 Task: Create an abstract sculpture.
Action: Mouse moved to (324, 258)
Screenshot: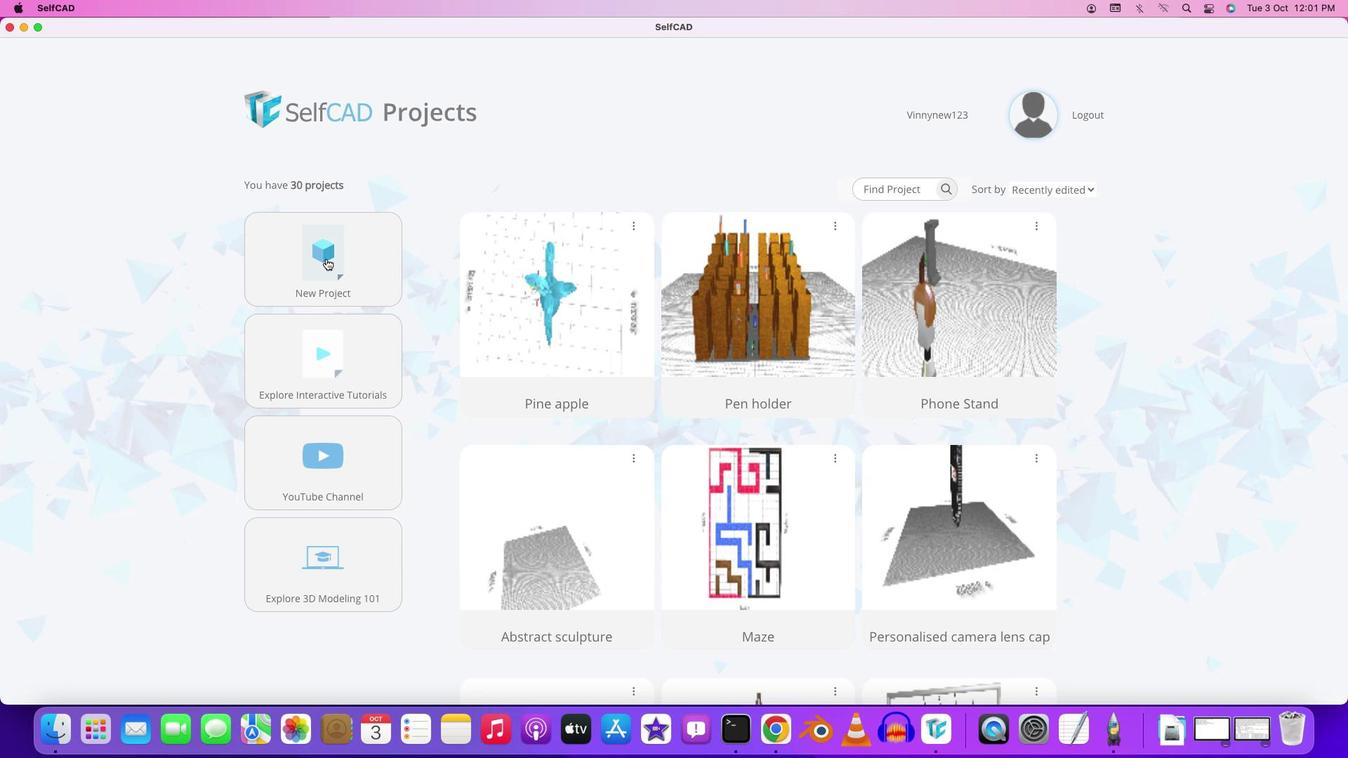 
Action: Mouse pressed left at (324, 258)
Screenshot: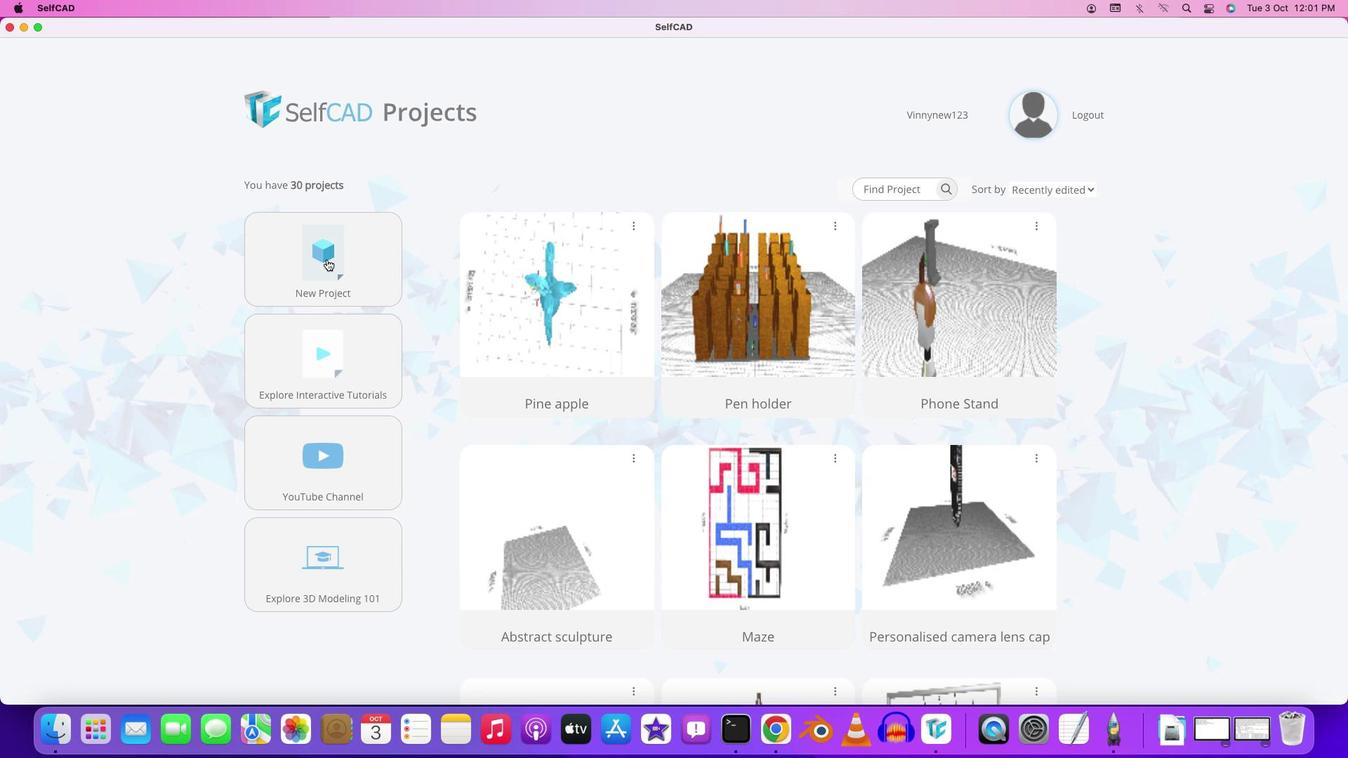 
Action: Mouse moved to (326, 259)
Screenshot: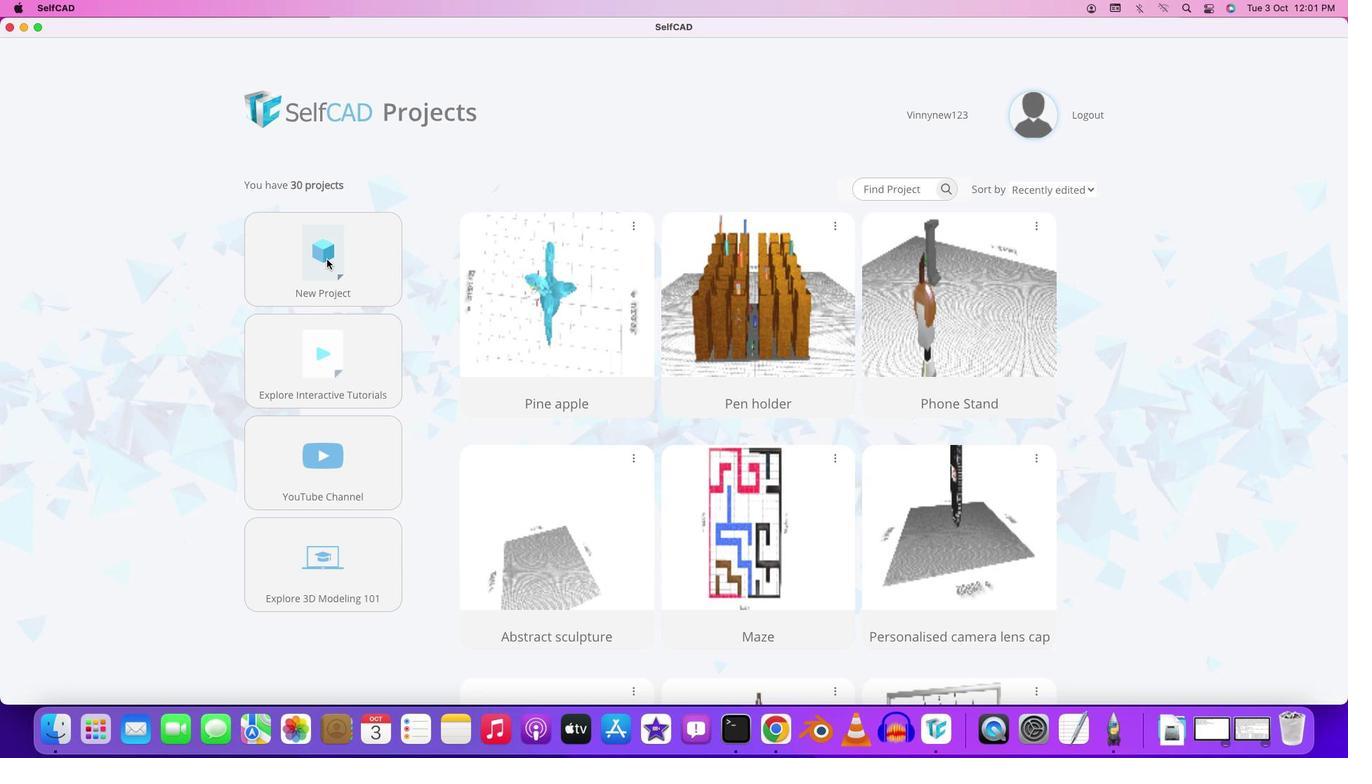 
Action: Mouse pressed left at (326, 259)
Screenshot: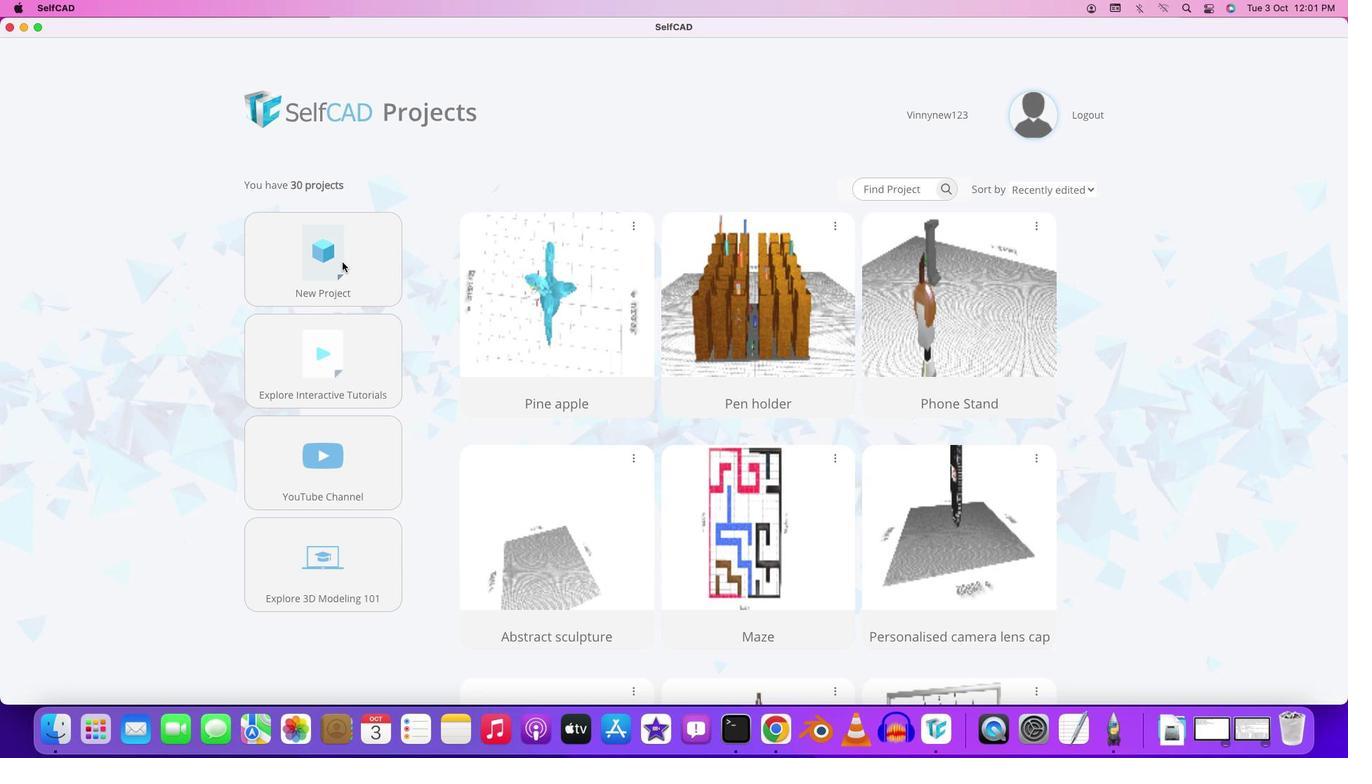 
Action: Mouse moved to (713, 316)
Screenshot: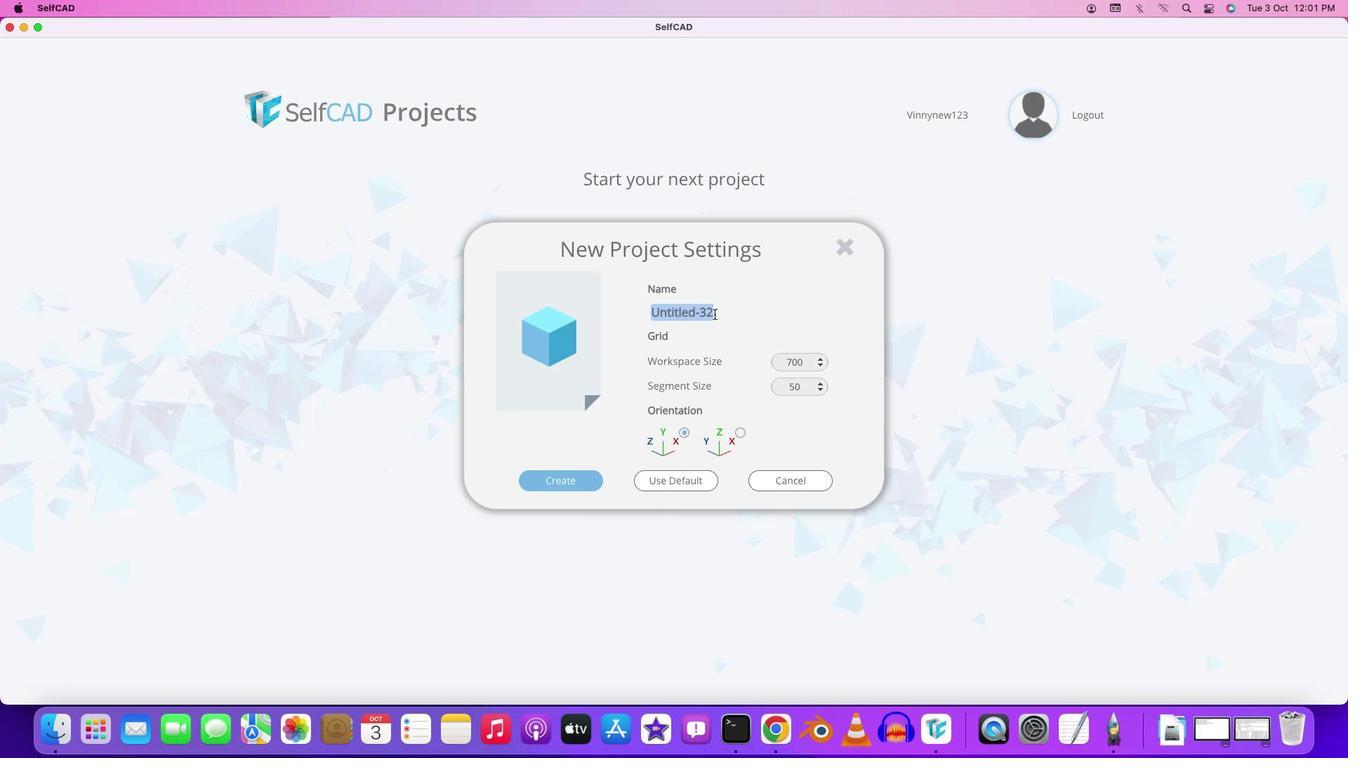 
Action: Mouse pressed left at (713, 316)
Screenshot: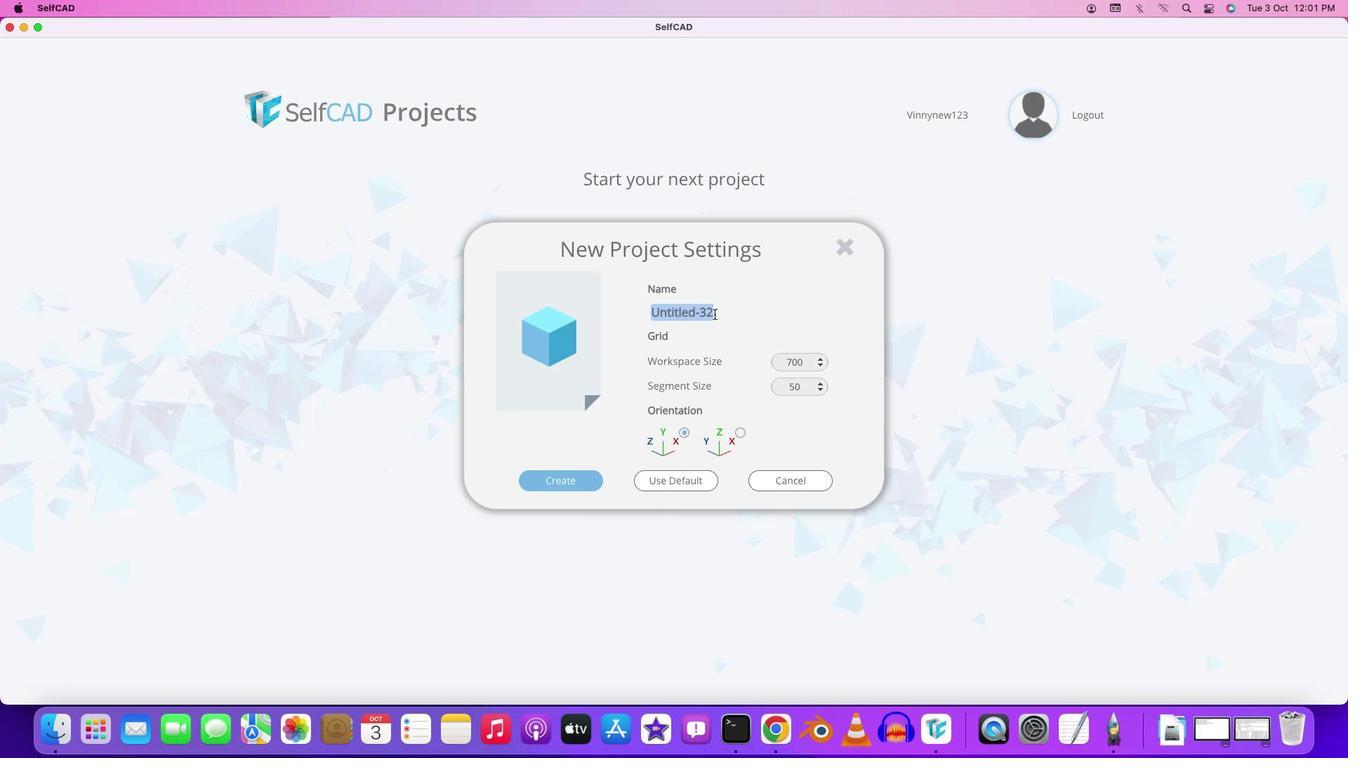 
Action: Mouse moved to (715, 314)
Screenshot: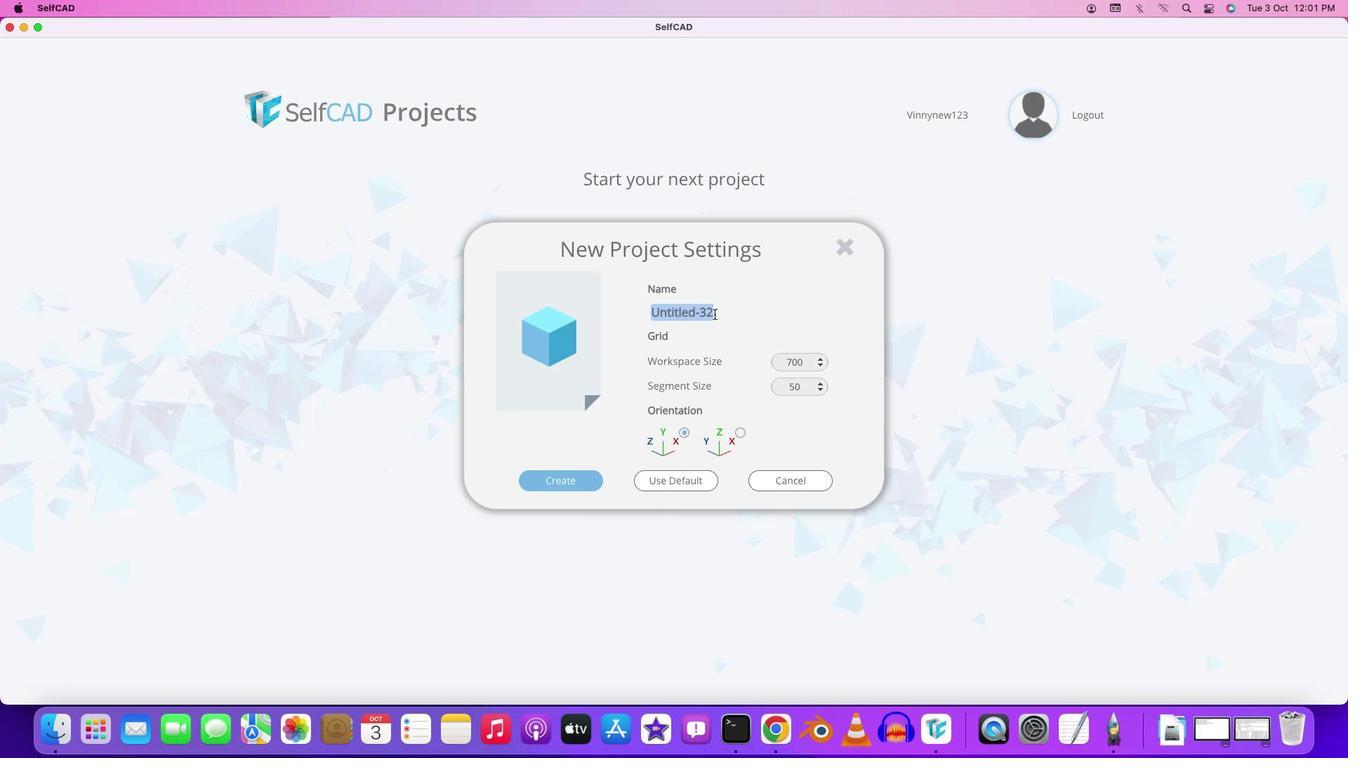 
Action: Key pressed Key.backspaceKey.shift'A''b''s''t''a''c''t'Key.space's''c''u''l''p''t''u''r''e'Key.leftKey.leftKey.leftKey.leftKey.leftKey.leftKey.leftKey.leftKey.leftKey.leftKey.leftKey.leftKey.left'r'Key.rightKey.rightKey.rightKey.rightKey.rightKey.rightKey.rightKey.rightKey.rightKey.rightKey.rightKey.rightKey.rightKey.rightKey.rightKey.rightKey.rightKey.space'2'
Screenshot: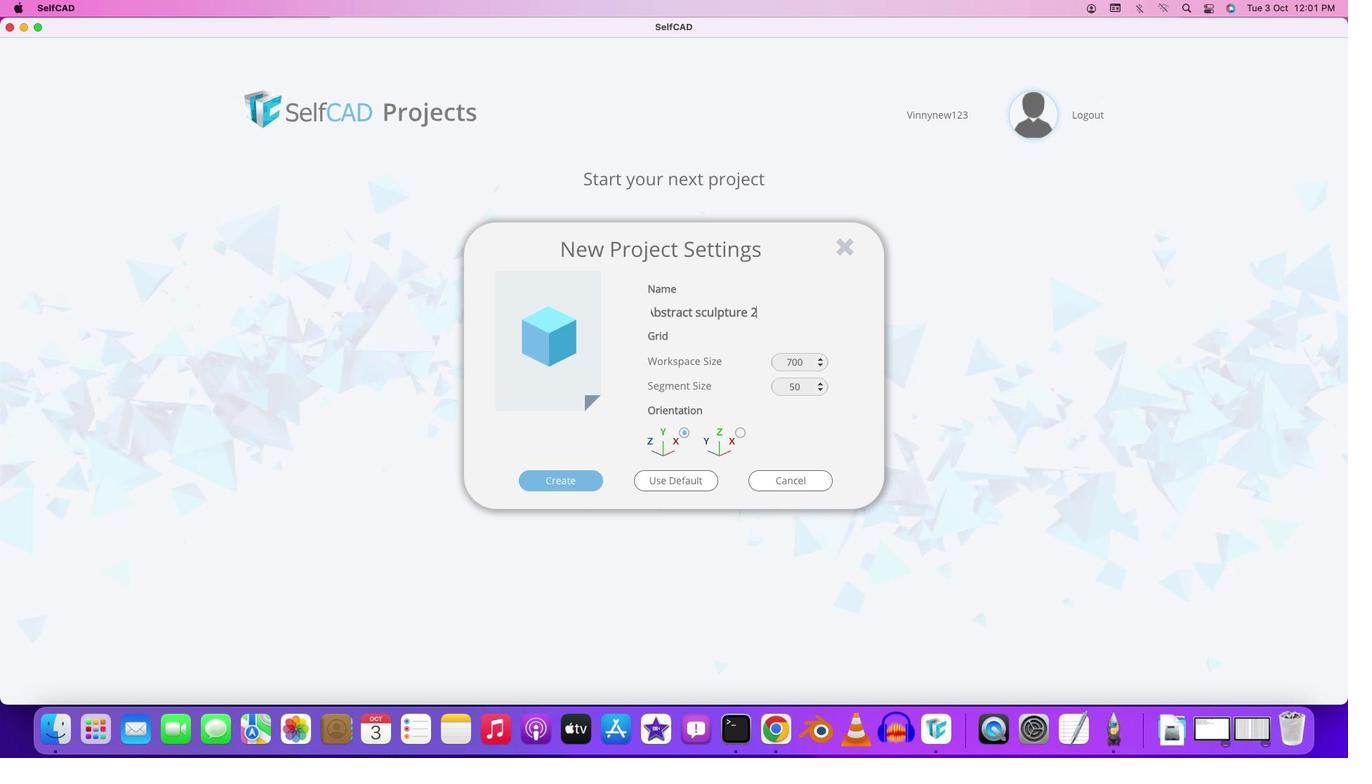 
Action: Mouse moved to (814, 356)
Screenshot: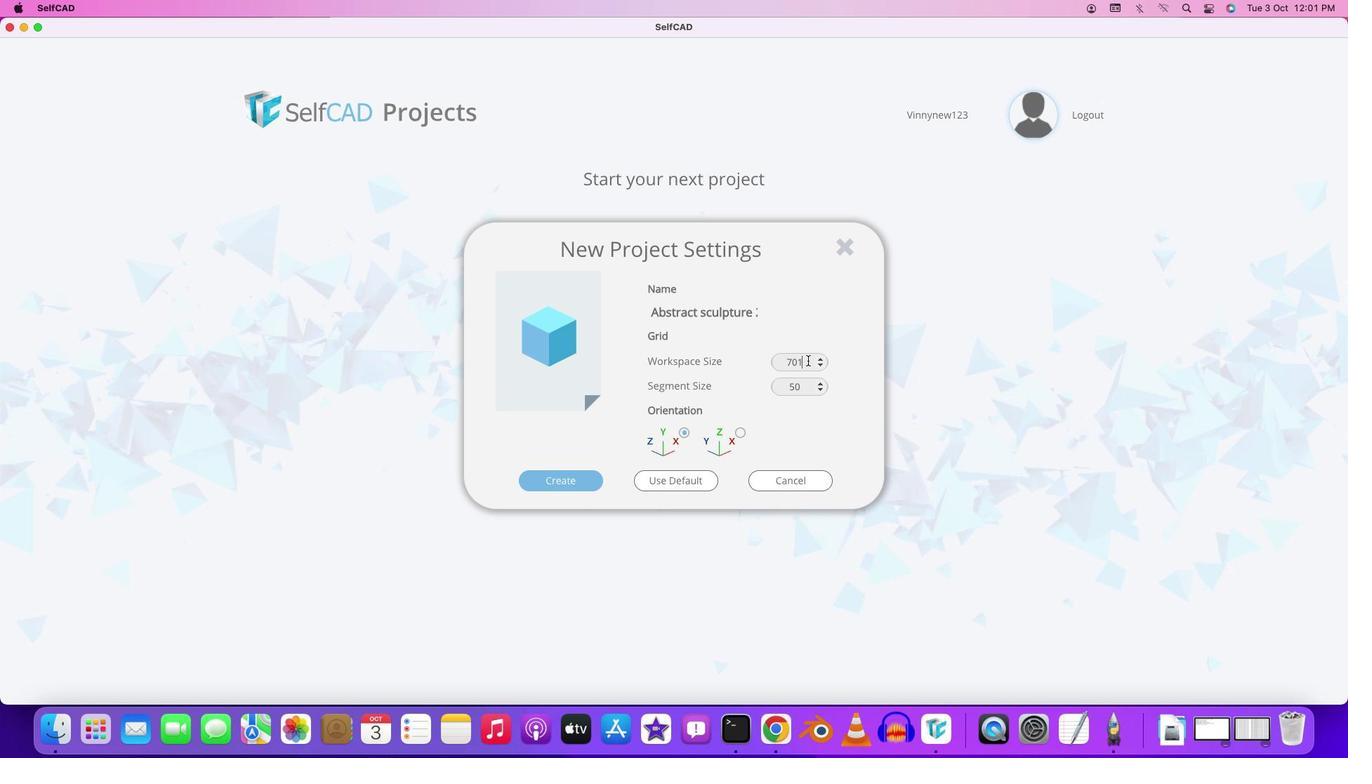 
Action: Mouse pressed left at (814, 356)
Screenshot: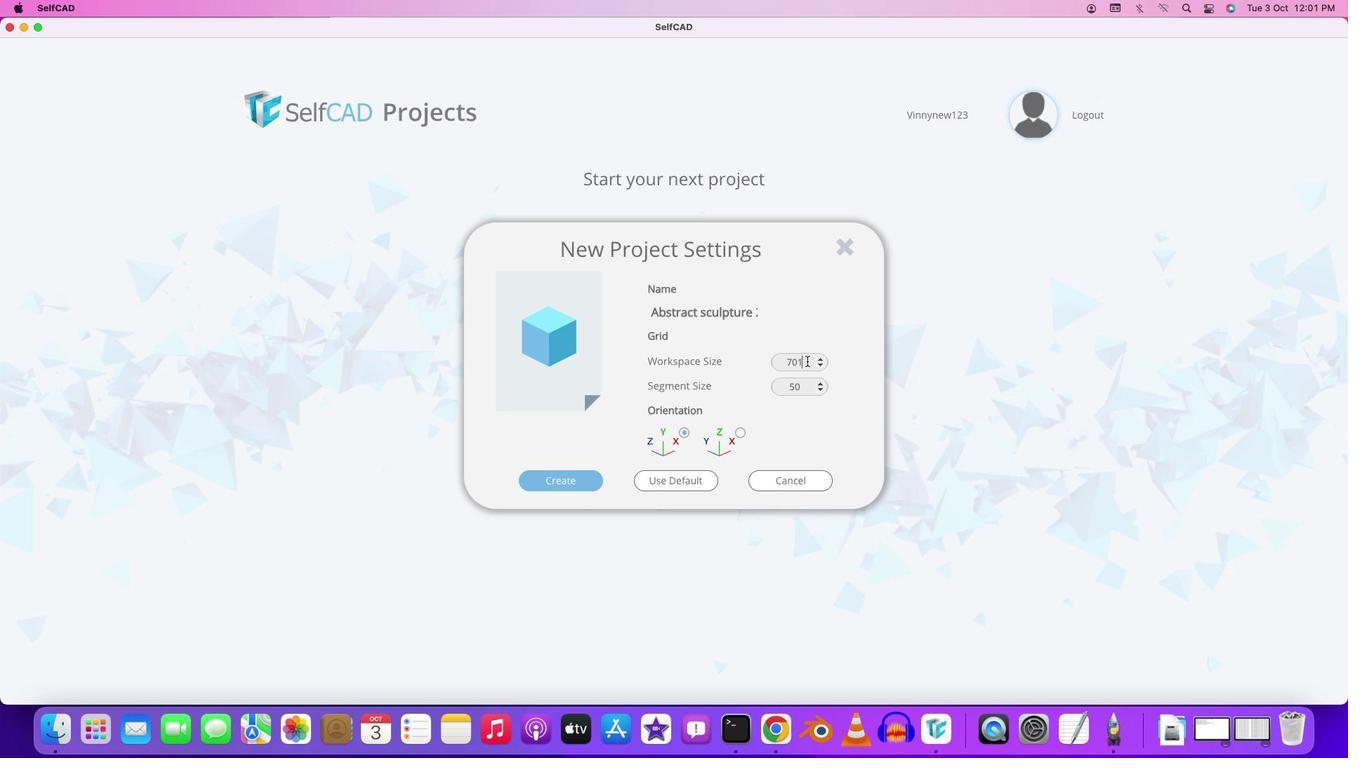
Action: Mouse moved to (807, 361)
Screenshot: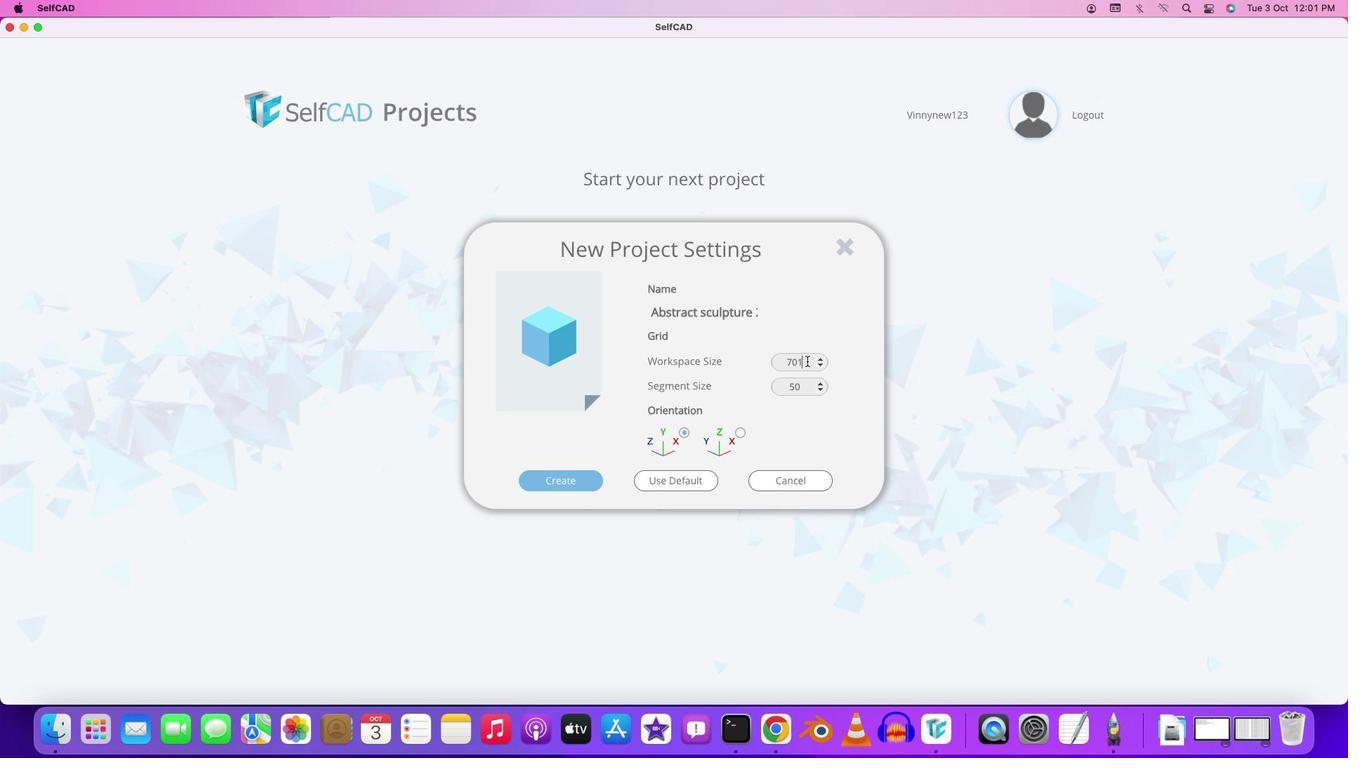 
Action: Mouse pressed left at (807, 361)
Screenshot: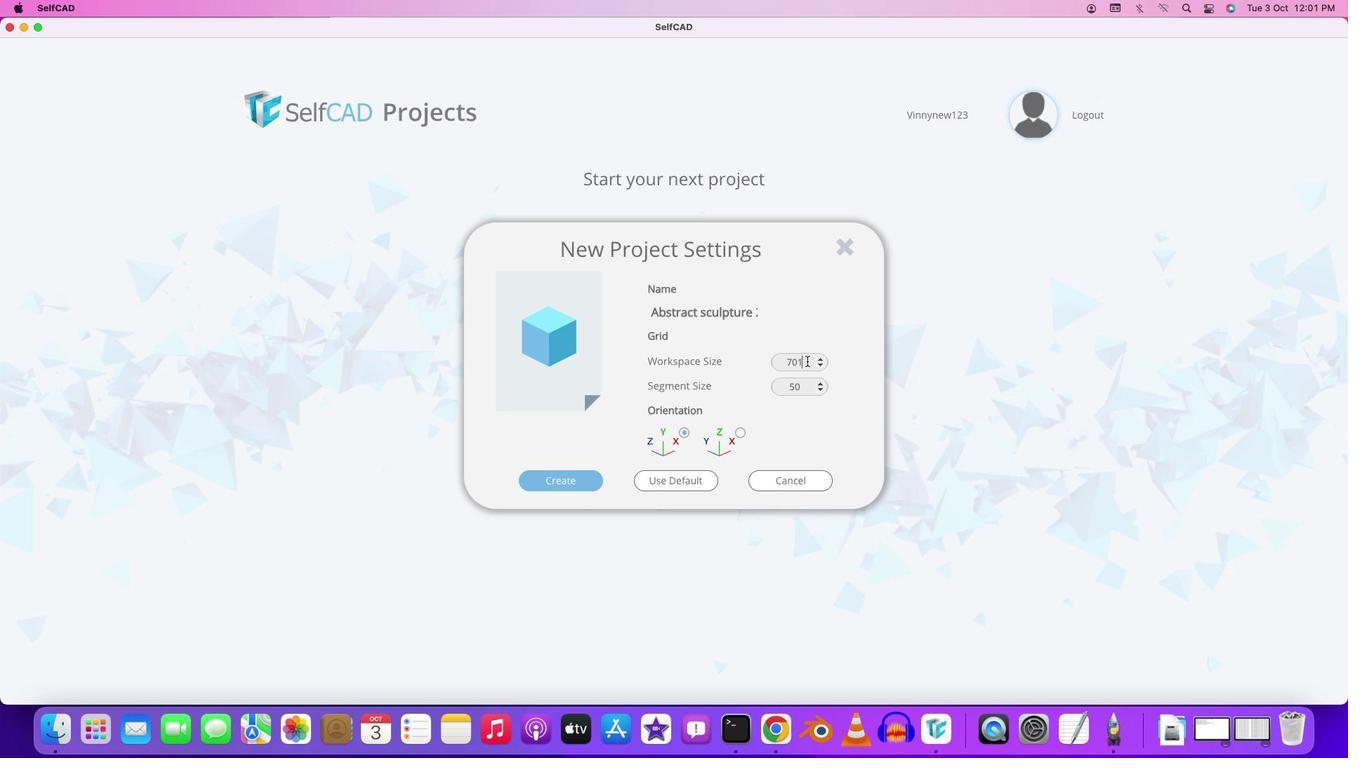 
Action: Key pressed Key.backspaceKey.backspaceKey.backspace'4''0''0'
Screenshot: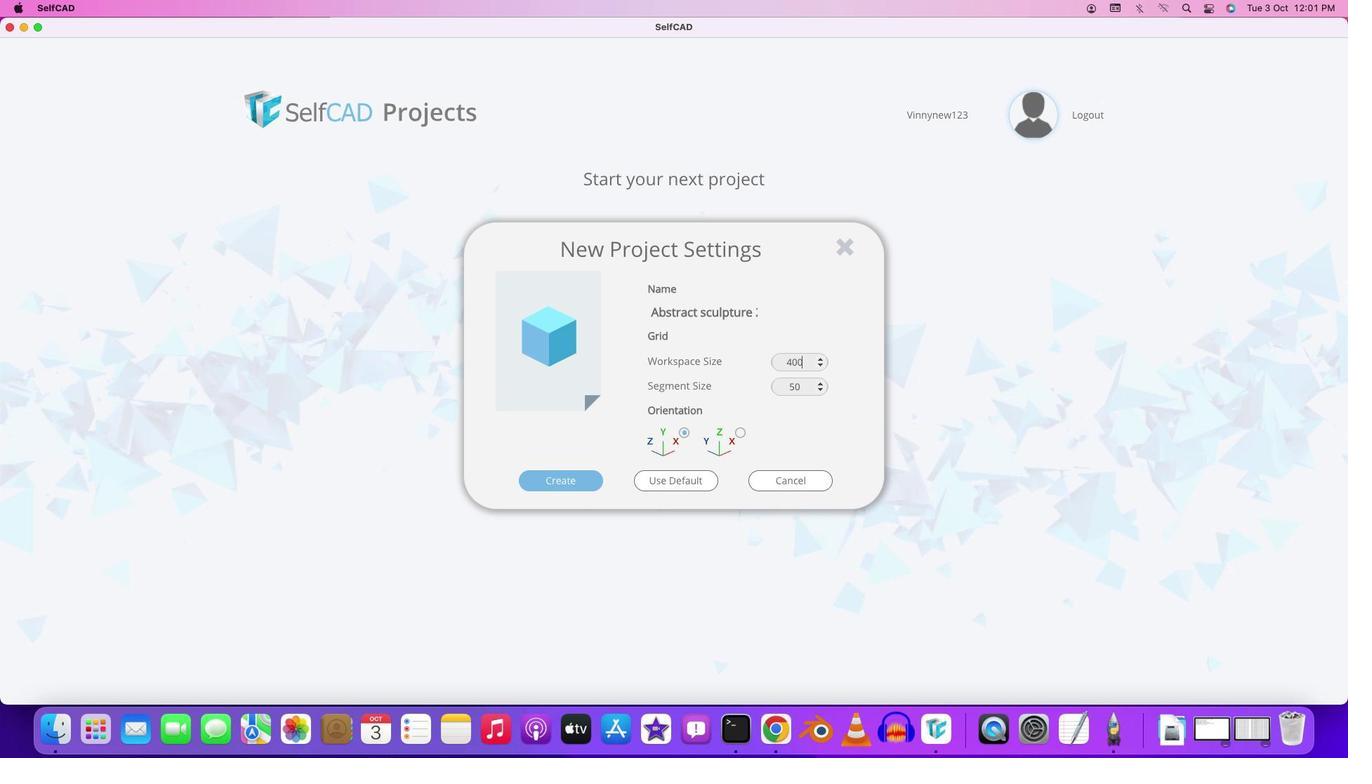 
Action: Mouse moved to (798, 380)
Screenshot: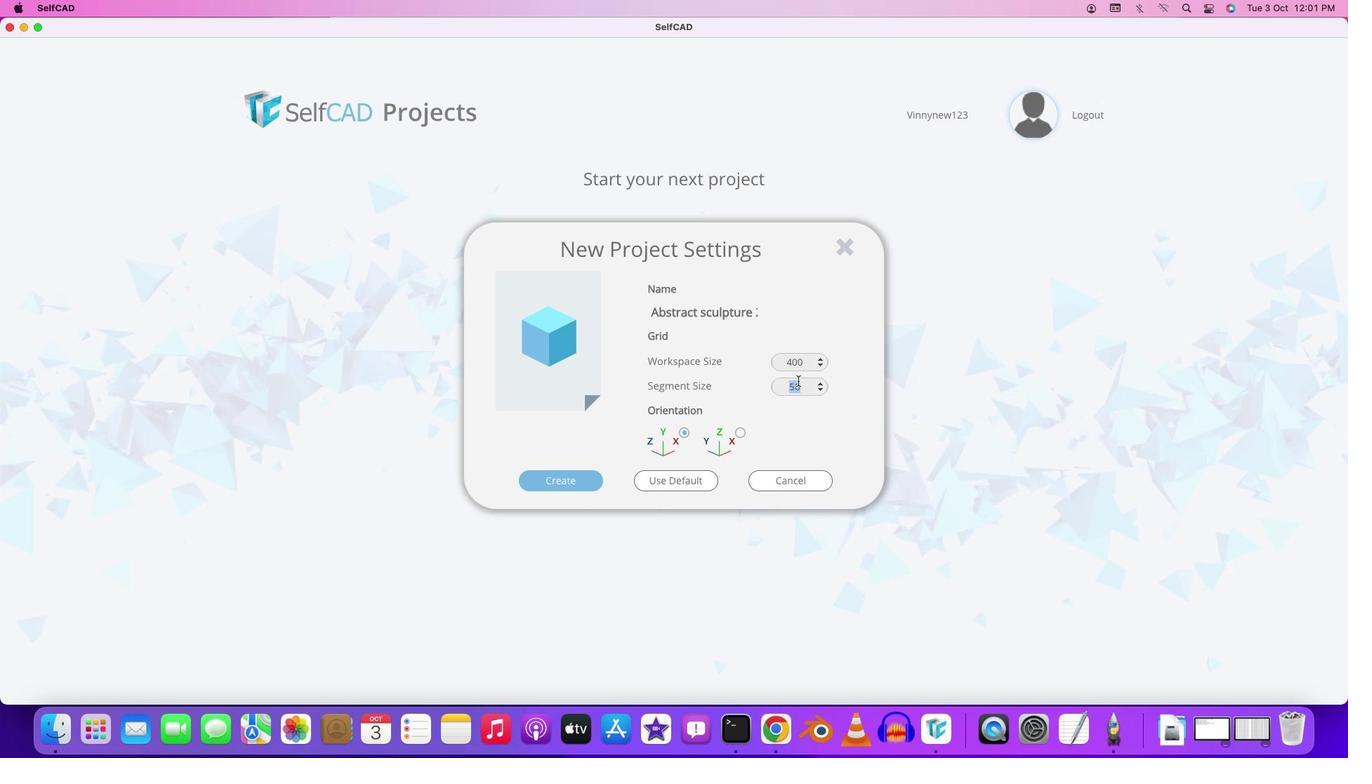 
Action: Mouse pressed left at (798, 380)
Screenshot: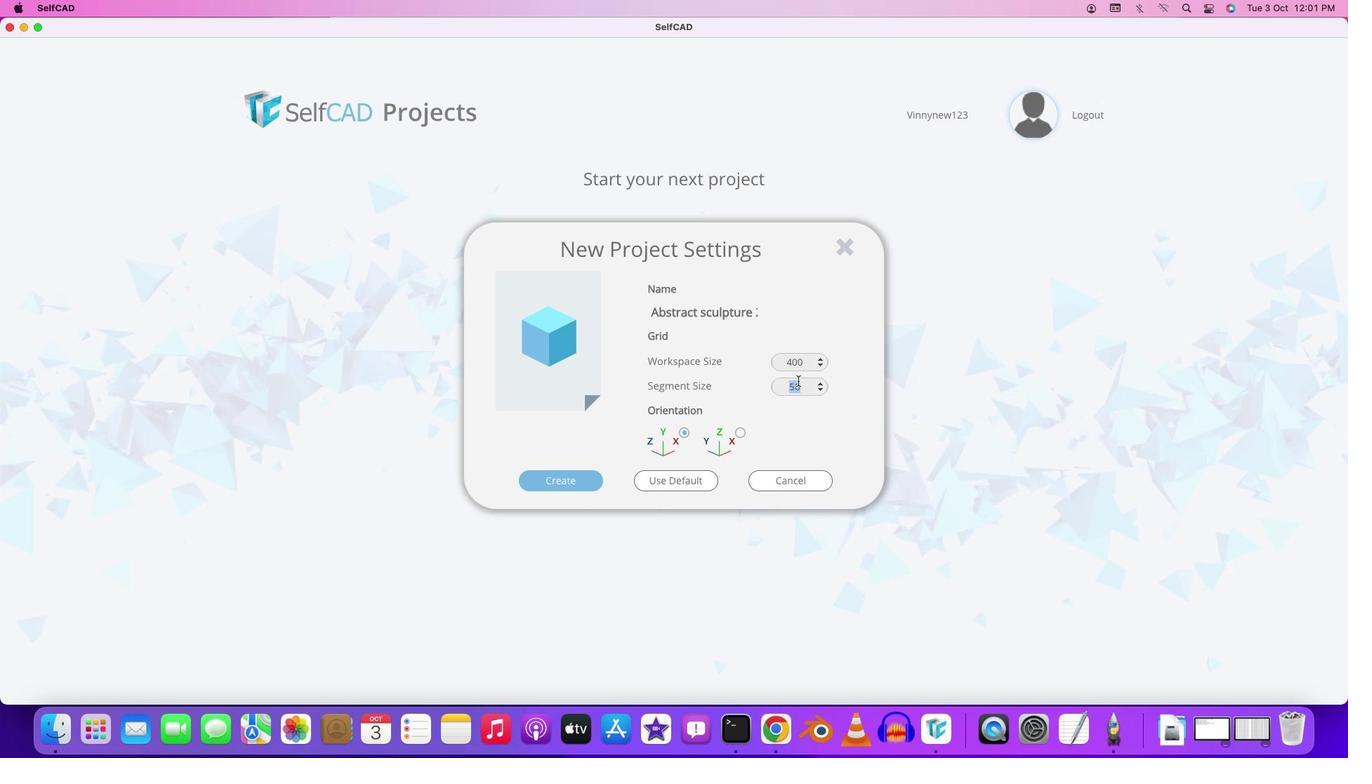 
Action: Mouse moved to (798, 380)
Screenshot: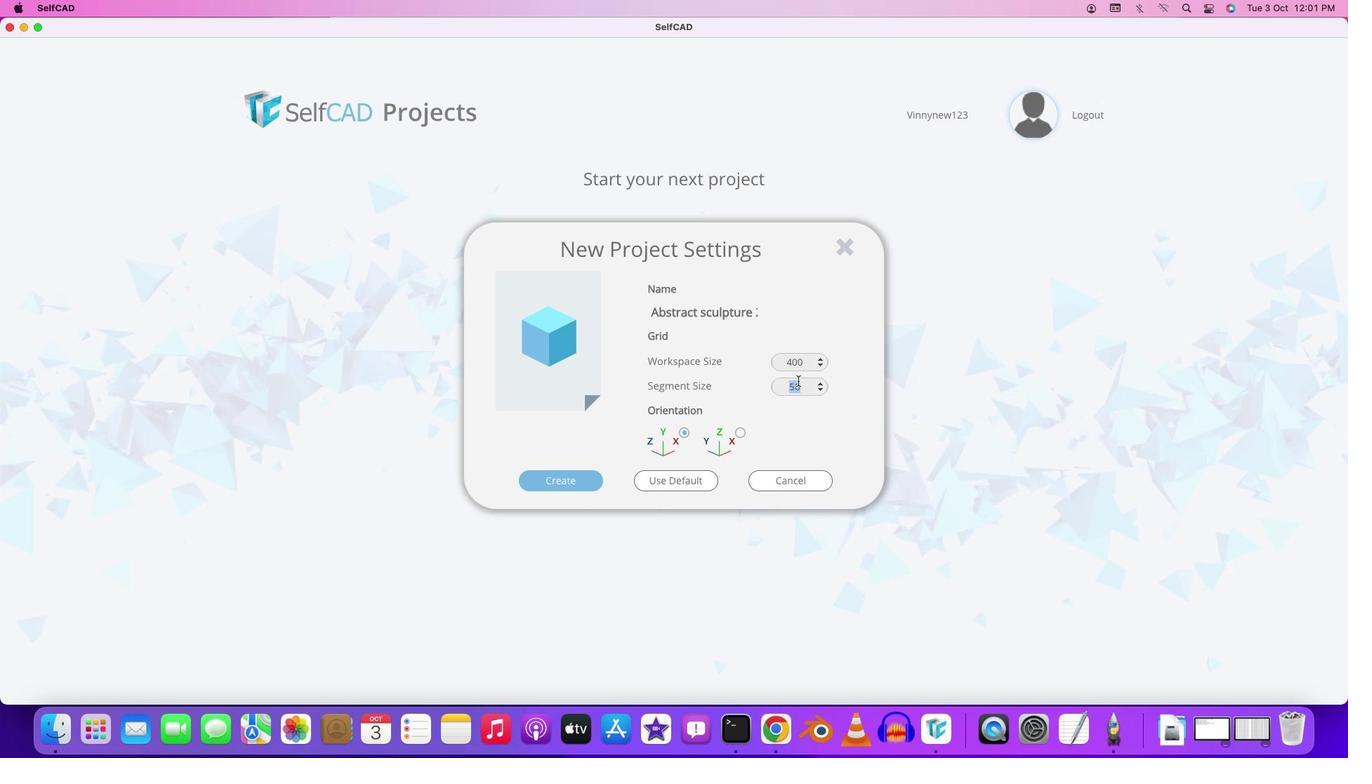 
Action: Key pressed '2'
Screenshot: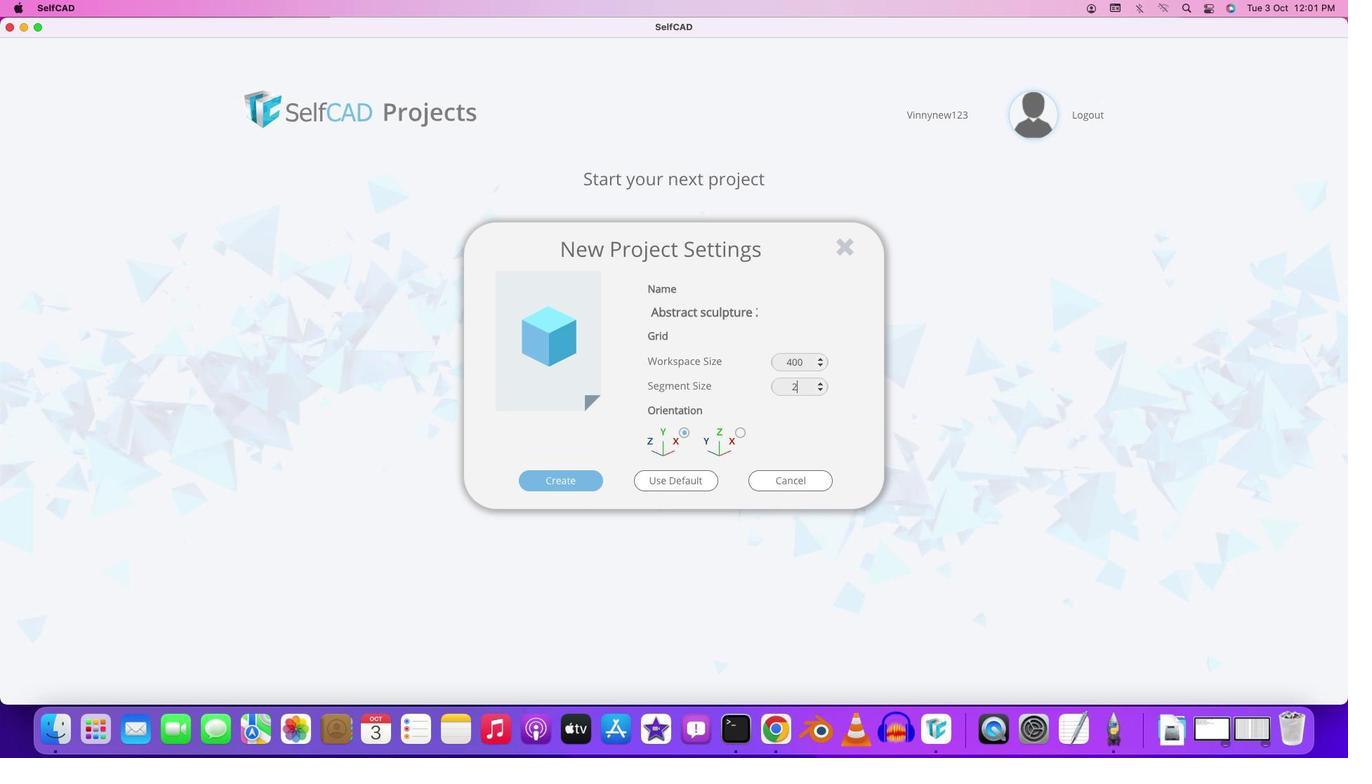 
Action: Mouse moved to (744, 429)
Screenshot: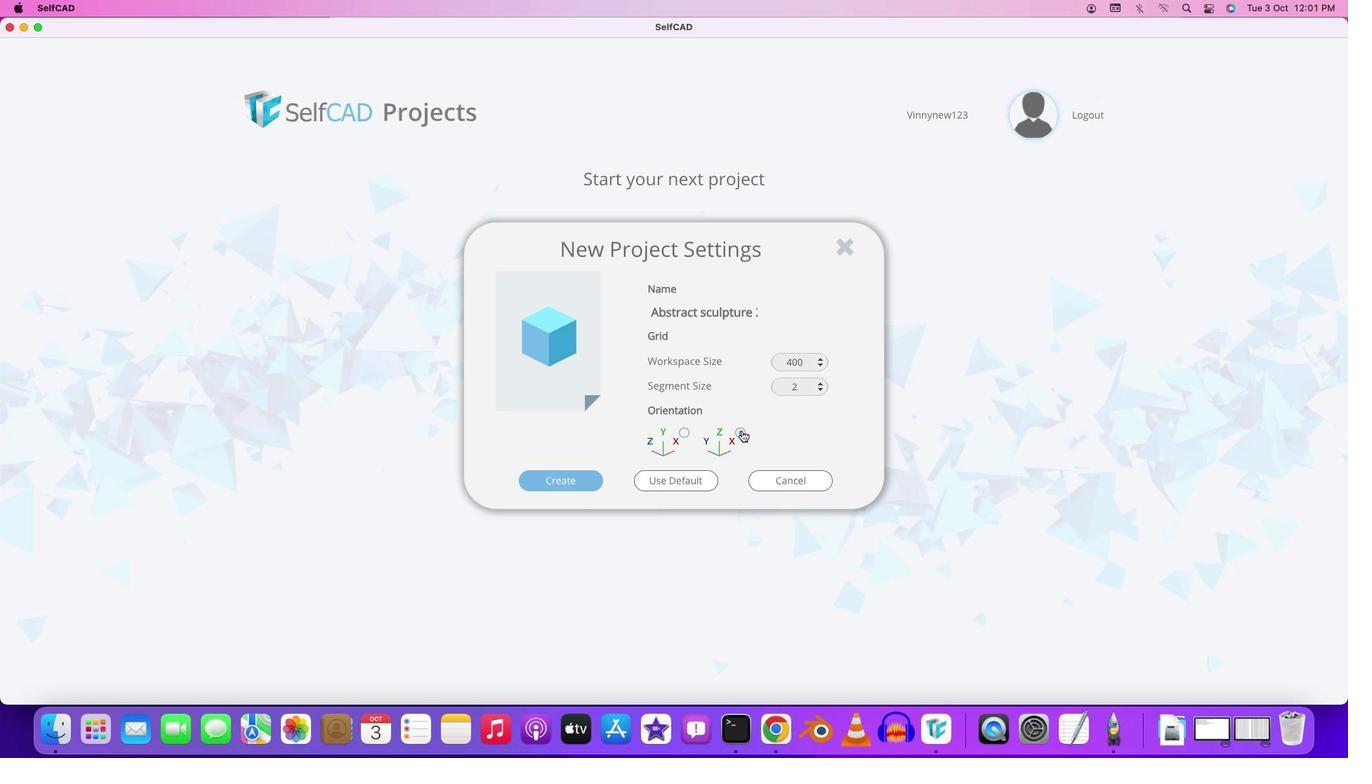
Action: Mouse pressed left at (744, 429)
Screenshot: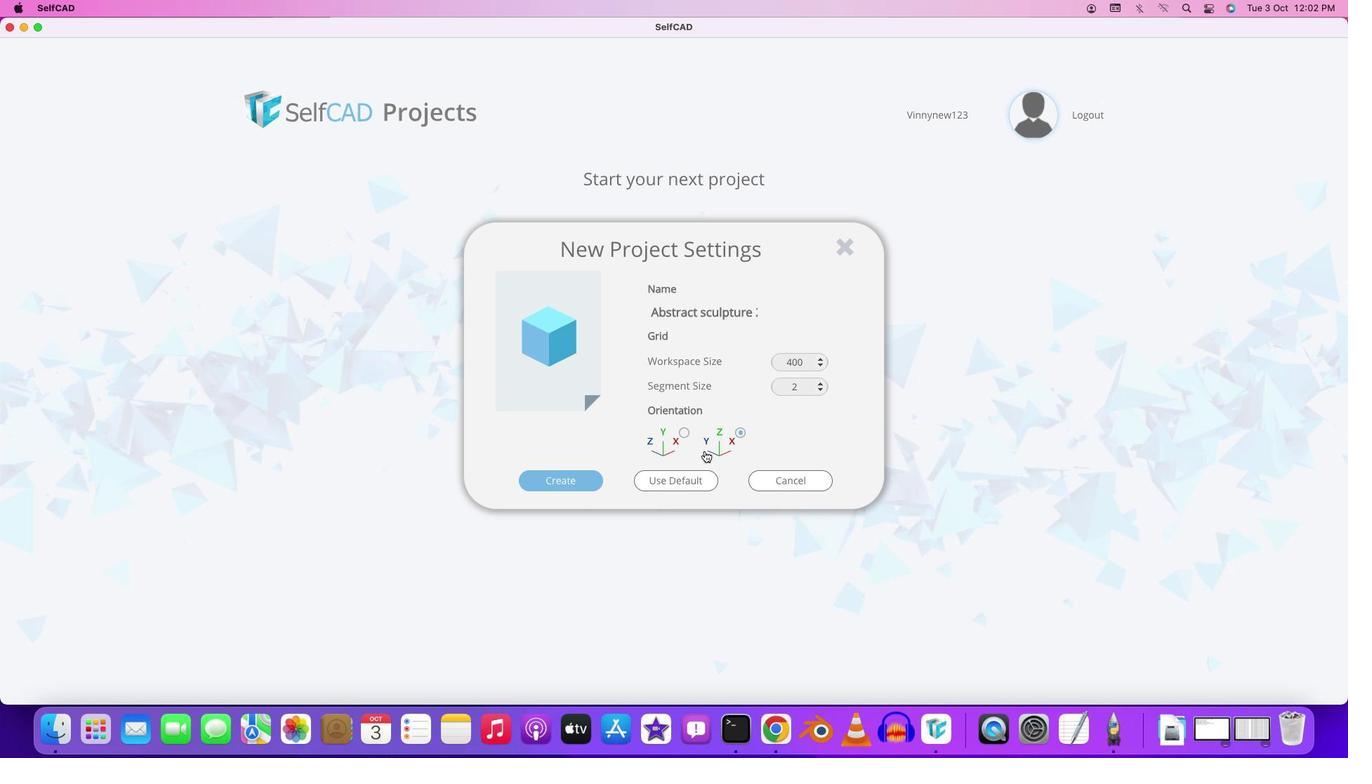 
Action: Mouse moved to (577, 481)
Screenshot: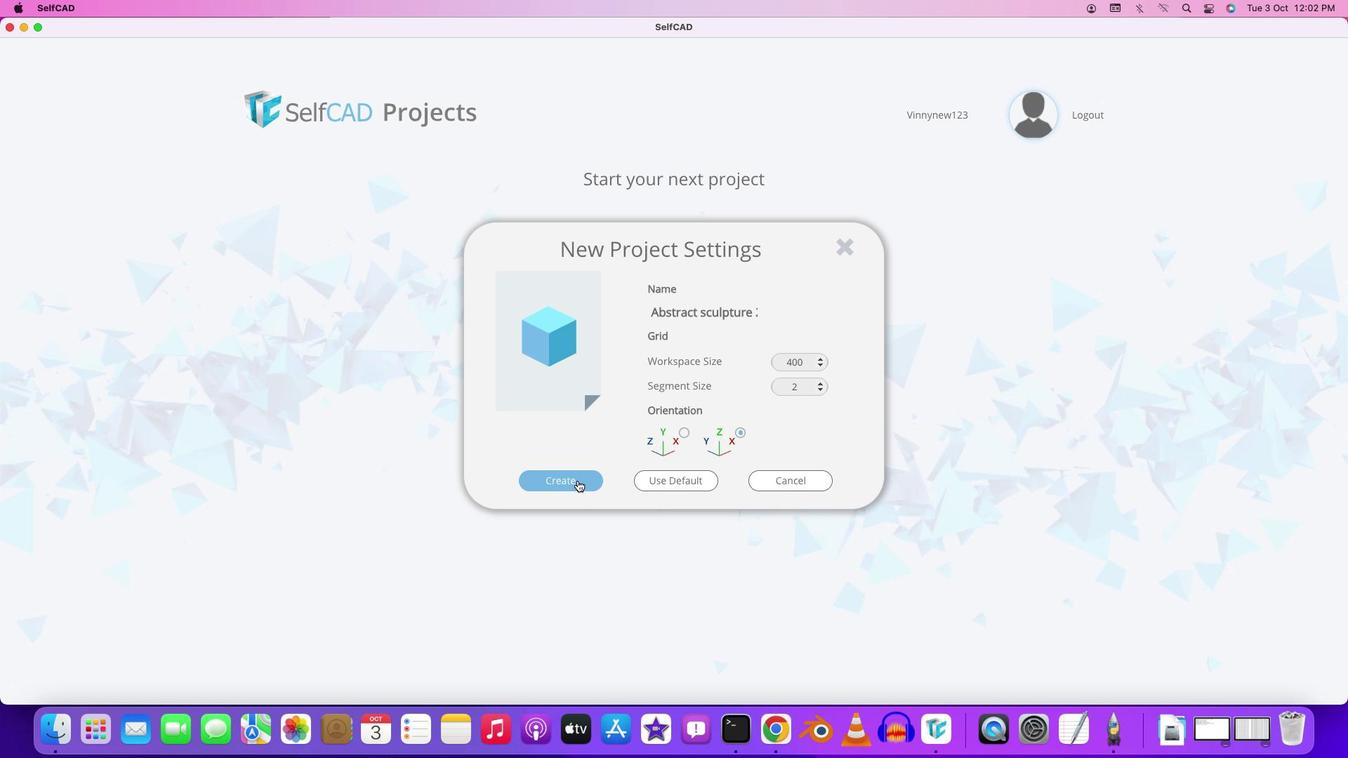 
Action: Mouse pressed left at (577, 481)
Screenshot: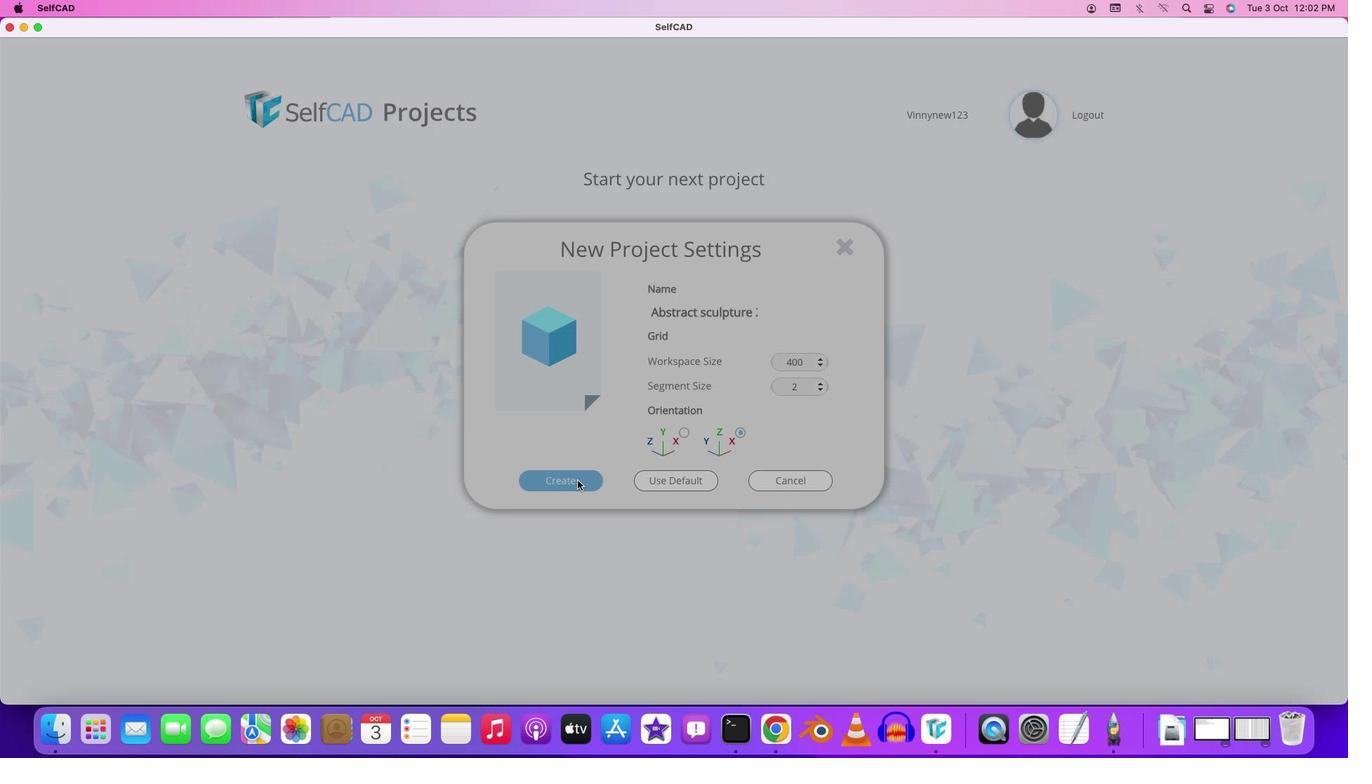
Action: Mouse moved to (723, 450)
Screenshot: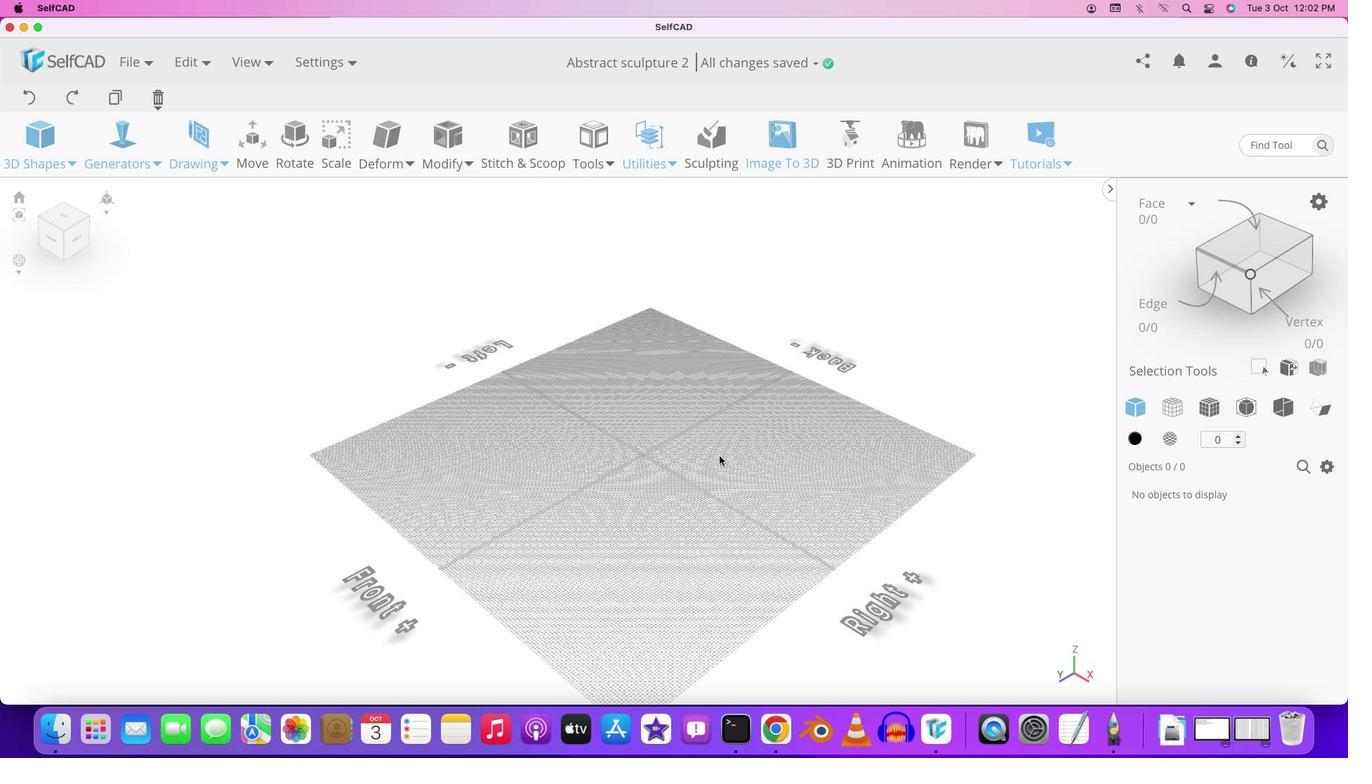 
Action: Mouse scrolled (723, 450) with delta (0, 0)
Screenshot: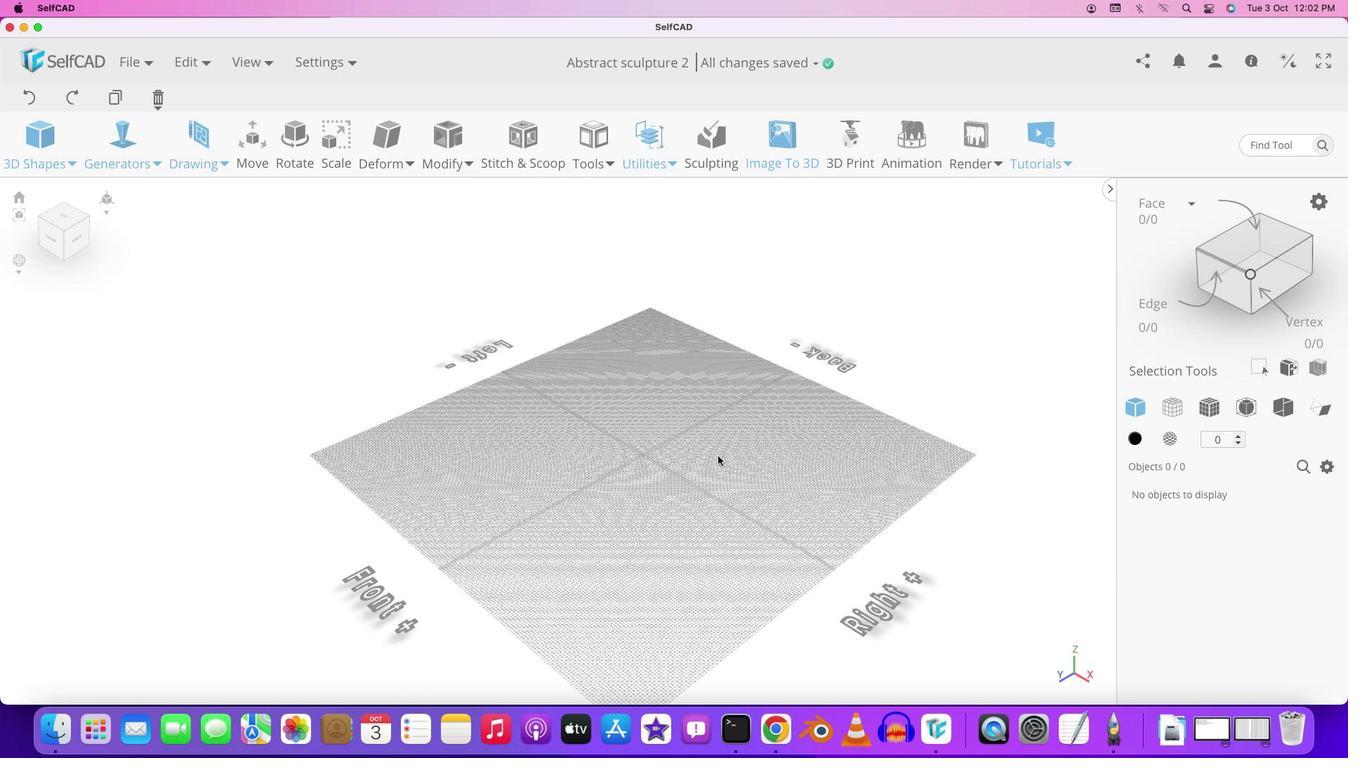 
Action: Mouse scrolled (723, 450) with delta (0, 0)
Screenshot: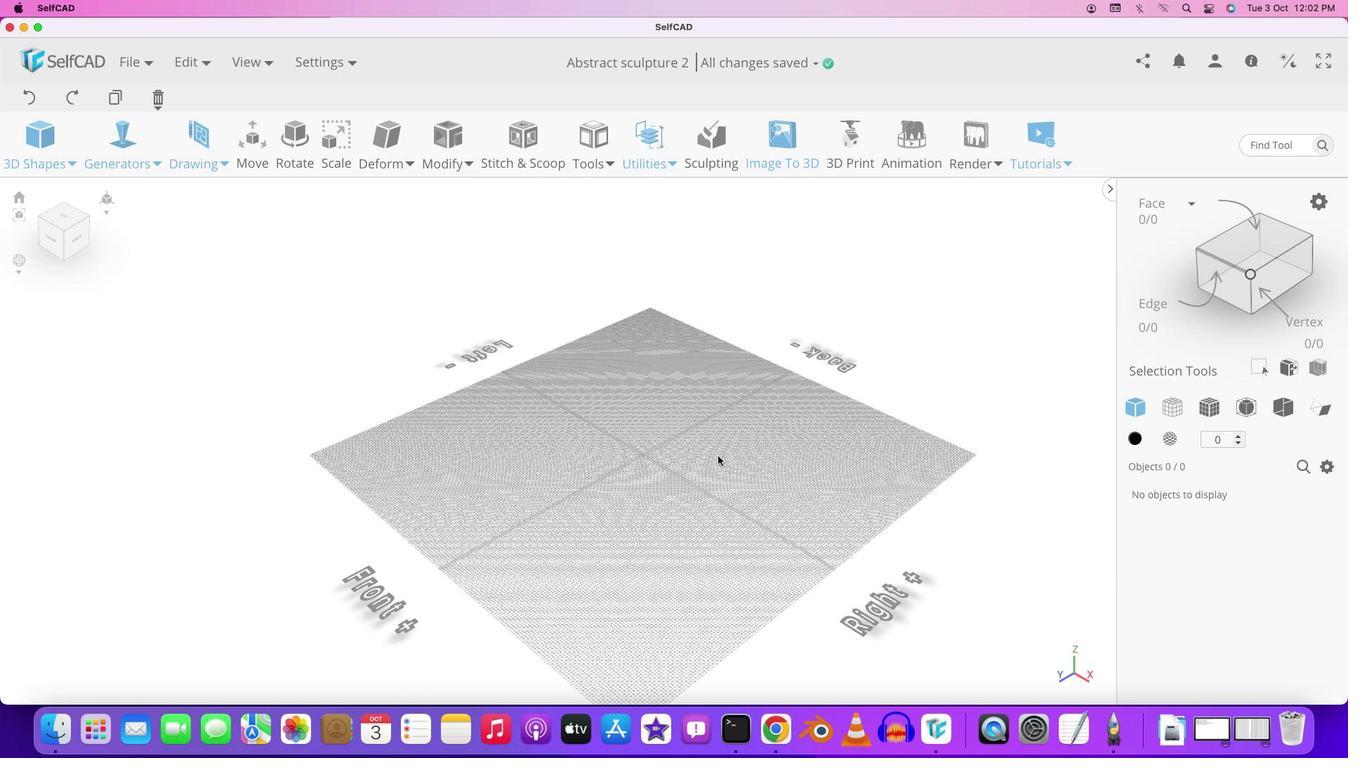 
Action: Mouse moved to (723, 451)
Screenshot: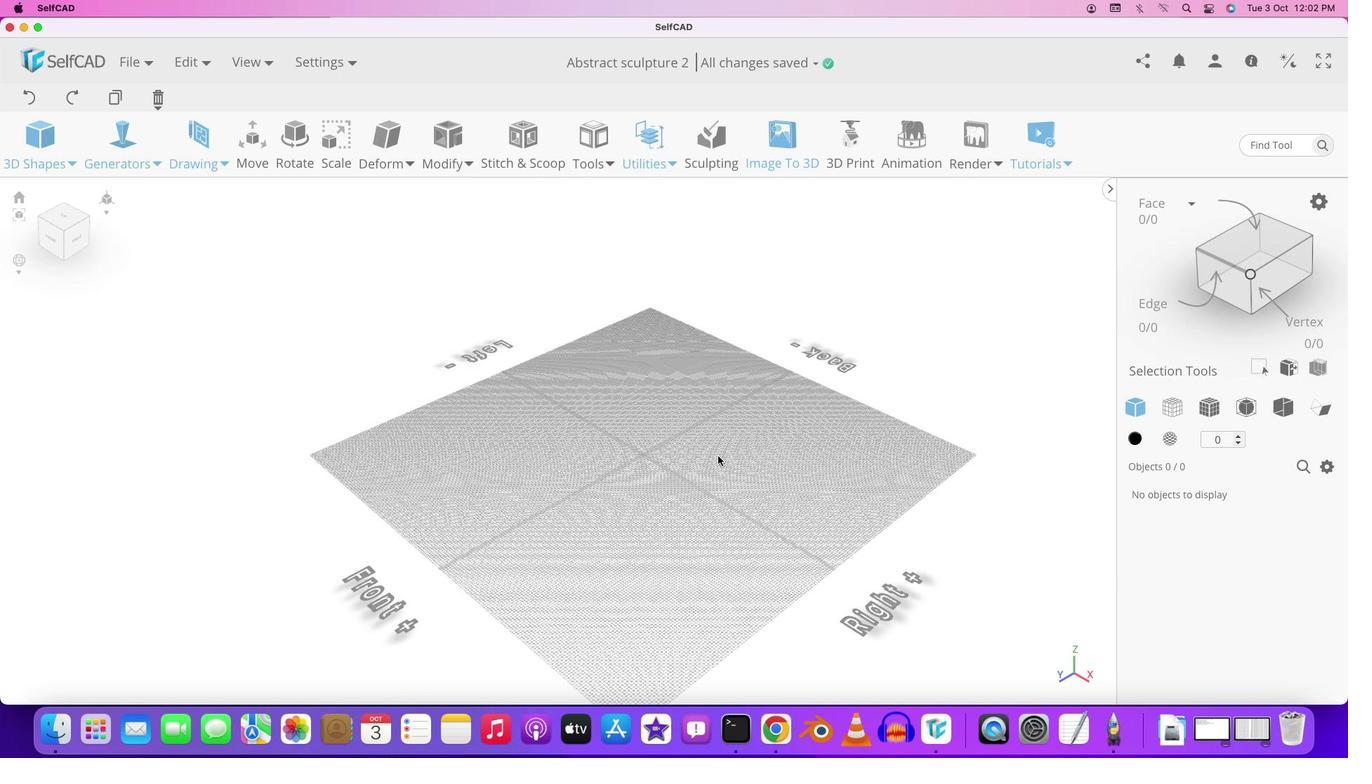 
Action: Mouse scrolled (723, 451) with delta (0, 2)
Screenshot: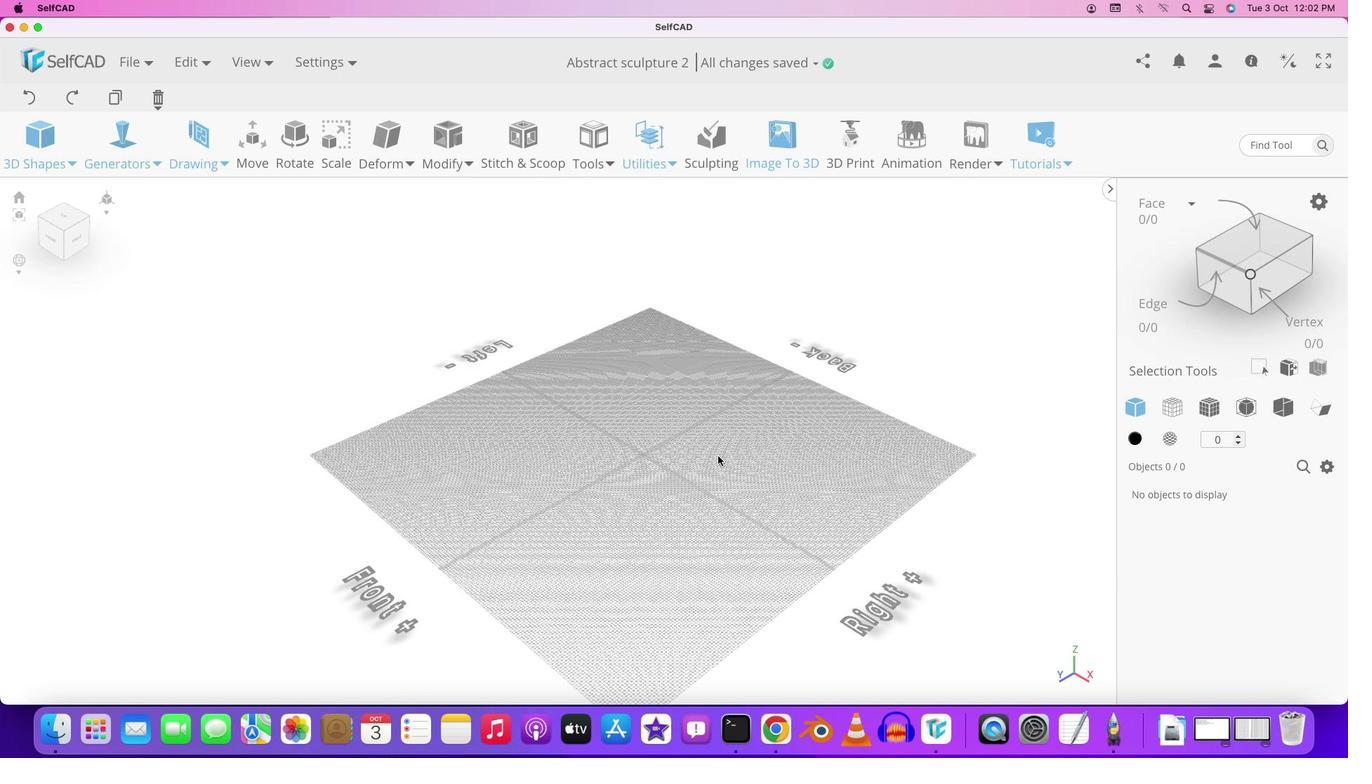 
Action: Mouse moved to (722, 452)
Screenshot: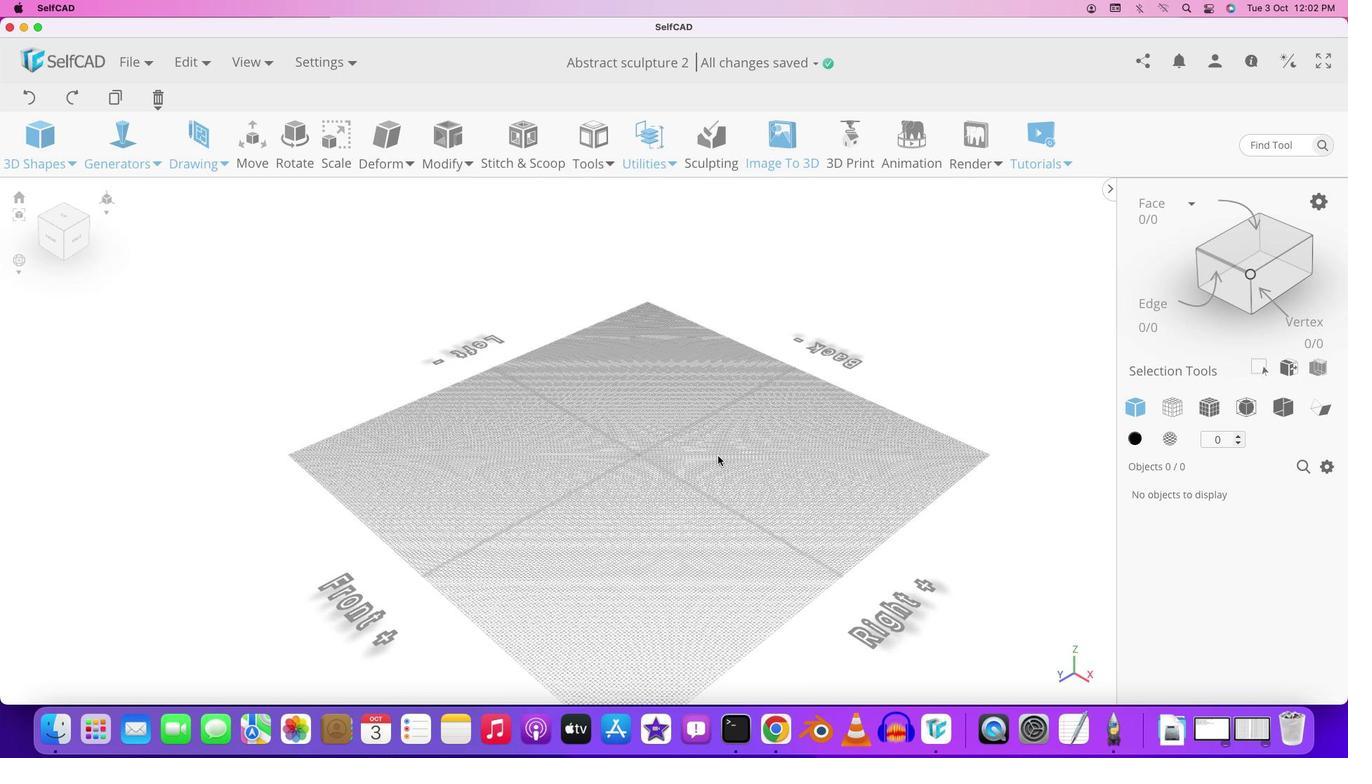 
Action: Mouse scrolled (722, 452) with delta (0, 2)
Screenshot: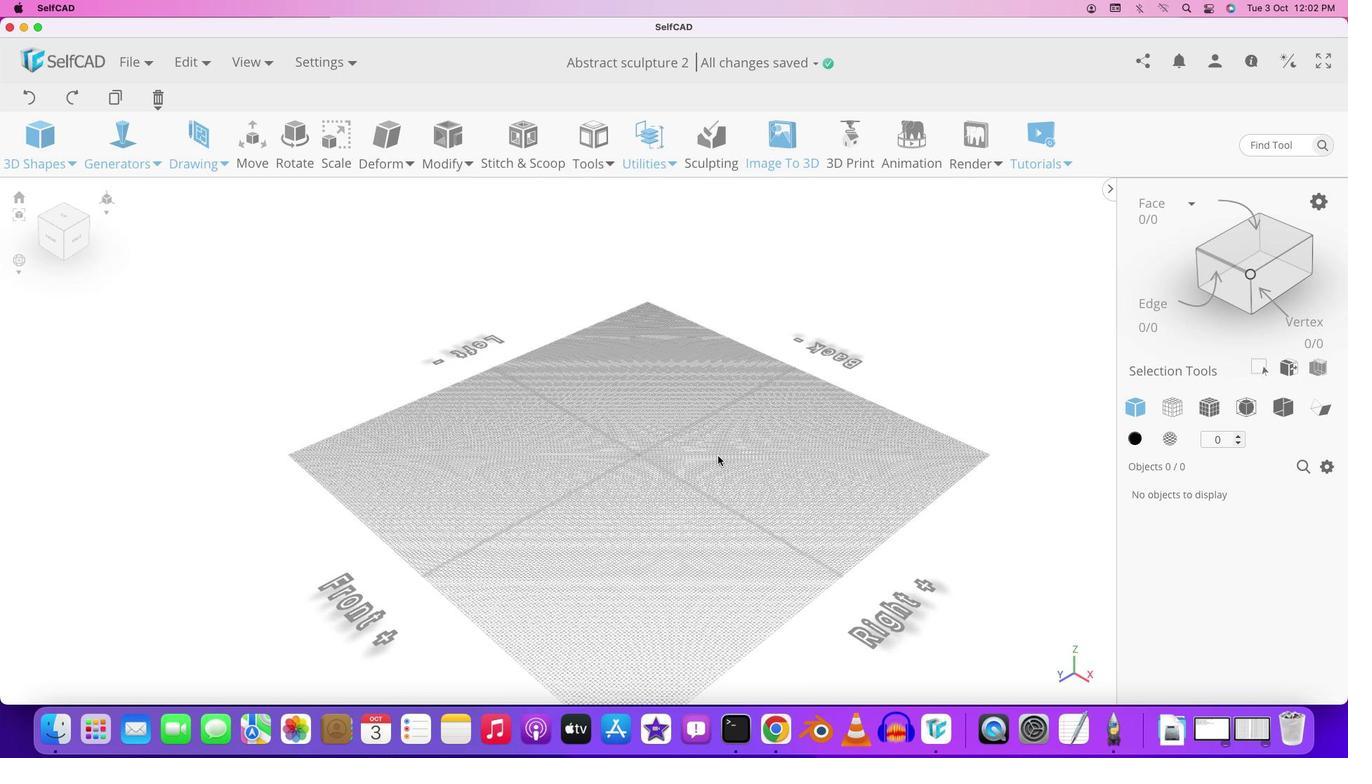 
Action: Mouse moved to (718, 456)
Screenshot: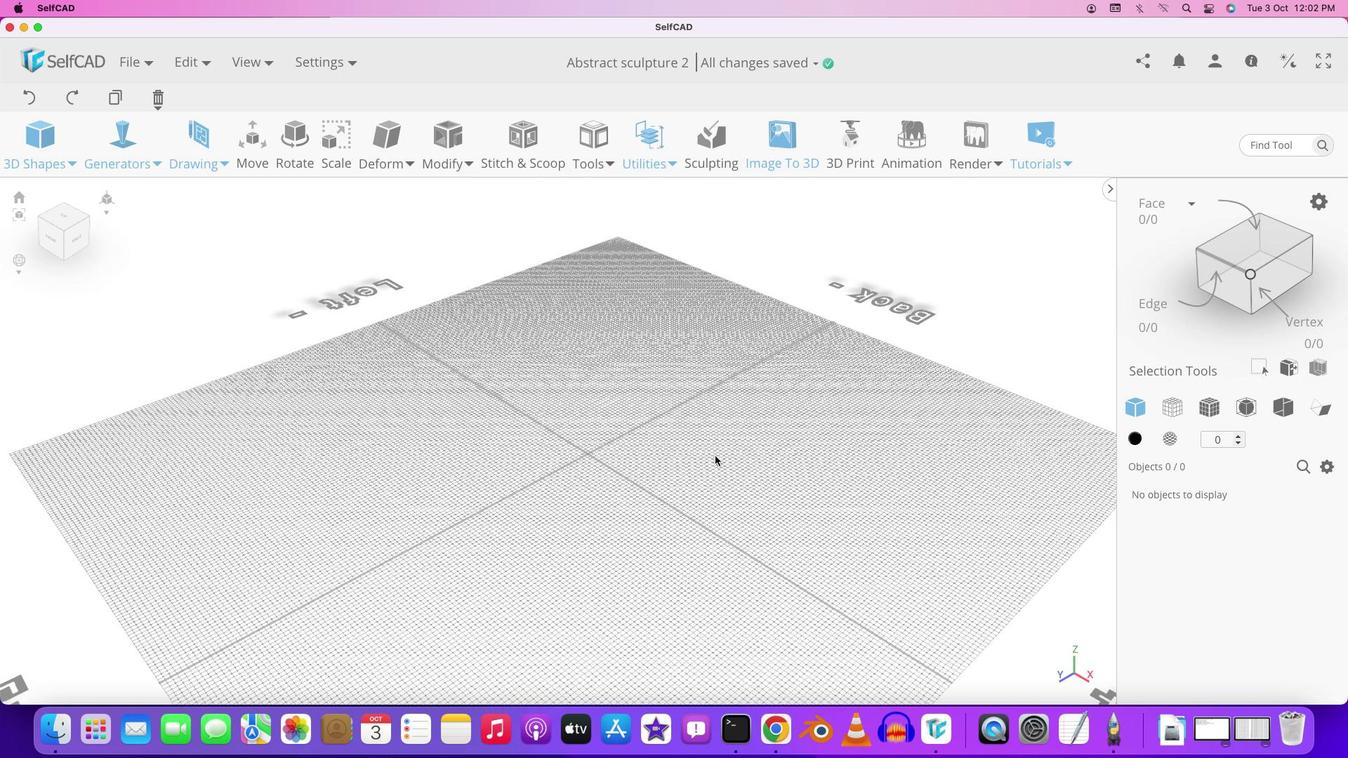 
Action: Mouse scrolled (718, 456) with delta (0, 0)
Screenshot: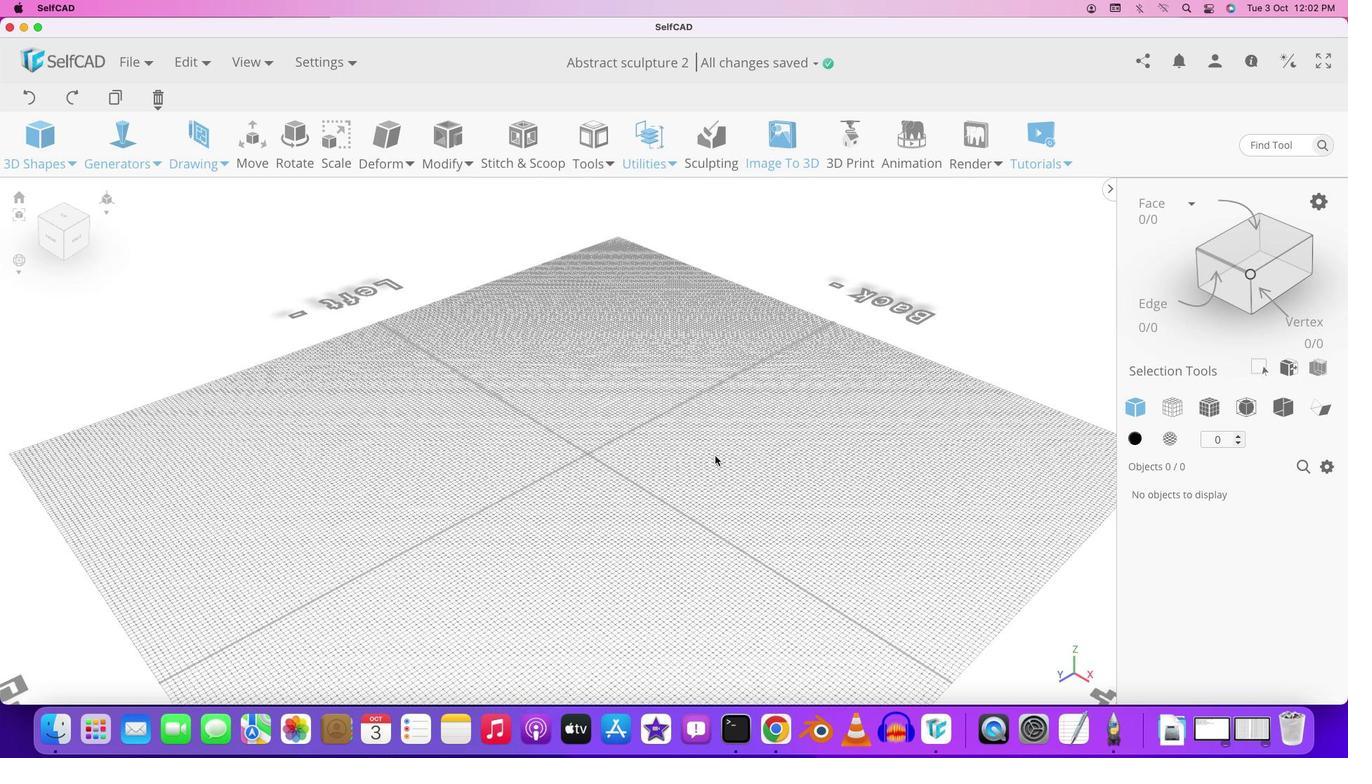 
Action: Mouse scrolled (718, 456) with delta (0, 0)
Screenshot: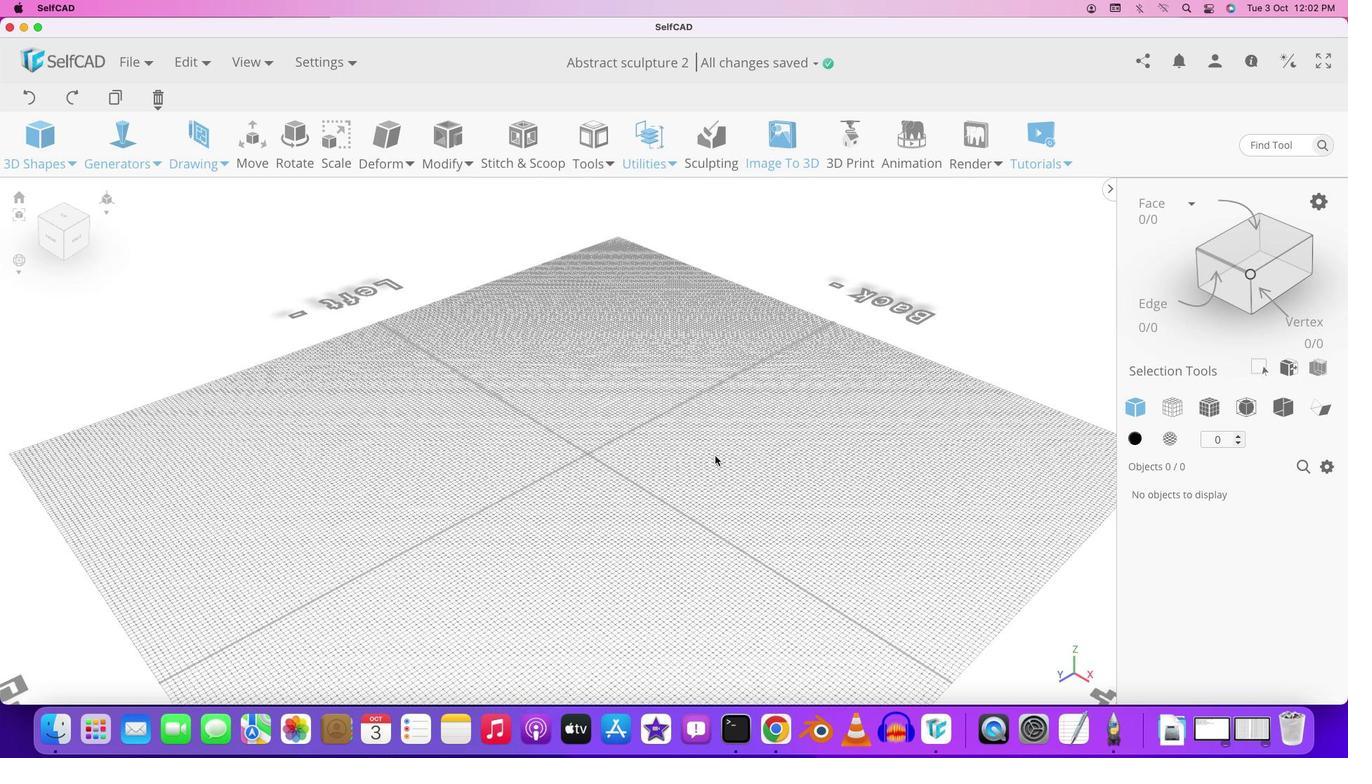 
Action: Mouse scrolled (718, 456) with delta (0, 2)
Screenshot: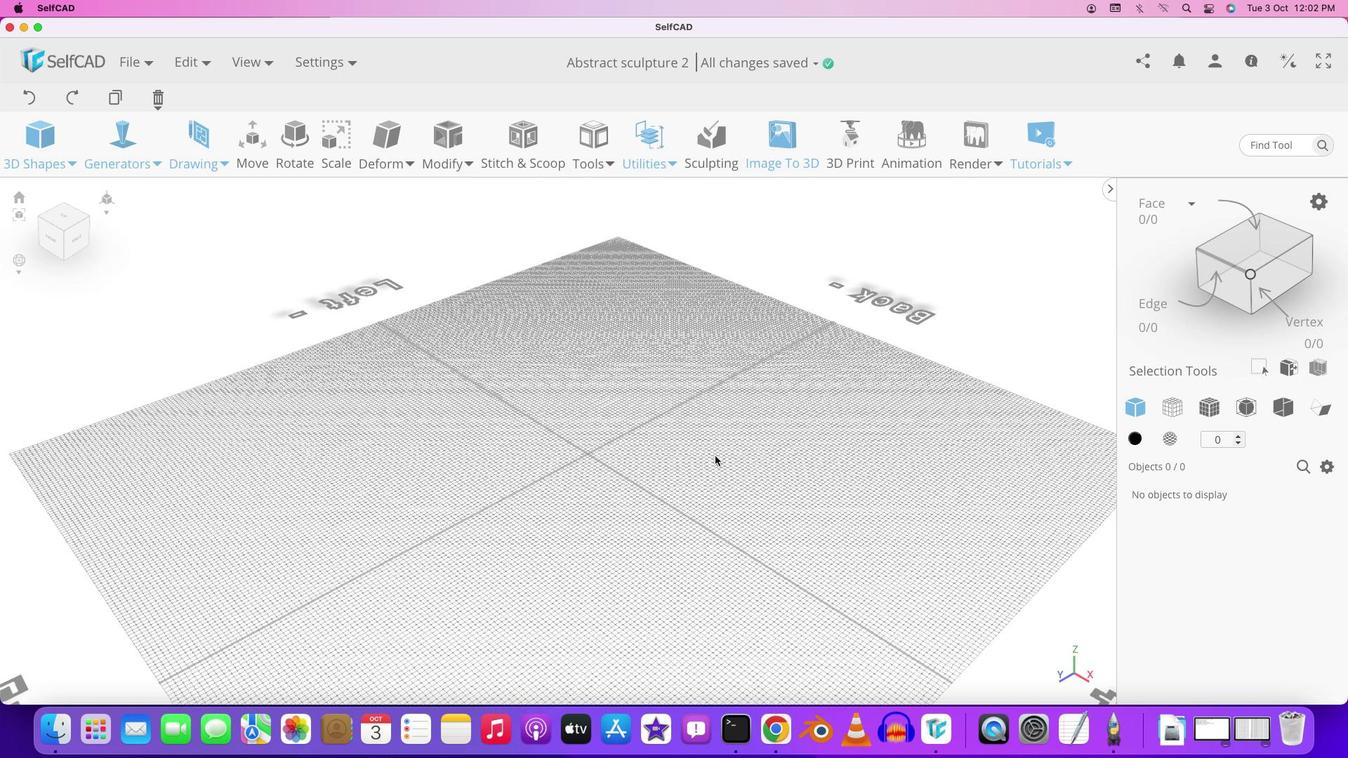 
Action: Mouse scrolled (718, 456) with delta (0, 3)
Screenshot: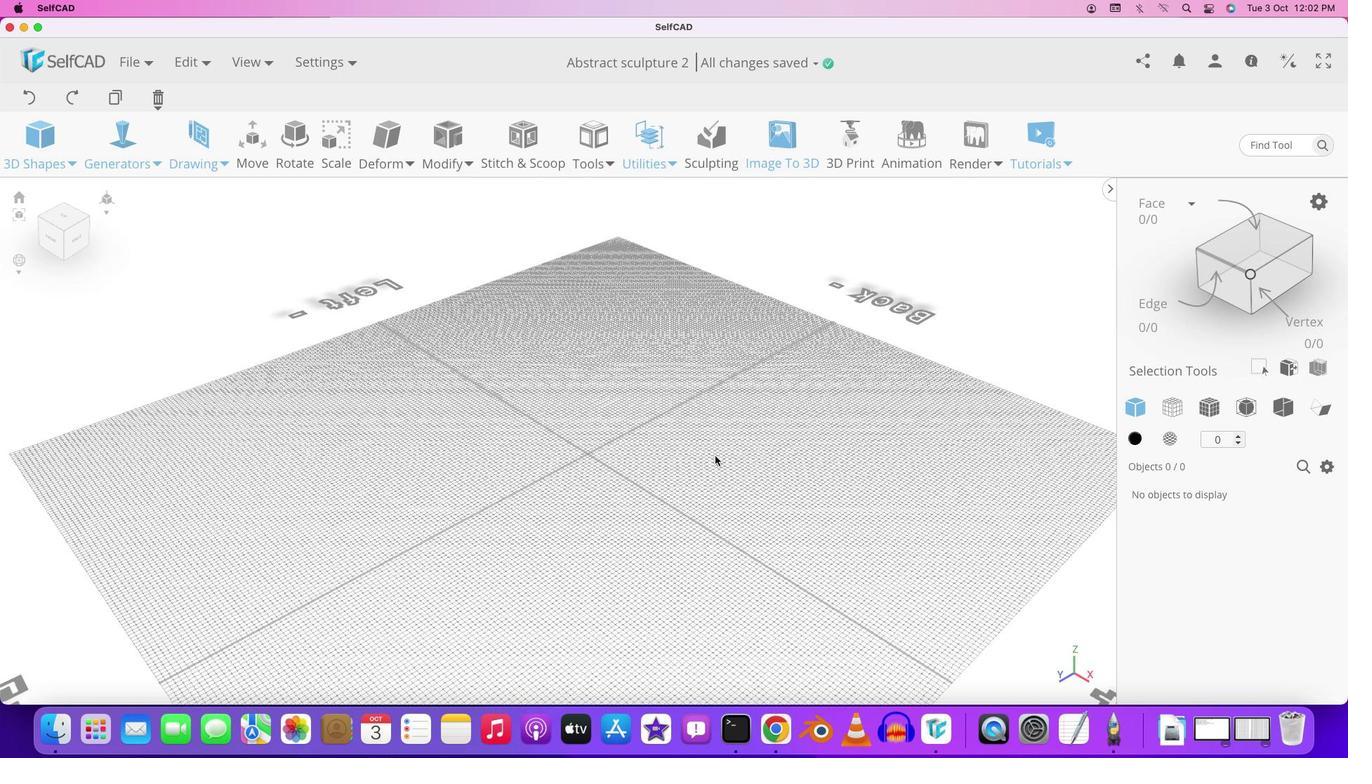 
Action: Mouse moved to (715, 455)
Screenshot: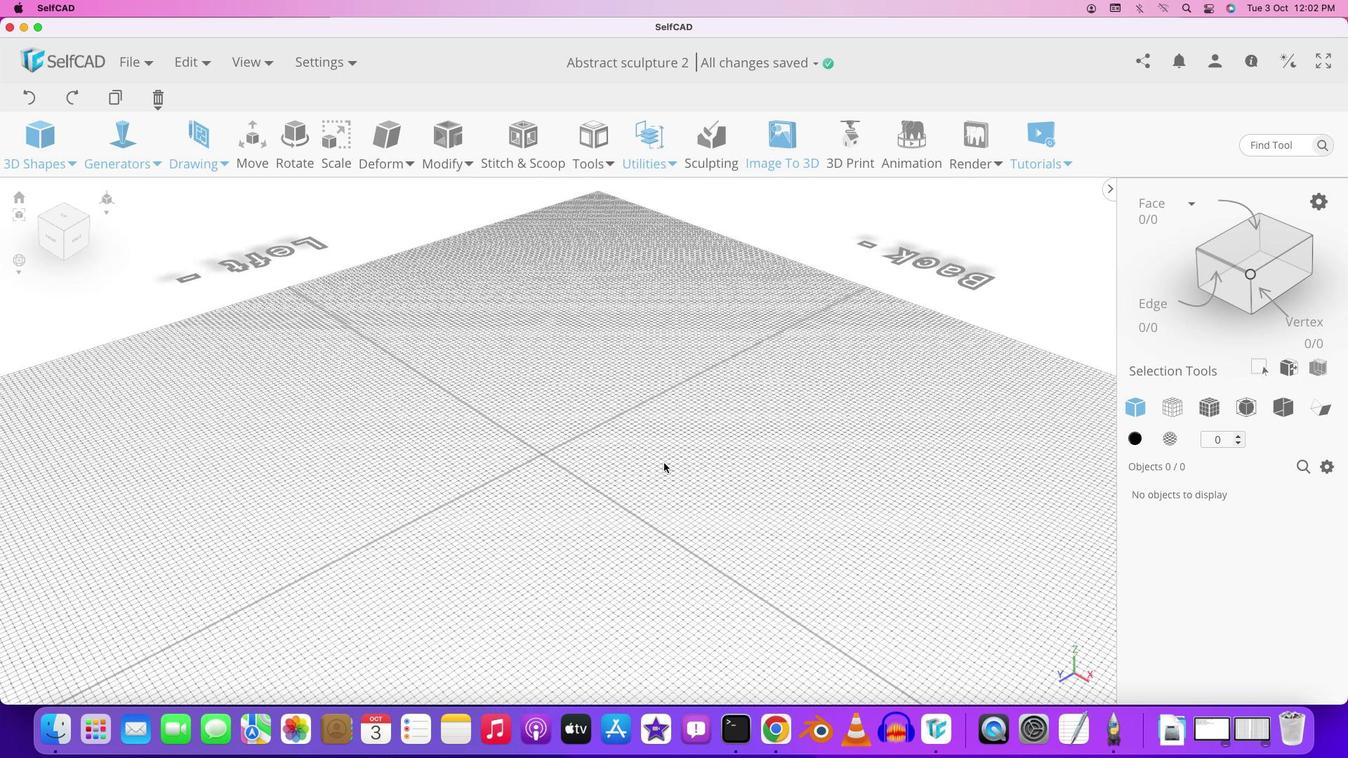 
Action: Mouse scrolled (715, 455) with delta (0, 0)
Screenshot: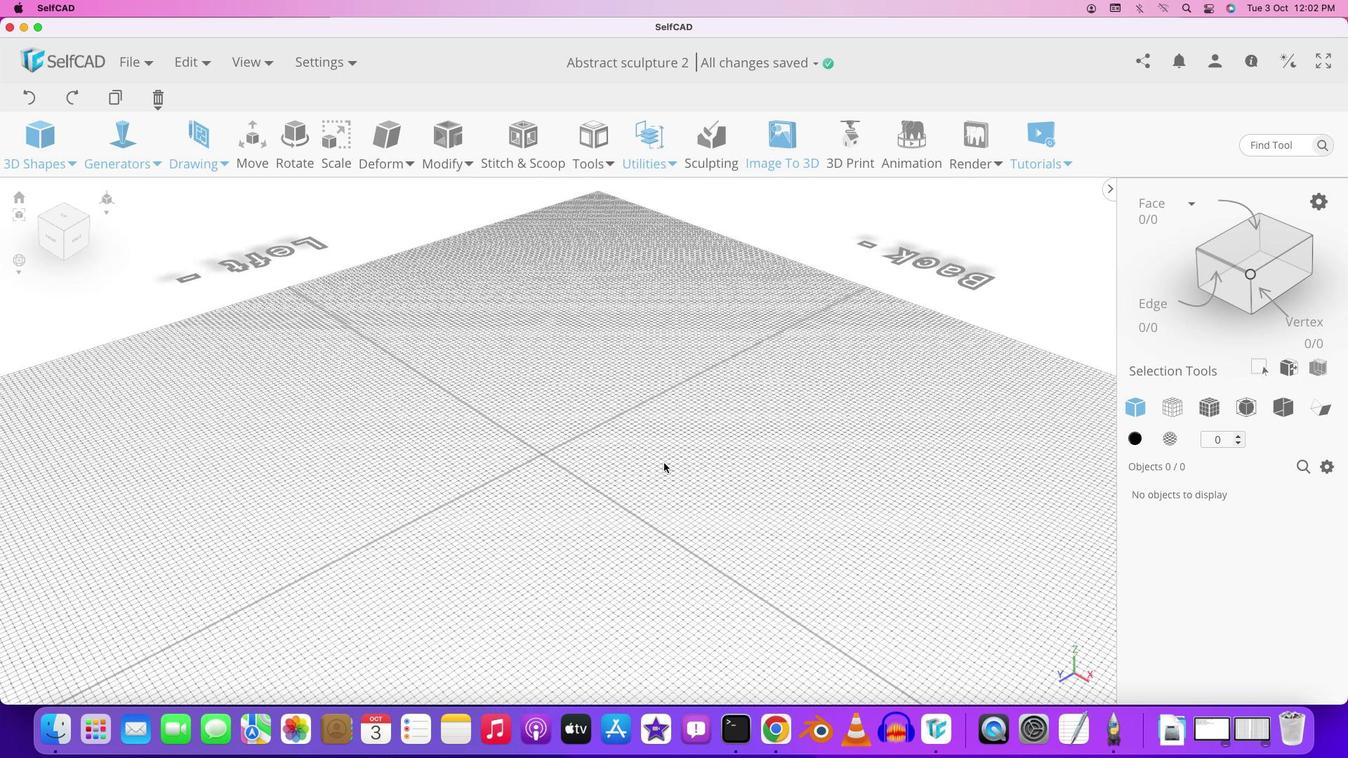 
Action: Mouse moved to (709, 452)
Screenshot: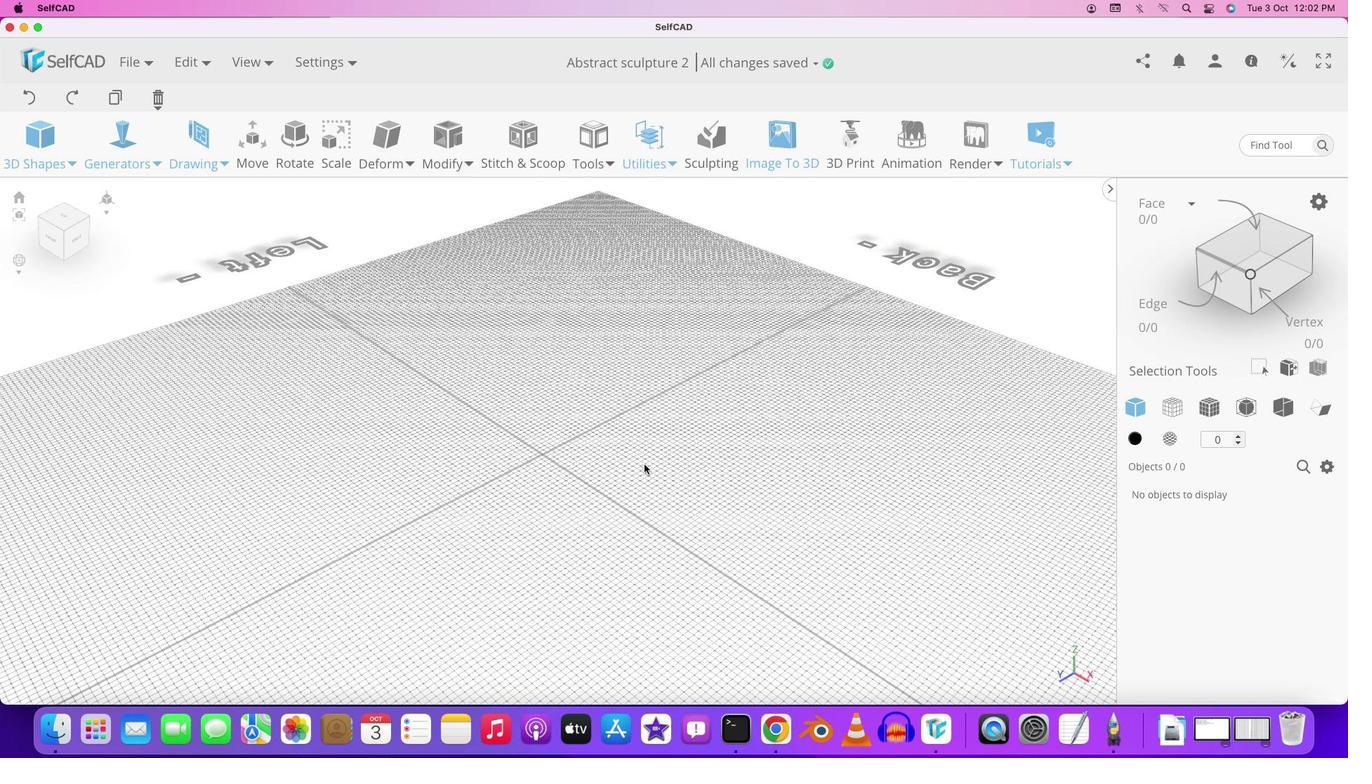 
Action: Mouse scrolled (709, 452) with delta (0, 0)
Screenshot: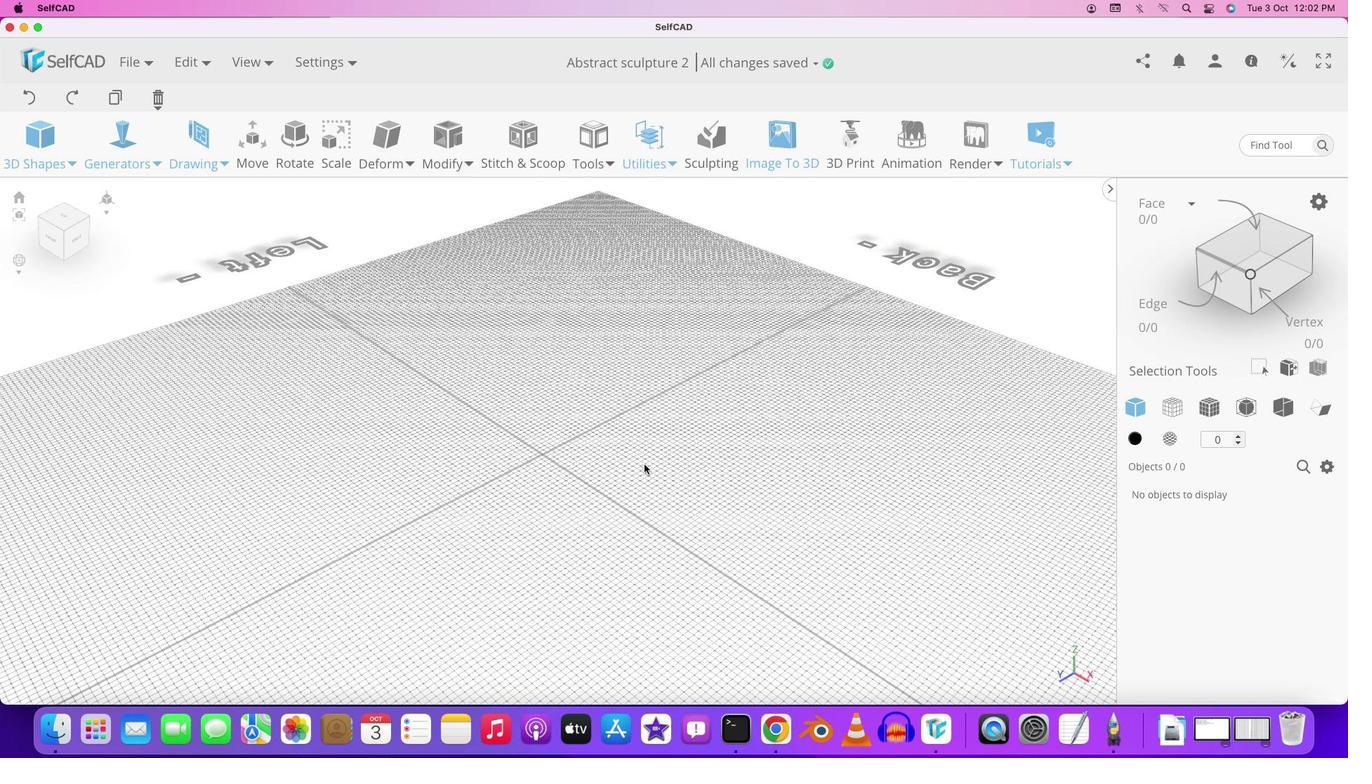 
Action: Mouse moved to (709, 452)
Screenshot: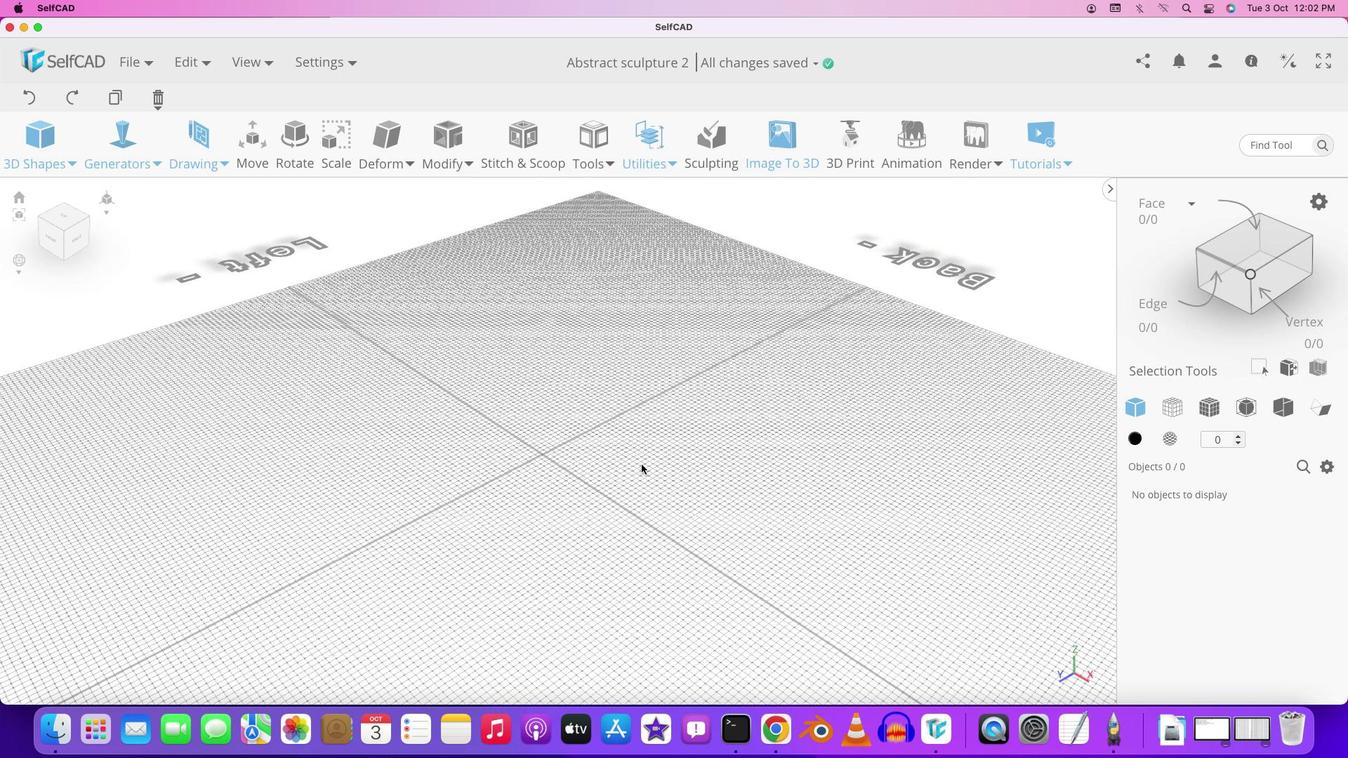 
Action: Mouse scrolled (709, 452) with delta (0, 1)
Screenshot: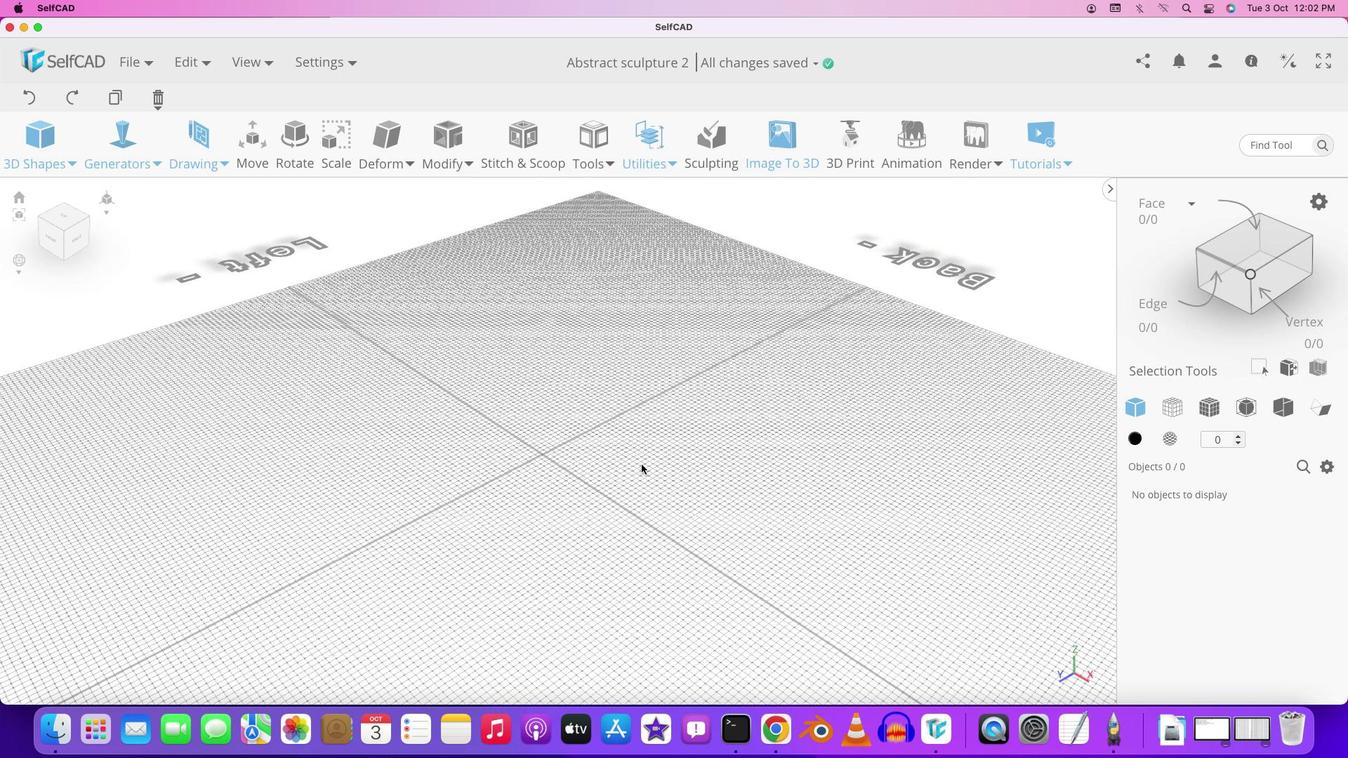 
Action: Mouse scrolled (709, 452) with delta (0, 1)
Screenshot: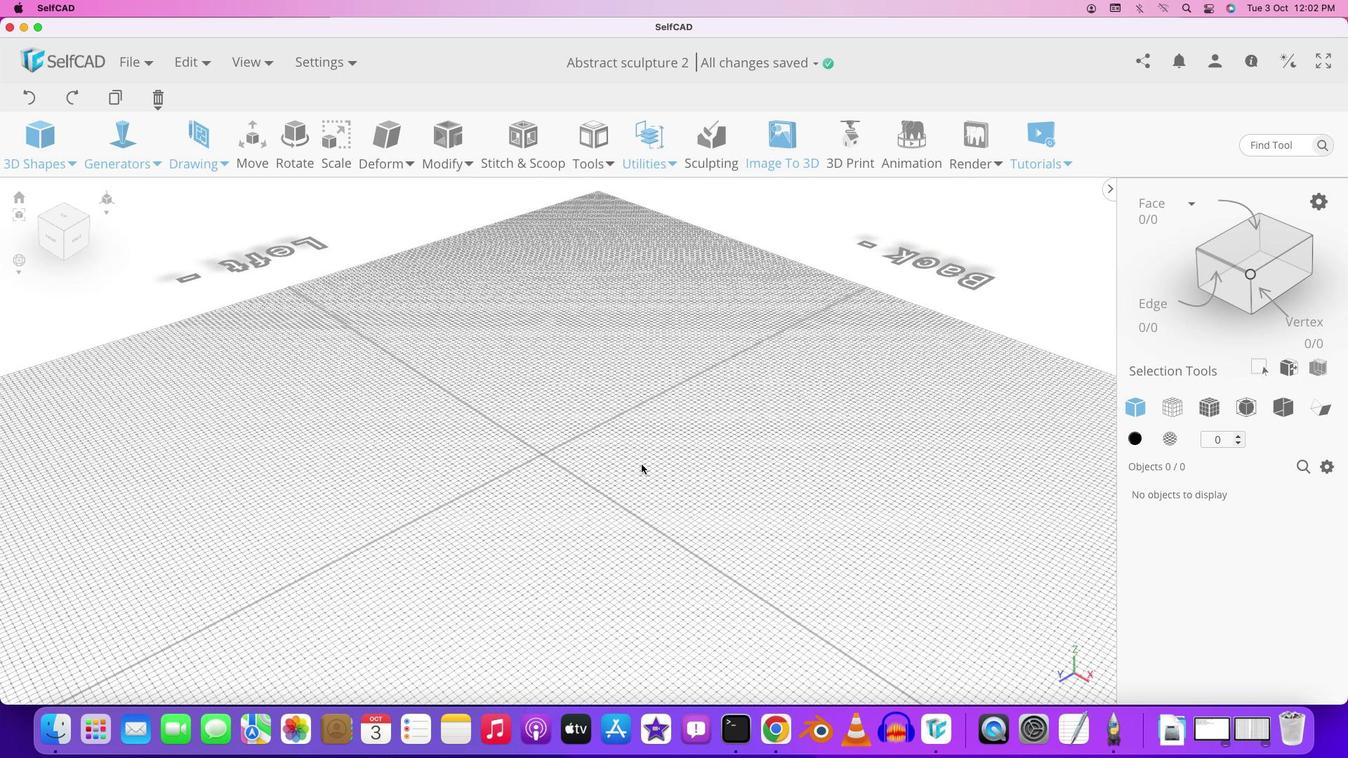 
Action: Mouse moved to (642, 465)
Screenshot: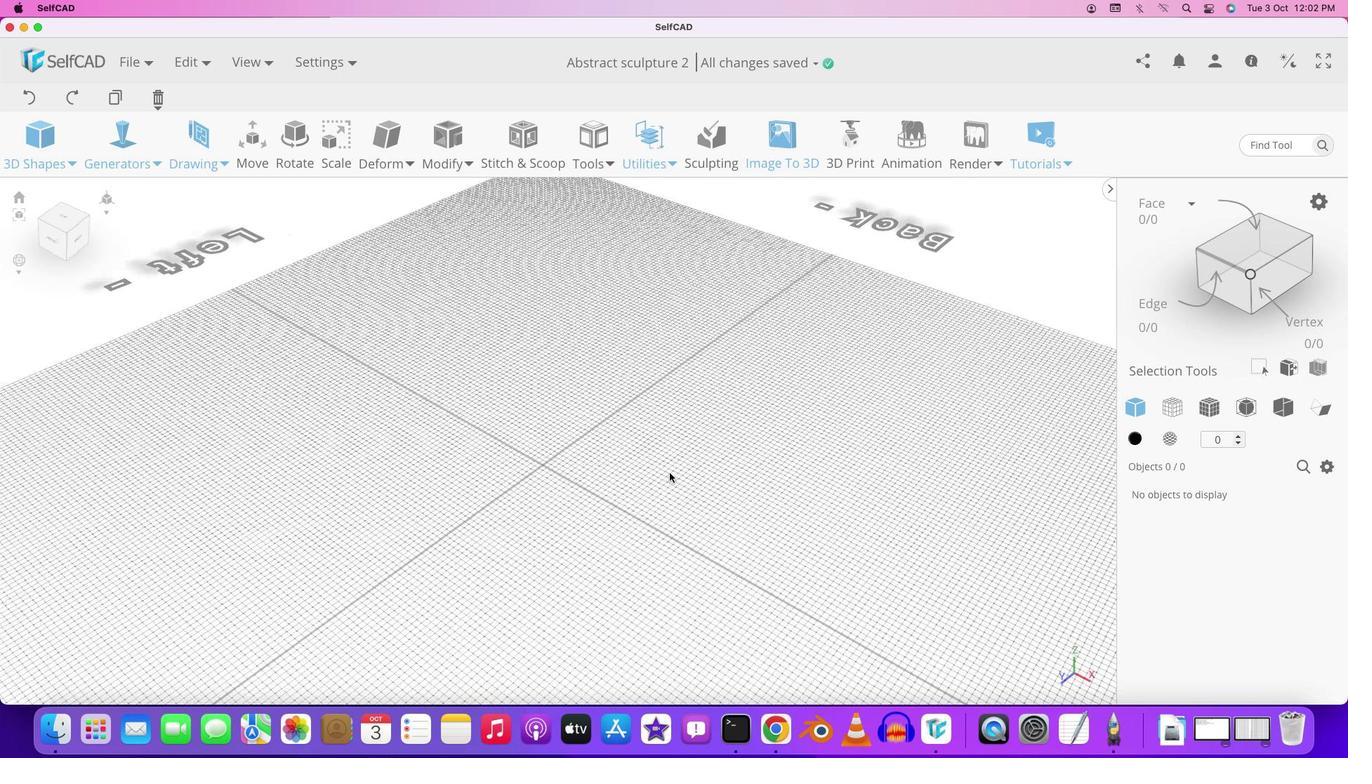 
Action: Mouse pressed left at (642, 465)
Screenshot: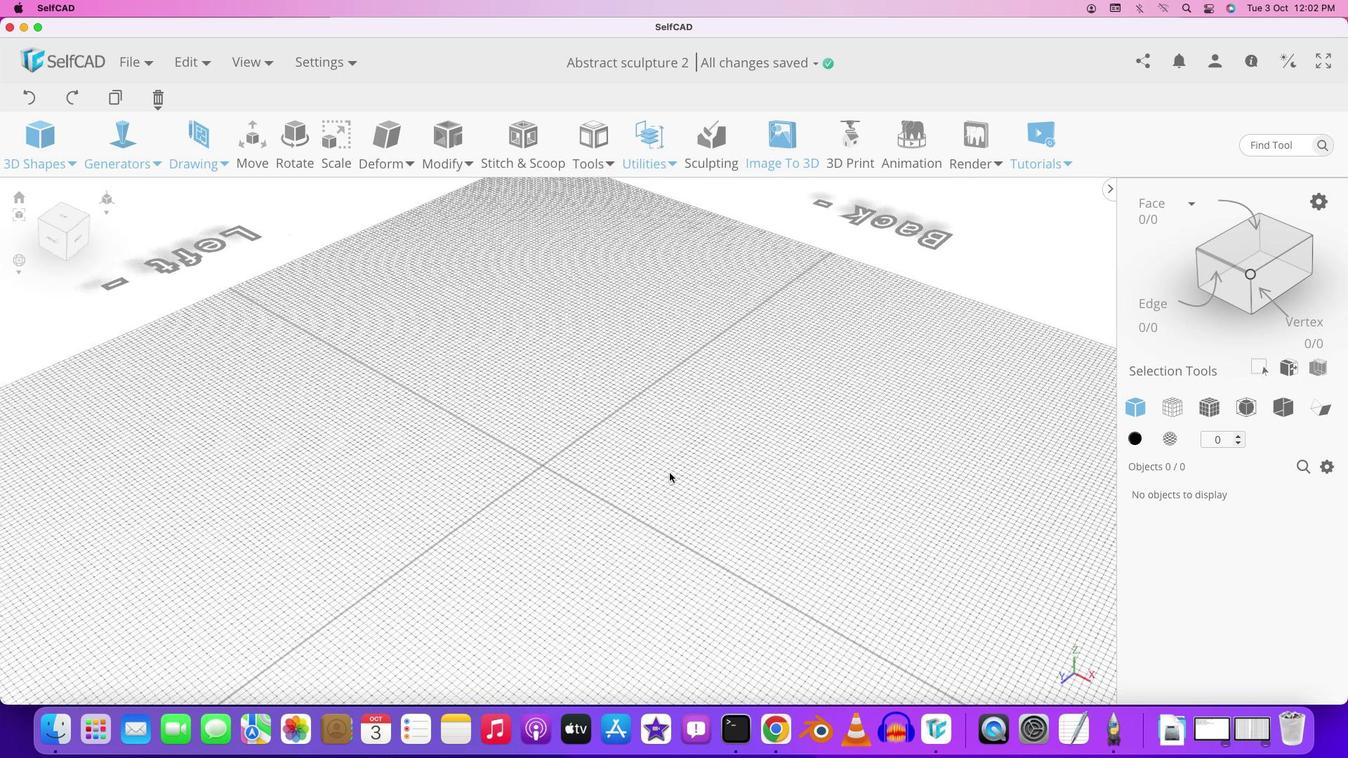 
Action: Mouse moved to (77, 264)
Screenshot: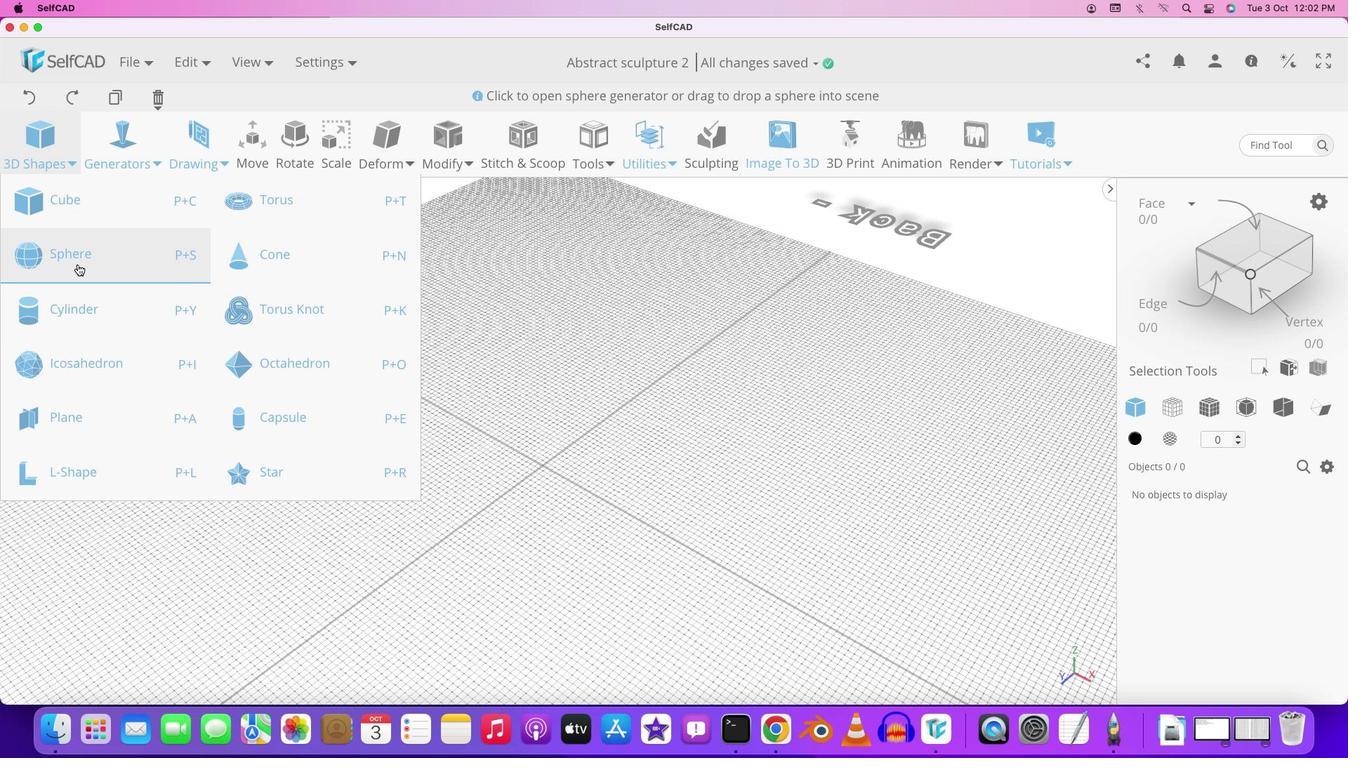 
Action: Mouse pressed left at (77, 264)
Screenshot: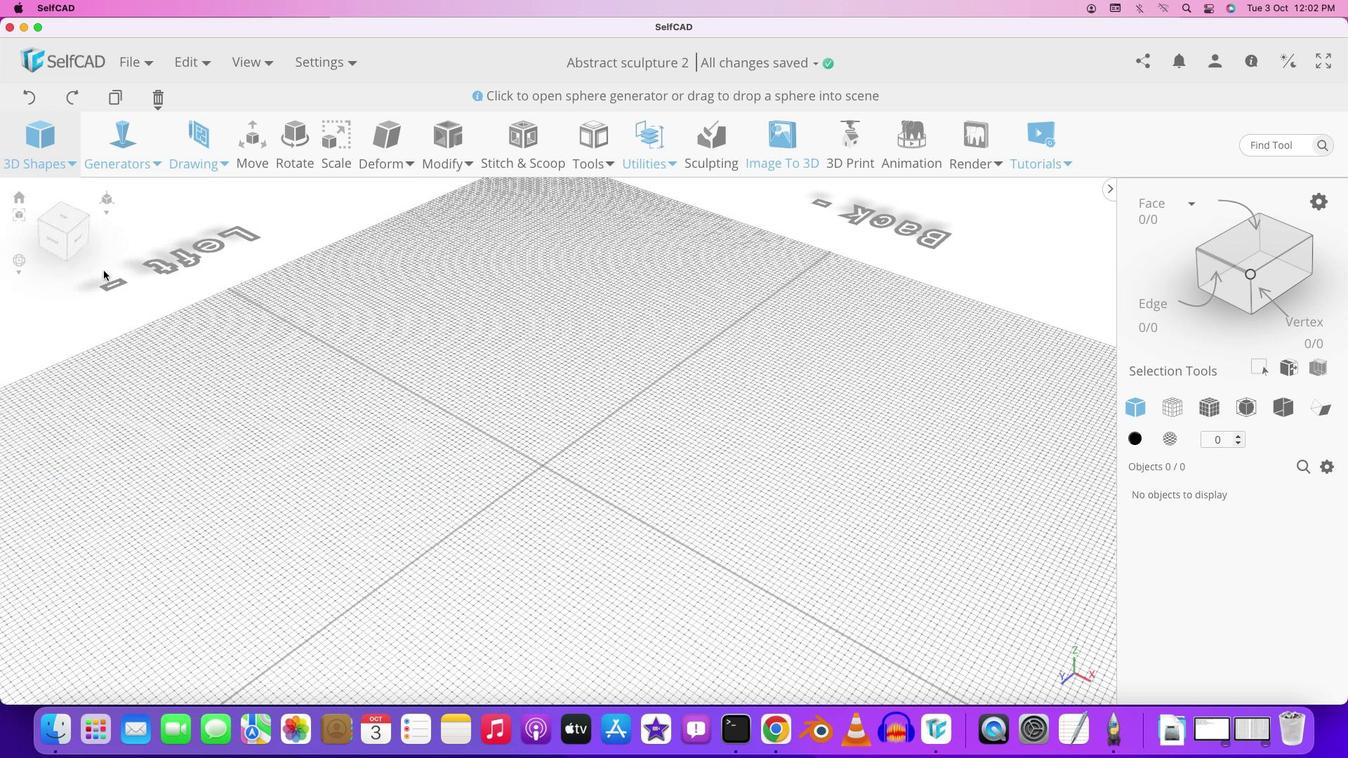 
Action: Mouse moved to (745, 443)
Screenshot: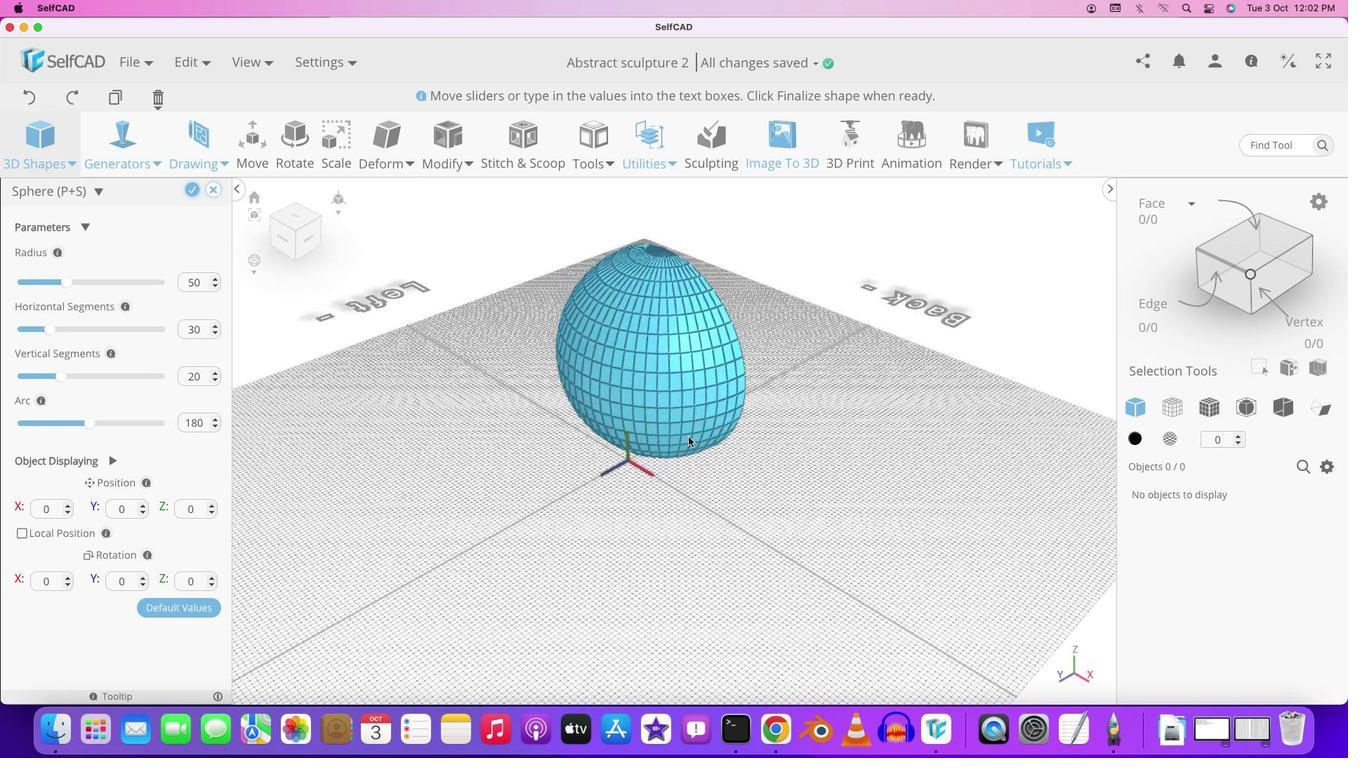 
Action: Mouse scrolled (745, 443) with delta (0, 0)
Screenshot: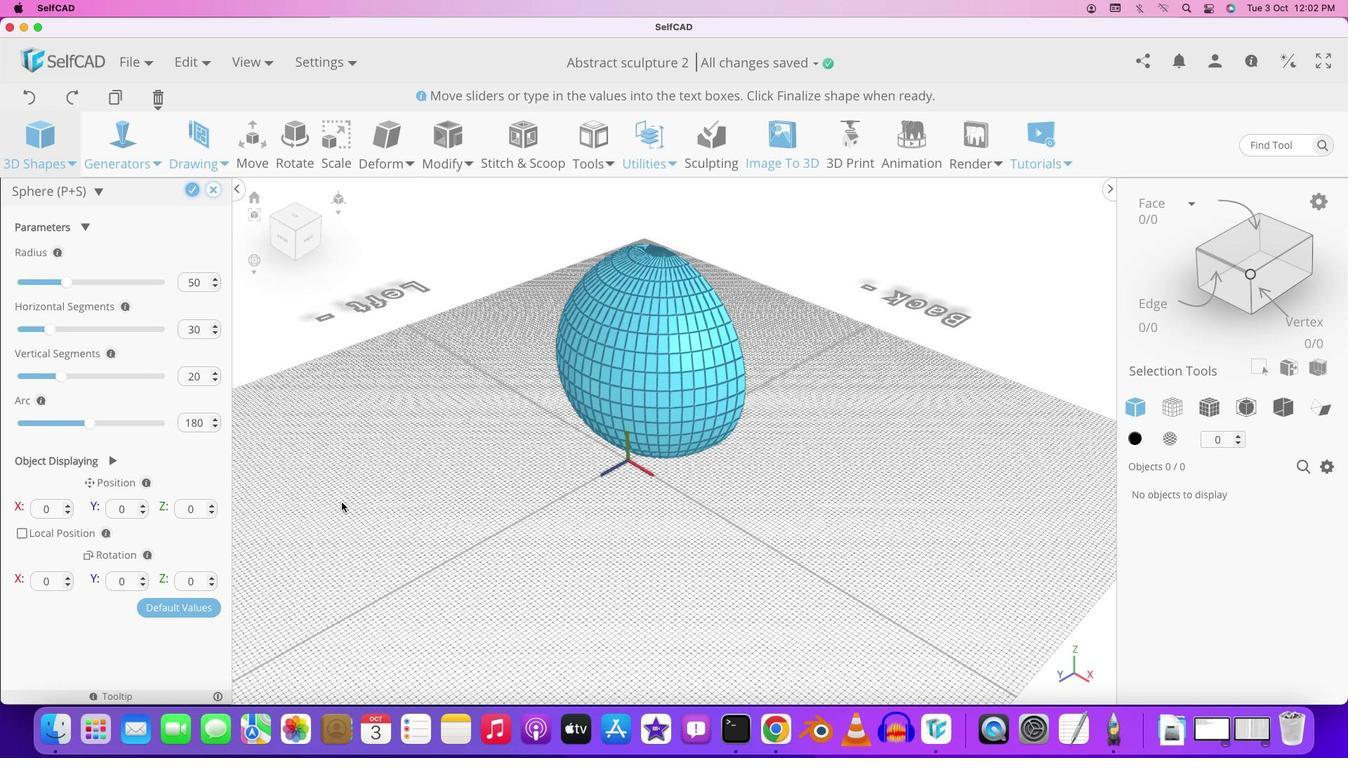 
Action: Mouse scrolled (745, 443) with delta (0, 0)
Screenshot: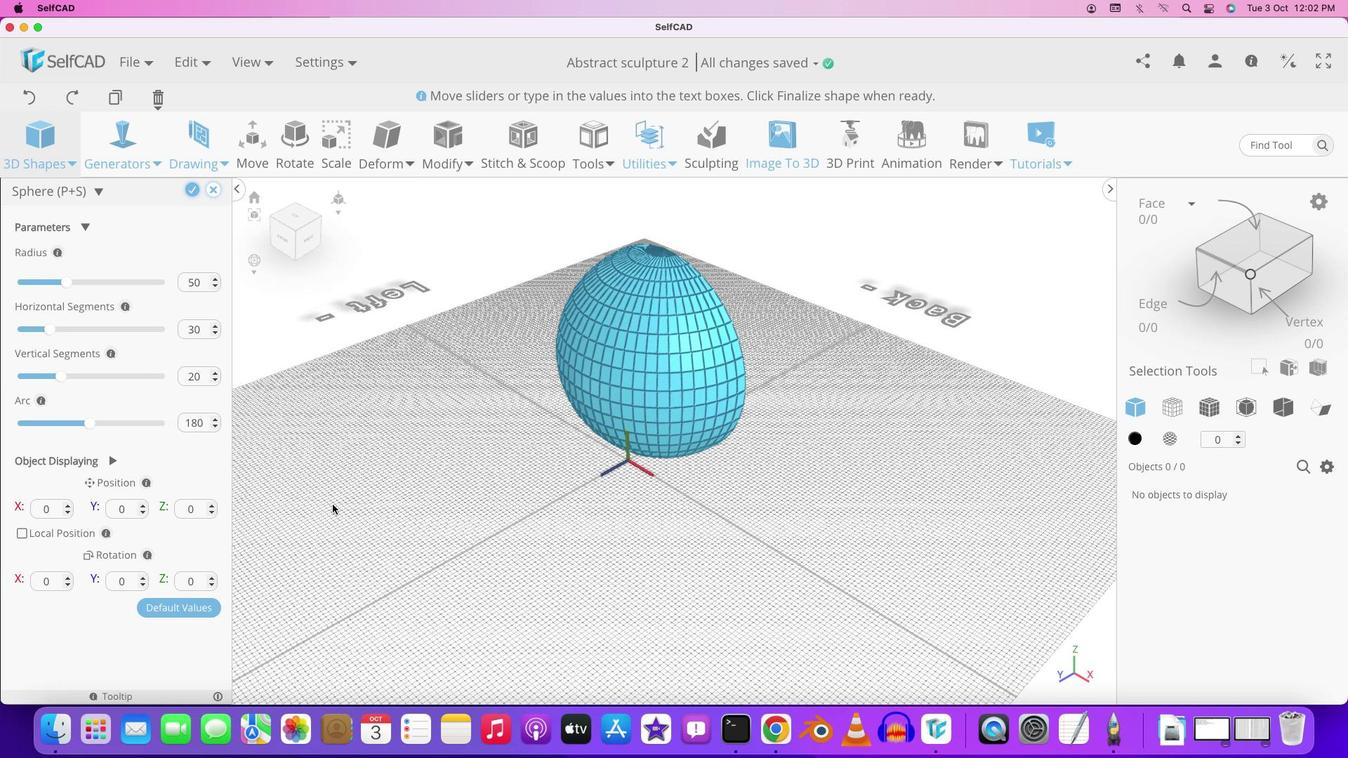 
Action: Mouse scrolled (745, 443) with delta (0, 2)
Screenshot: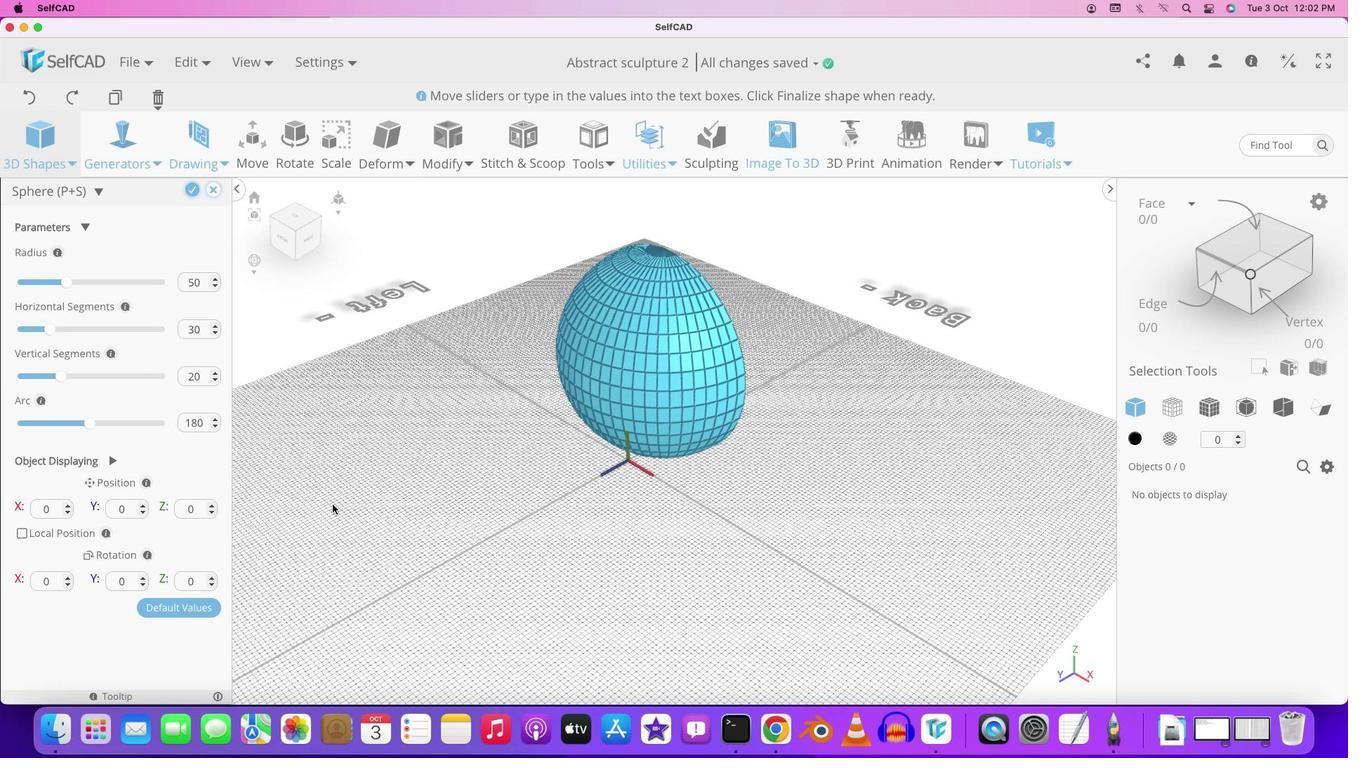 
Action: Mouse scrolled (745, 443) with delta (0, 2)
Screenshot: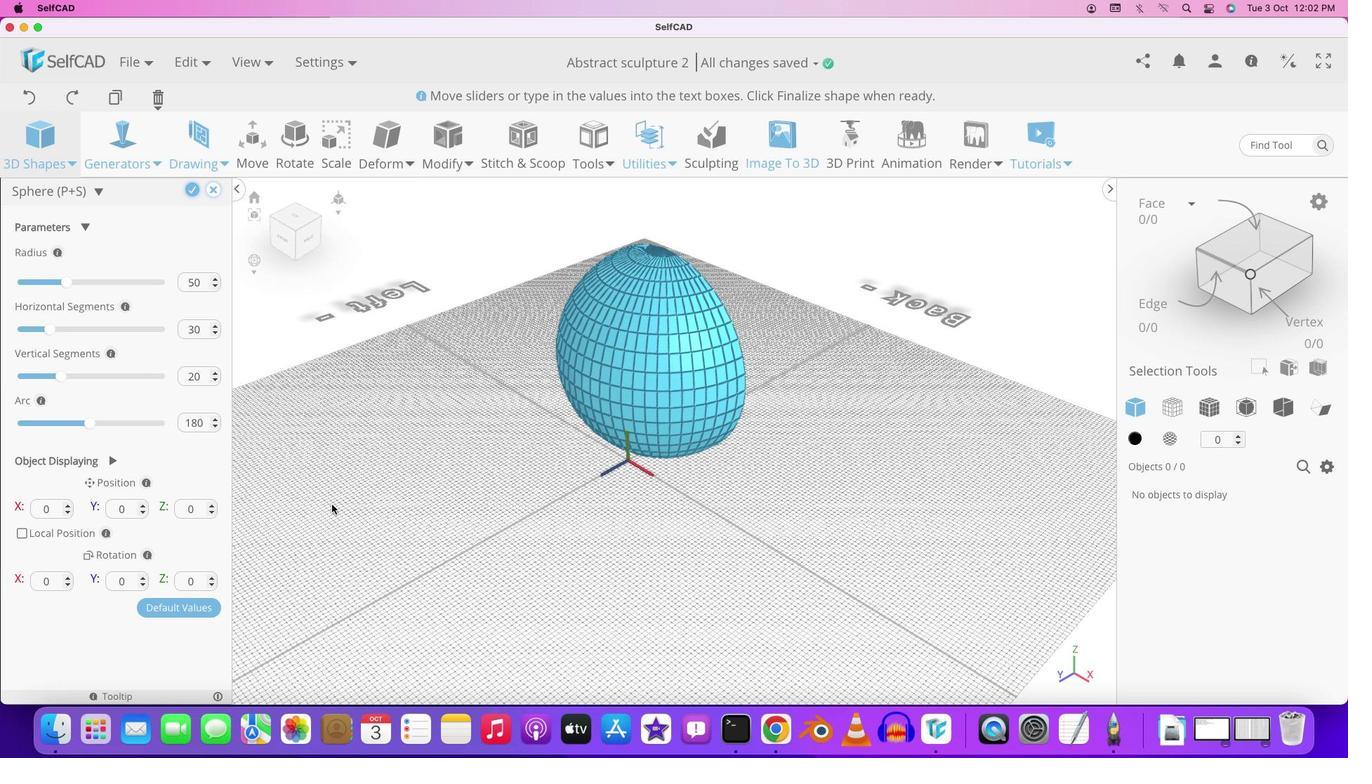 
Action: Mouse moved to (93, 422)
Screenshot: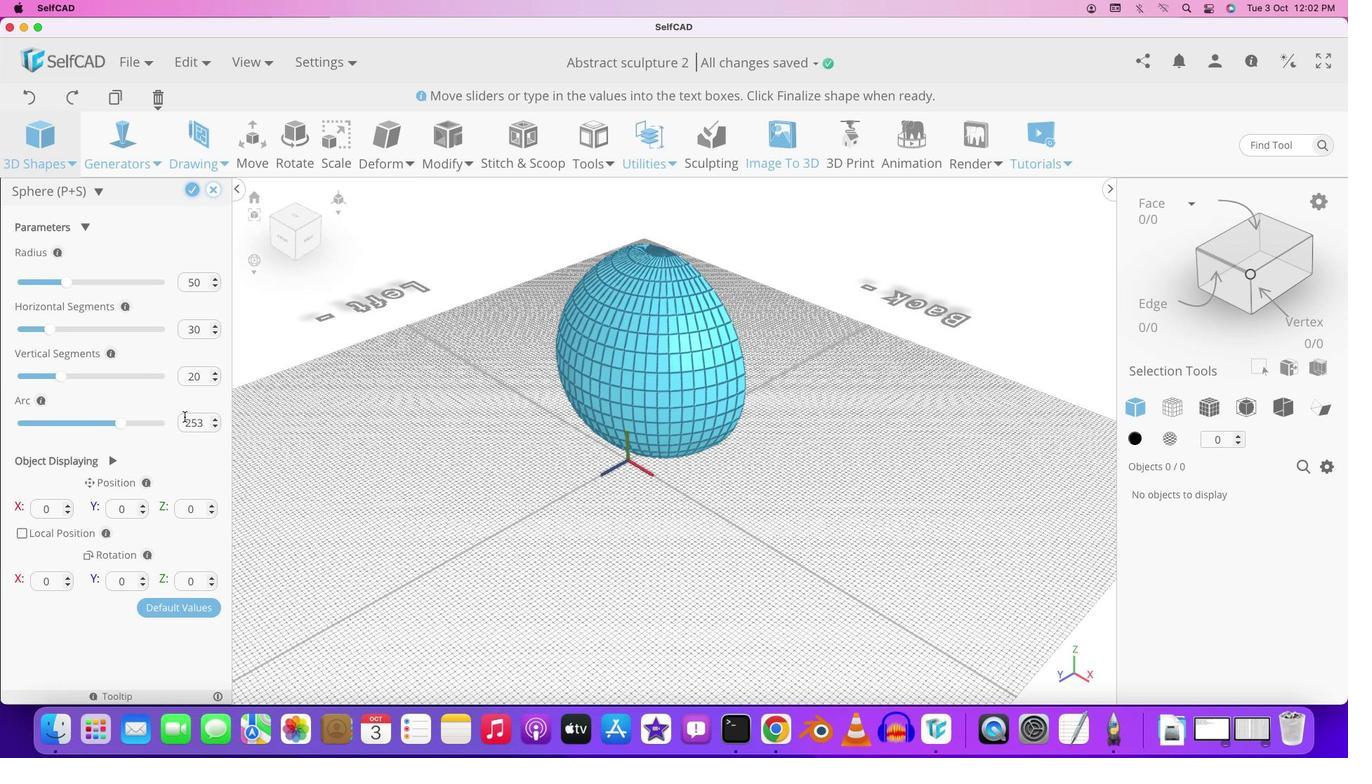 
Action: Mouse pressed left at (93, 422)
Screenshot: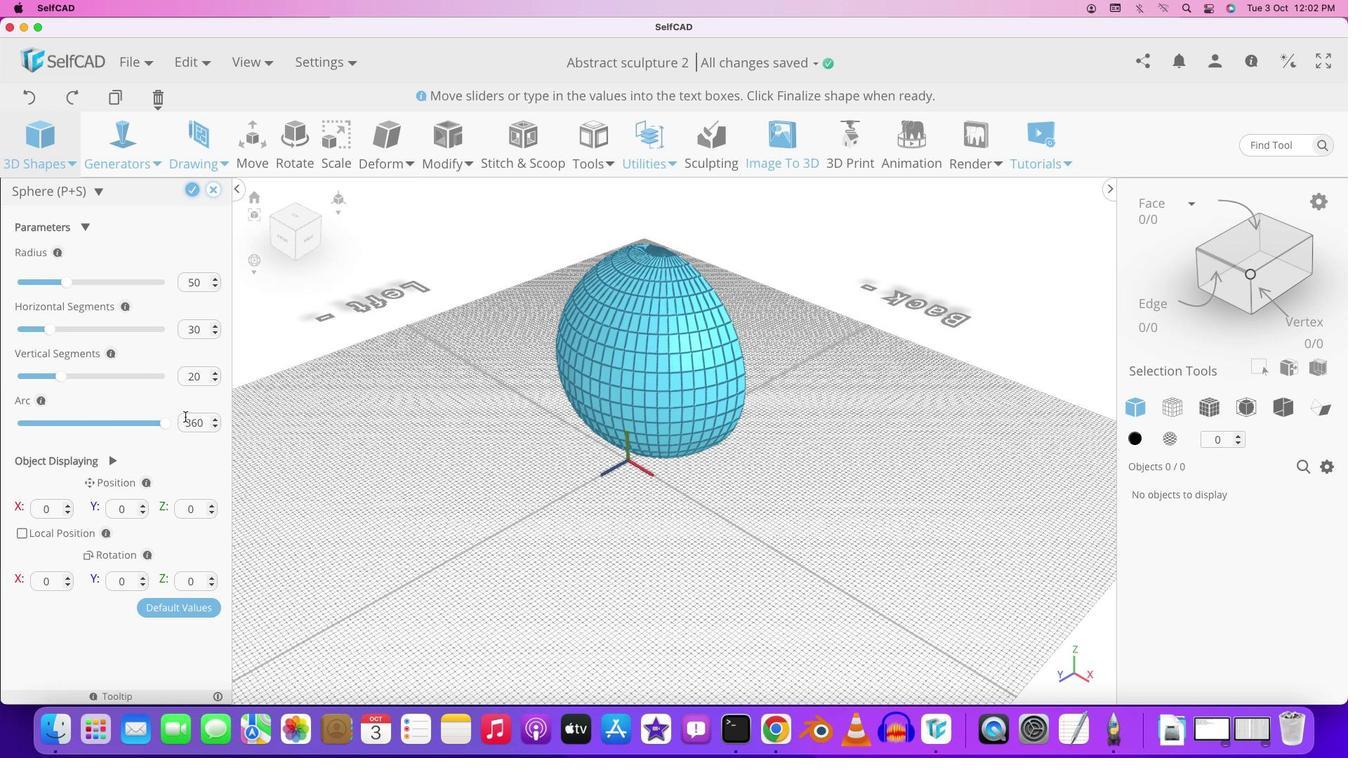 
Action: Mouse moved to (822, 351)
Screenshot: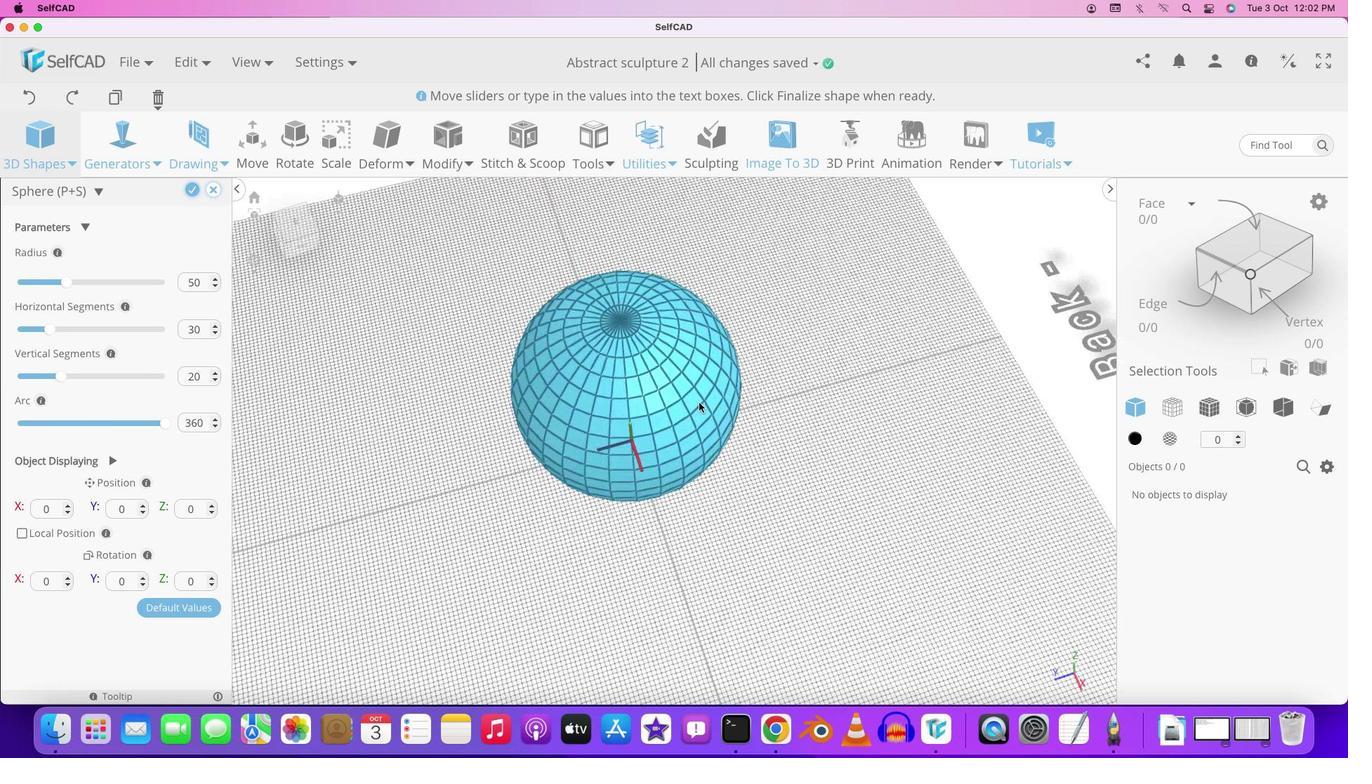 
Action: Mouse pressed left at (822, 351)
Screenshot: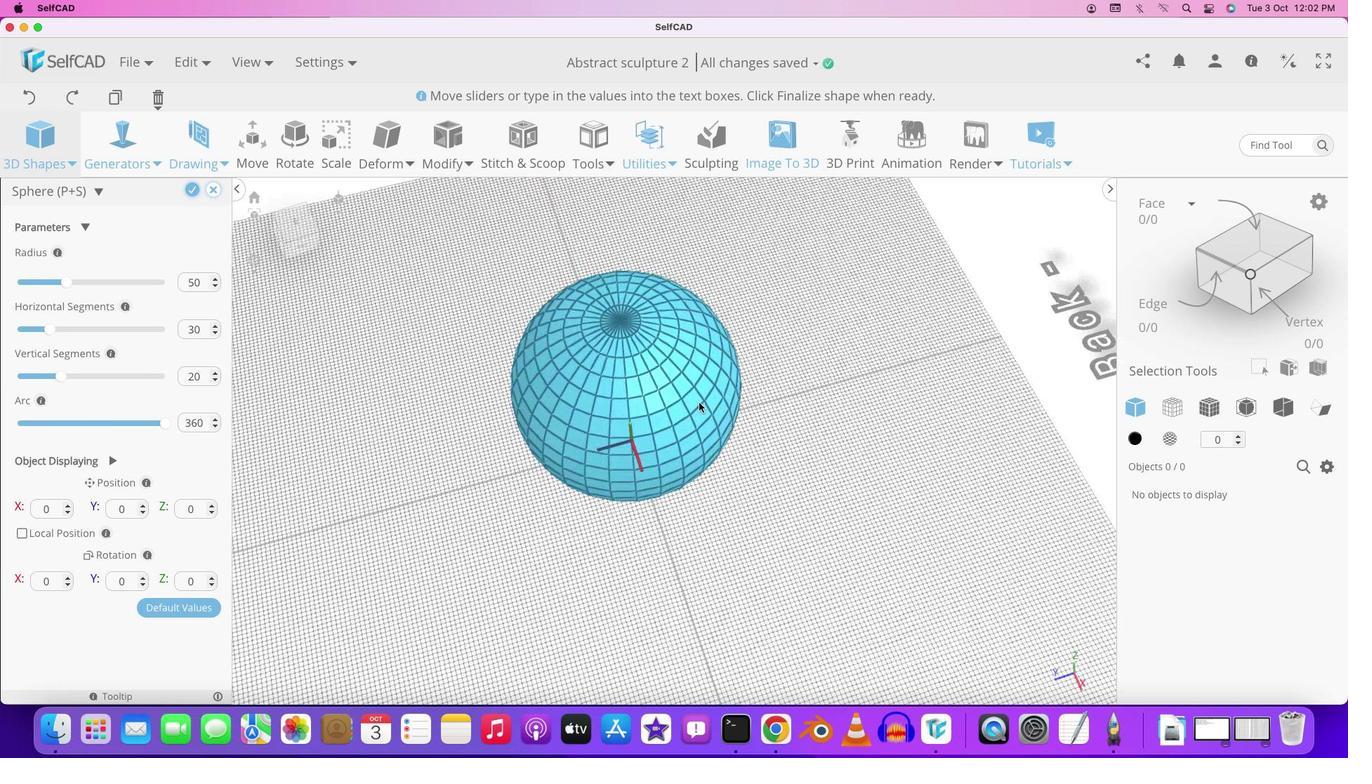
Action: Mouse moved to (757, 358)
Screenshot: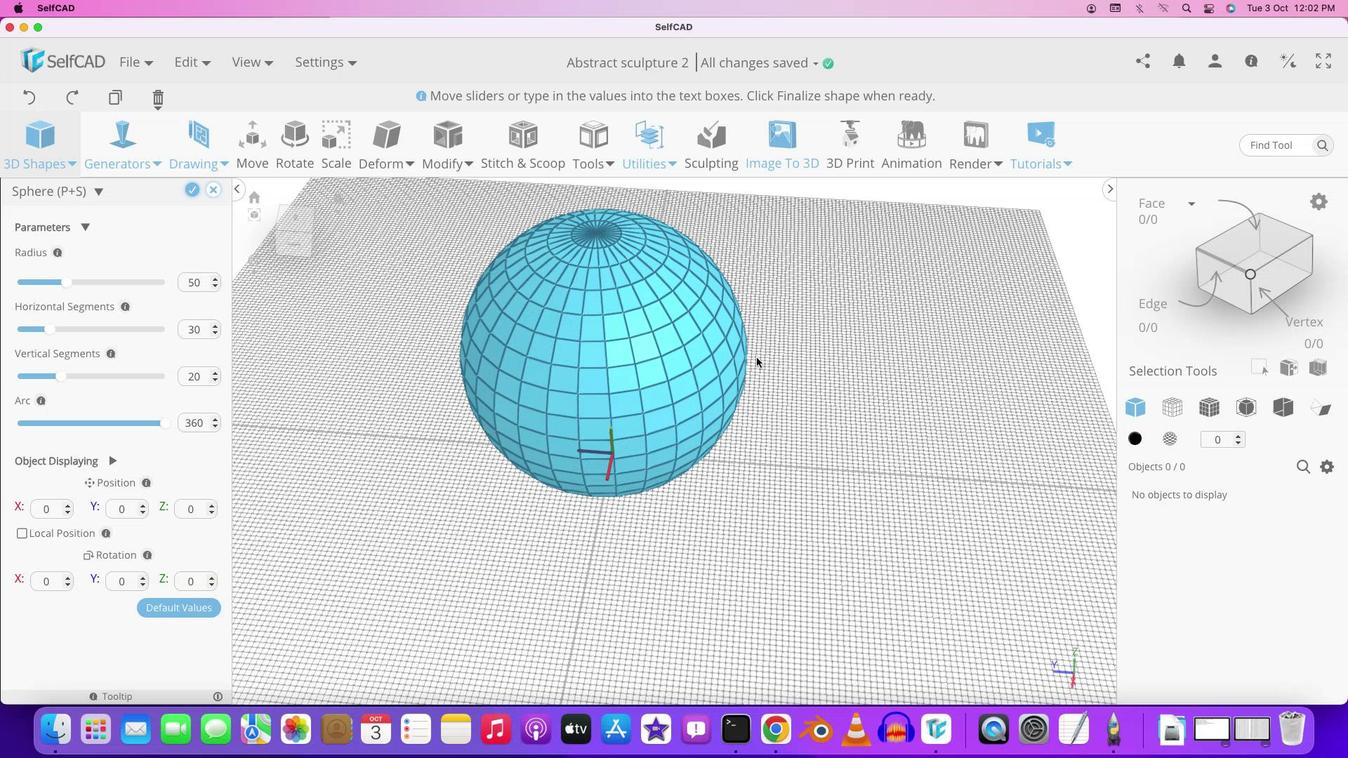 
Action: Mouse scrolled (757, 358) with delta (0, 0)
Screenshot: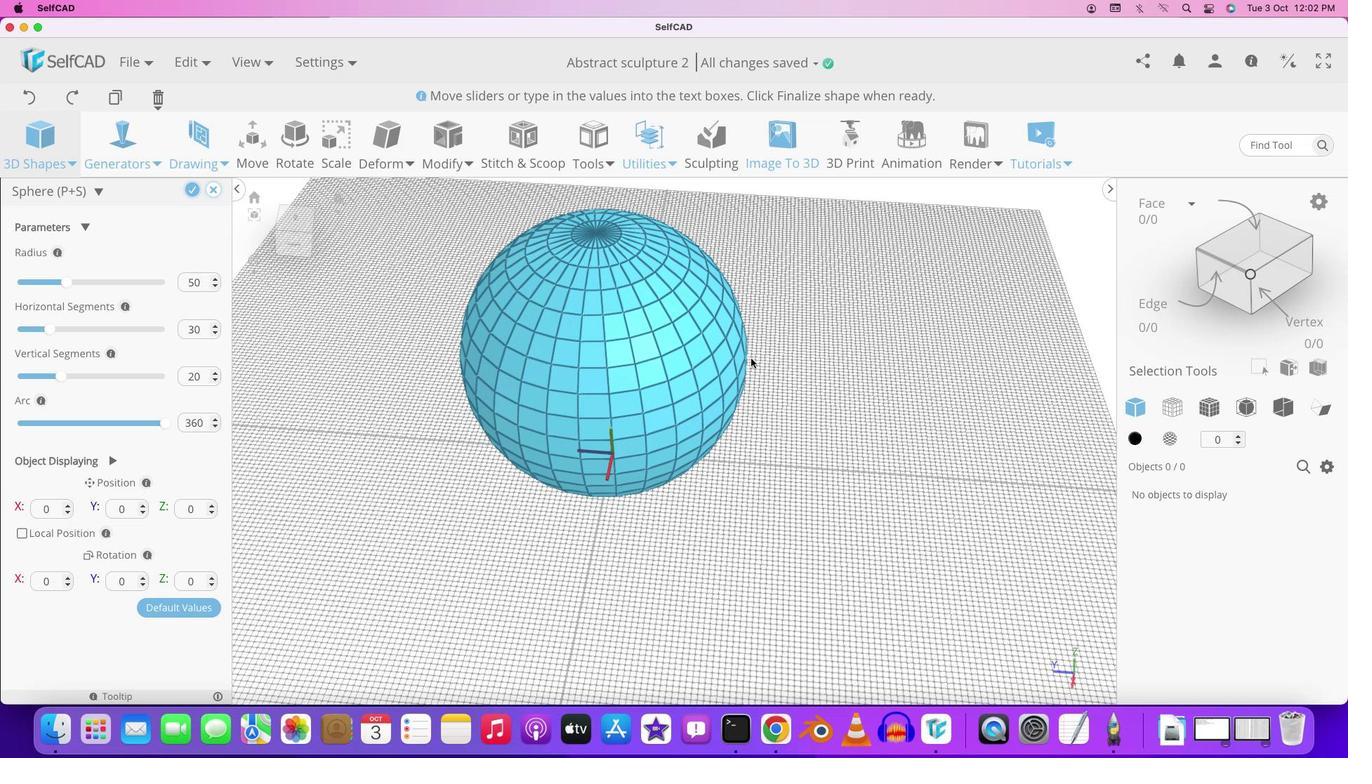
Action: Mouse scrolled (757, 358) with delta (0, 0)
Screenshot: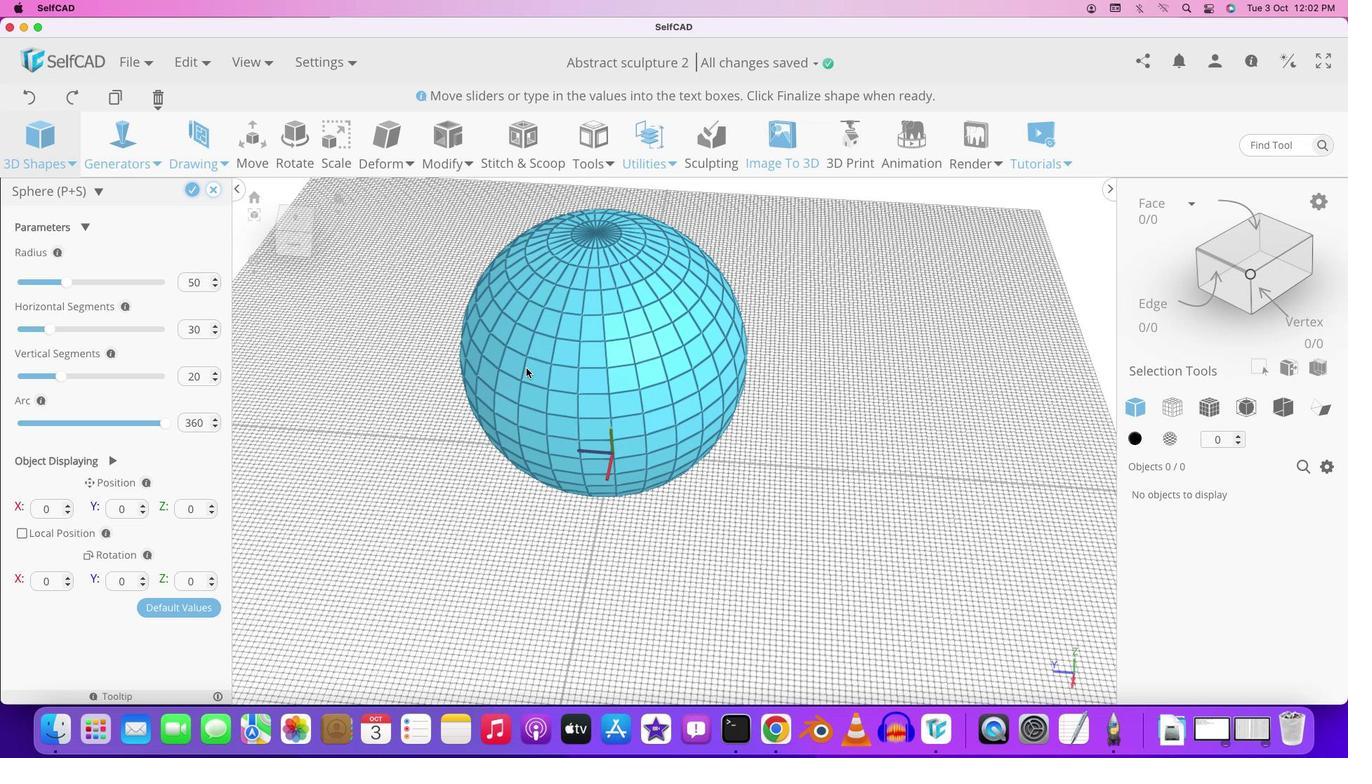 
Action: Mouse scrolled (757, 358) with delta (0, 1)
Screenshot: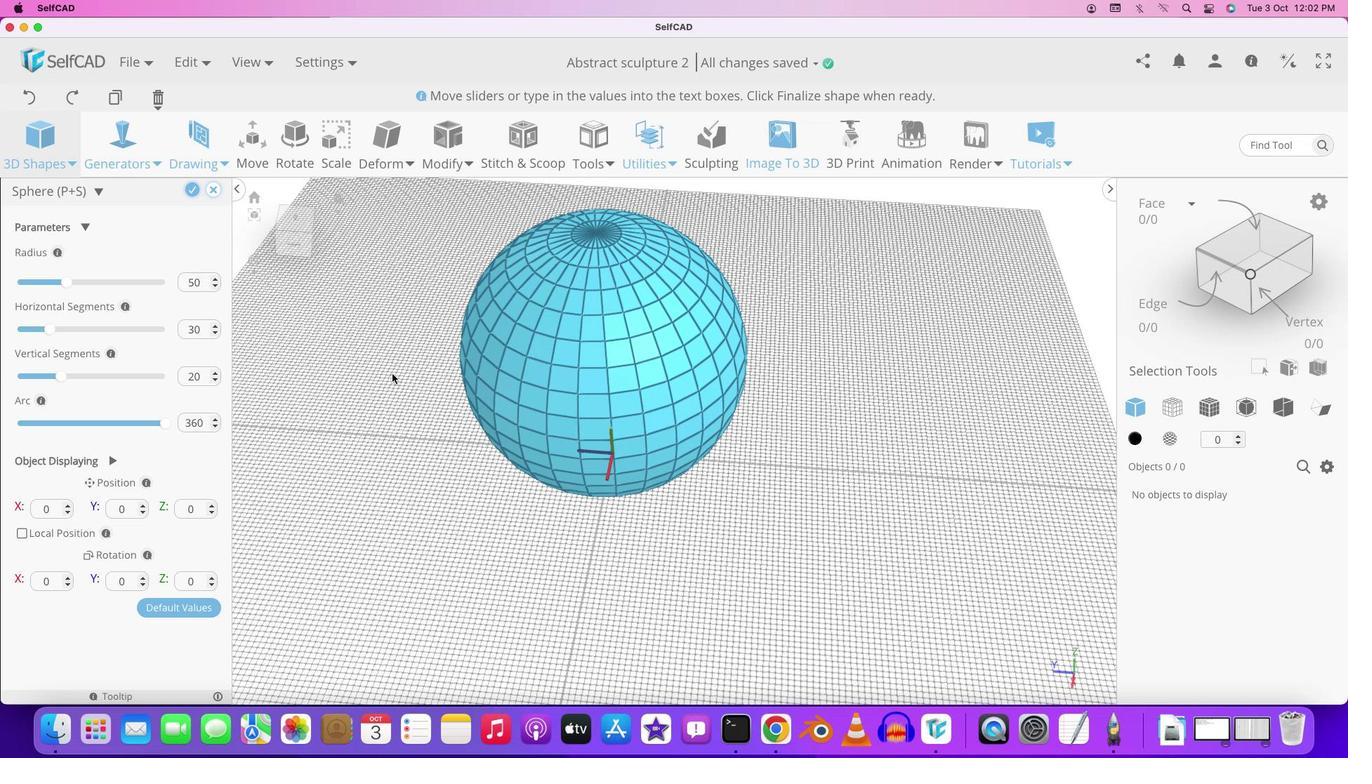 
Action: Mouse moved to (58, 376)
Screenshot: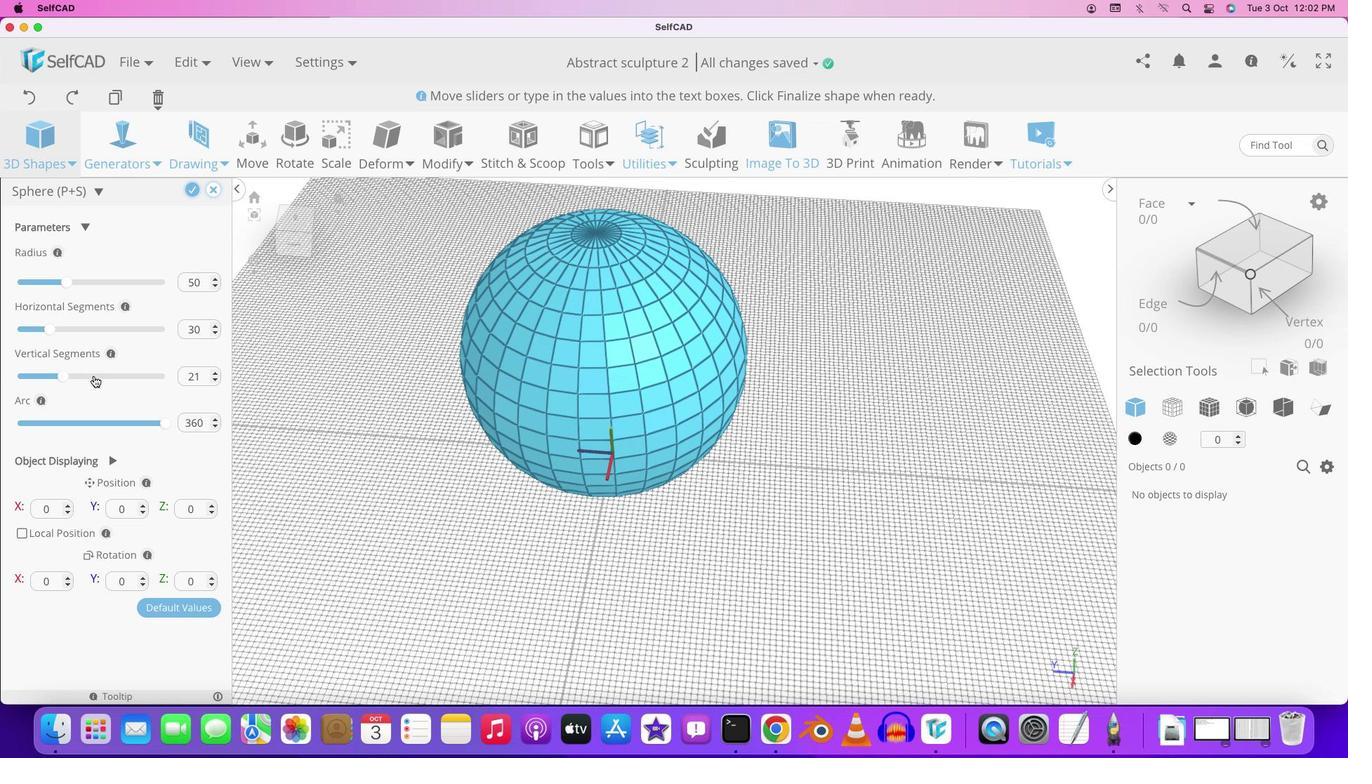 
Action: Mouse pressed left at (58, 376)
Screenshot: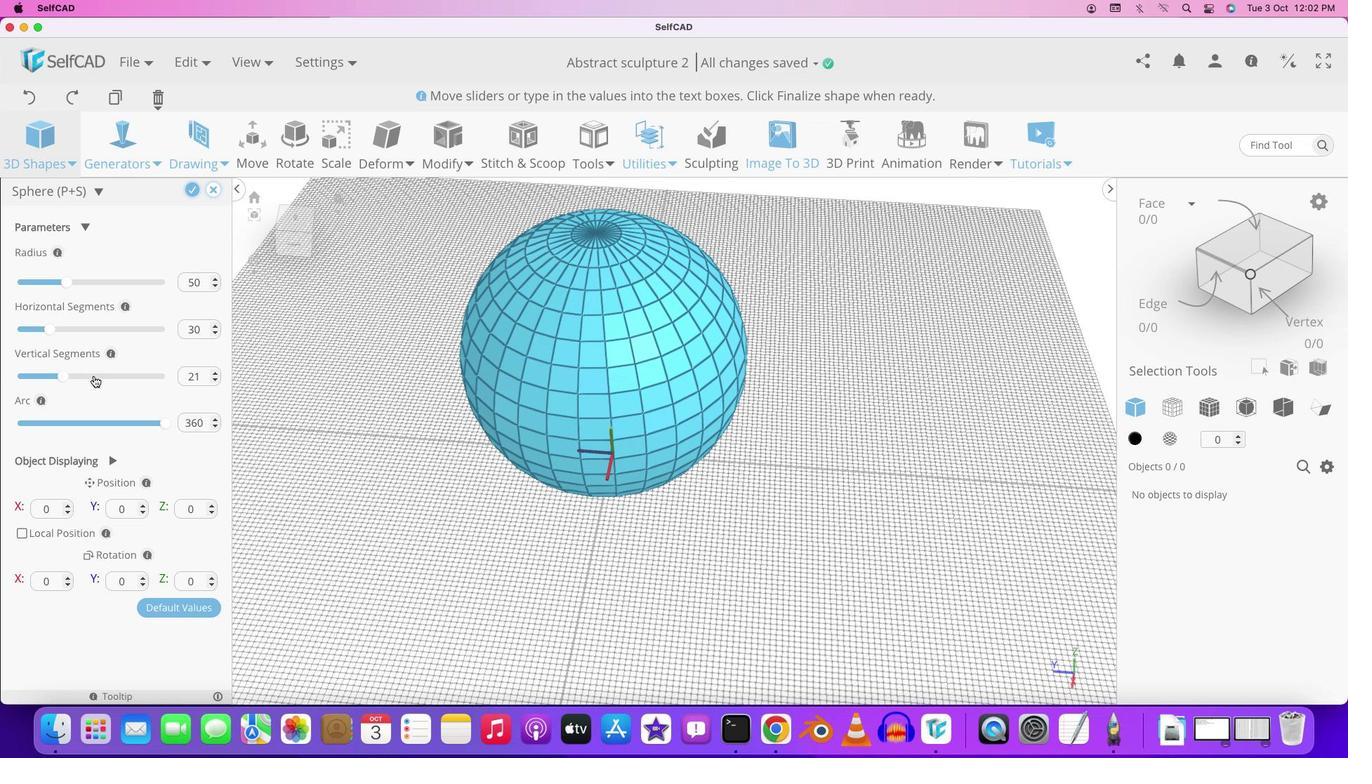 
Action: Mouse moved to (54, 331)
Screenshot: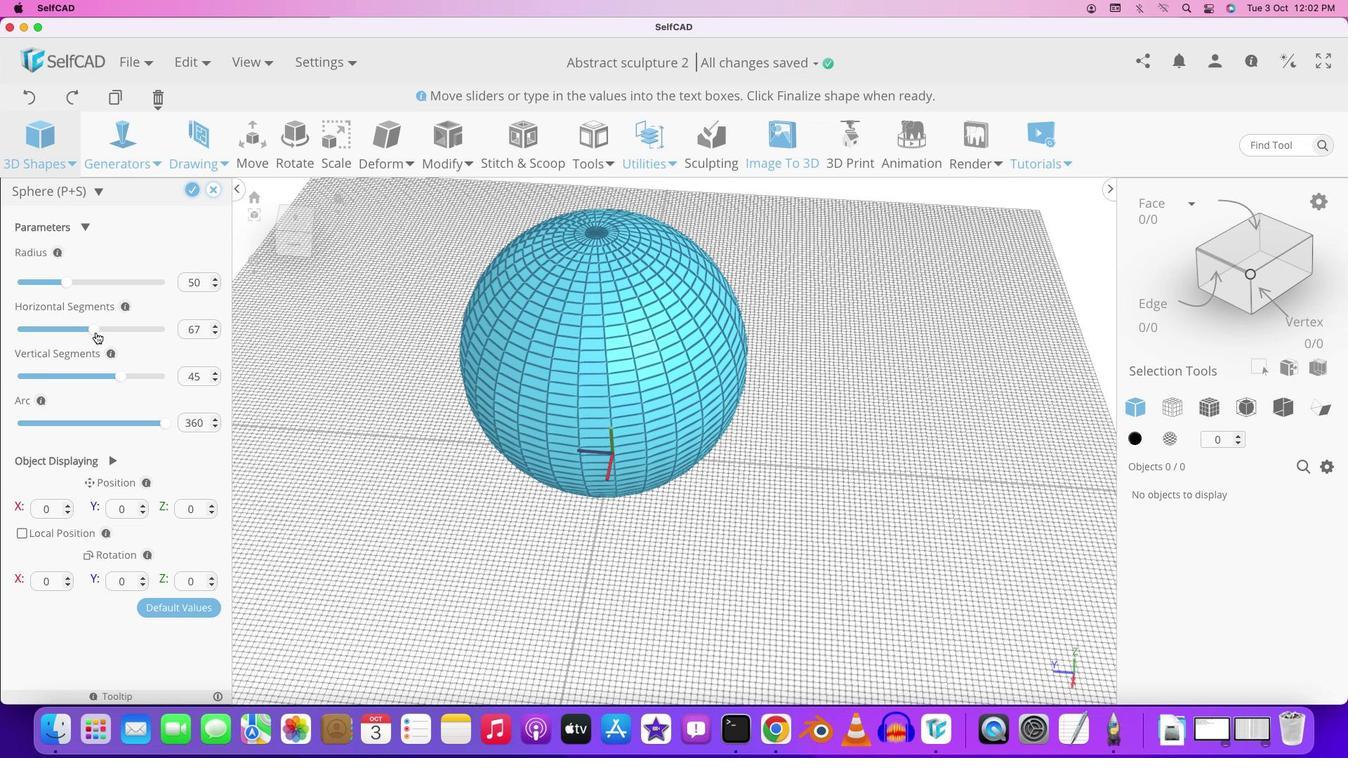 
Action: Mouse pressed left at (54, 331)
Screenshot: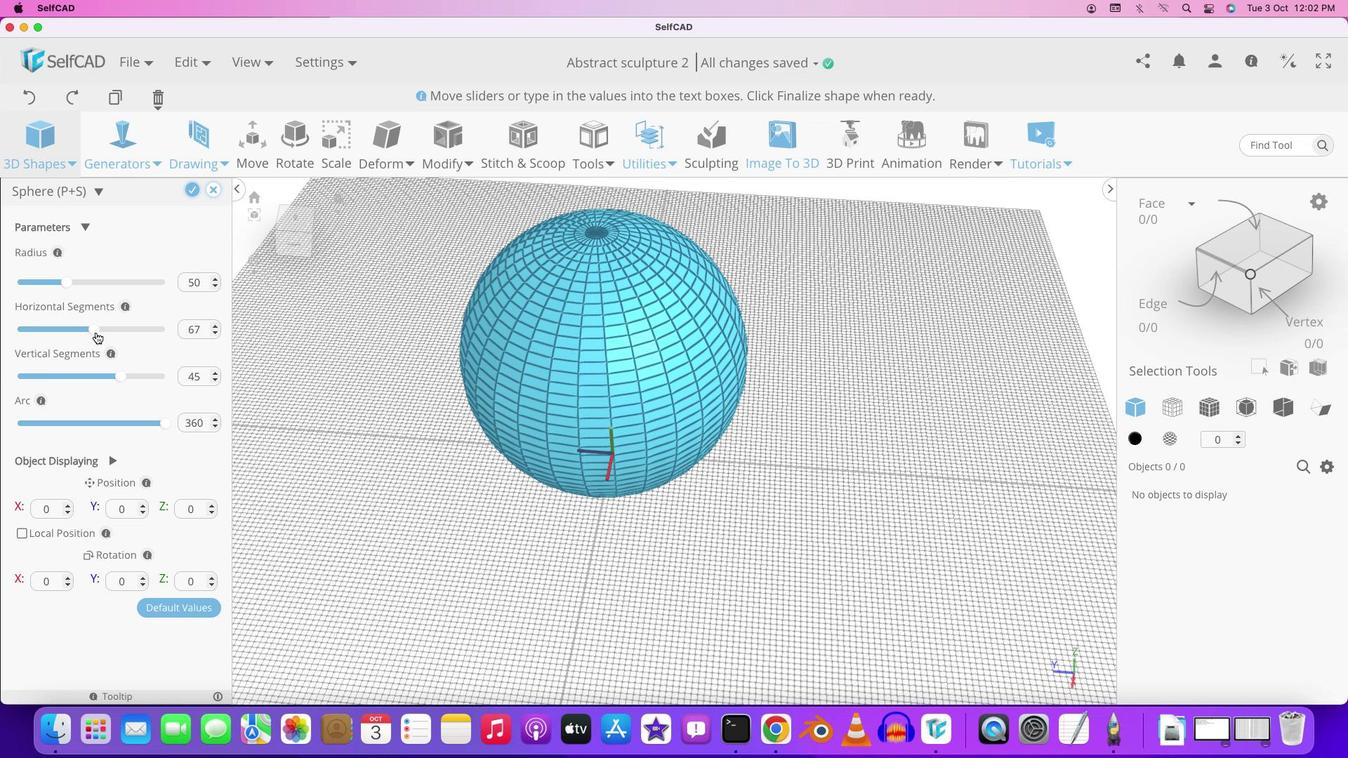 
Action: Mouse moved to (115, 375)
Screenshot: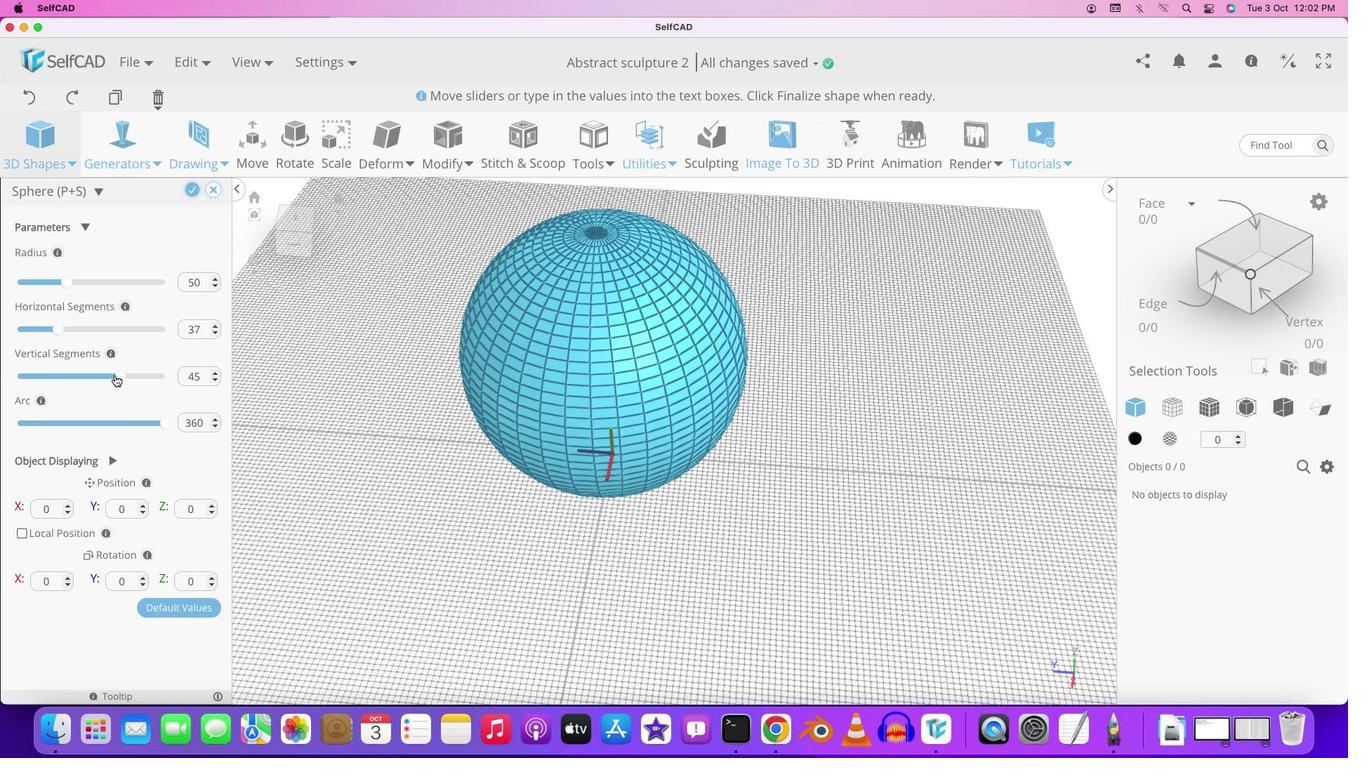 
Action: Mouse pressed left at (115, 375)
Screenshot: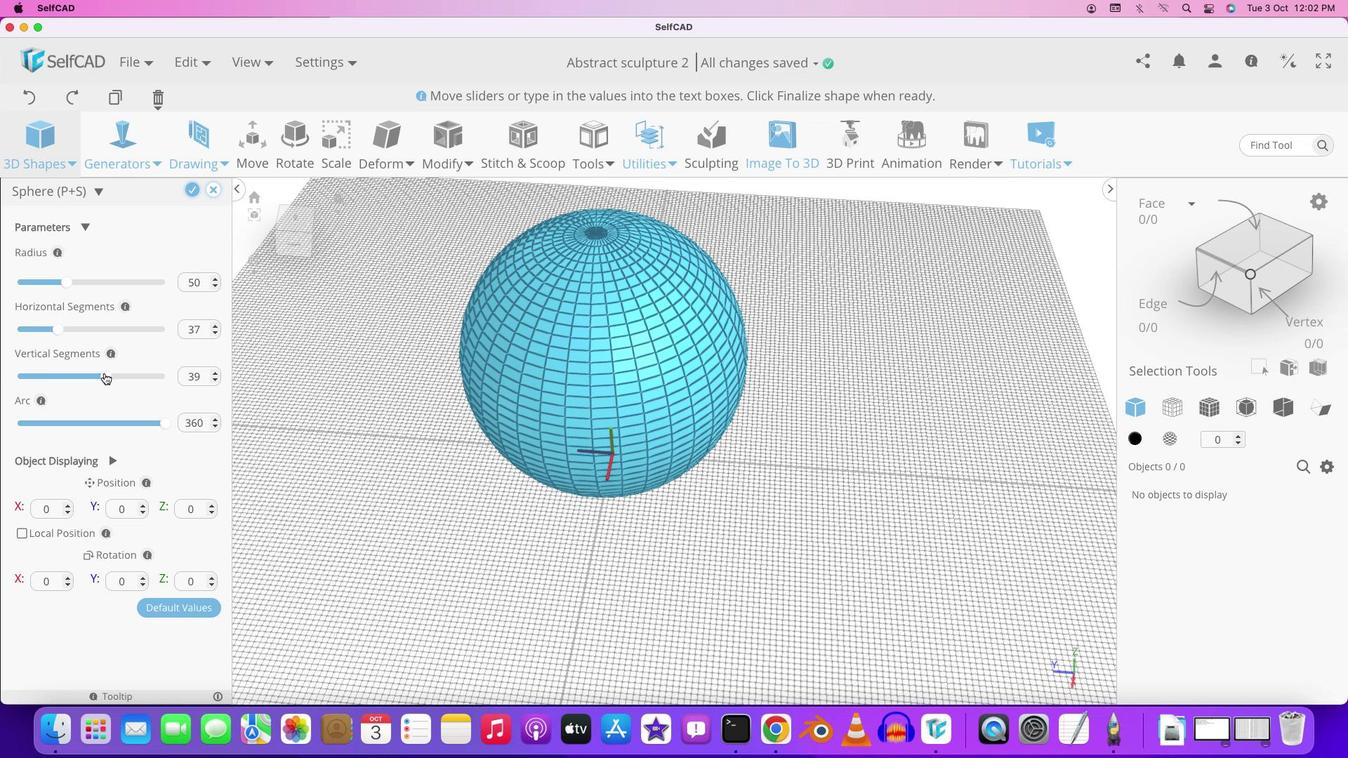 
Action: Mouse moved to (196, 189)
Screenshot: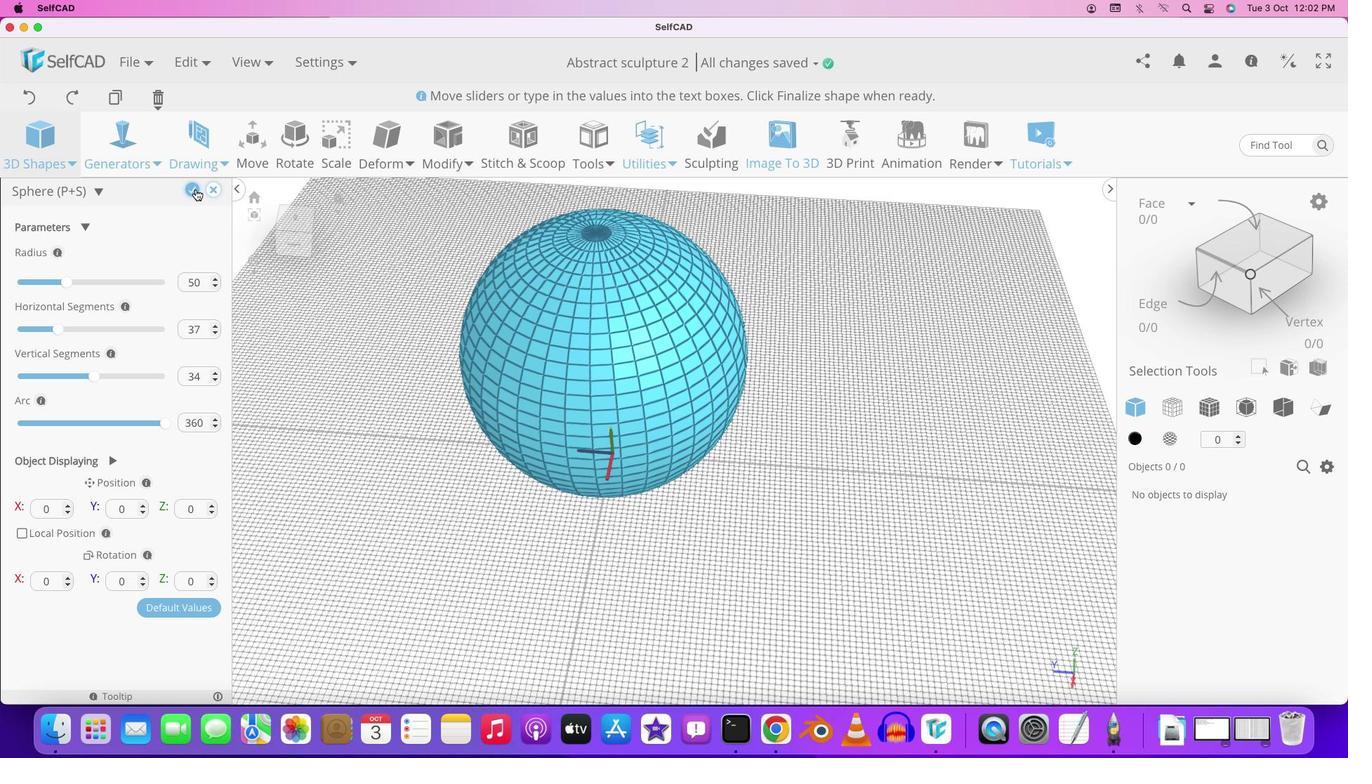 
Action: Mouse pressed left at (196, 189)
Screenshot: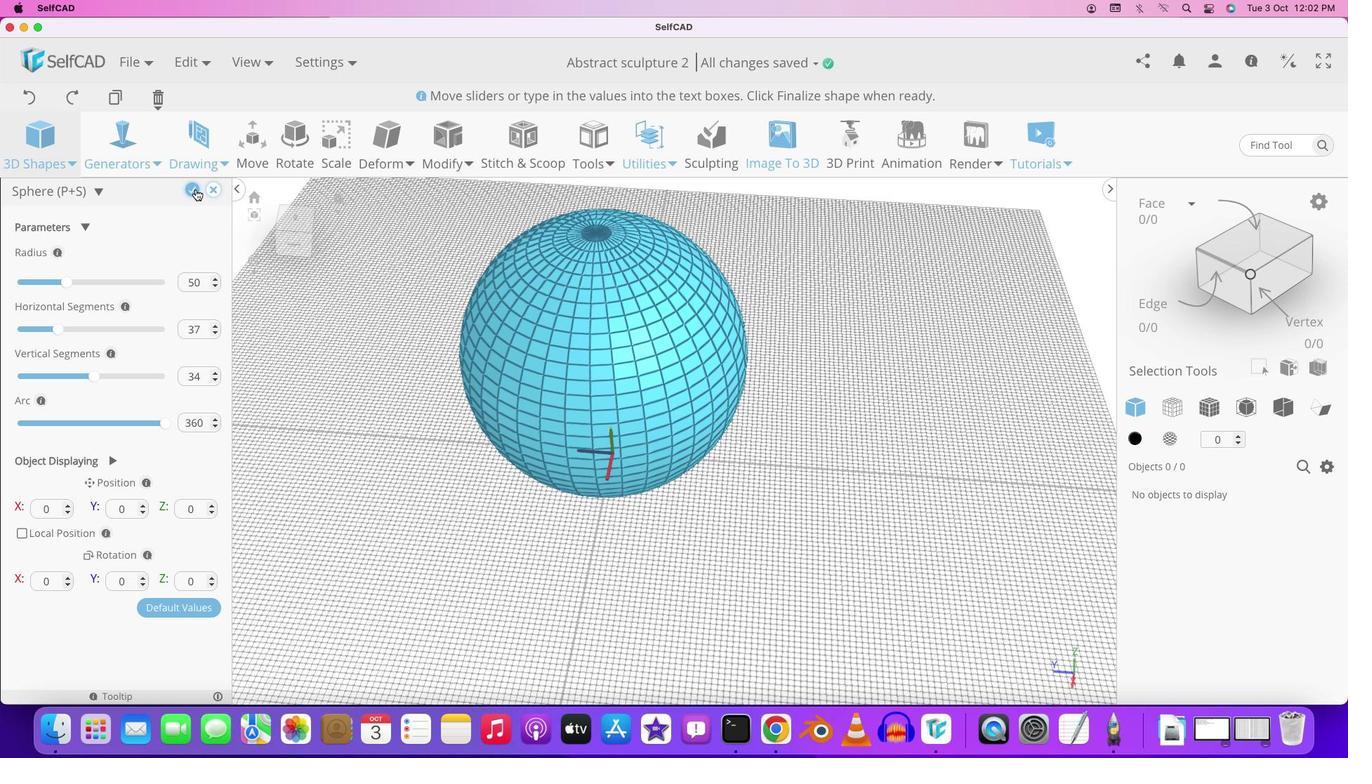 
Action: Mouse moved to (1036, 421)
Screenshot: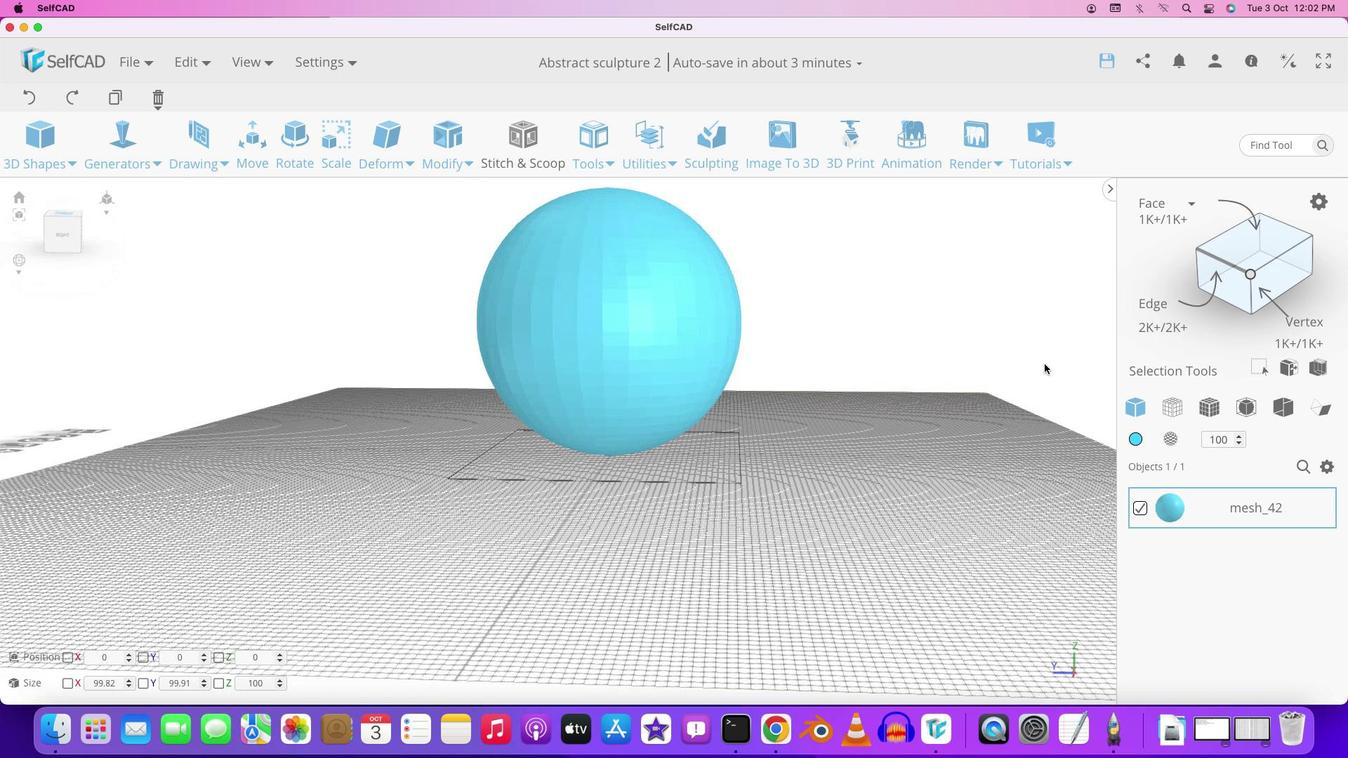 
Action: Mouse pressed left at (1036, 421)
Screenshot: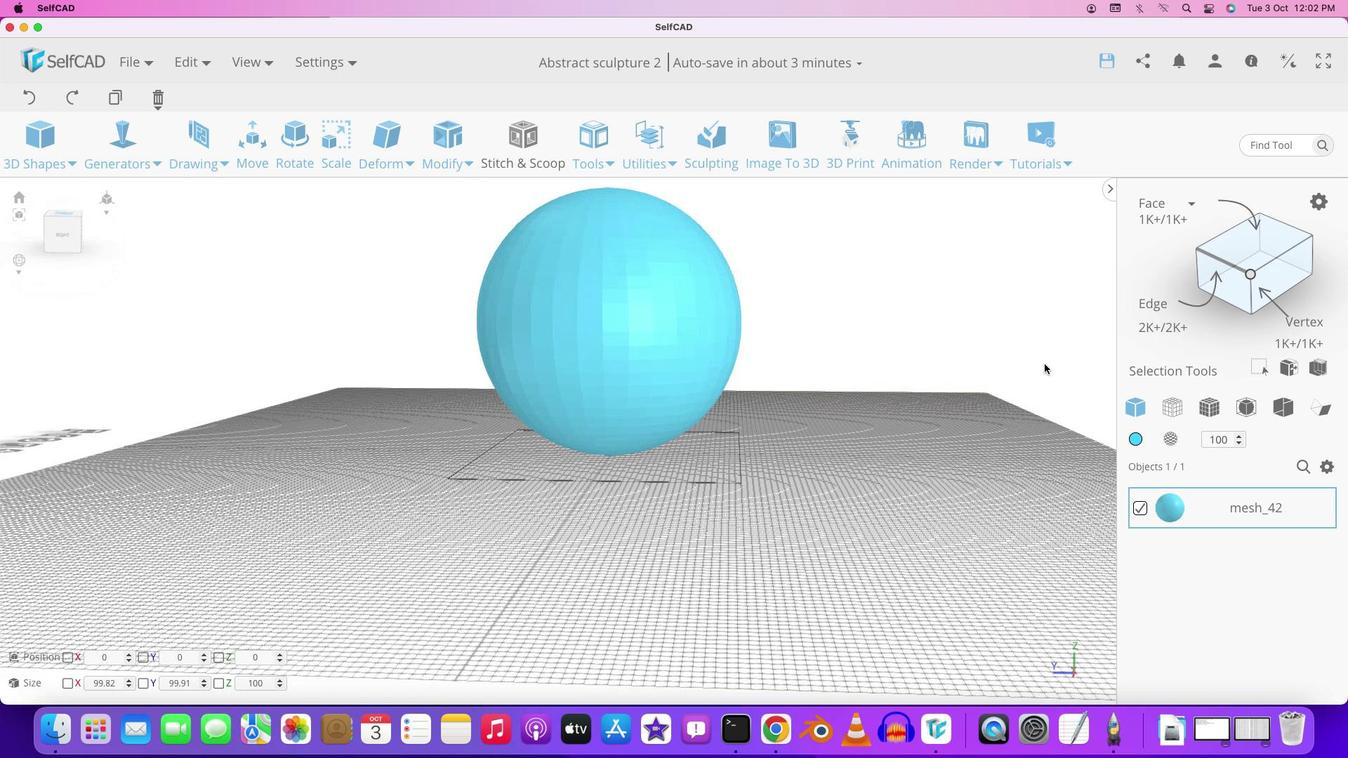 
Action: Mouse moved to (843, 310)
Screenshot: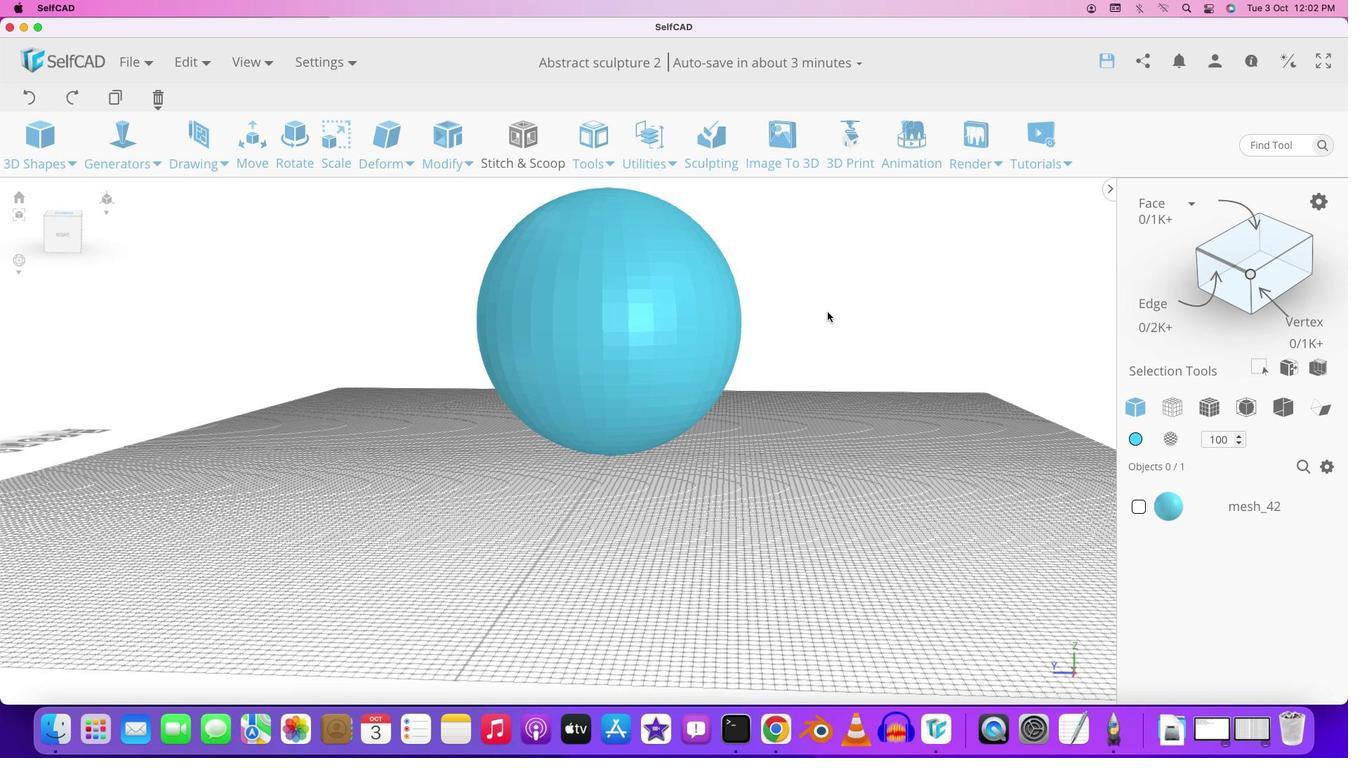 
Action: Mouse pressed left at (843, 310)
Screenshot: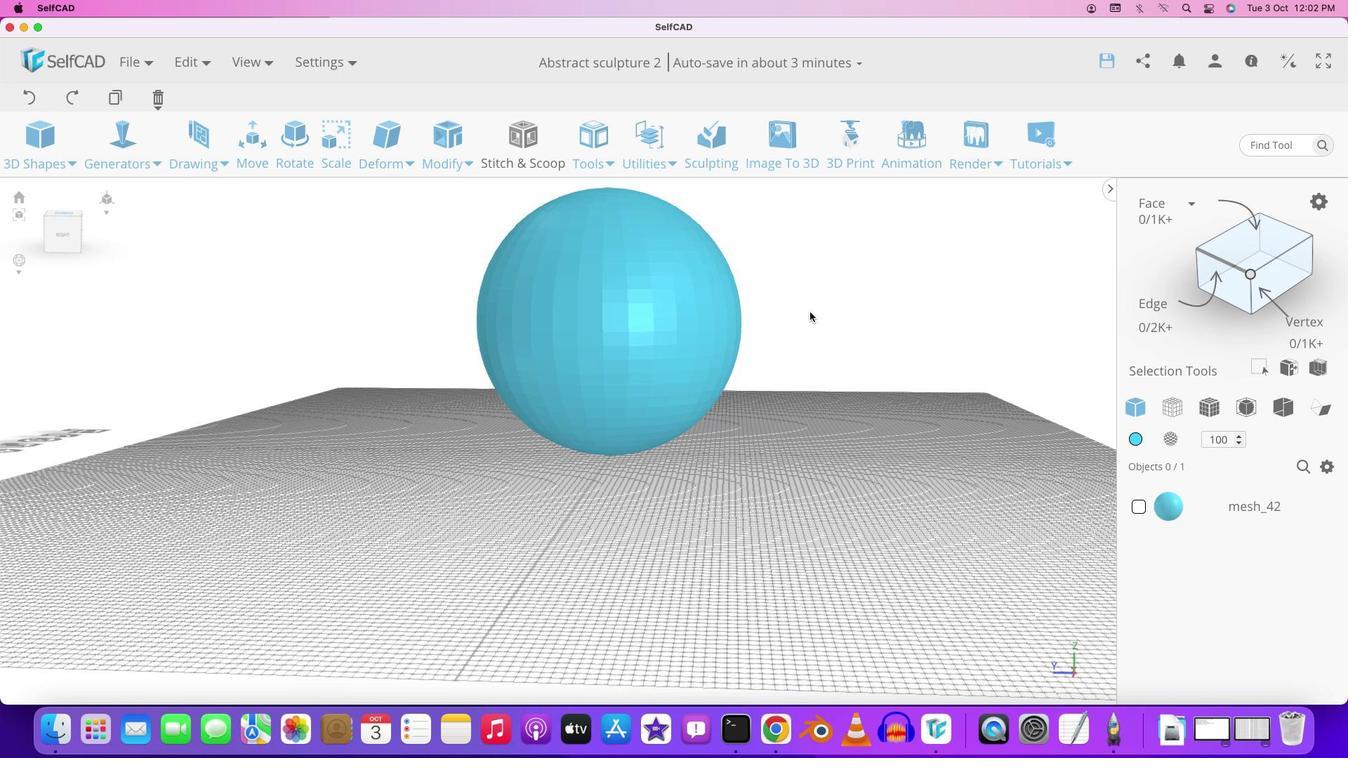 
Action: Mouse moved to (723, 311)
Screenshot: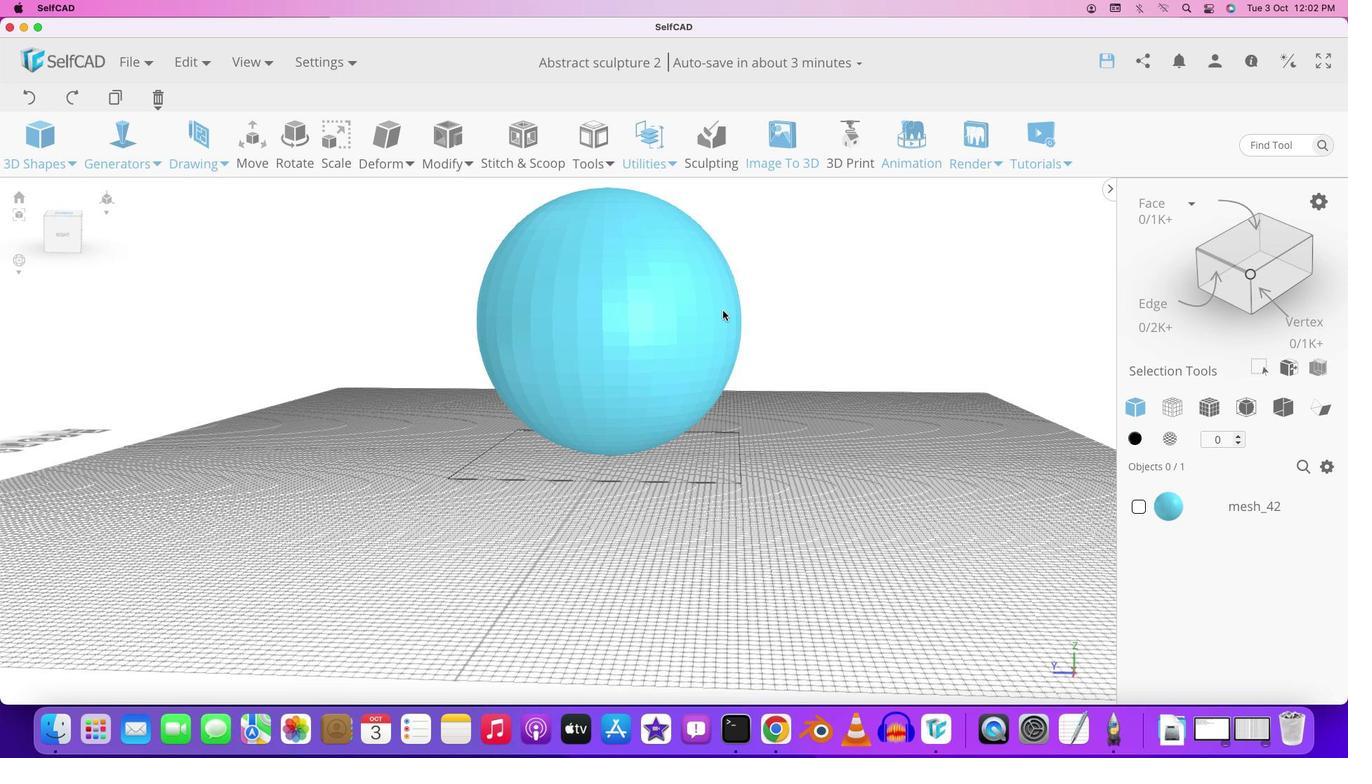 
Action: Mouse pressed left at (723, 311)
Screenshot: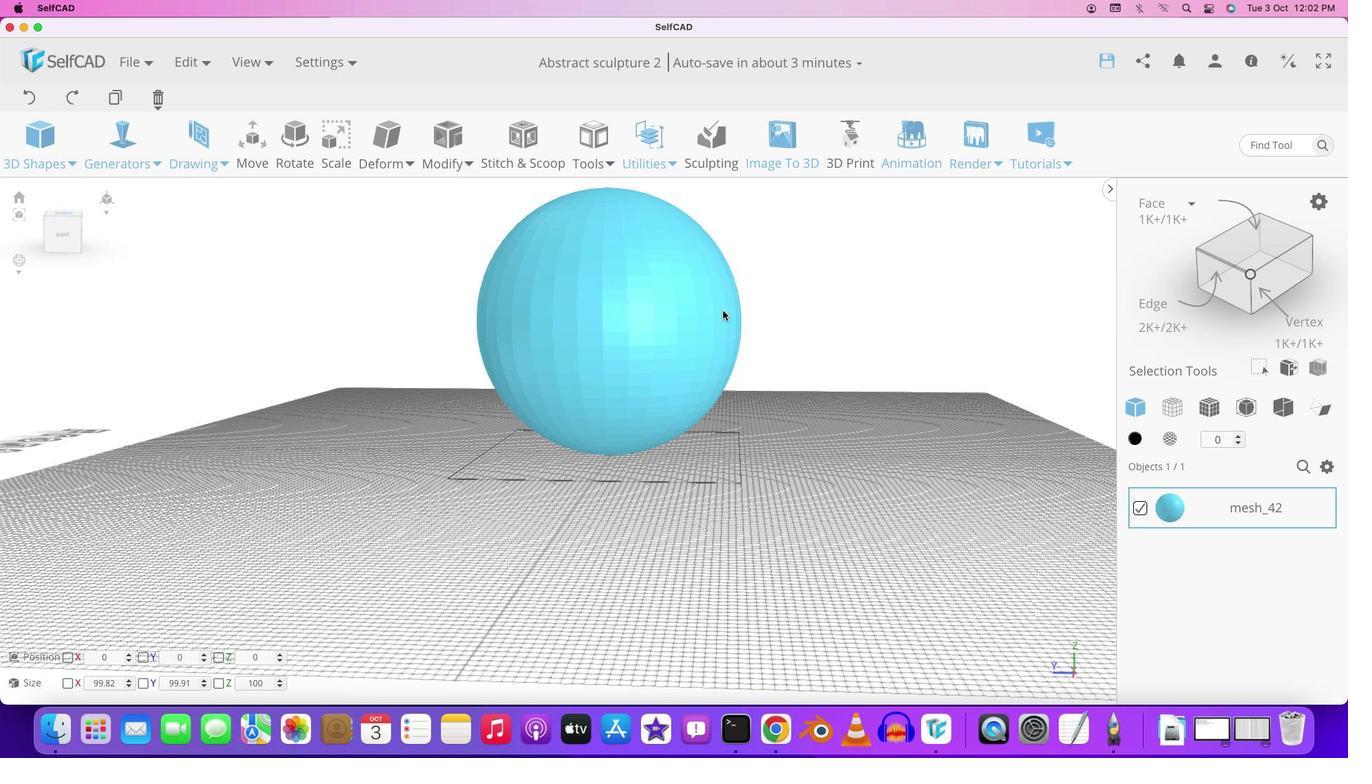 
Action: Mouse moved to (702, 164)
Screenshot: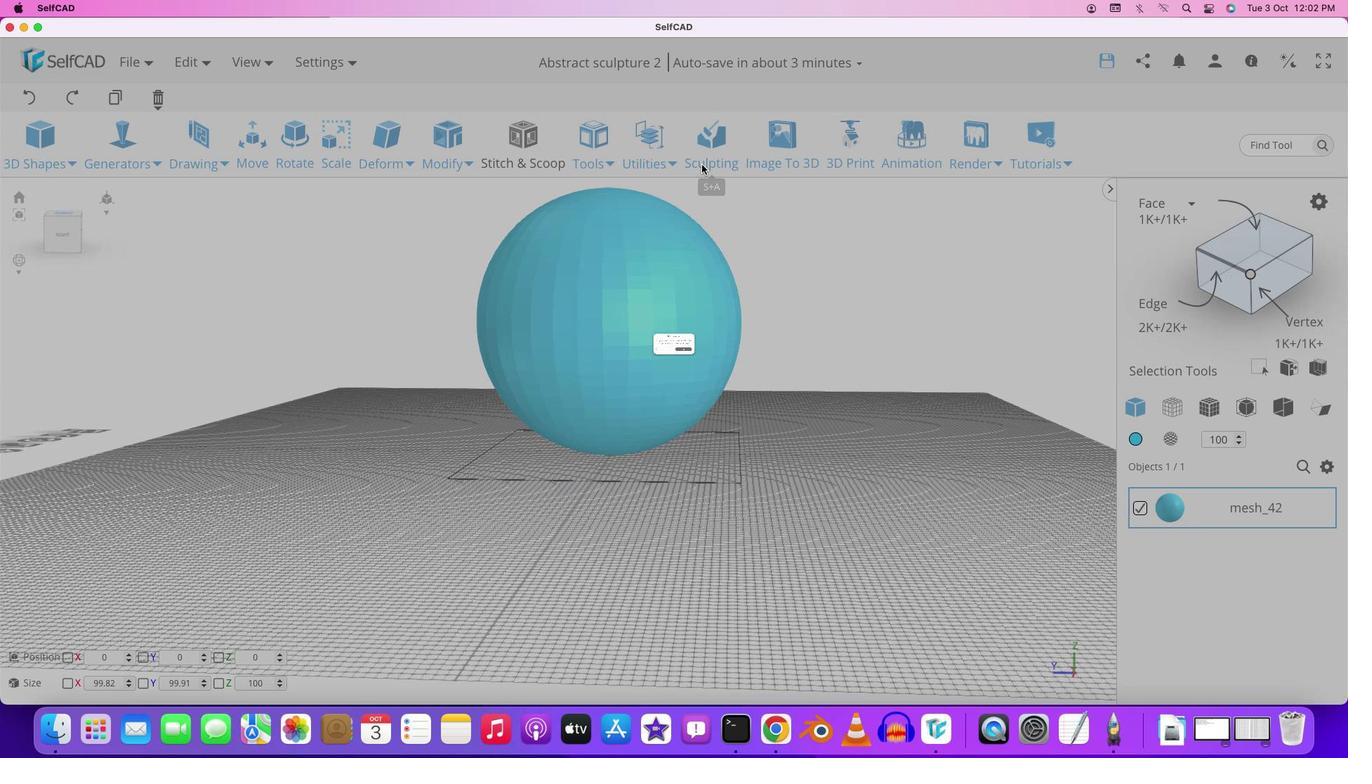 
Action: Mouse pressed left at (702, 164)
Screenshot: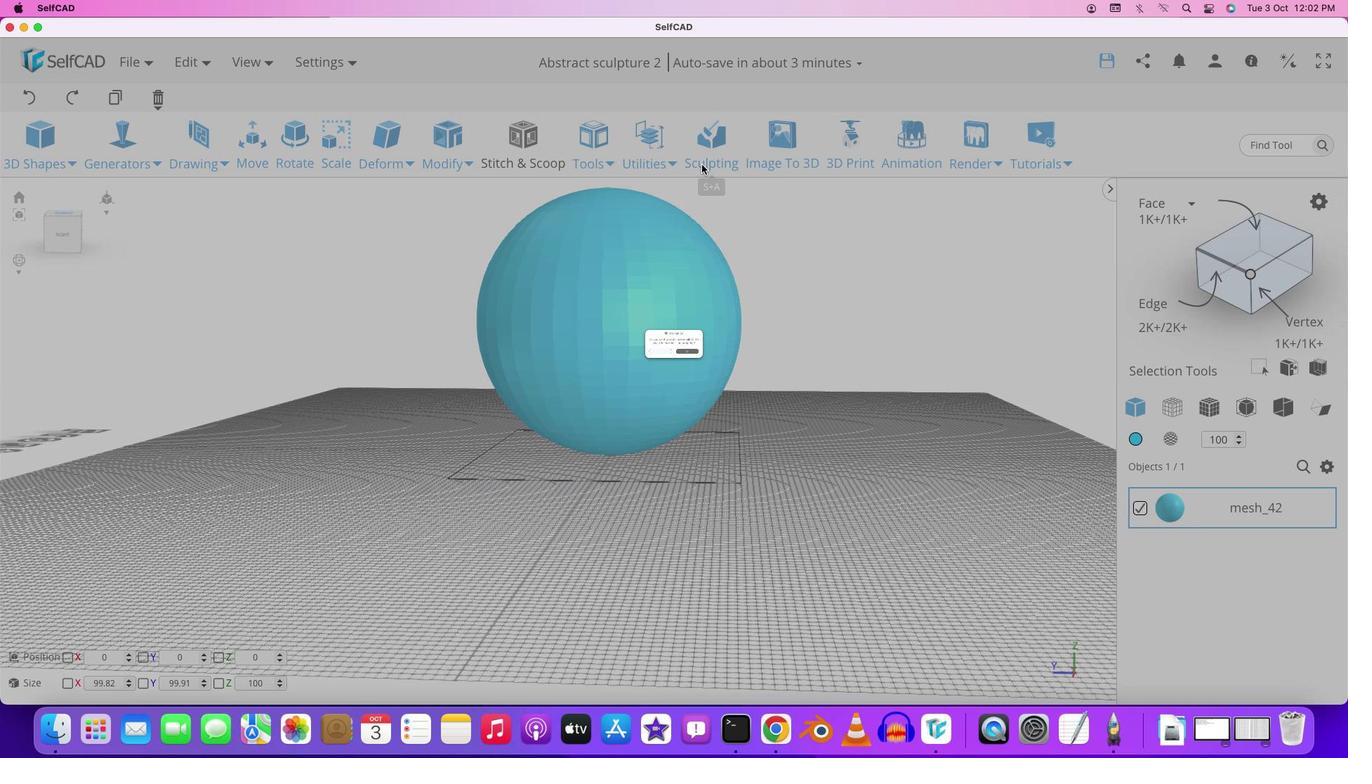 
Action: Mouse moved to (709, 374)
Screenshot: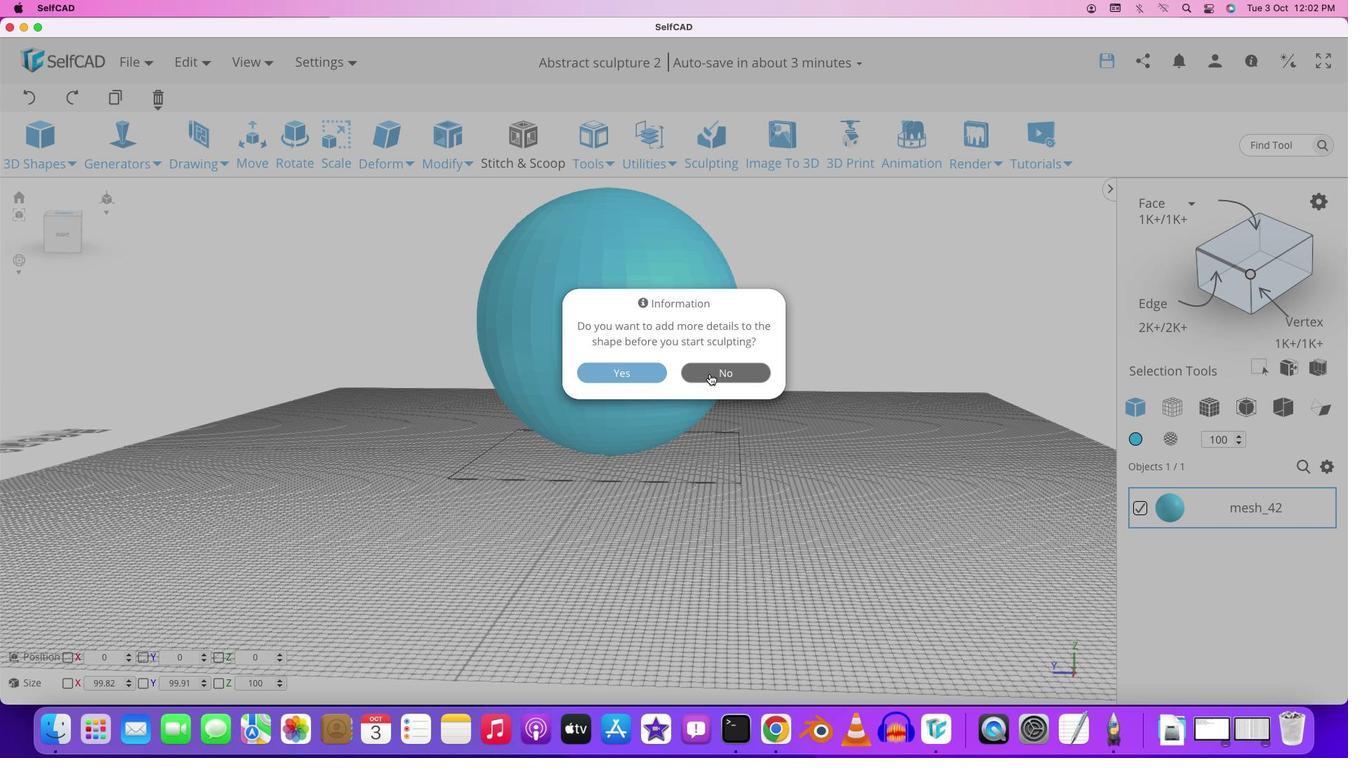 
Action: Mouse pressed left at (709, 374)
Screenshot: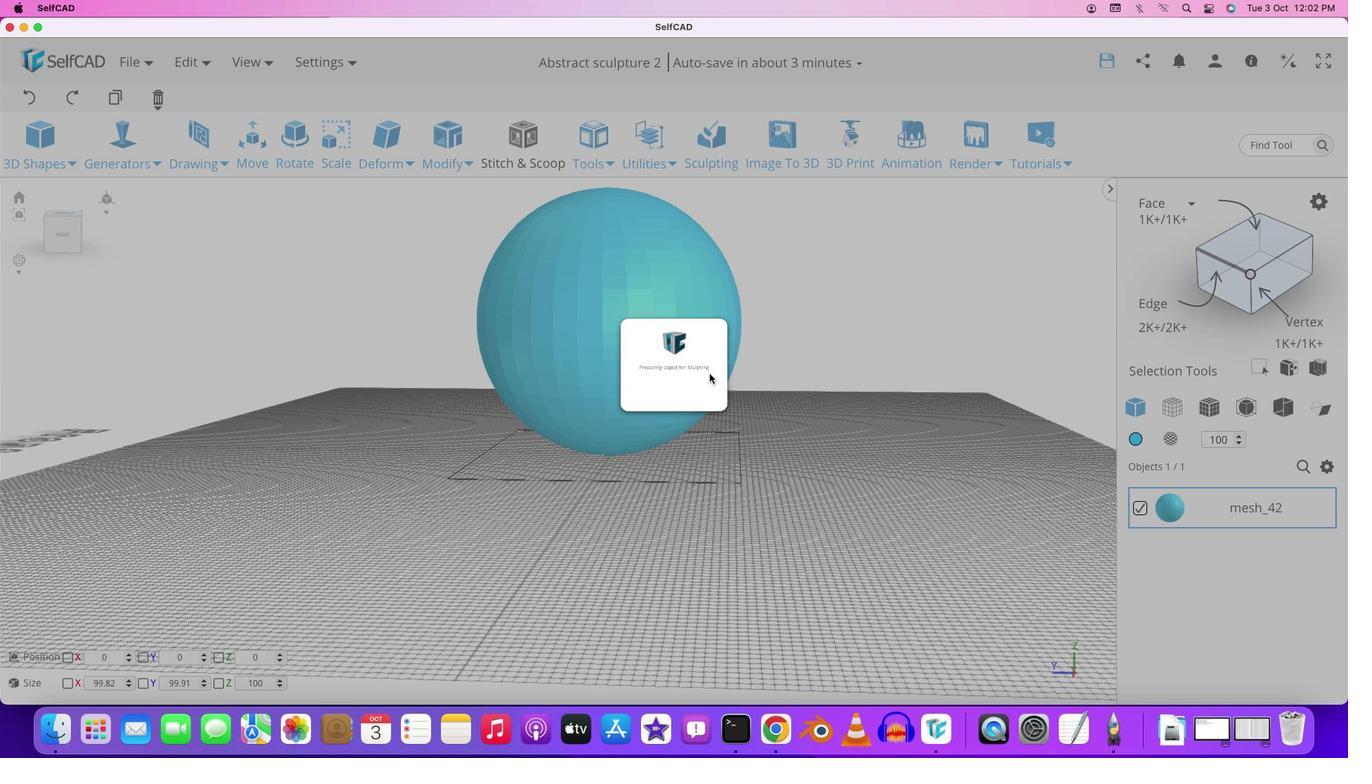 
Action: Mouse moved to (153, 498)
Screenshot: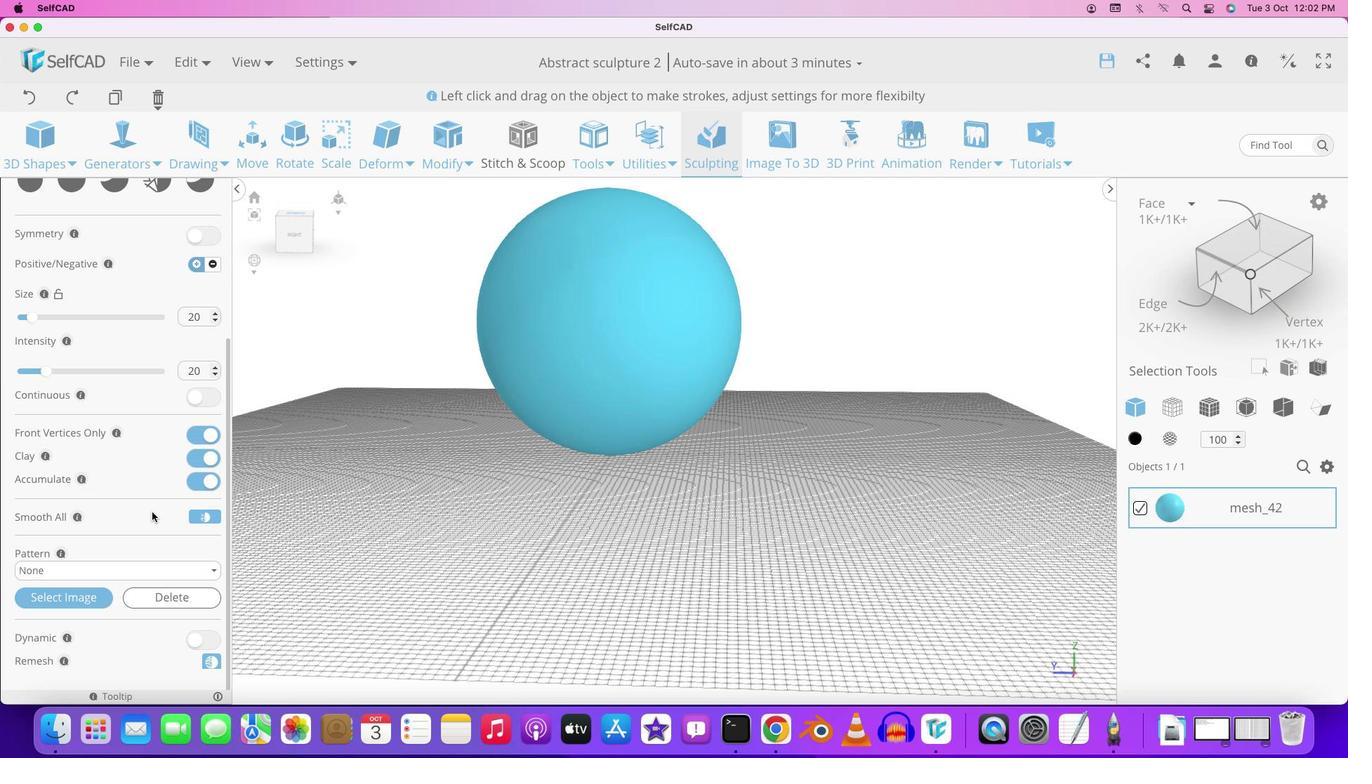 
Action: Mouse scrolled (153, 498) with delta (0, 0)
Screenshot: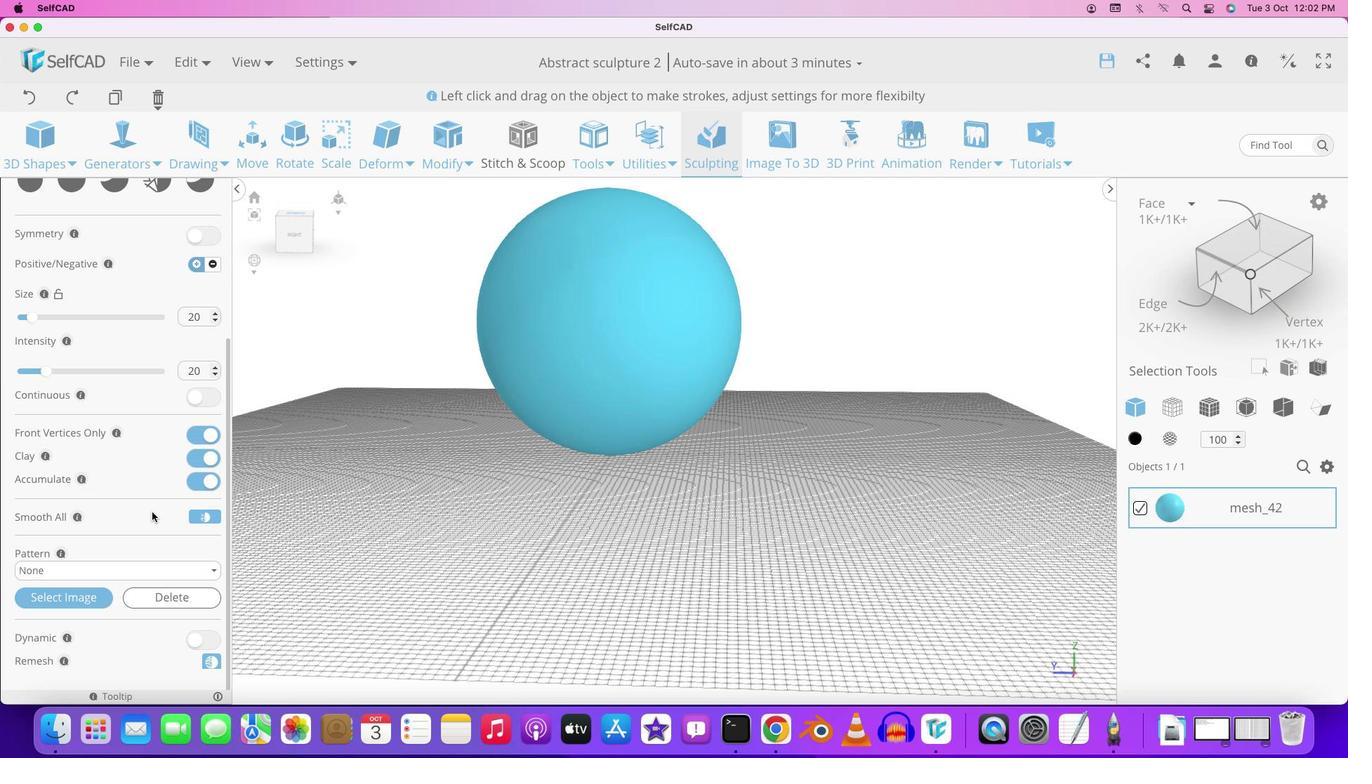 
Action: Mouse moved to (154, 499)
Screenshot: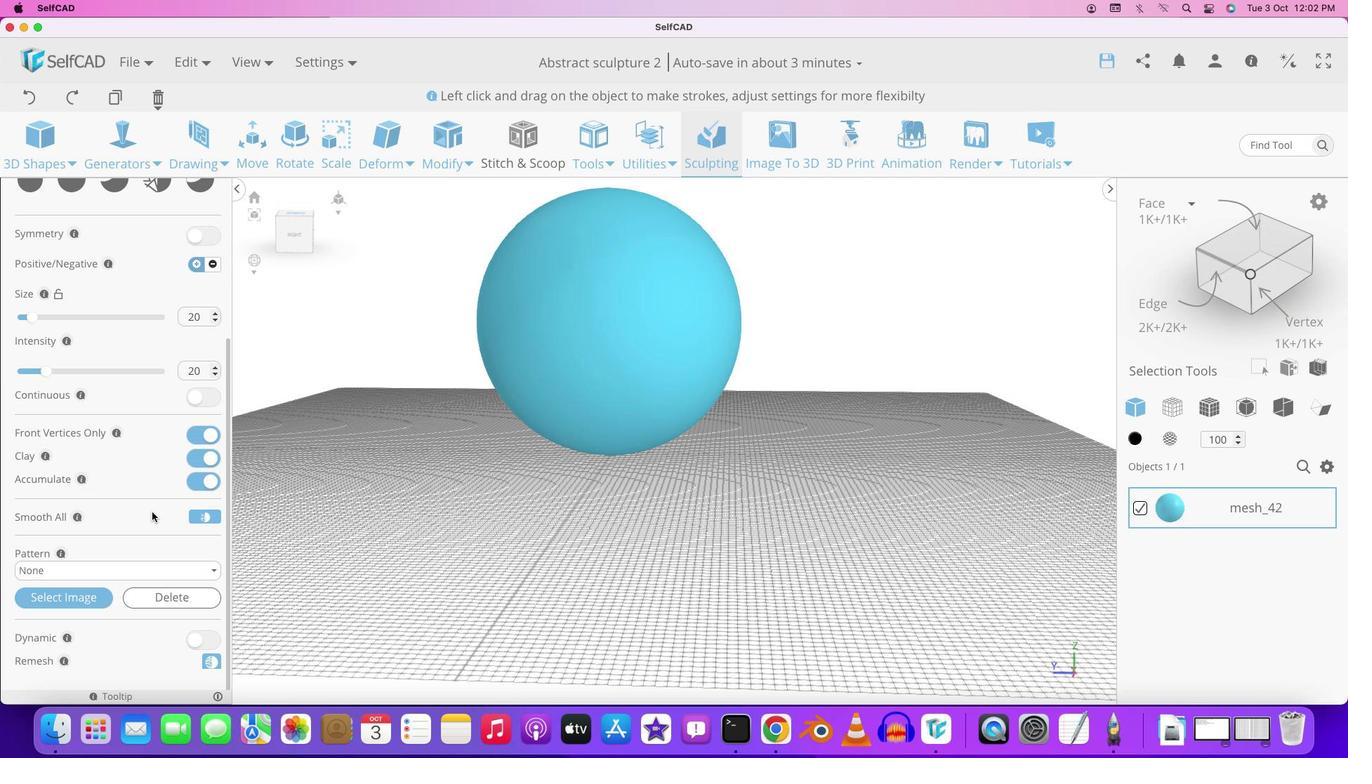 
Action: Mouse scrolled (154, 499) with delta (0, 0)
Screenshot: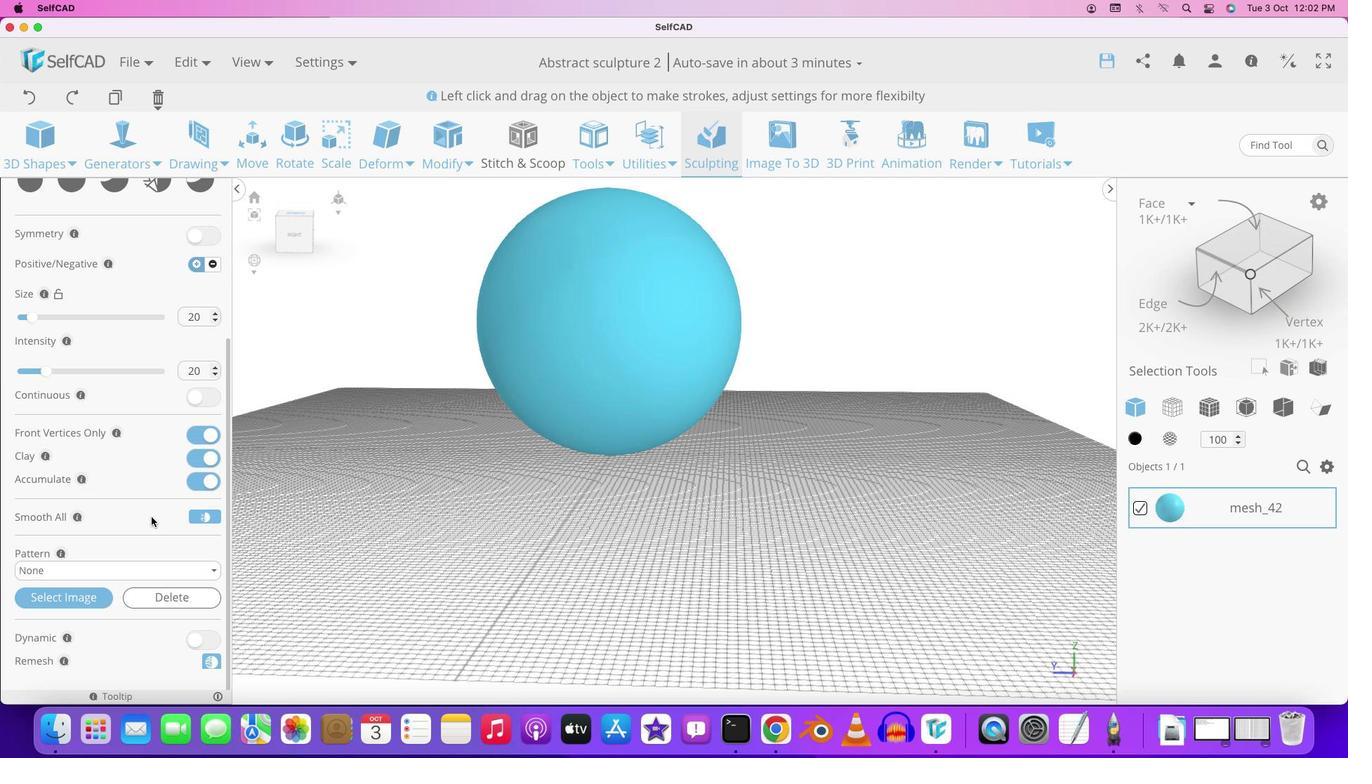 
Action: Mouse scrolled (154, 499) with delta (0, -1)
Screenshot: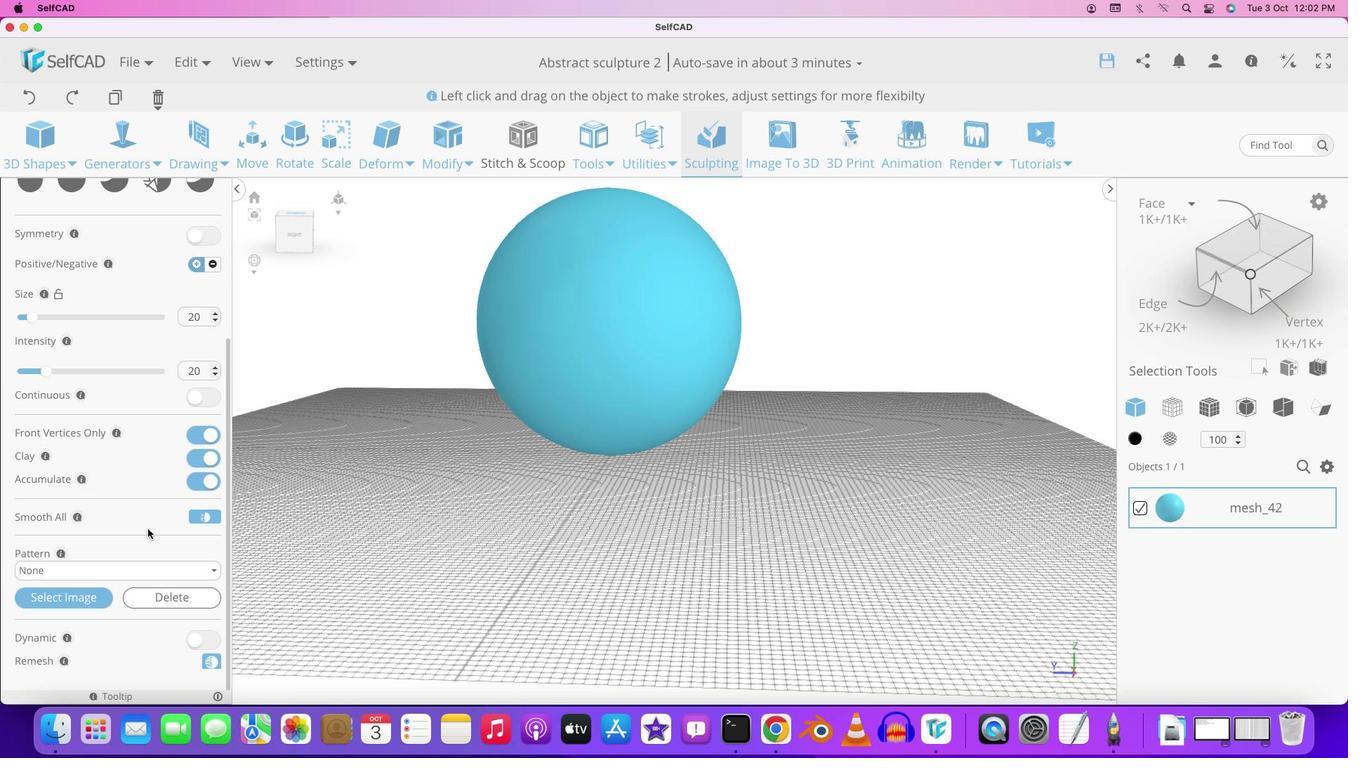 
Action: Mouse moved to (126, 615)
Screenshot: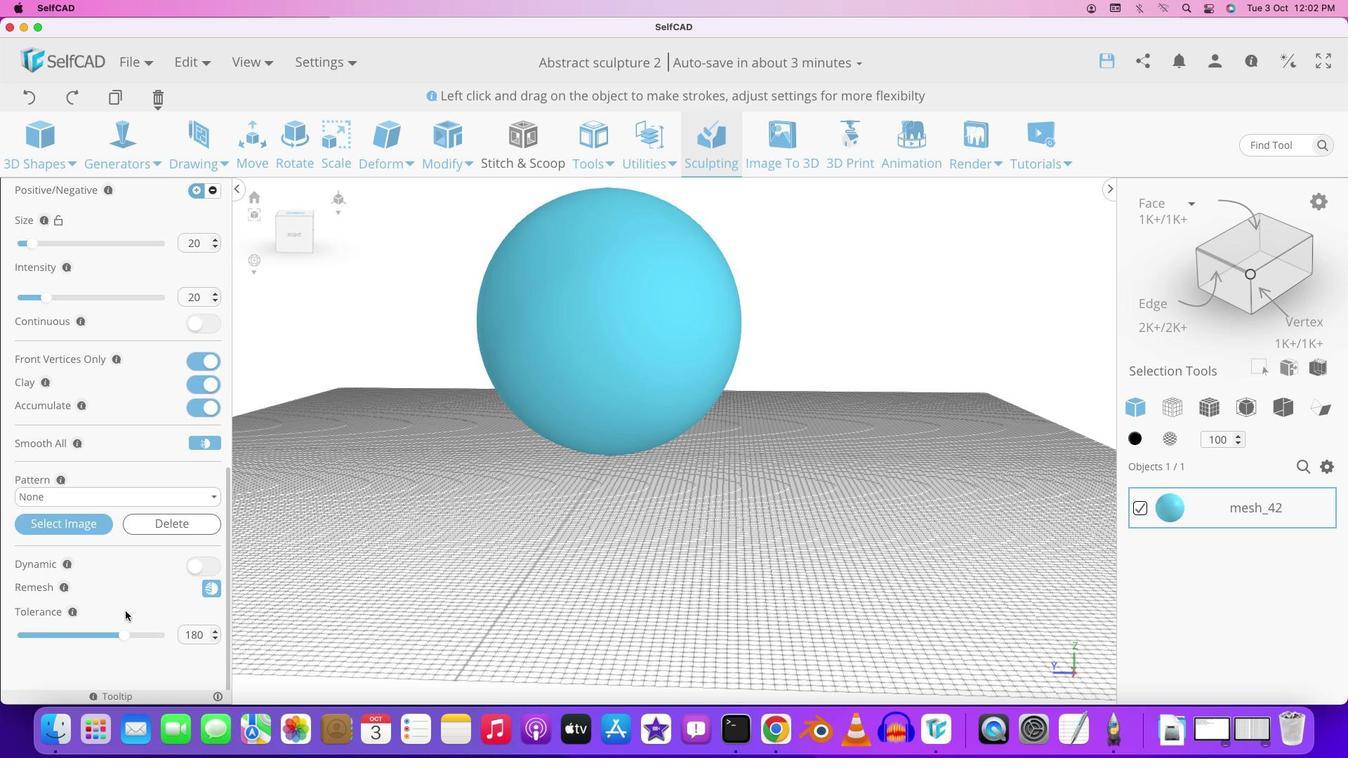
Action: Mouse scrolled (126, 615) with delta (0, 0)
Screenshot: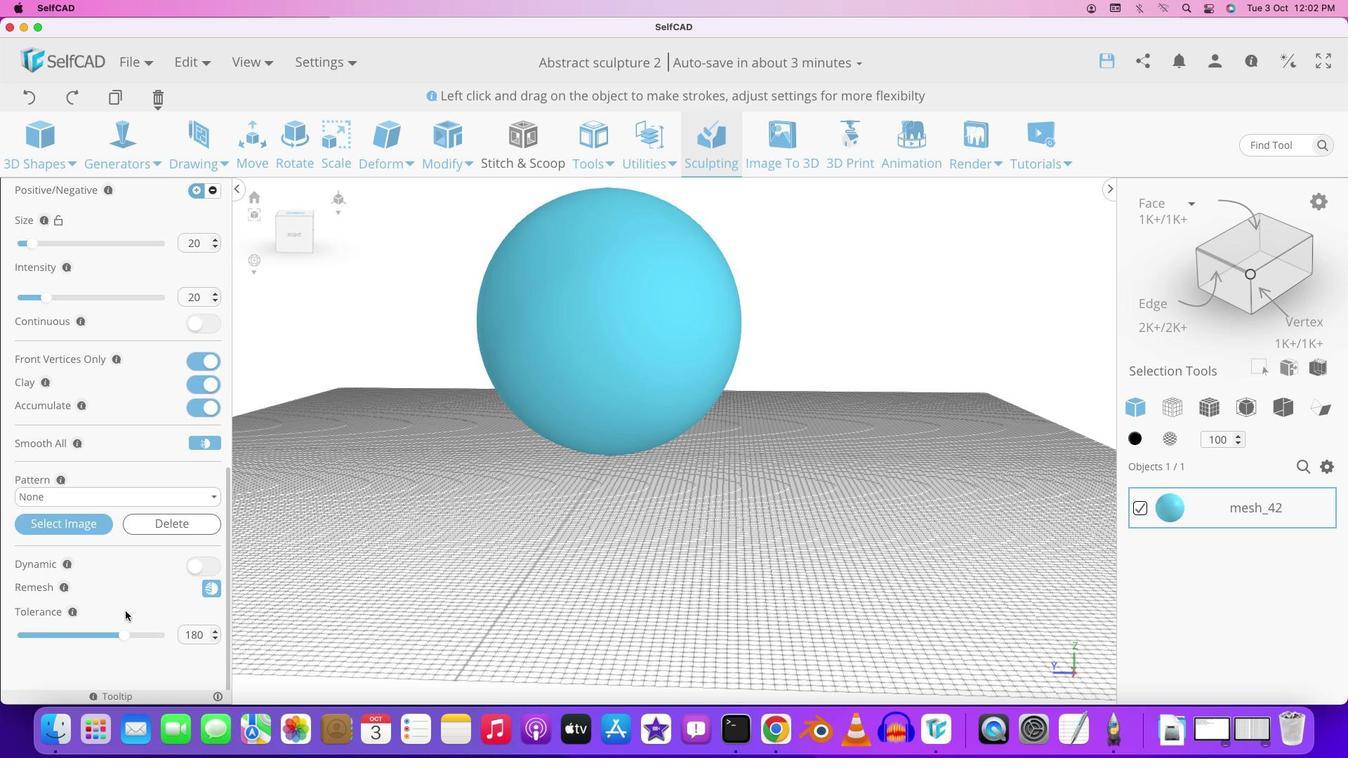
Action: Mouse moved to (127, 615)
Screenshot: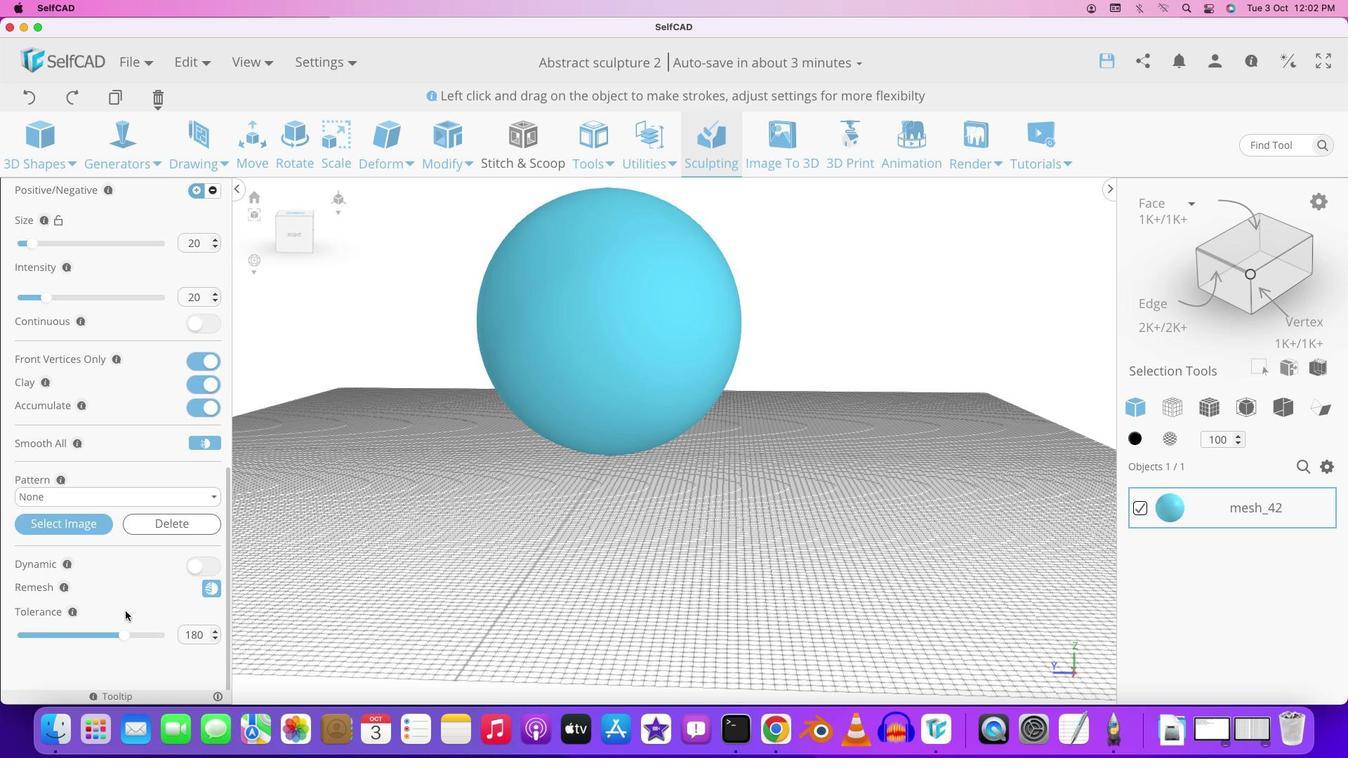 
Action: Mouse scrolled (127, 615) with delta (0, 0)
Screenshot: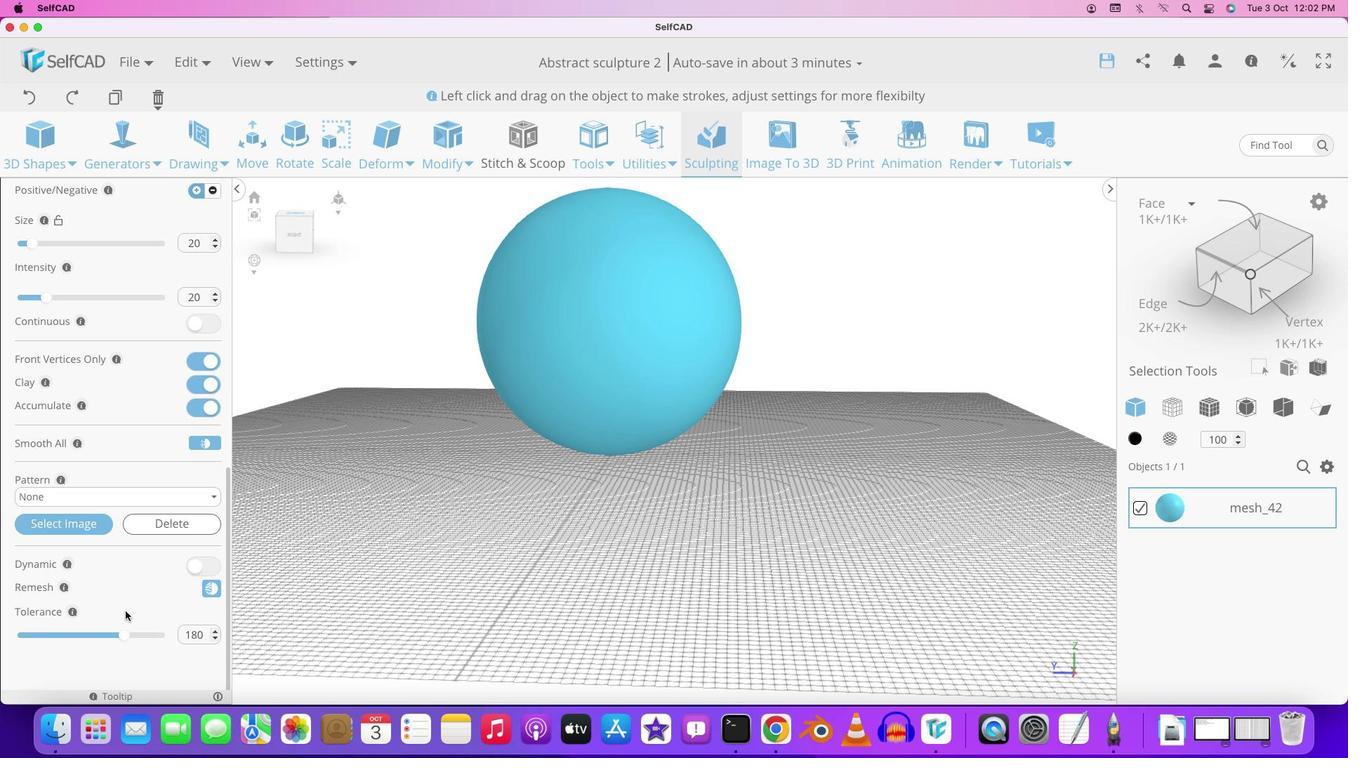 
Action: Mouse scrolled (127, 615) with delta (0, -1)
Screenshot: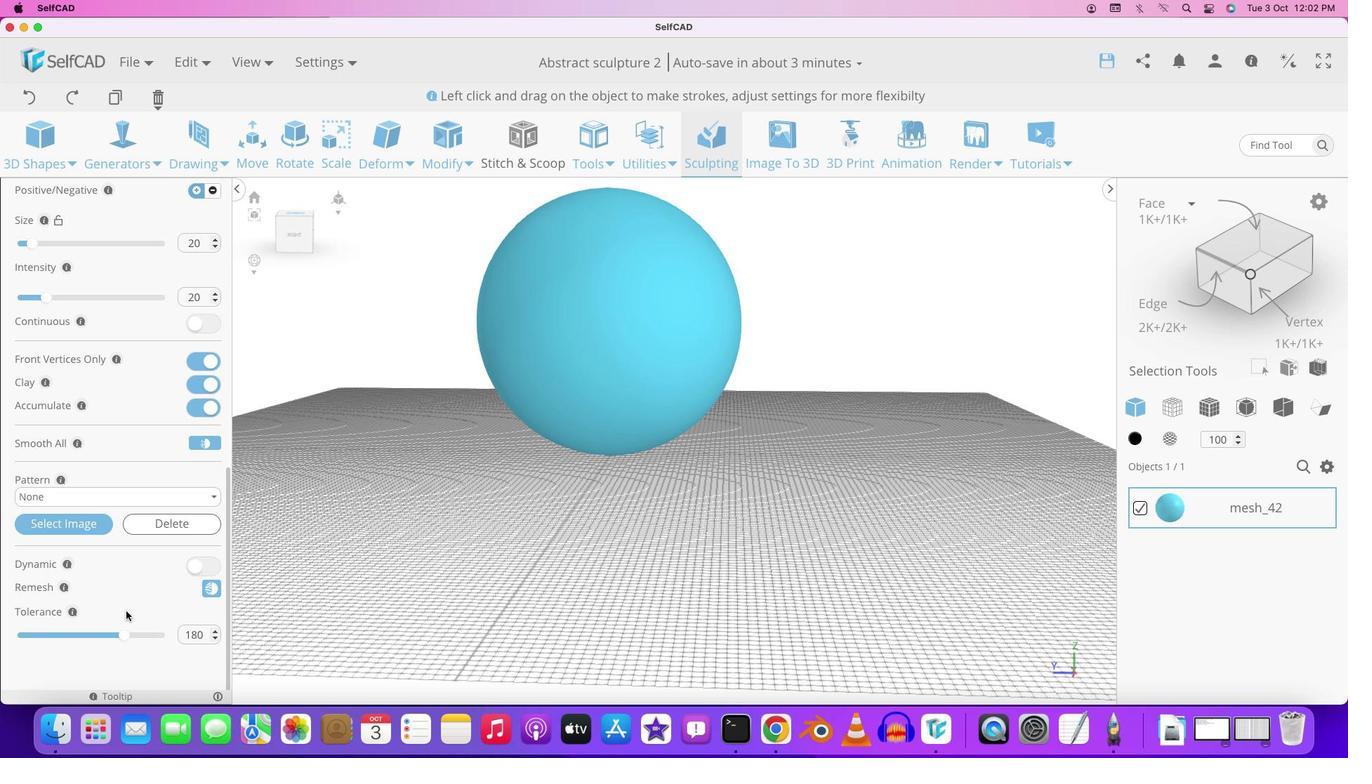 
Action: Mouse moved to (214, 588)
Screenshot: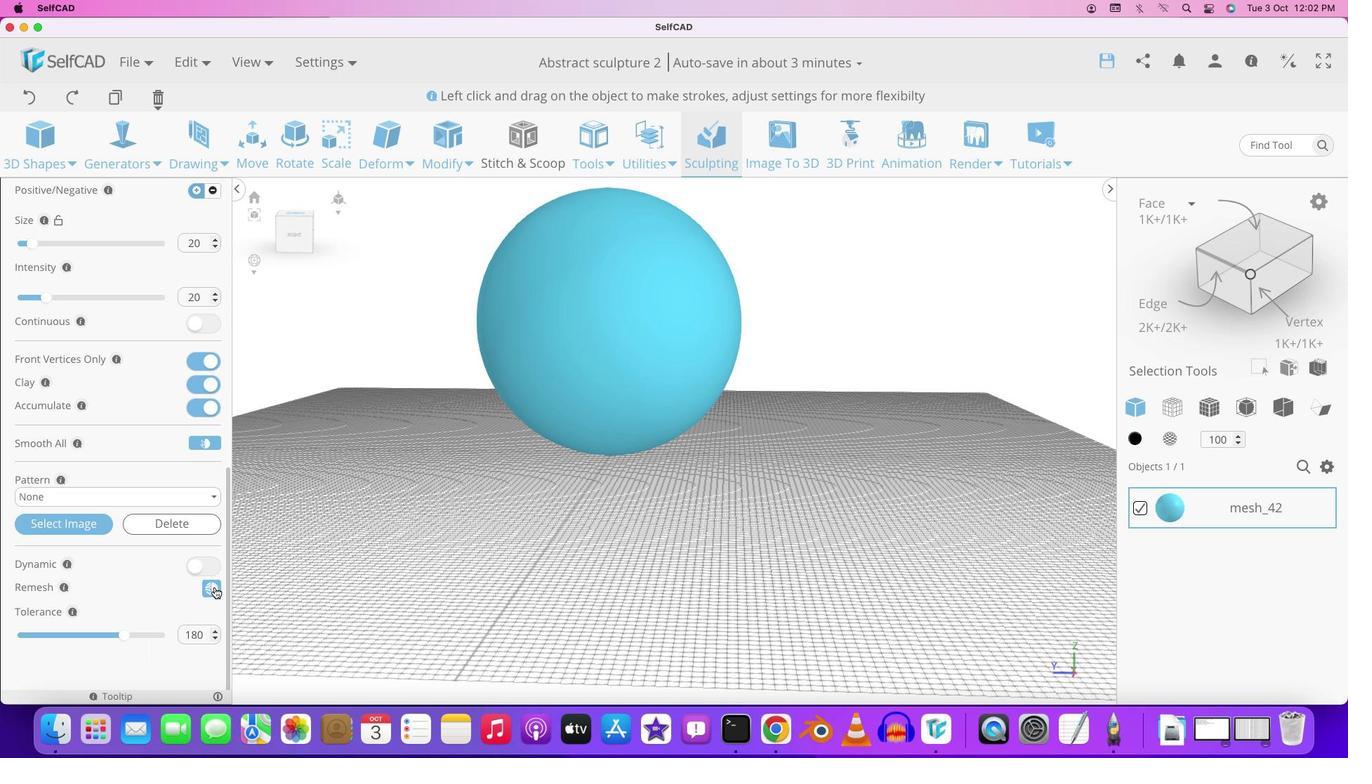 
Action: Mouse pressed left at (214, 588)
Screenshot: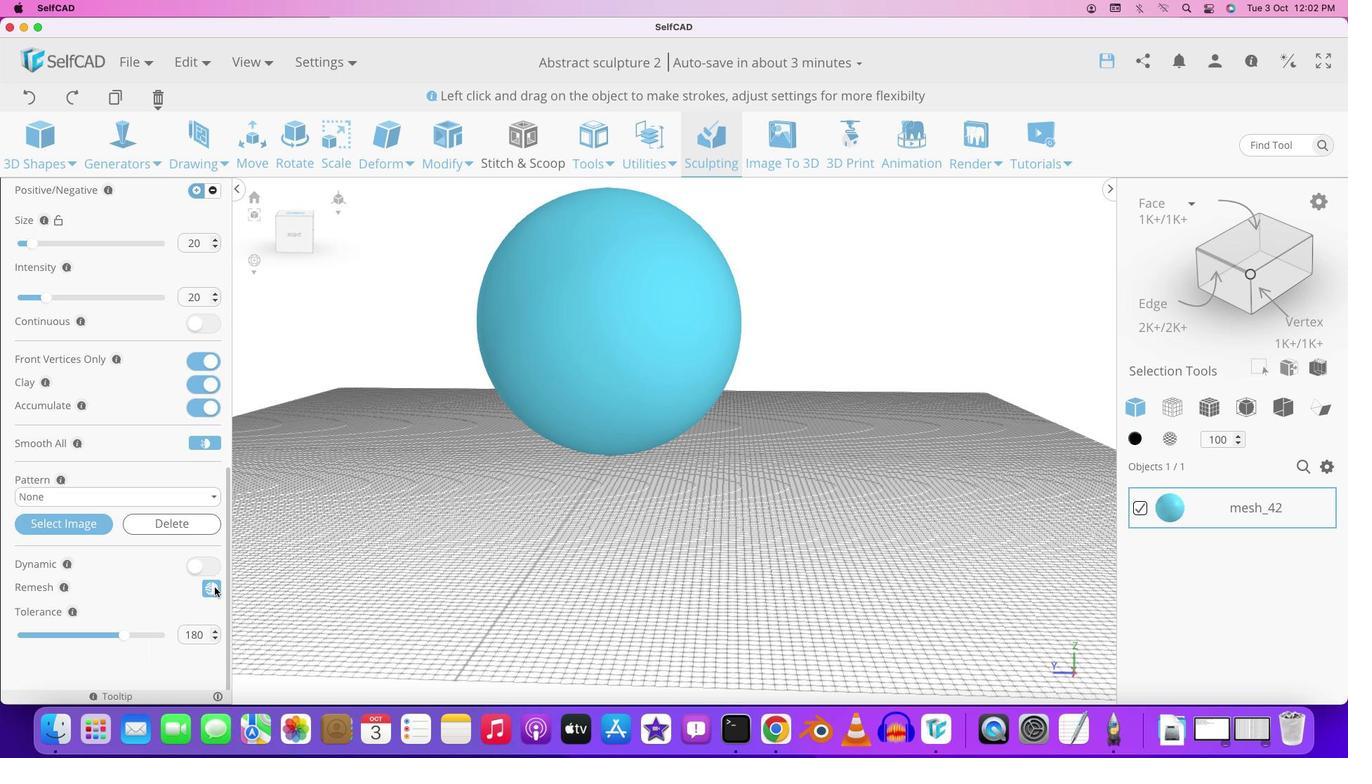 
Action: Mouse moved to (784, 318)
Screenshot: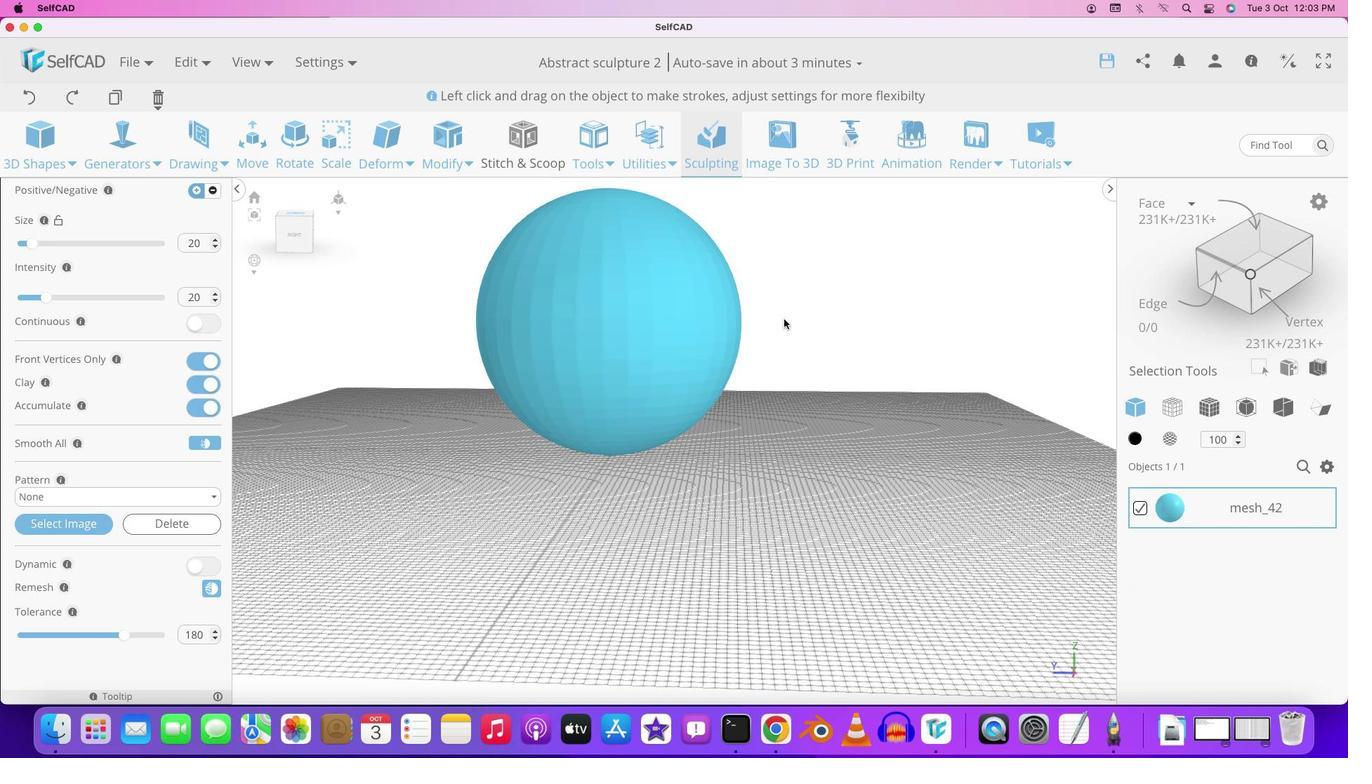 
Action: Mouse pressed left at (784, 318)
Screenshot: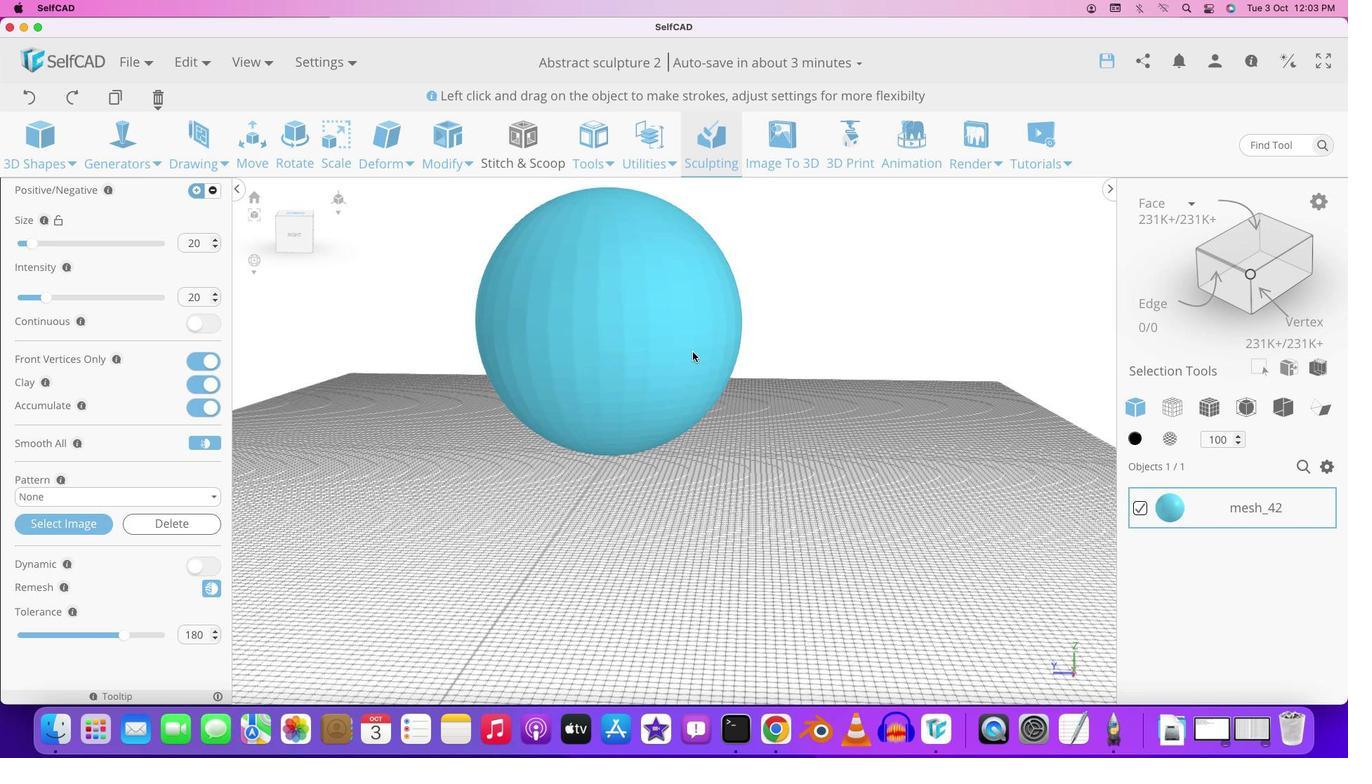 
Action: Mouse moved to (797, 264)
Screenshot: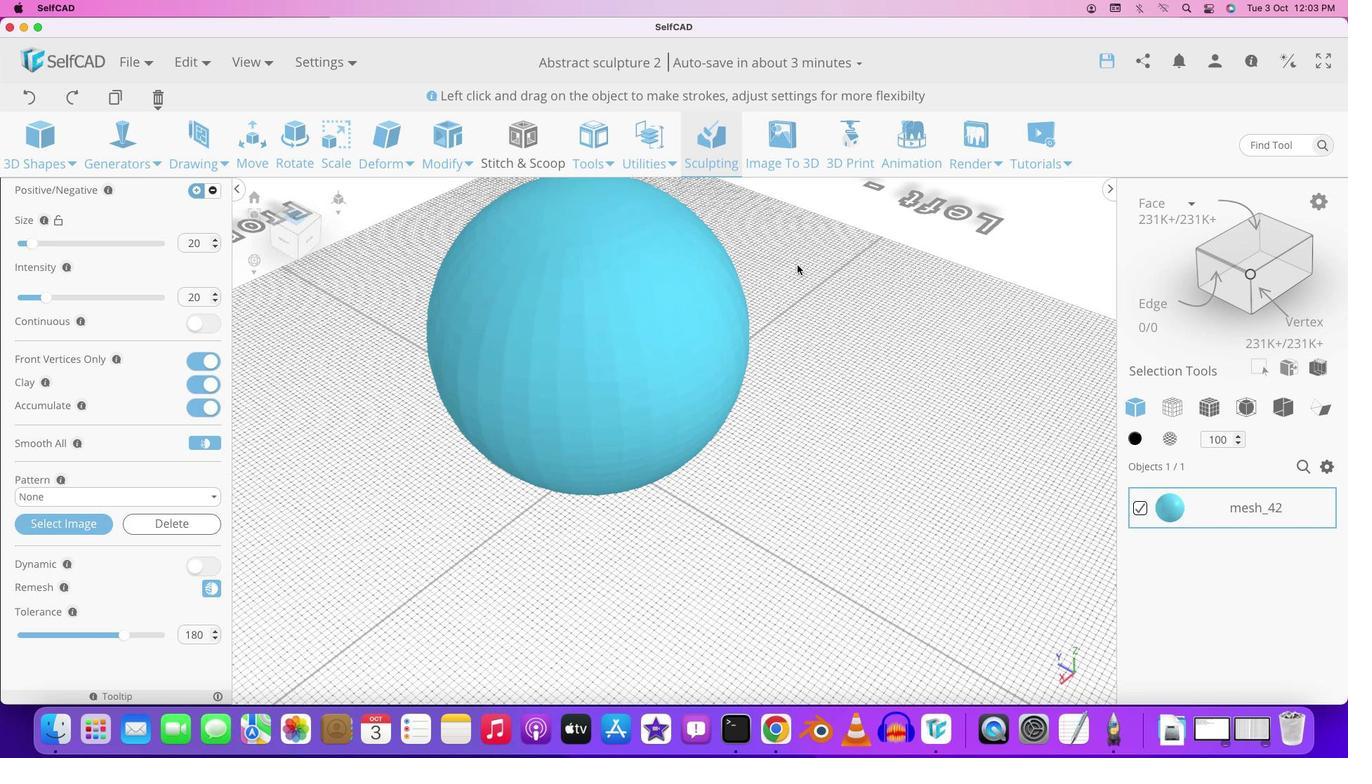 
Action: Mouse scrolled (797, 264) with delta (0, 0)
Screenshot: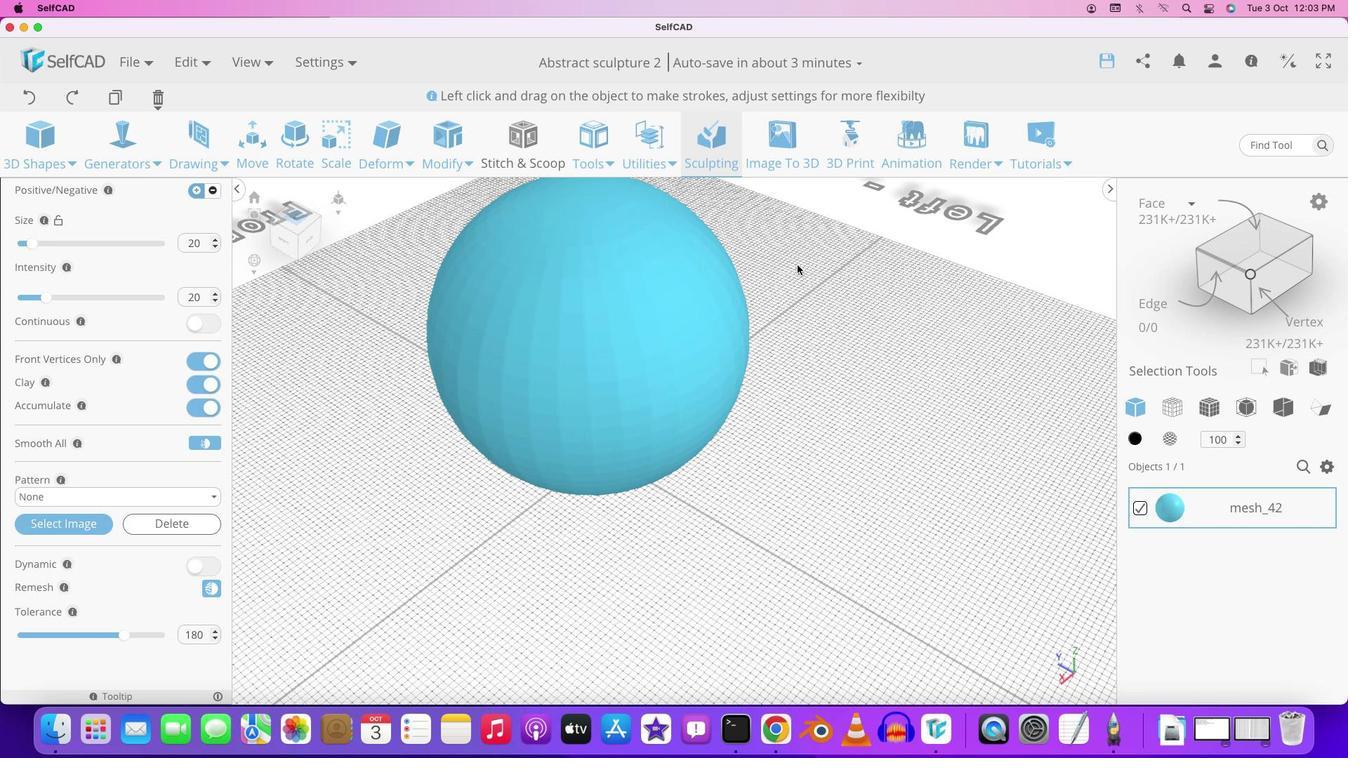
Action: Mouse scrolled (797, 264) with delta (0, 0)
Screenshot: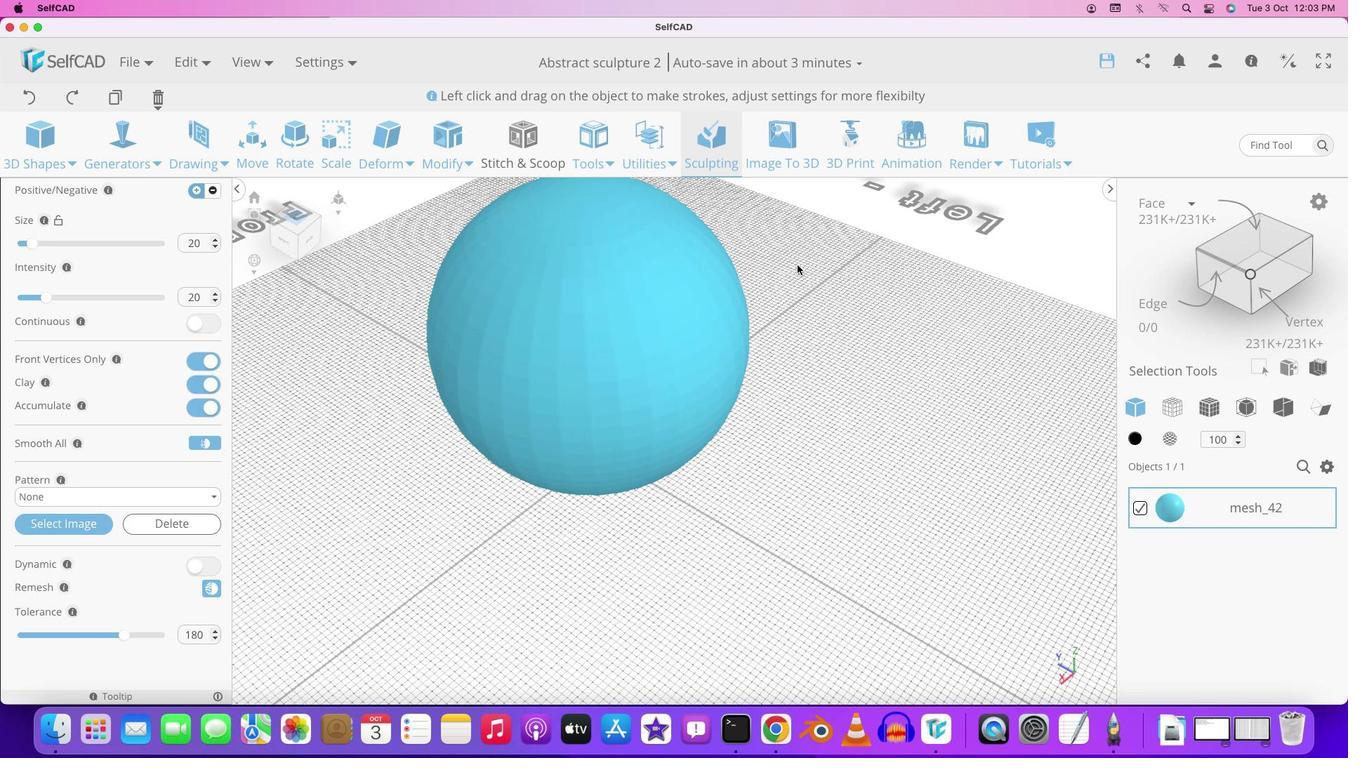 
Action: Mouse scrolled (797, 264) with delta (0, 1)
Screenshot: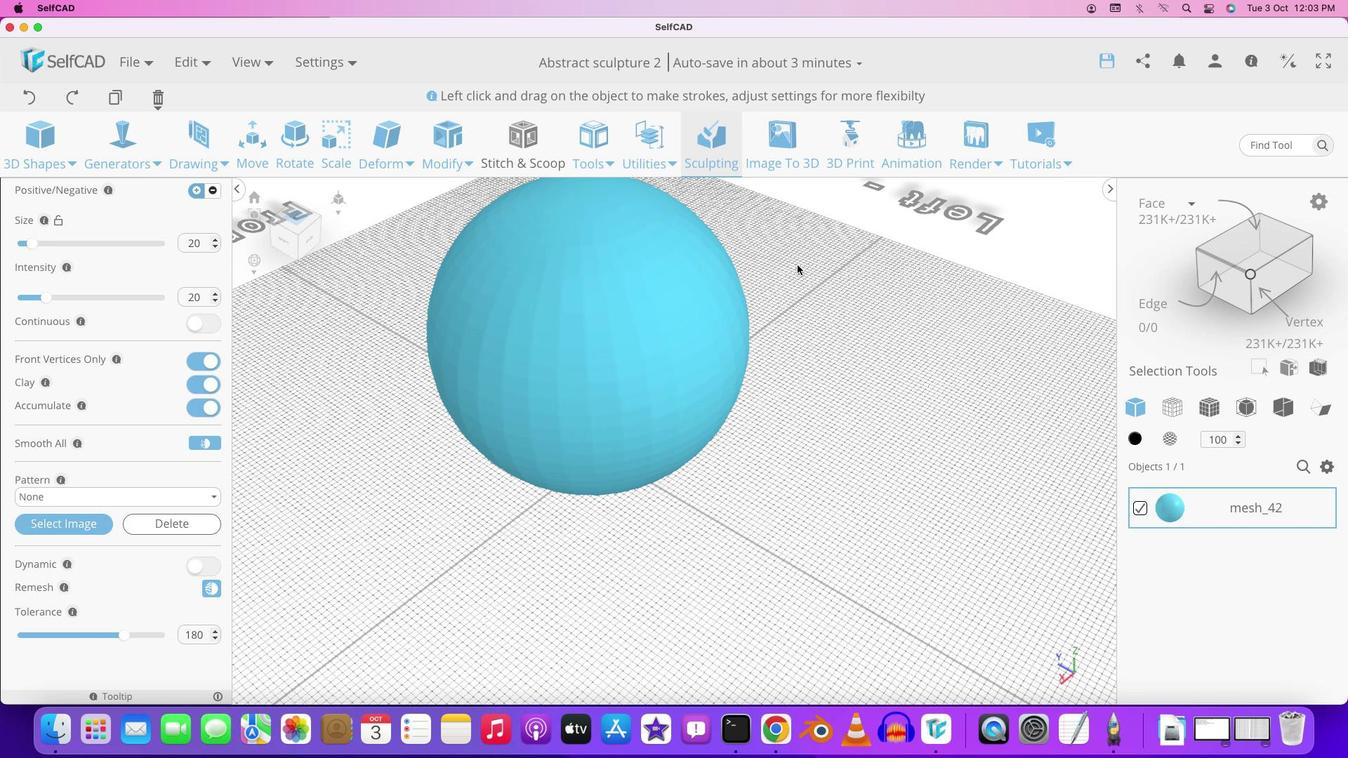 
Action: Mouse moved to (108, 292)
Screenshot: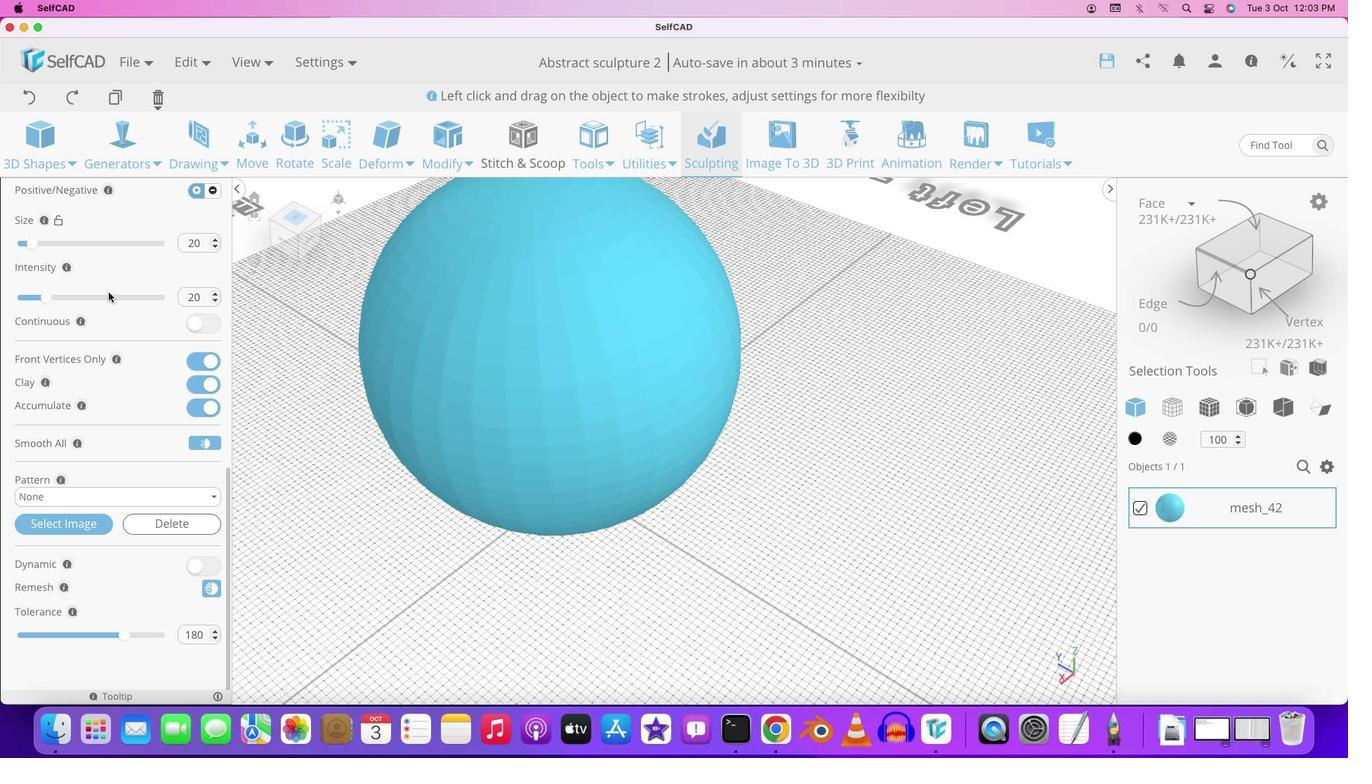 
Action: Mouse scrolled (108, 292) with delta (0, 0)
Screenshot: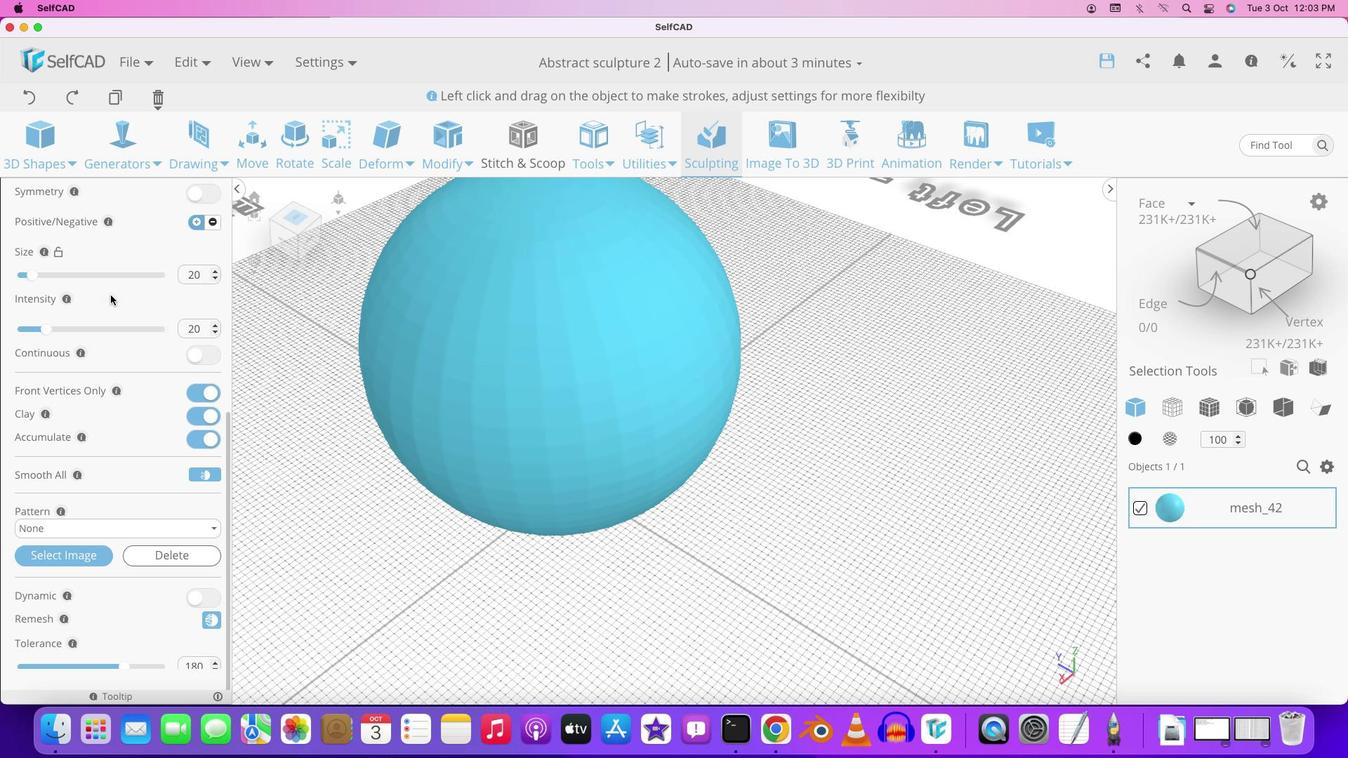 
Action: Mouse scrolled (108, 292) with delta (0, 0)
Screenshot: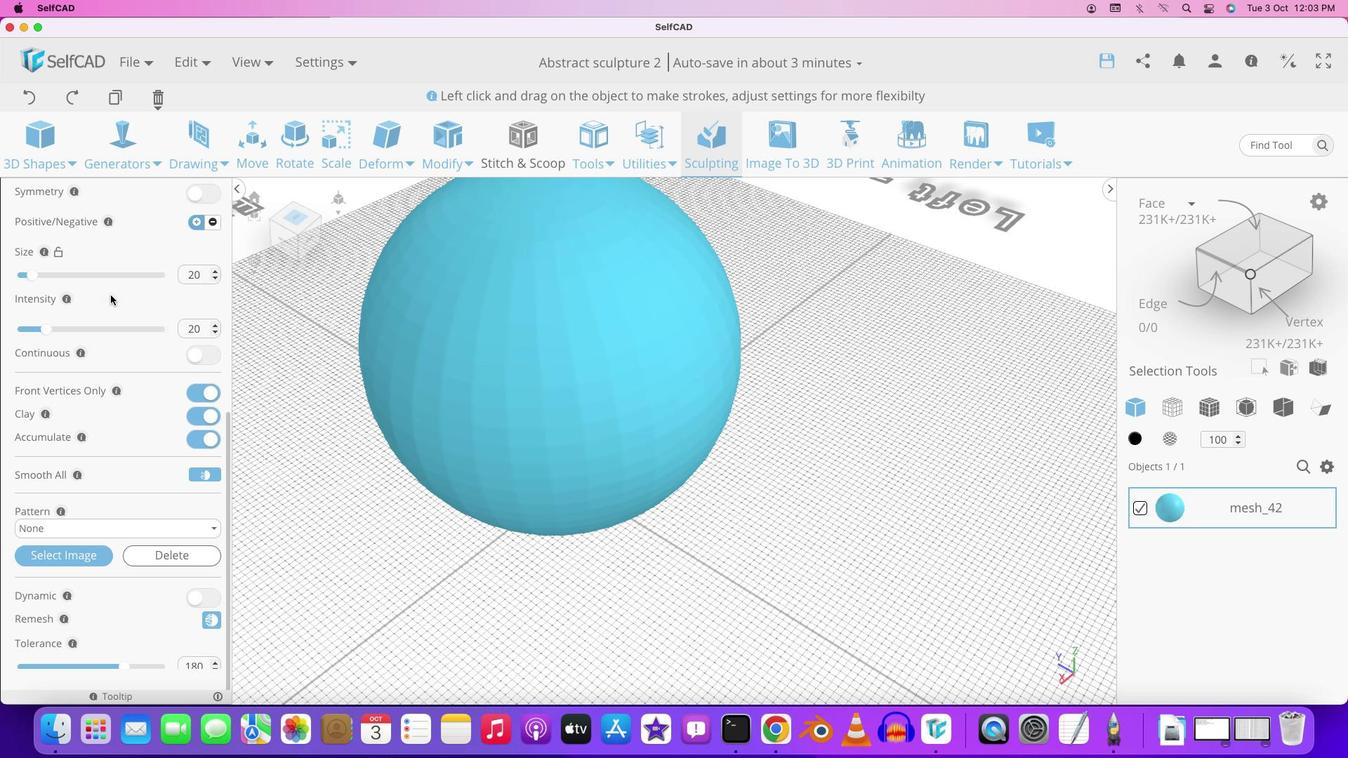 
Action: Mouse scrolled (108, 292) with delta (0, 2)
Screenshot: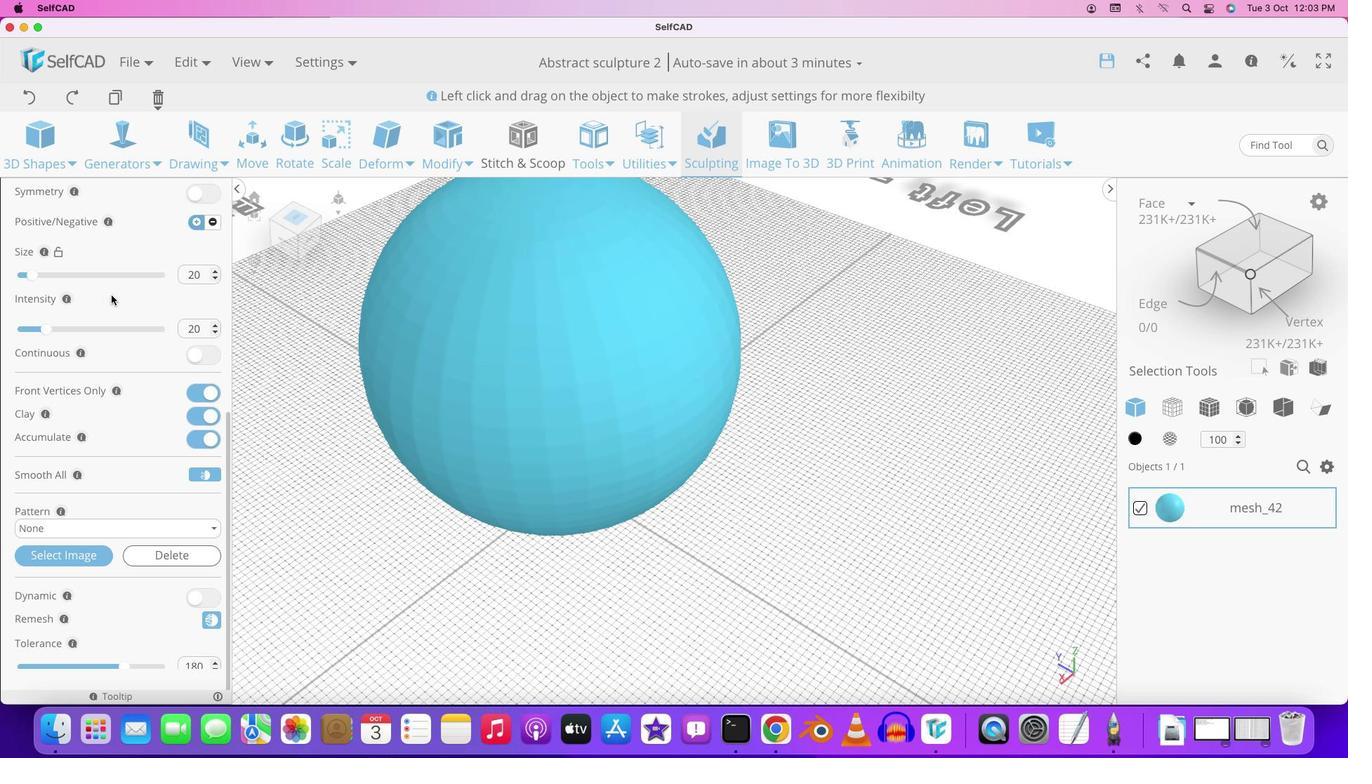 
Action: Mouse moved to (108, 292)
Screenshot: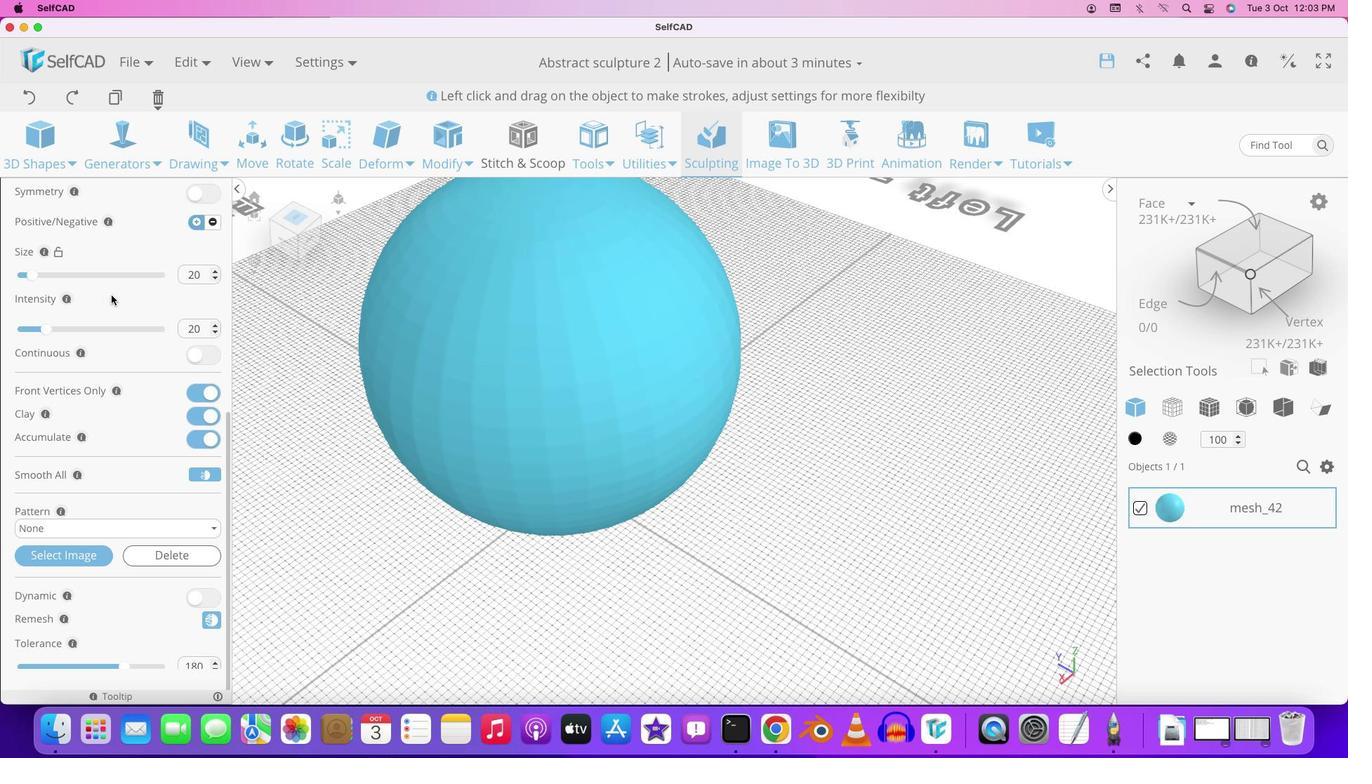 
Action: Mouse scrolled (108, 292) with delta (0, 3)
Screenshot: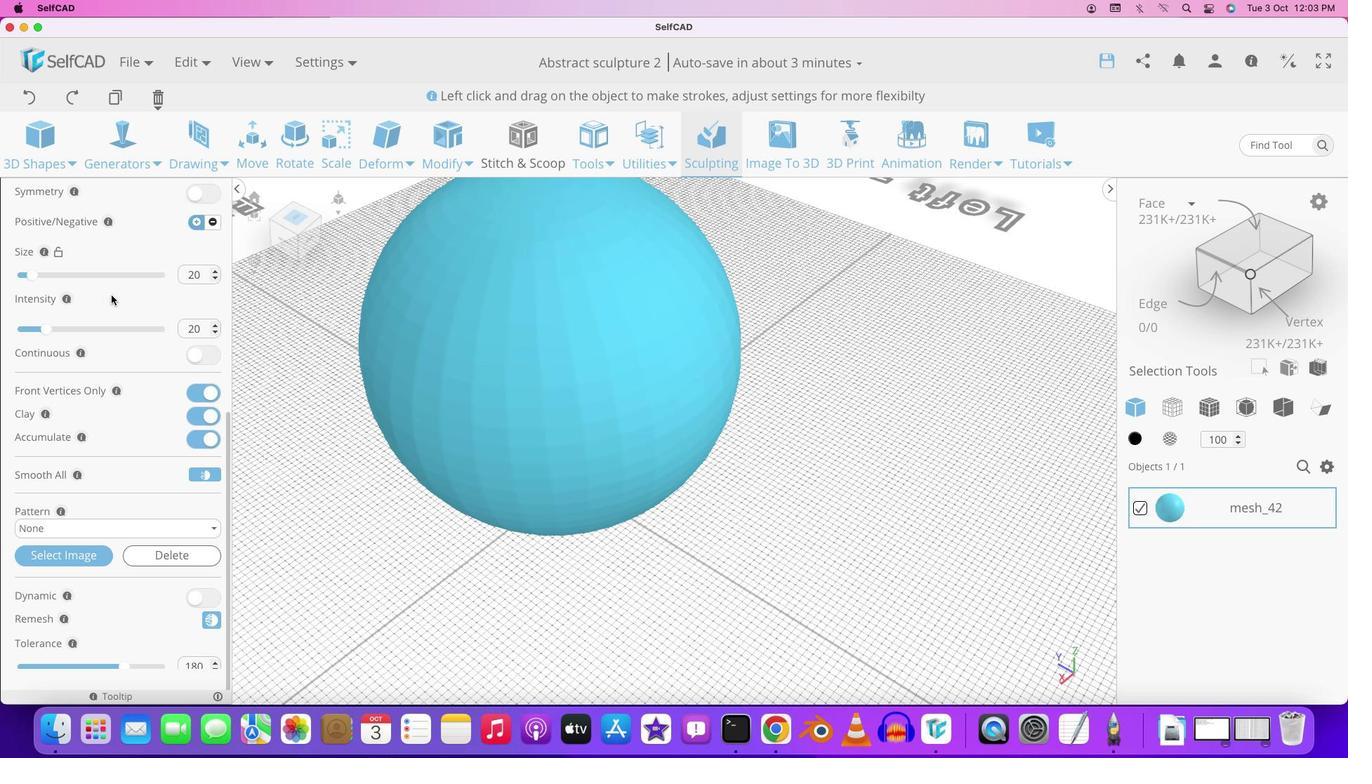 
Action: Mouse moved to (108, 293)
Screenshot: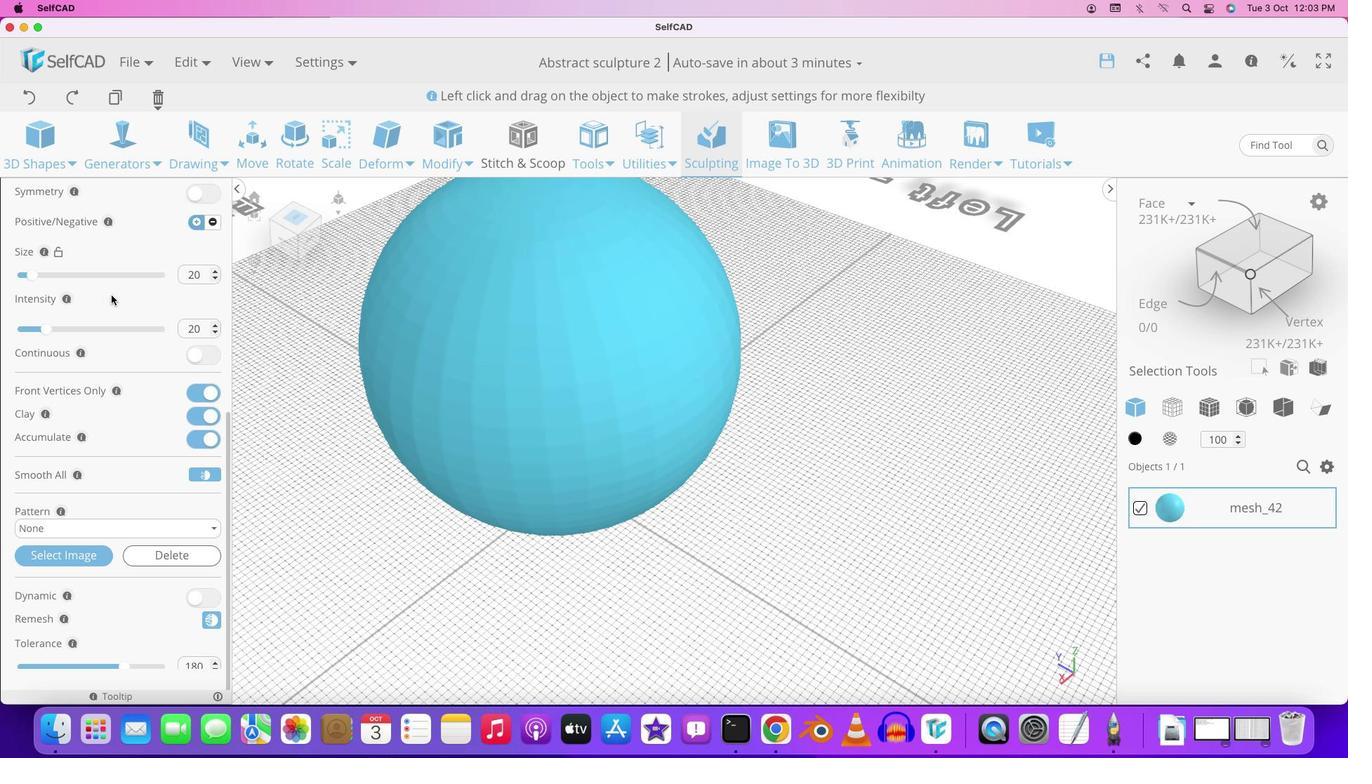 
Action: Mouse scrolled (108, 293) with delta (0, 3)
Screenshot: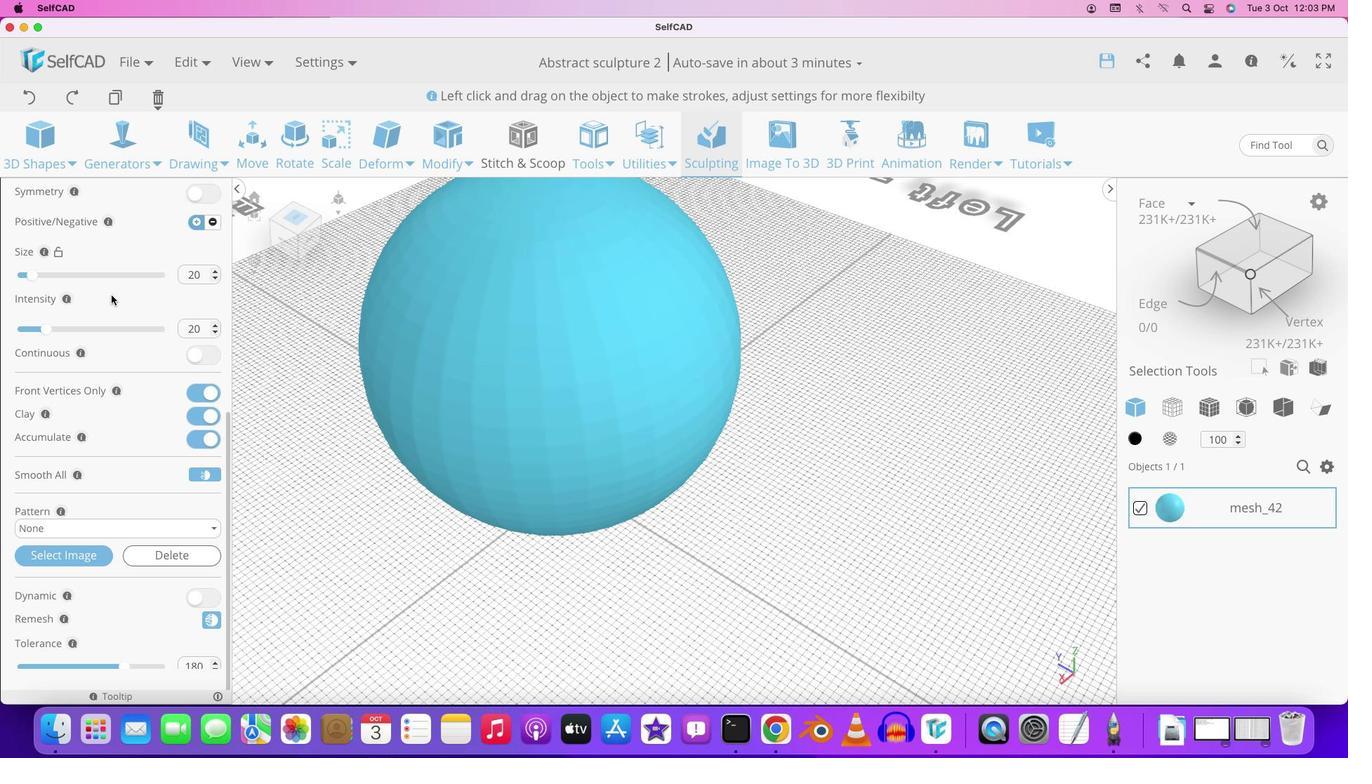 
Action: Mouse moved to (106, 288)
Screenshot: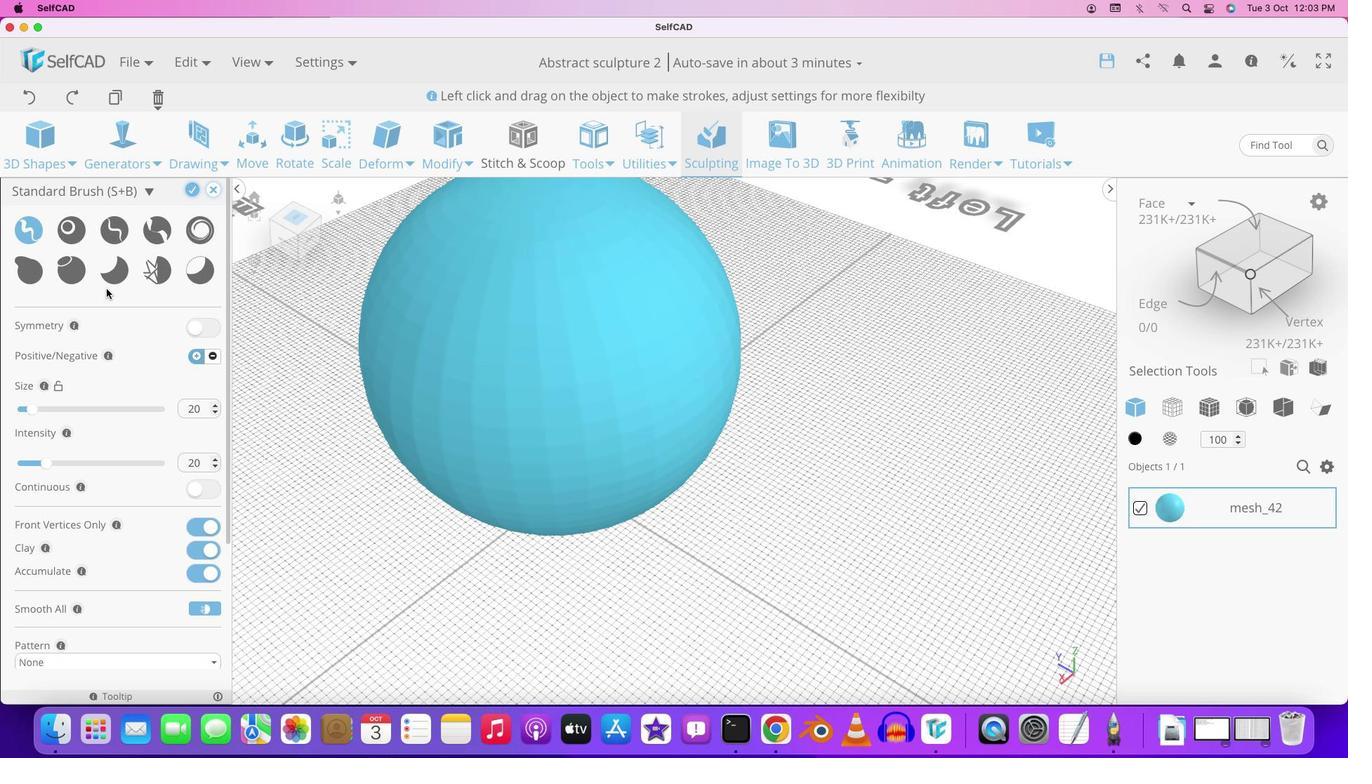 
Action: Mouse scrolled (106, 288) with delta (0, 0)
Screenshot: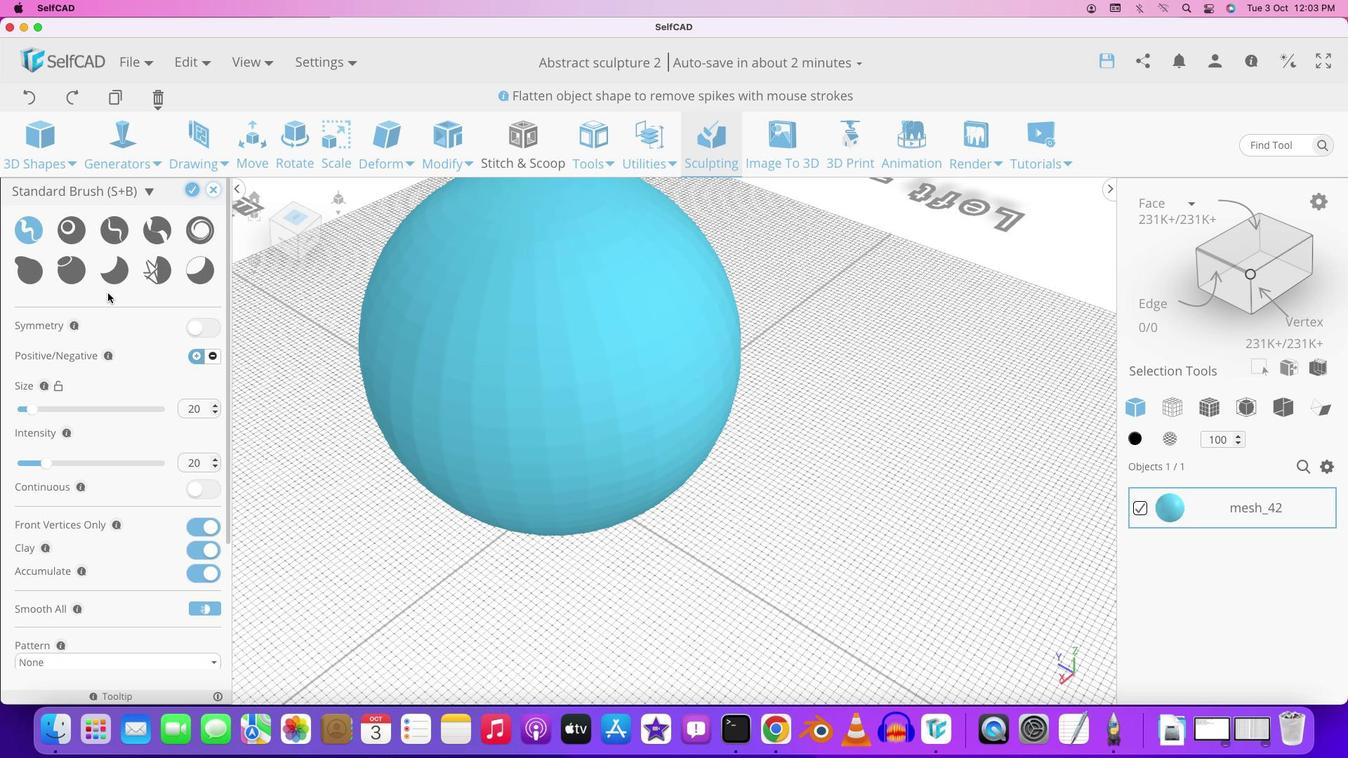 
Action: Mouse scrolled (106, 288) with delta (0, 0)
Screenshot: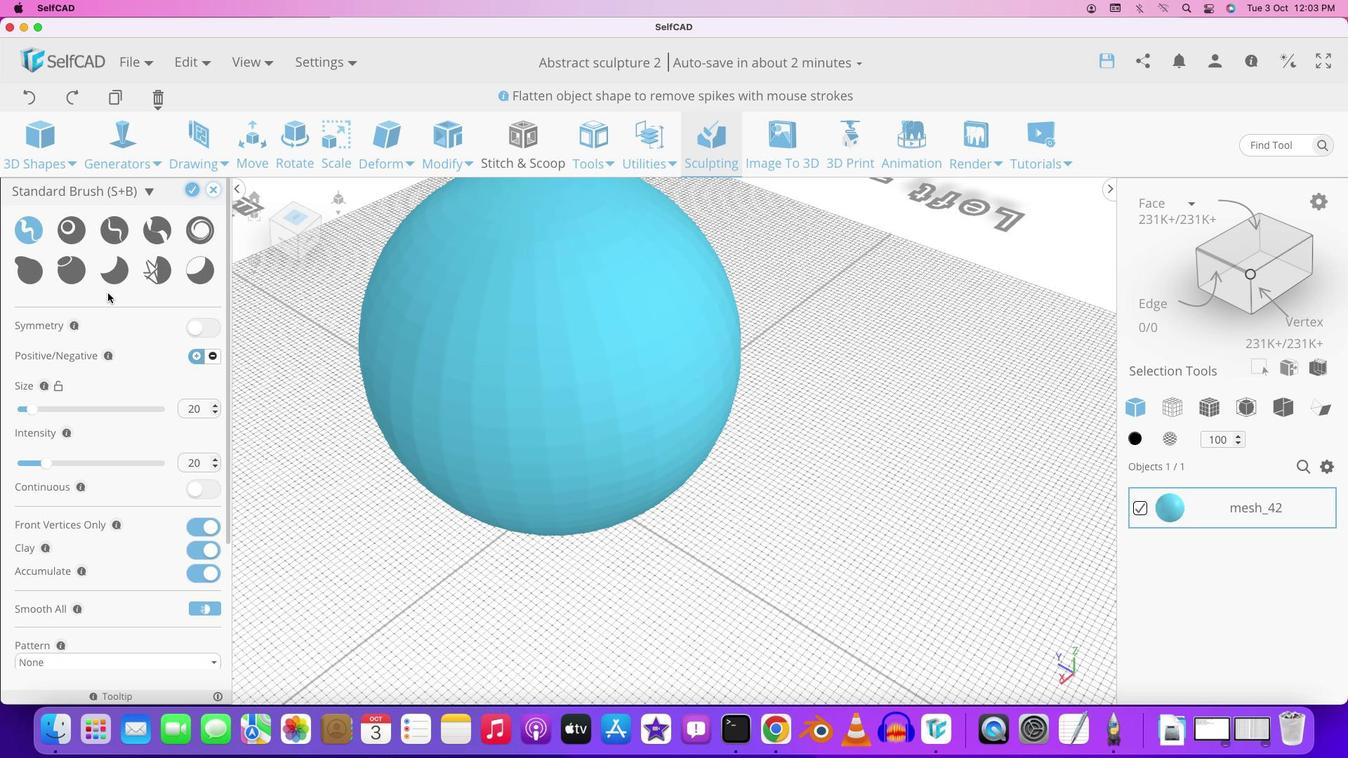 
Action: Mouse scrolled (106, 288) with delta (0, 2)
Screenshot: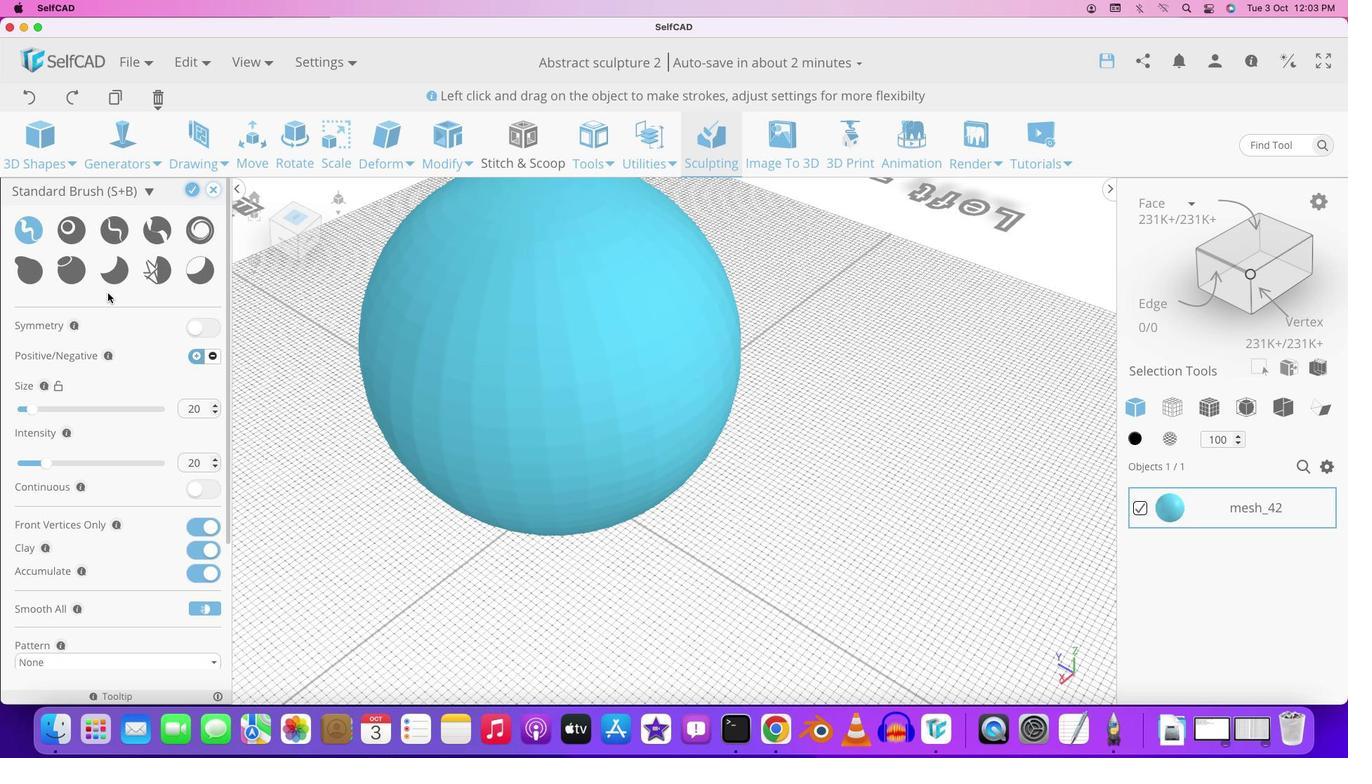 
Action: Mouse moved to (106, 288)
Screenshot: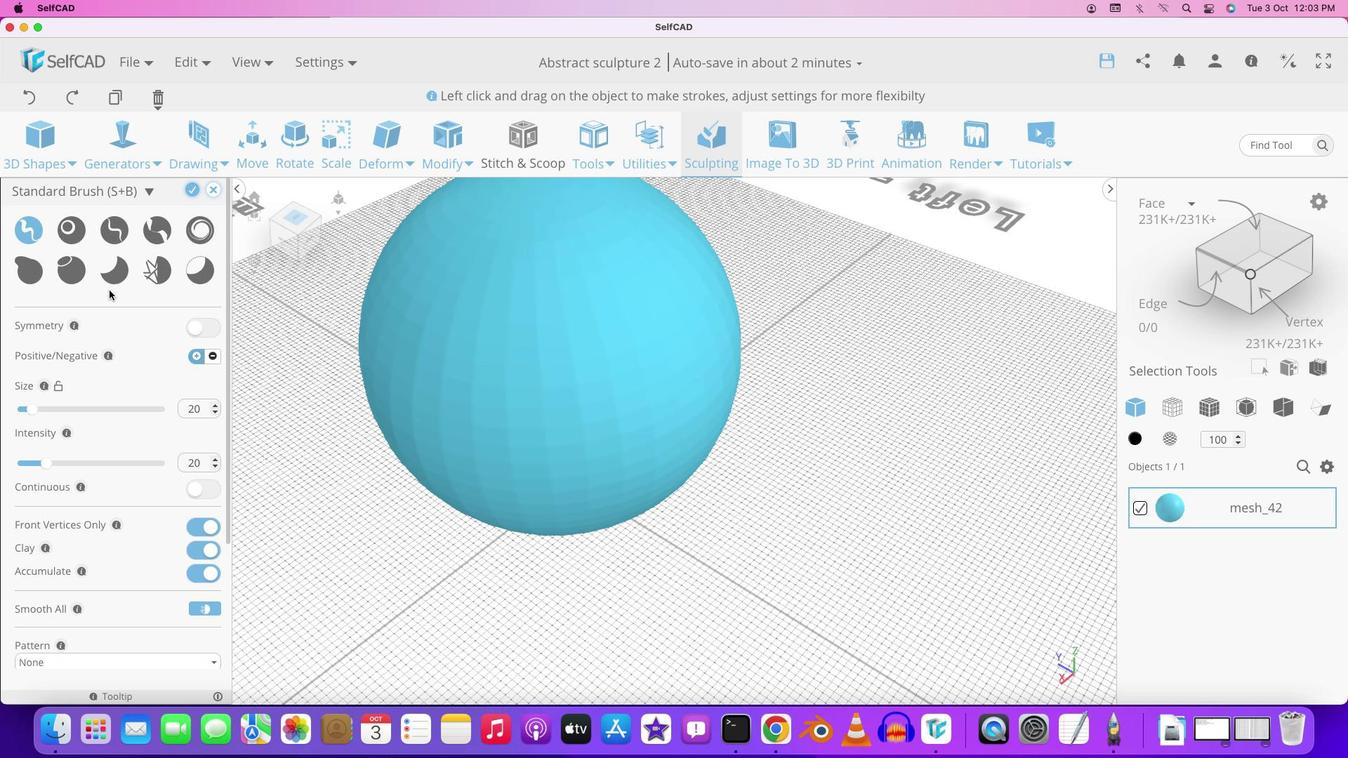 
Action: Mouse scrolled (106, 288) with delta (0, 2)
Screenshot: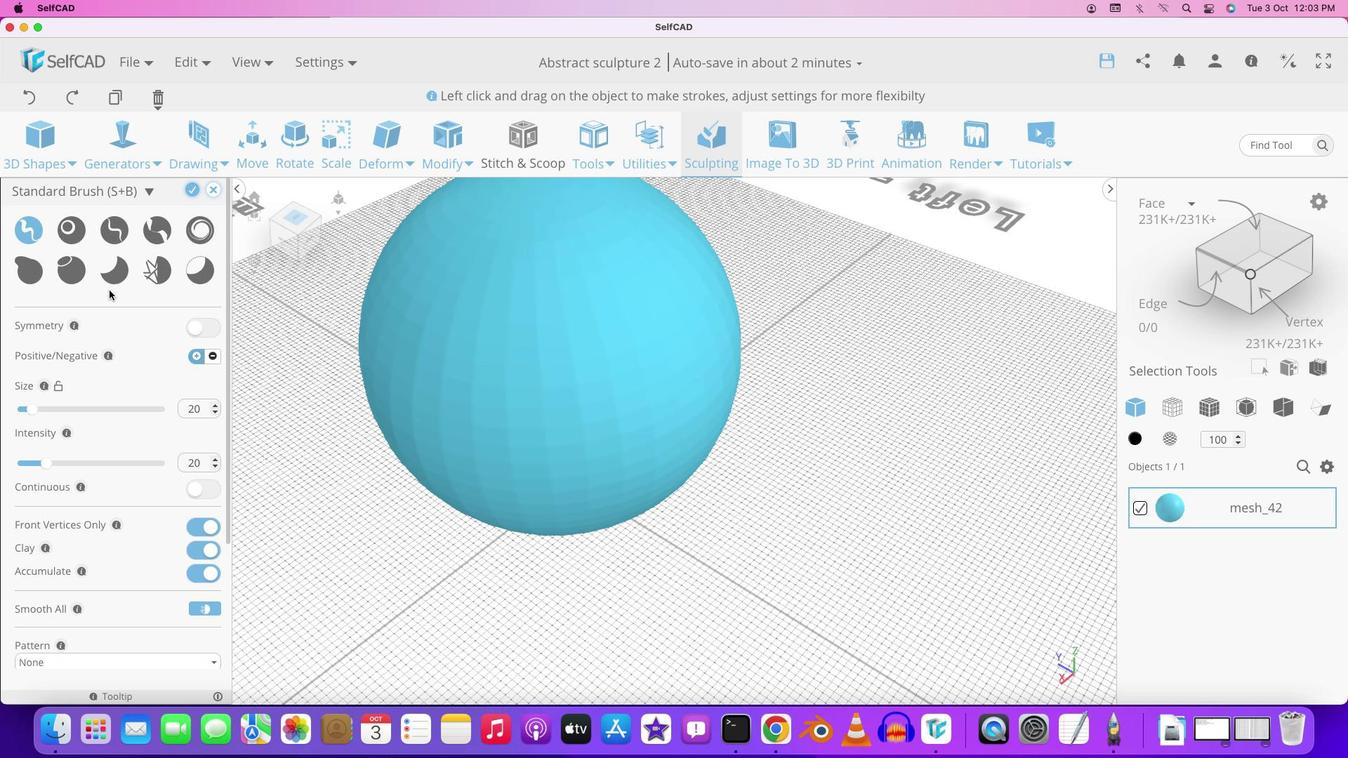 
Action: Mouse moved to (120, 226)
Screenshot: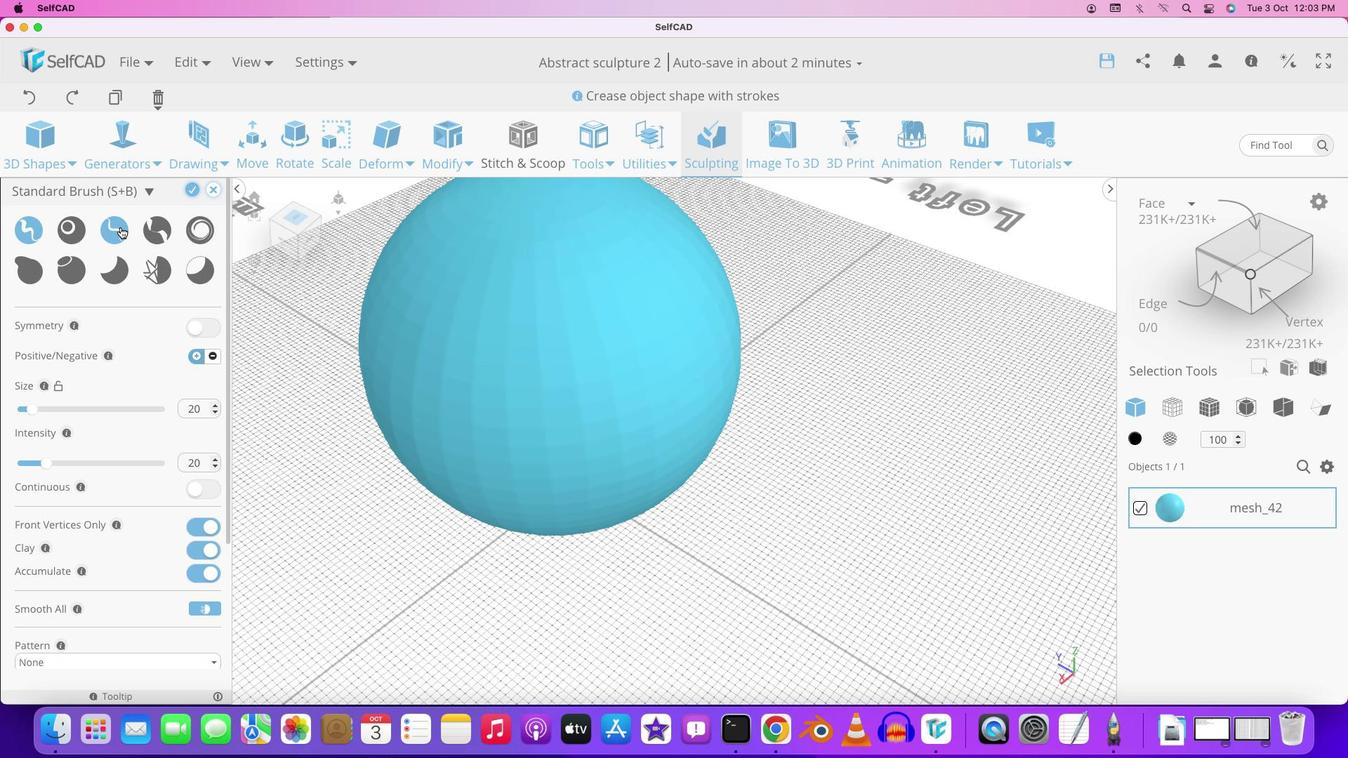 
Action: Mouse pressed left at (120, 226)
Screenshot: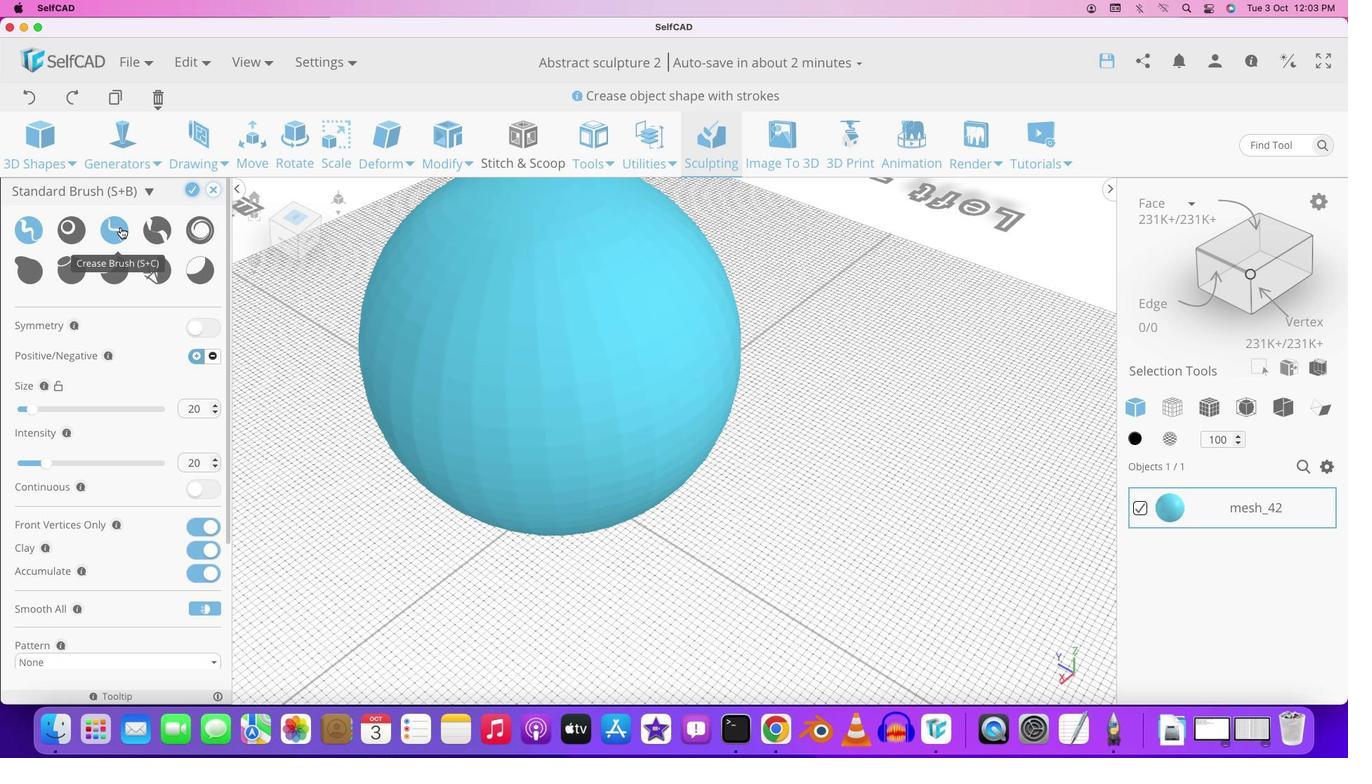 
Action: Mouse moved to (273, 364)
Screenshot: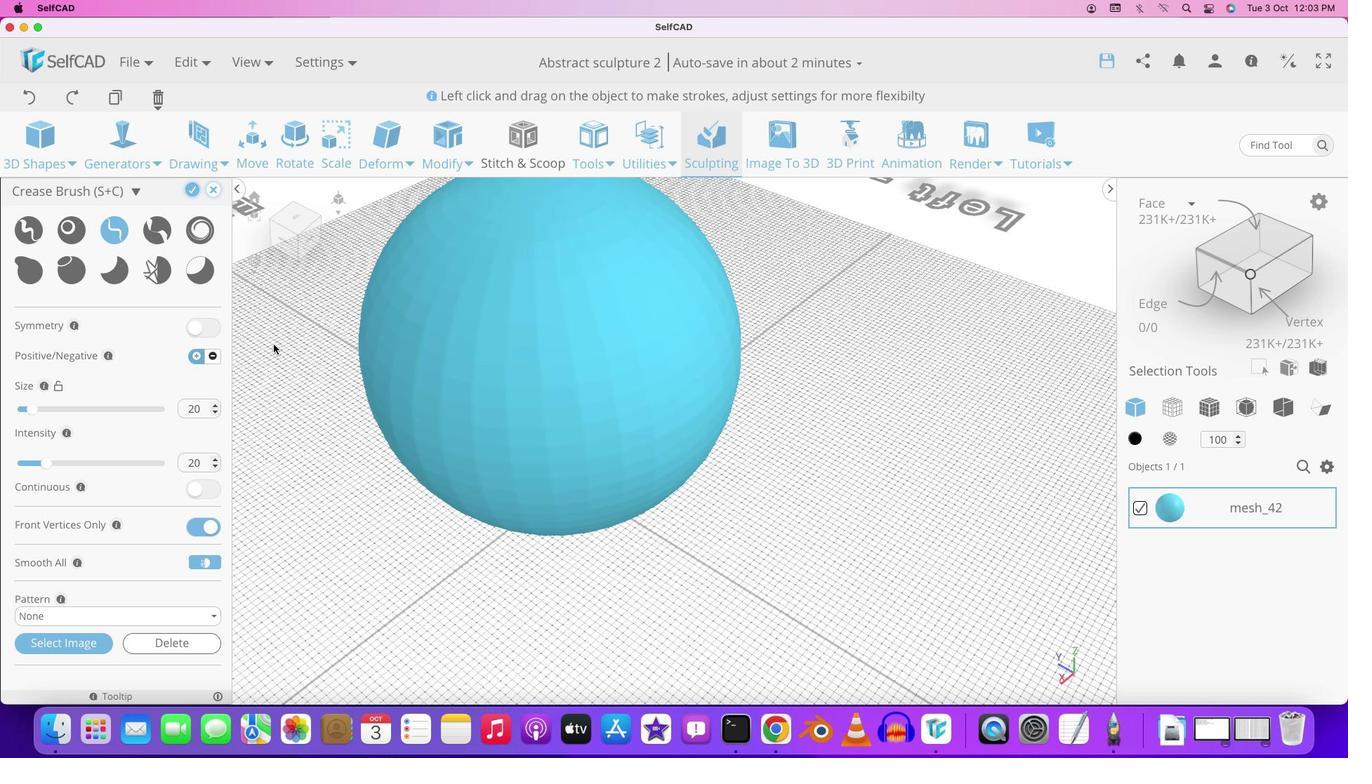 
Action: Mouse pressed left at (273, 364)
Screenshot: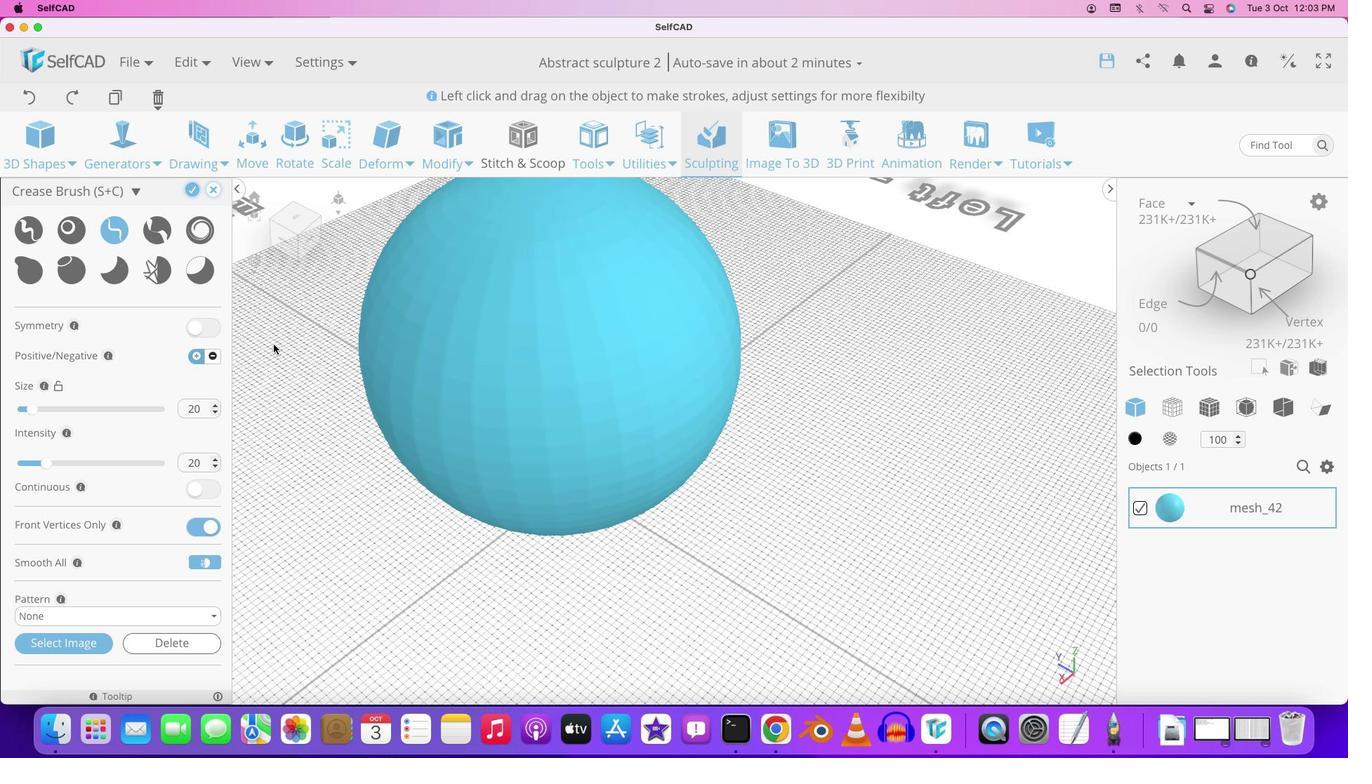 
Action: Mouse moved to (442, 241)
Screenshot: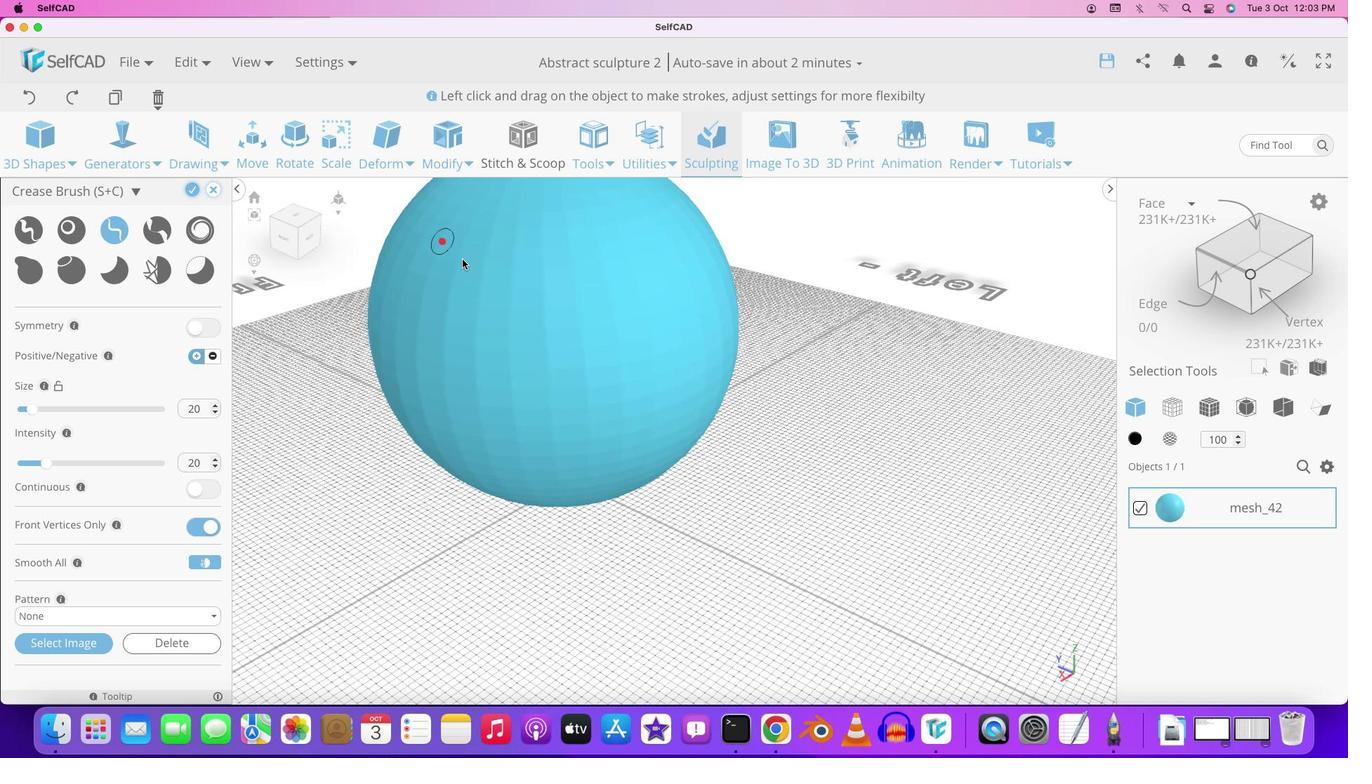 
Action: Mouse pressed left at (442, 241)
Screenshot: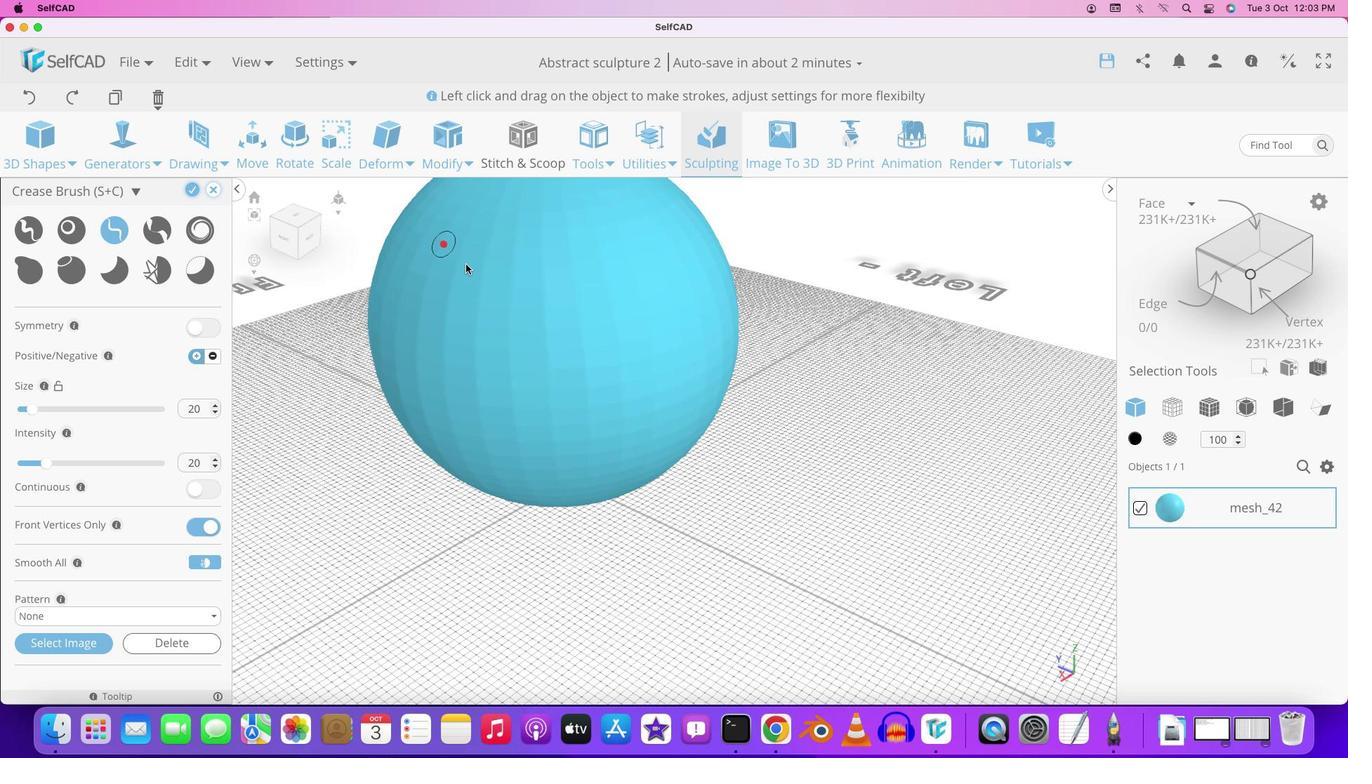 
Action: Mouse moved to (810, 279)
Screenshot: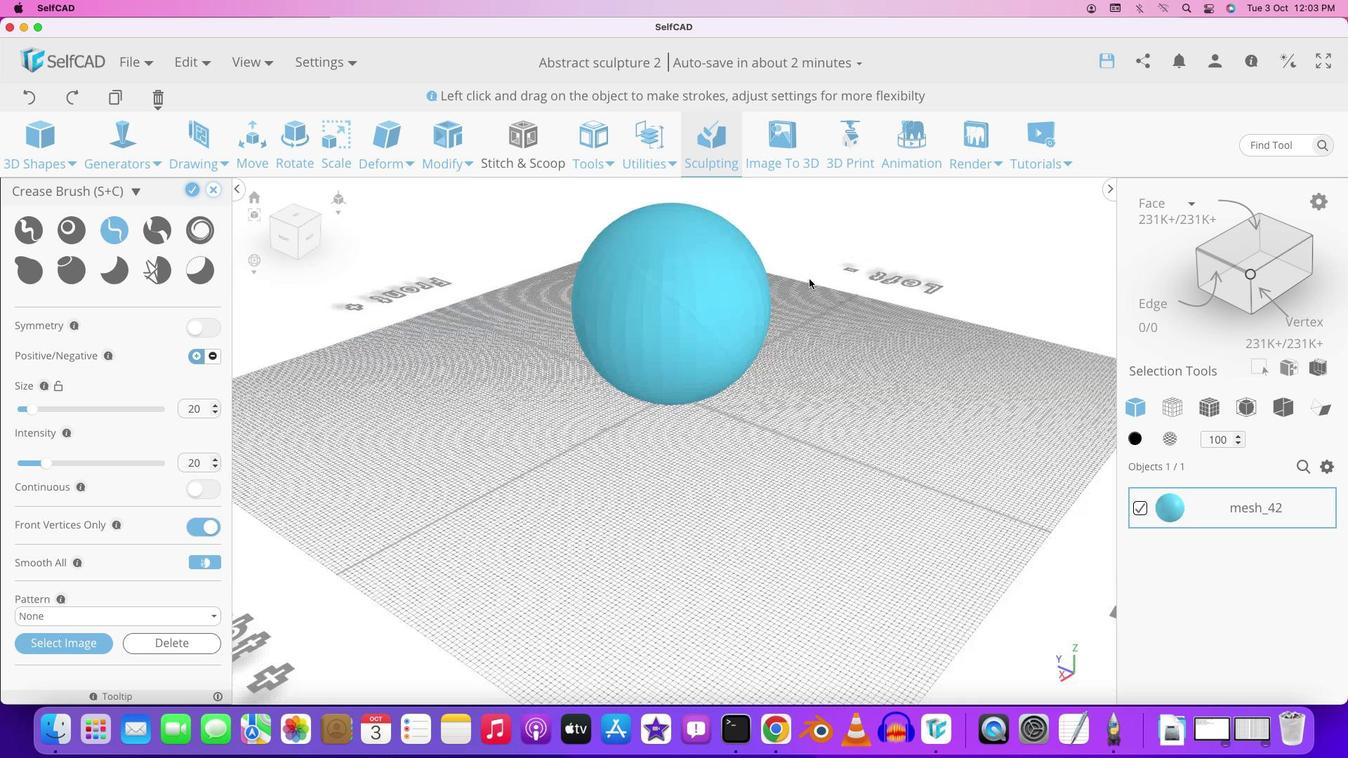 
Action: Mouse scrolled (810, 279) with delta (0, 0)
Screenshot: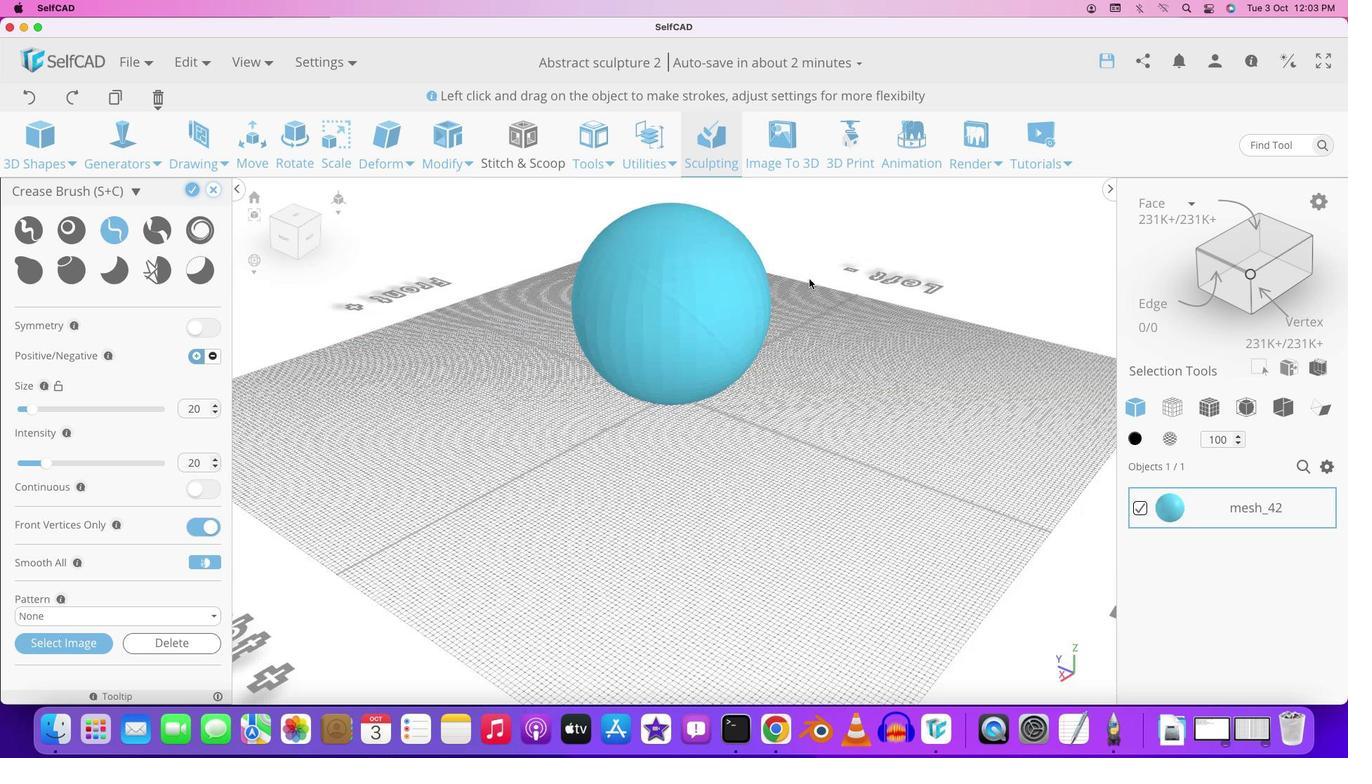 
Action: Mouse scrolled (810, 279) with delta (0, 0)
Screenshot: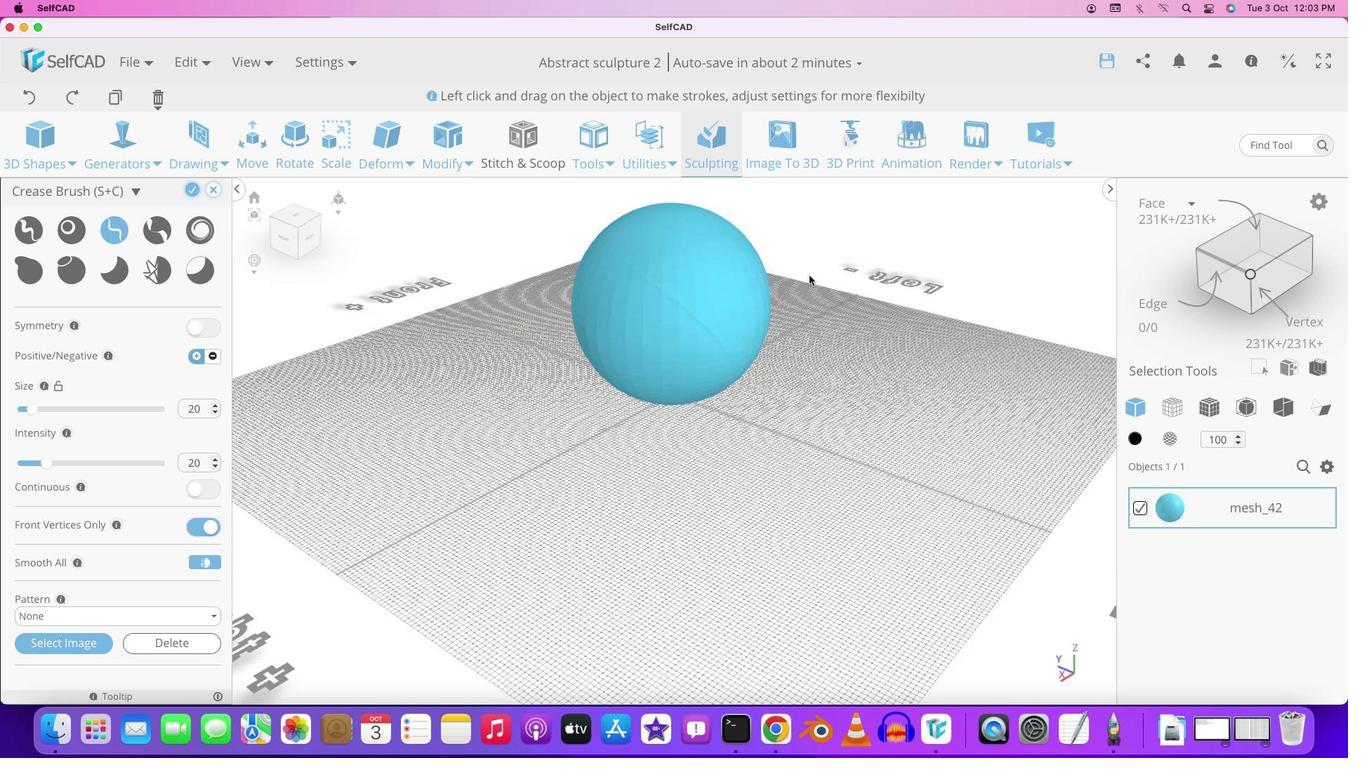 
Action: Mouse scrolled (810, 279) with delta (0, -2)
Screenshot: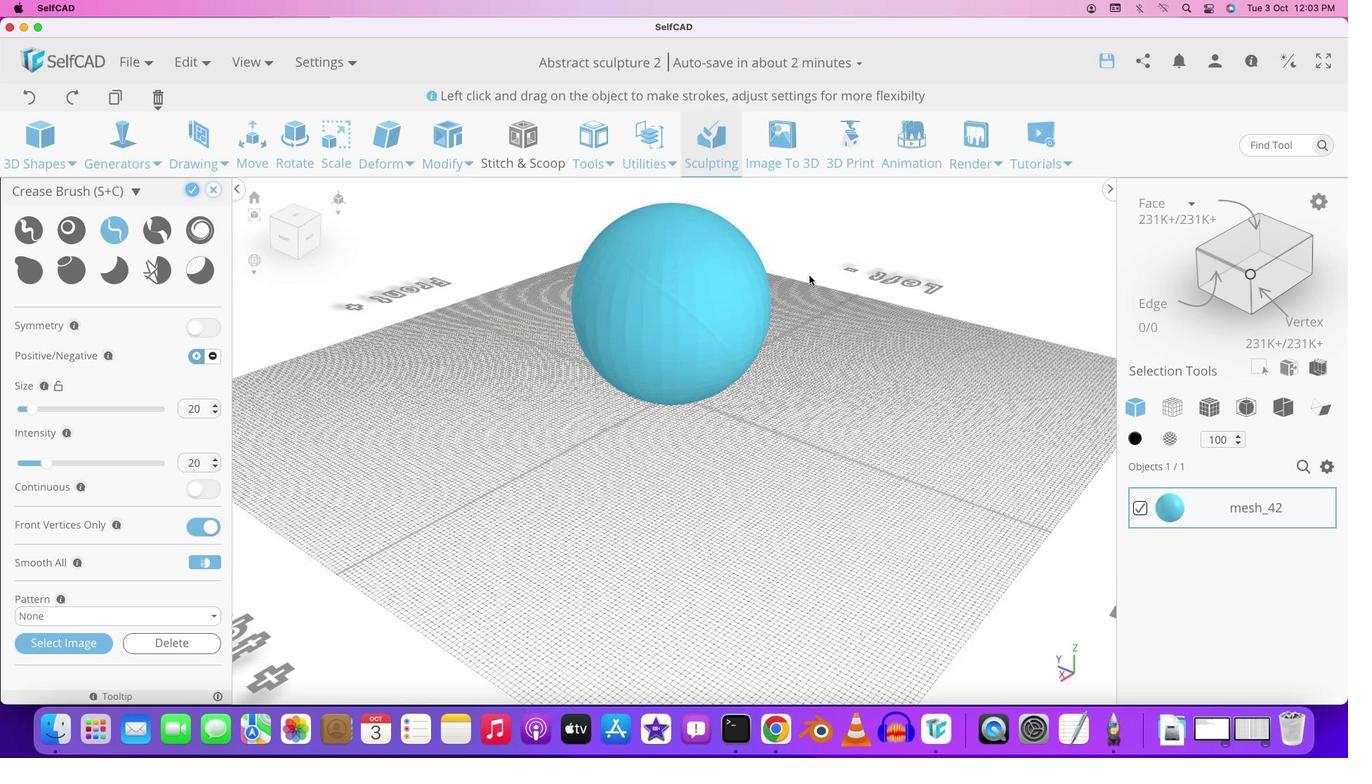 
Action: Mouse scrolled (810, 279) with delta (0, -2)
Screenshot: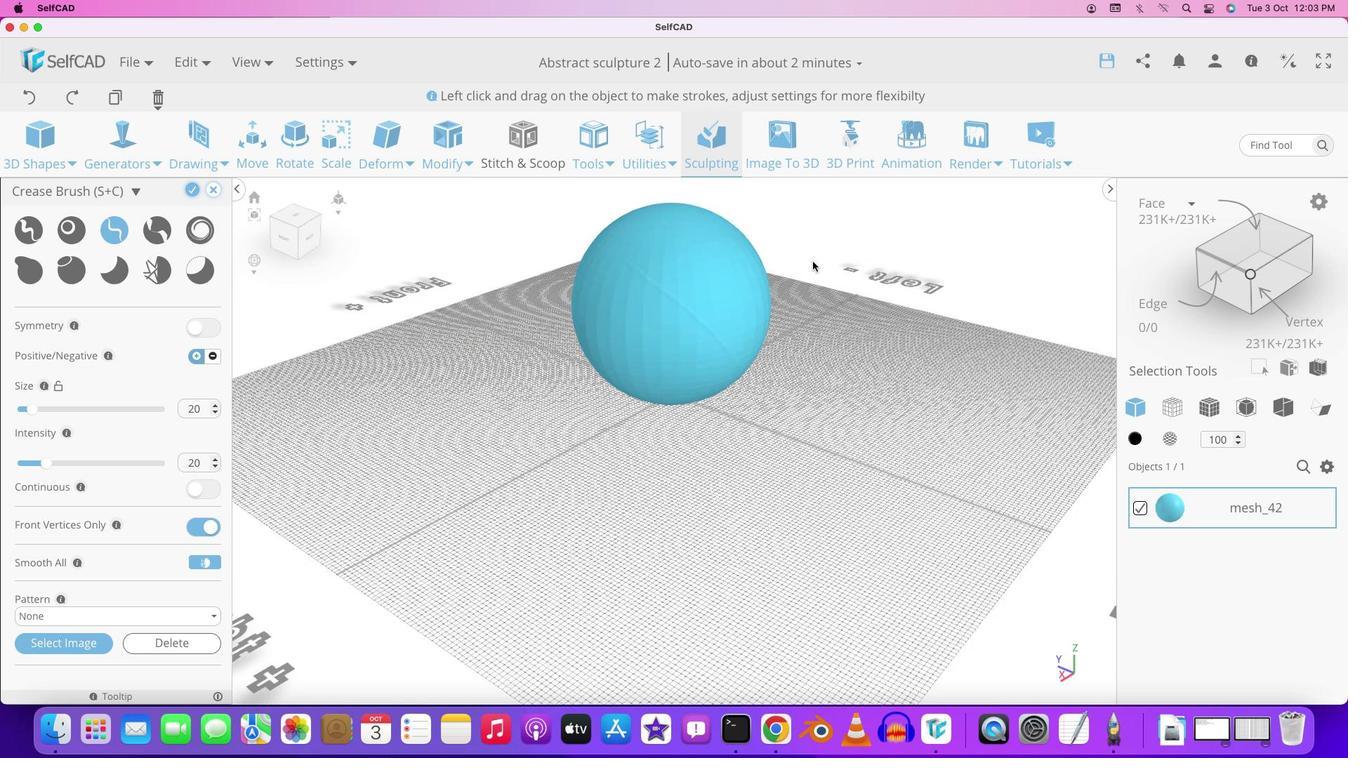 
Action: Mouse moved to (803, 255)
Screenshot: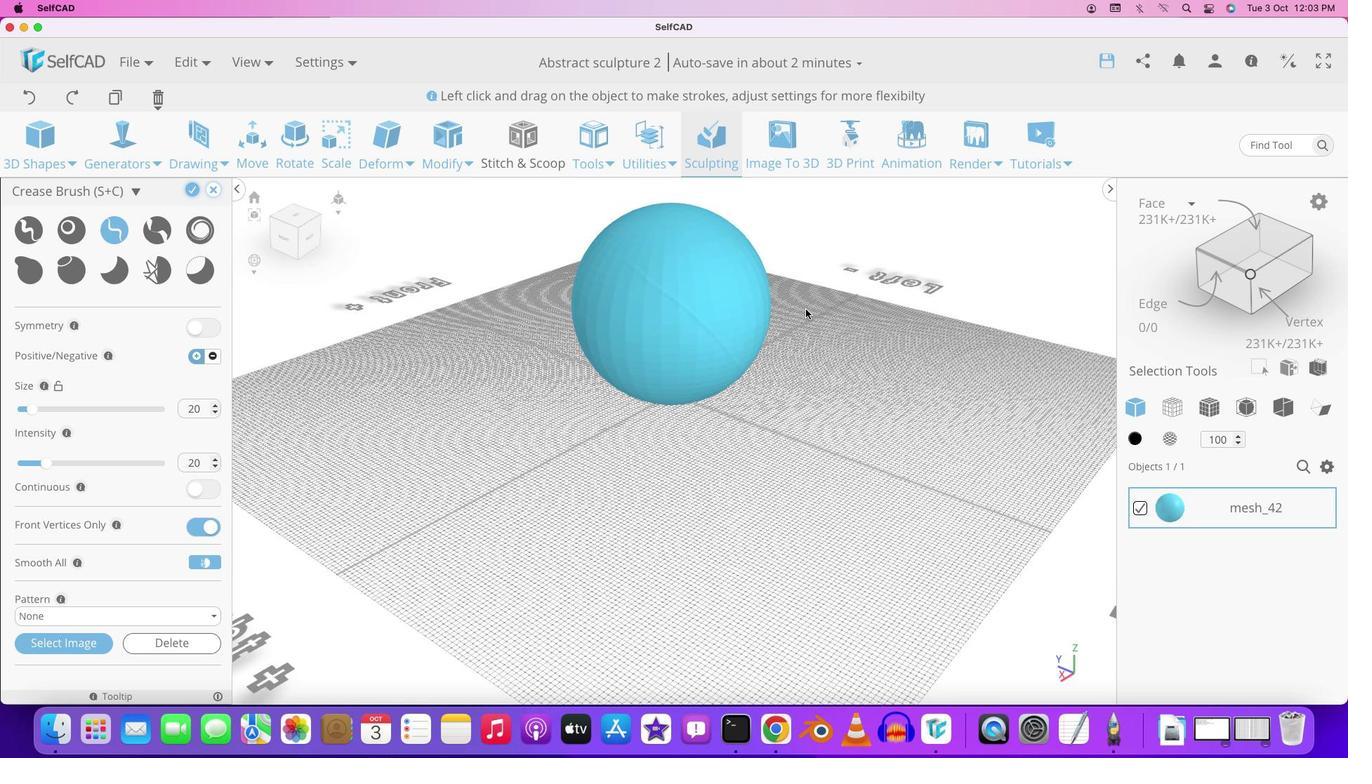 
Action: Key pressed Key.shift
Screenshot: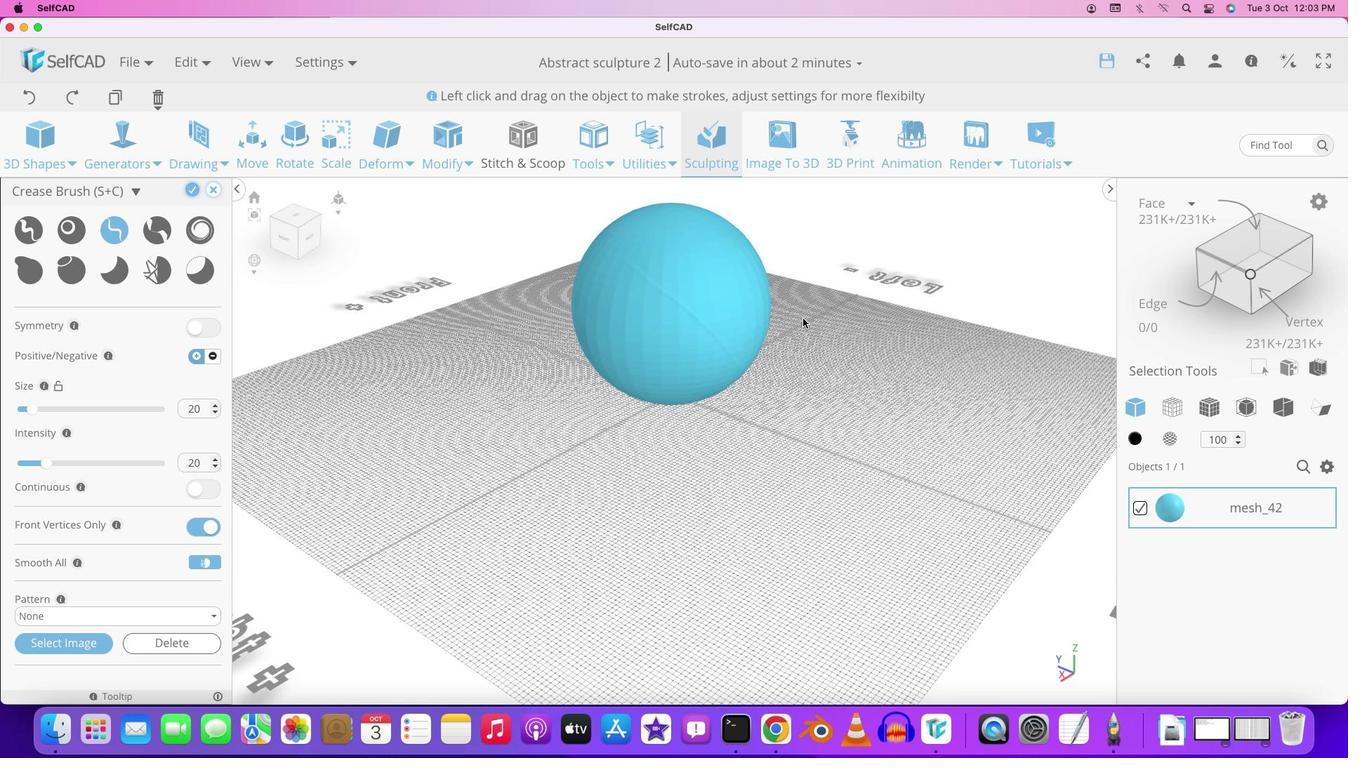 
Action: Mouse pressed left at (803, 255)
Screenshot: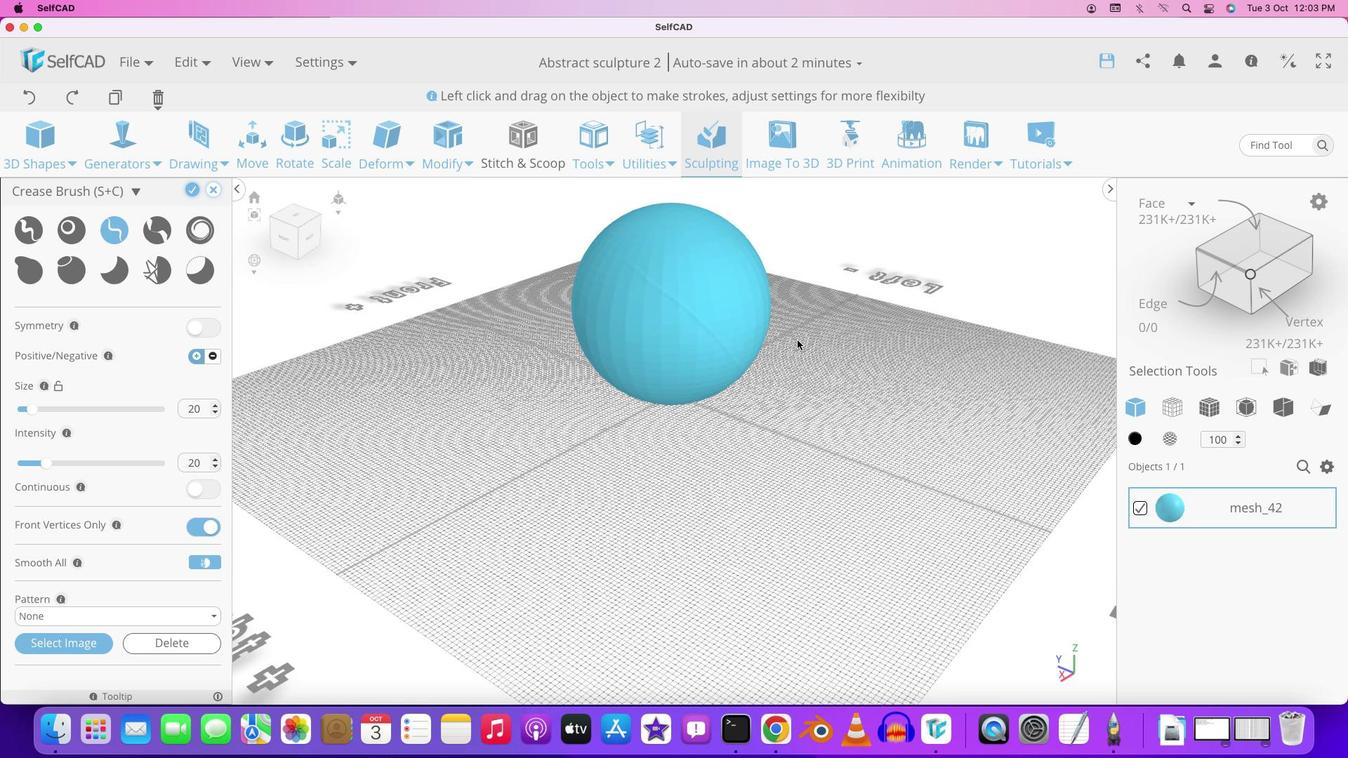 
Action: Mouse moved to (758, 446)
Screenshot: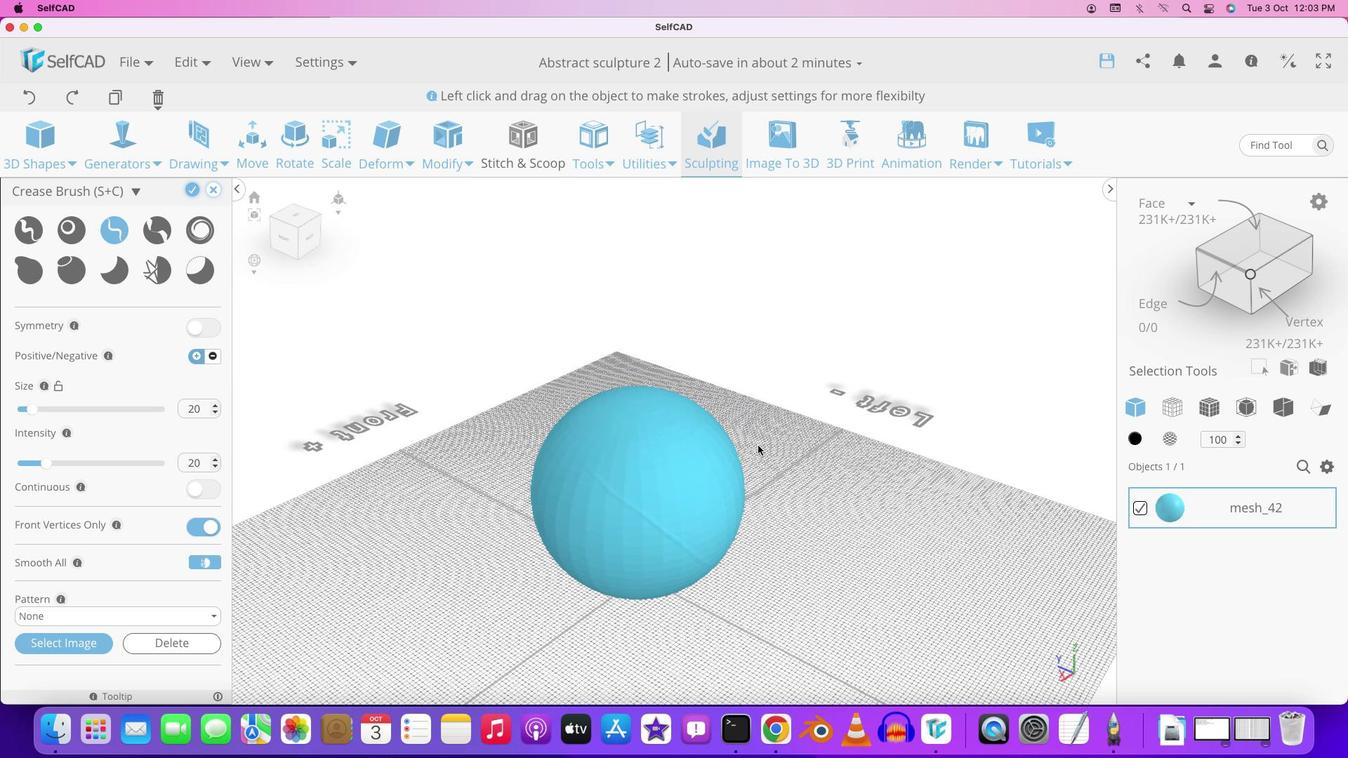 
Action: Mouse scrolled (758, 446) with delta (0, 0)
Screenshot: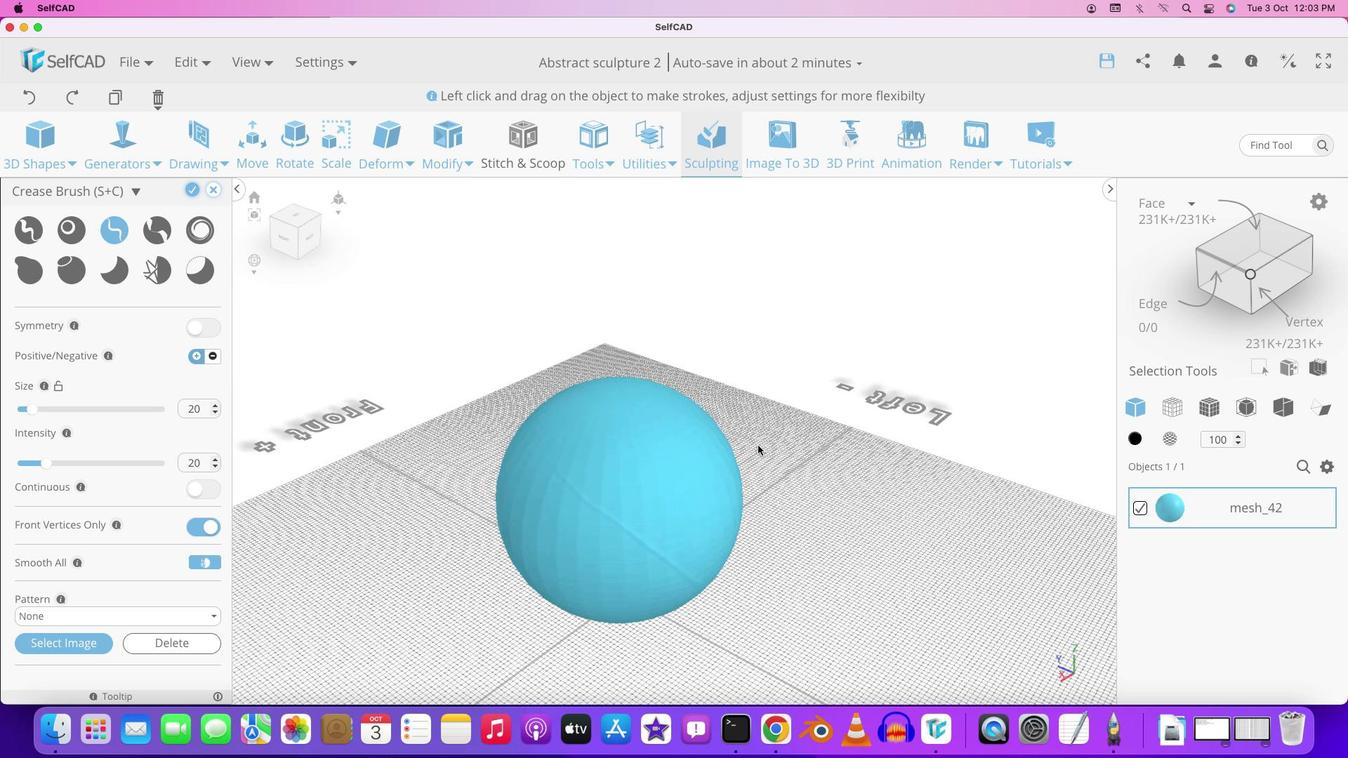 
Action: Mouse scrolled (758, 446) with delta (0, 0)
Screenshot: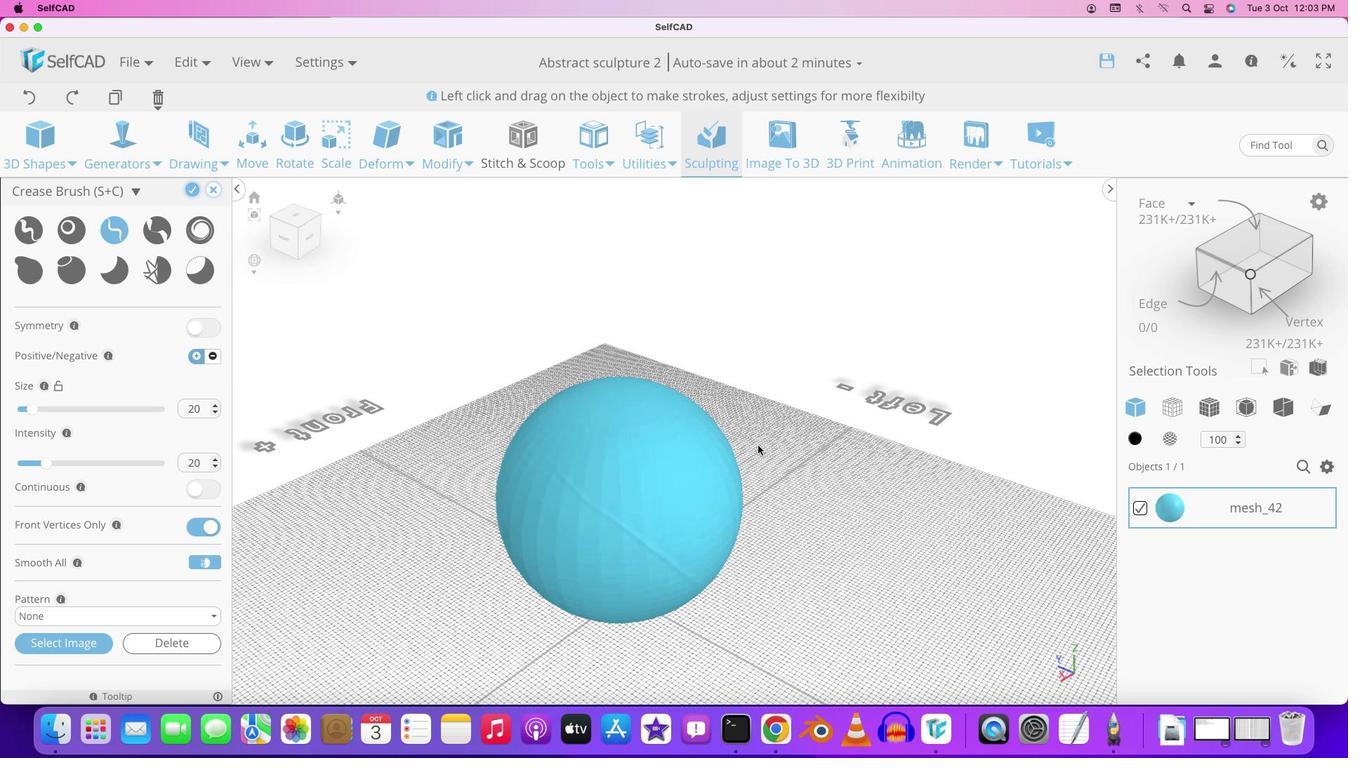 
Action: Mouse scrolled (758, 446) with delta (0, 0)
Screenshot: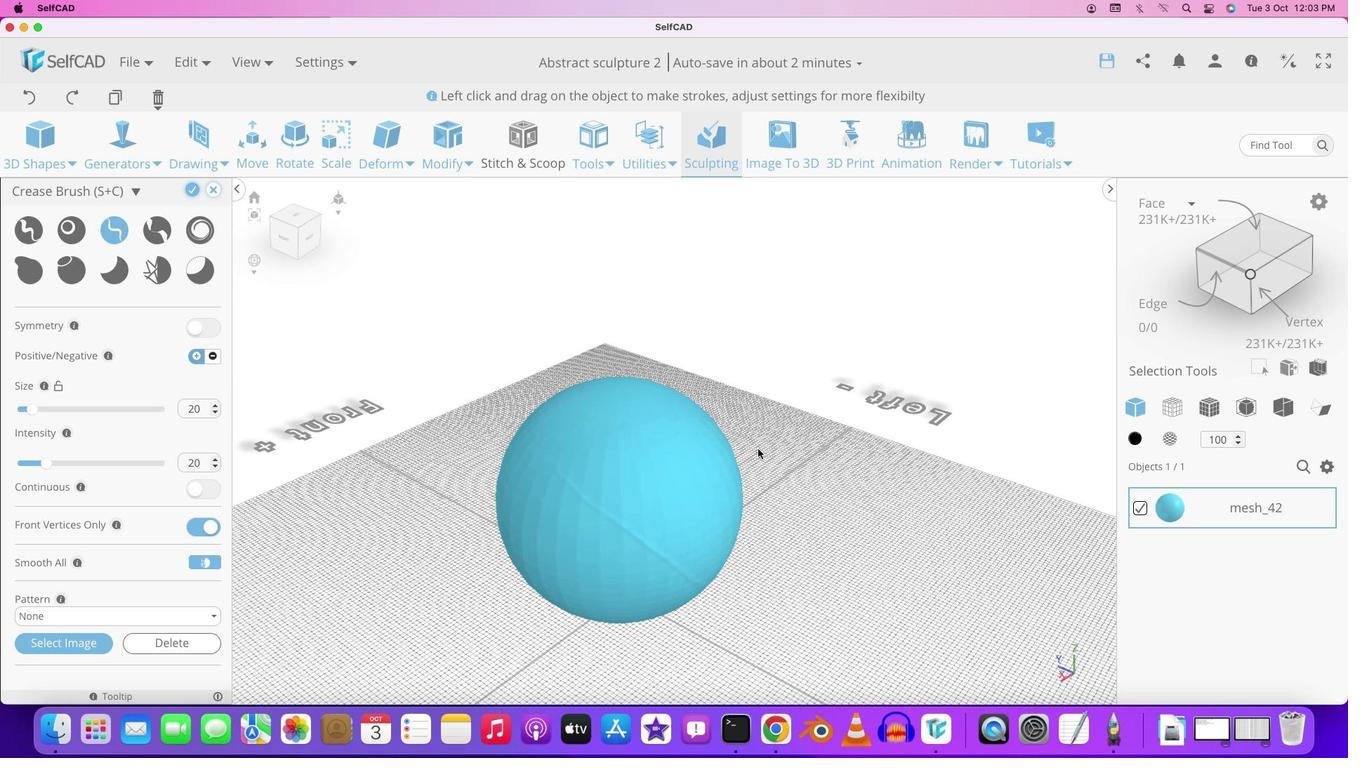 
Action: Mouse scrolled (758, 446) with delta (0, 0)
Screenshot: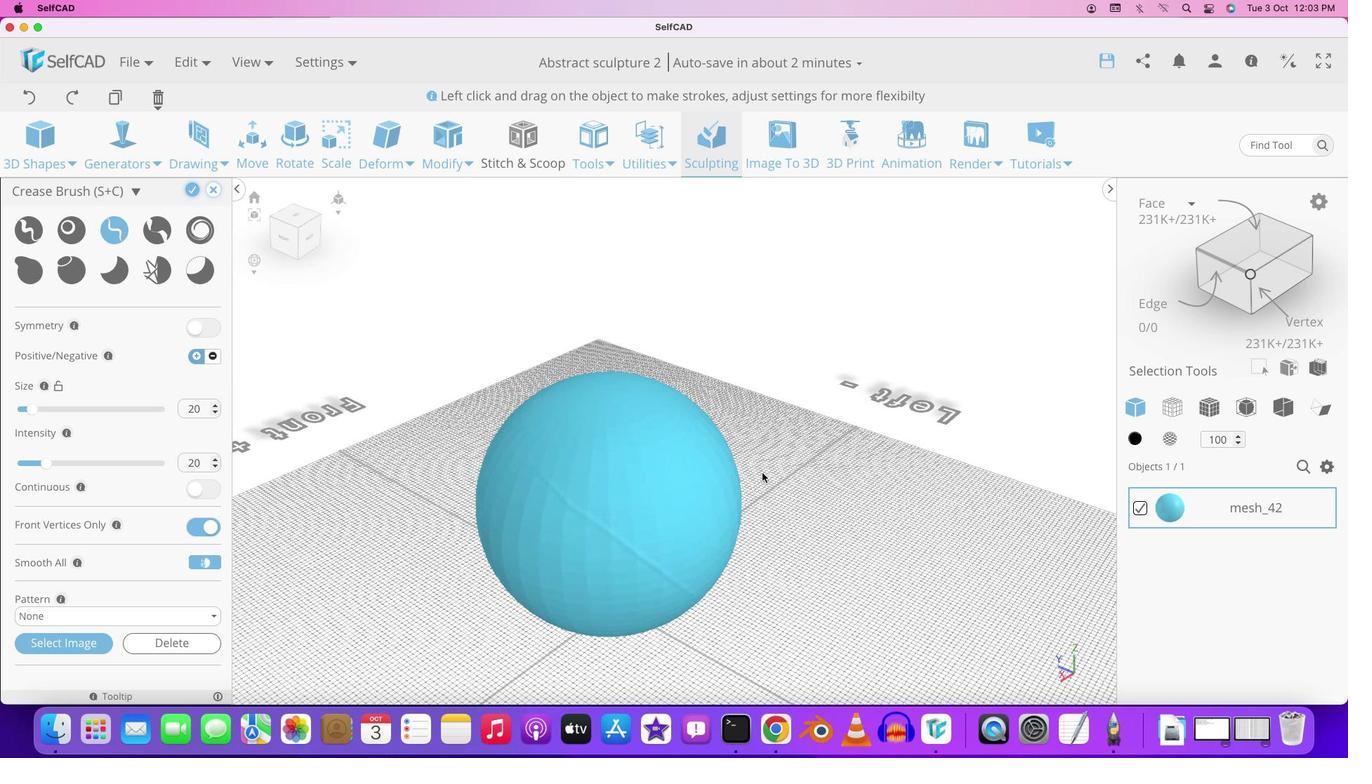 
Action: Mouse moved to (763, 475)
Screenshot: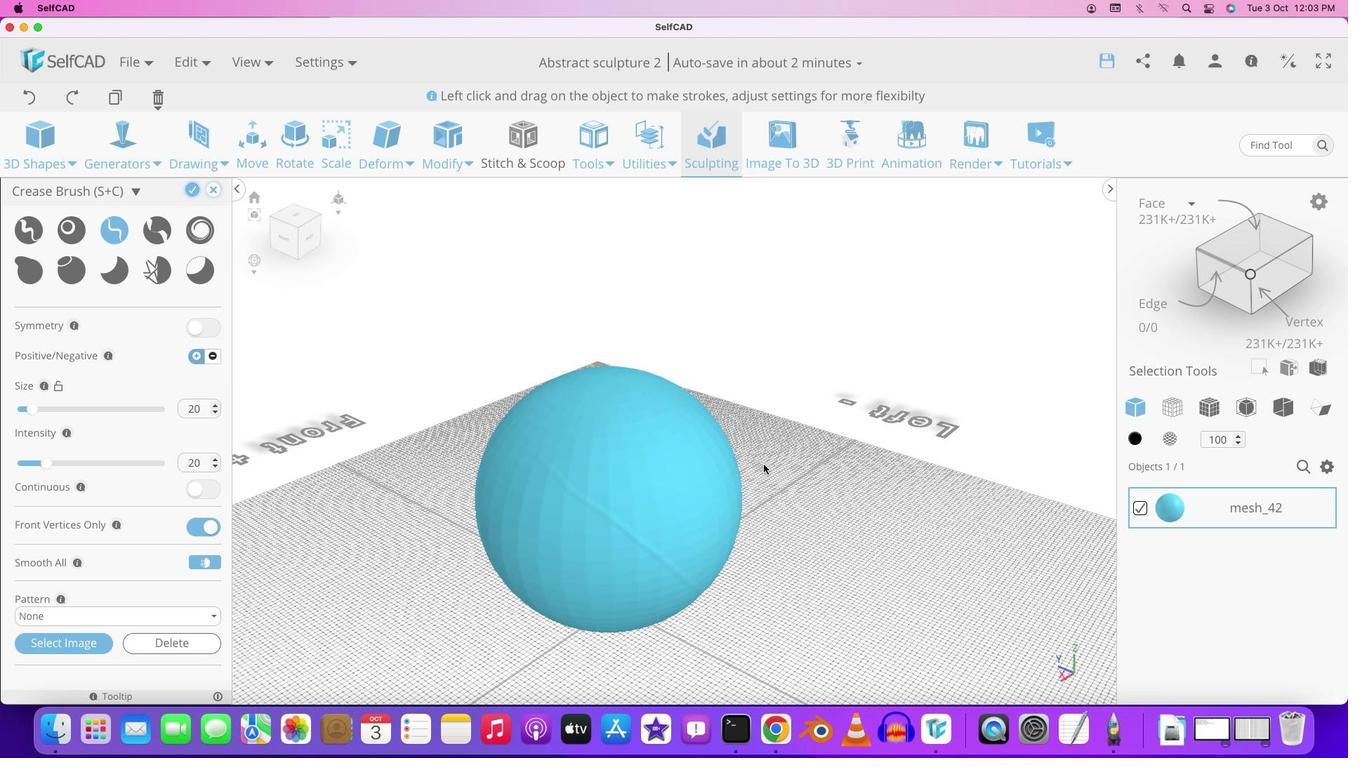 
Action: Mouse pressed left at (763, 475)
Screenshot: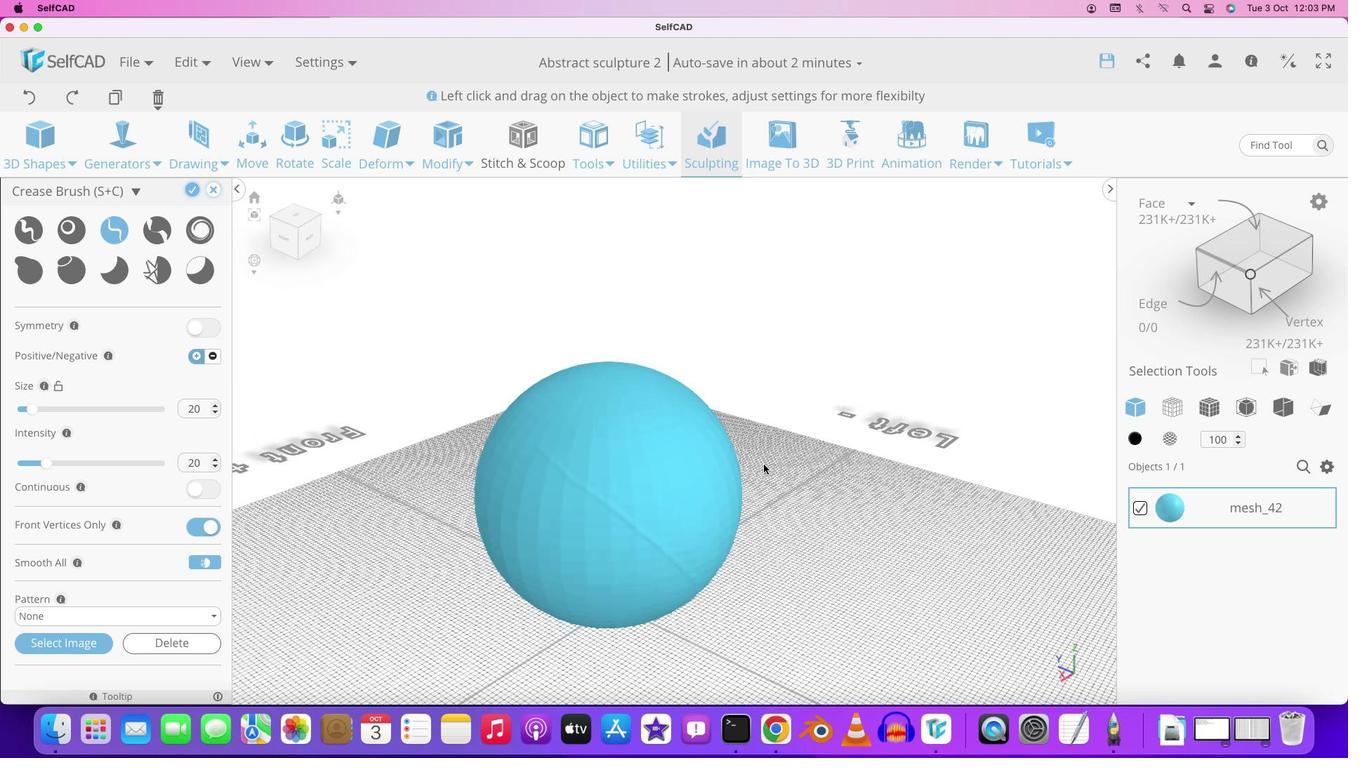 
Action: Mouse moved to (798, 484)
Screenshot: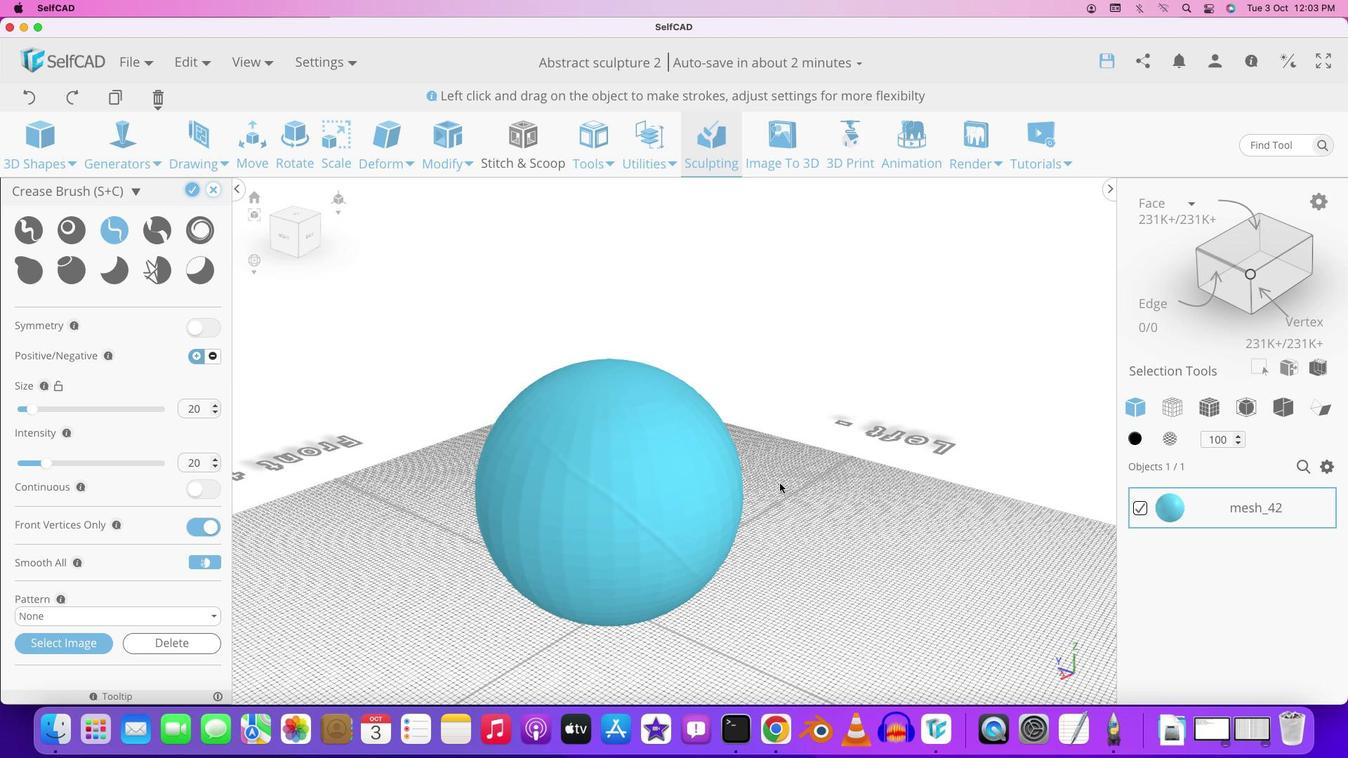 
Action: Mouse pressed left at (798, 484)
Screenshot: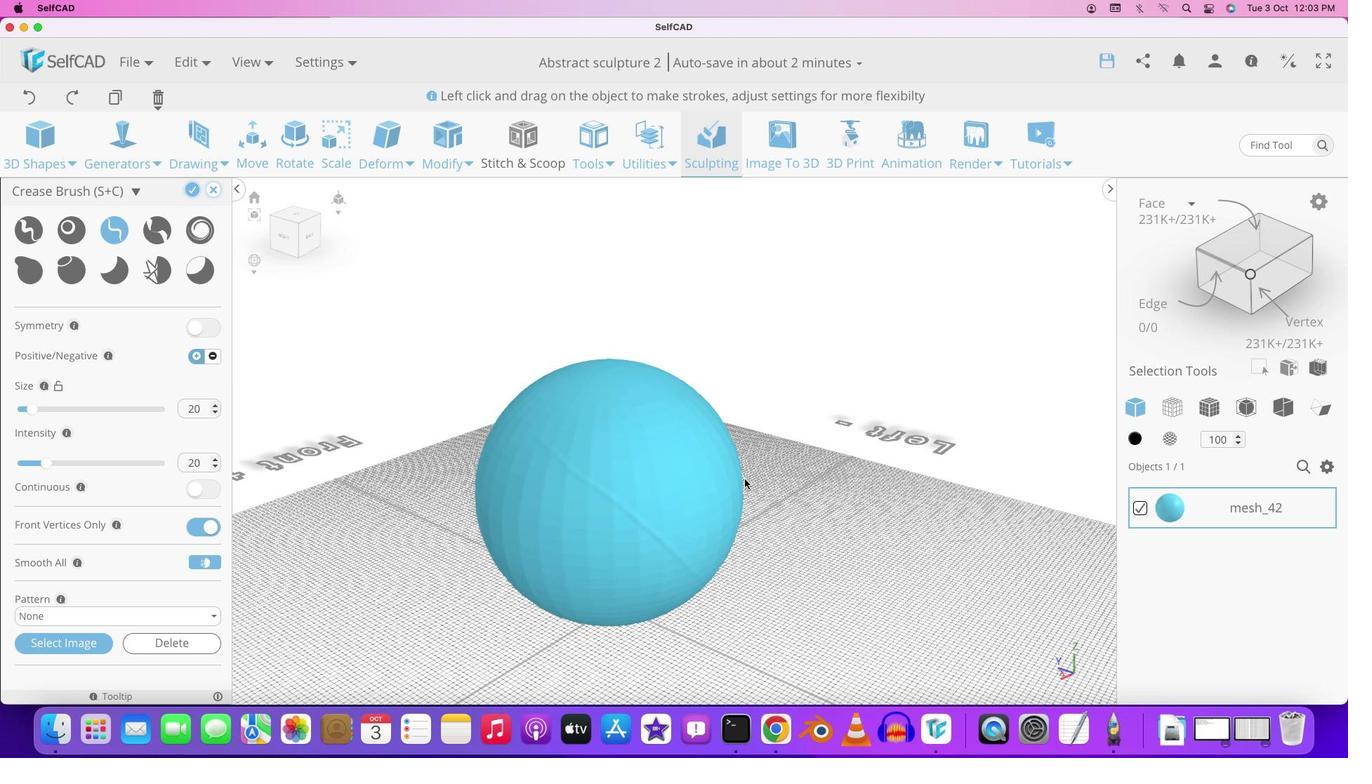 
Action: Mouse moved to (557, 529)
Screenshot: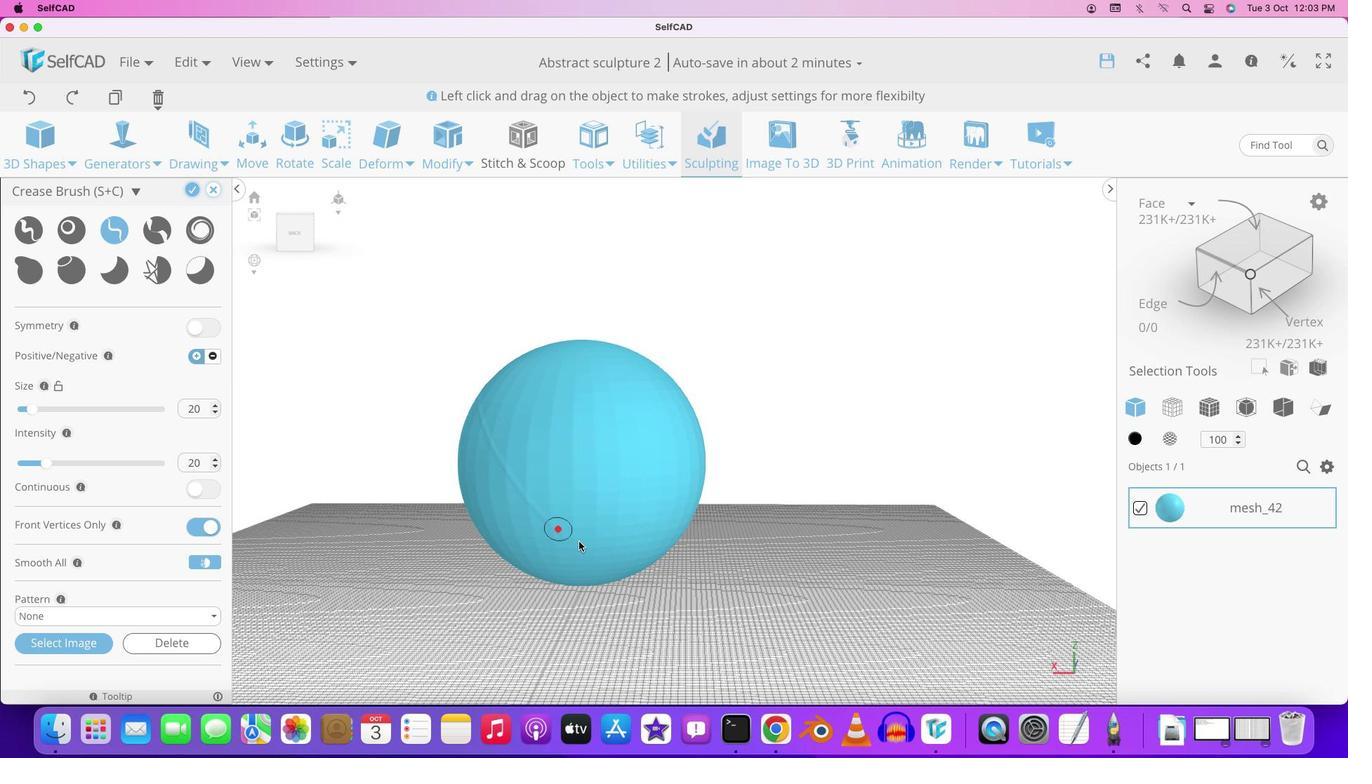 
Action: Mouse pressed left at (557, 529)
Screenshot: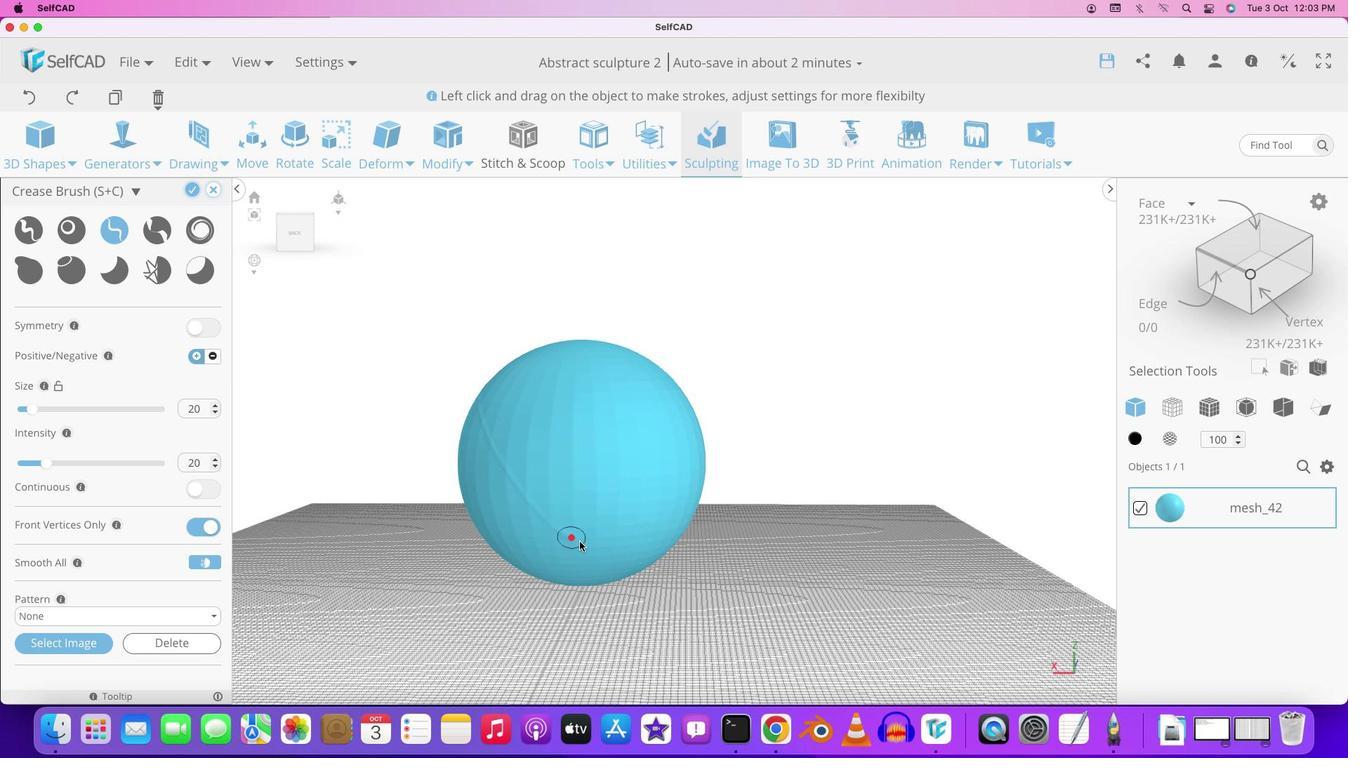 
Action: Mouse moved to (857, 405)
Screenshot: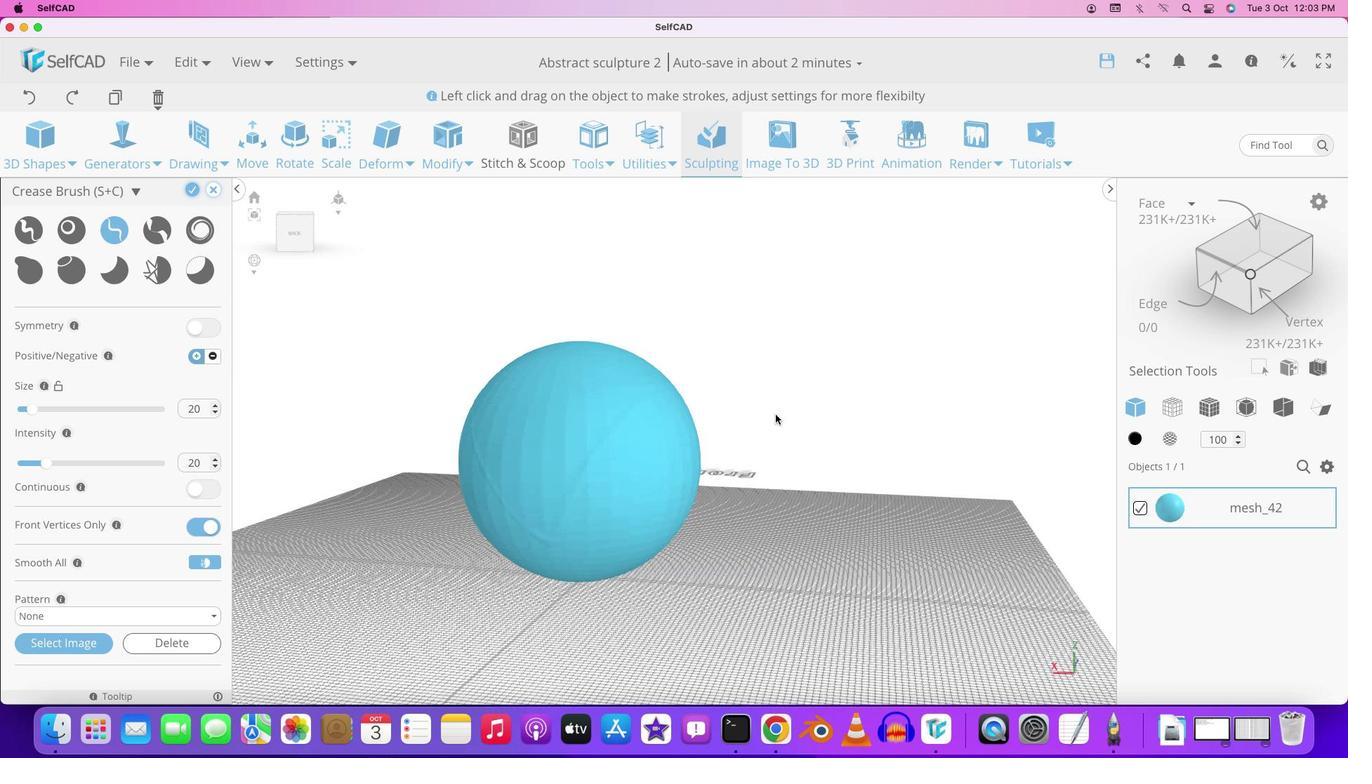 
Action: Mouse pressed left at (857, 405)
Screenshot: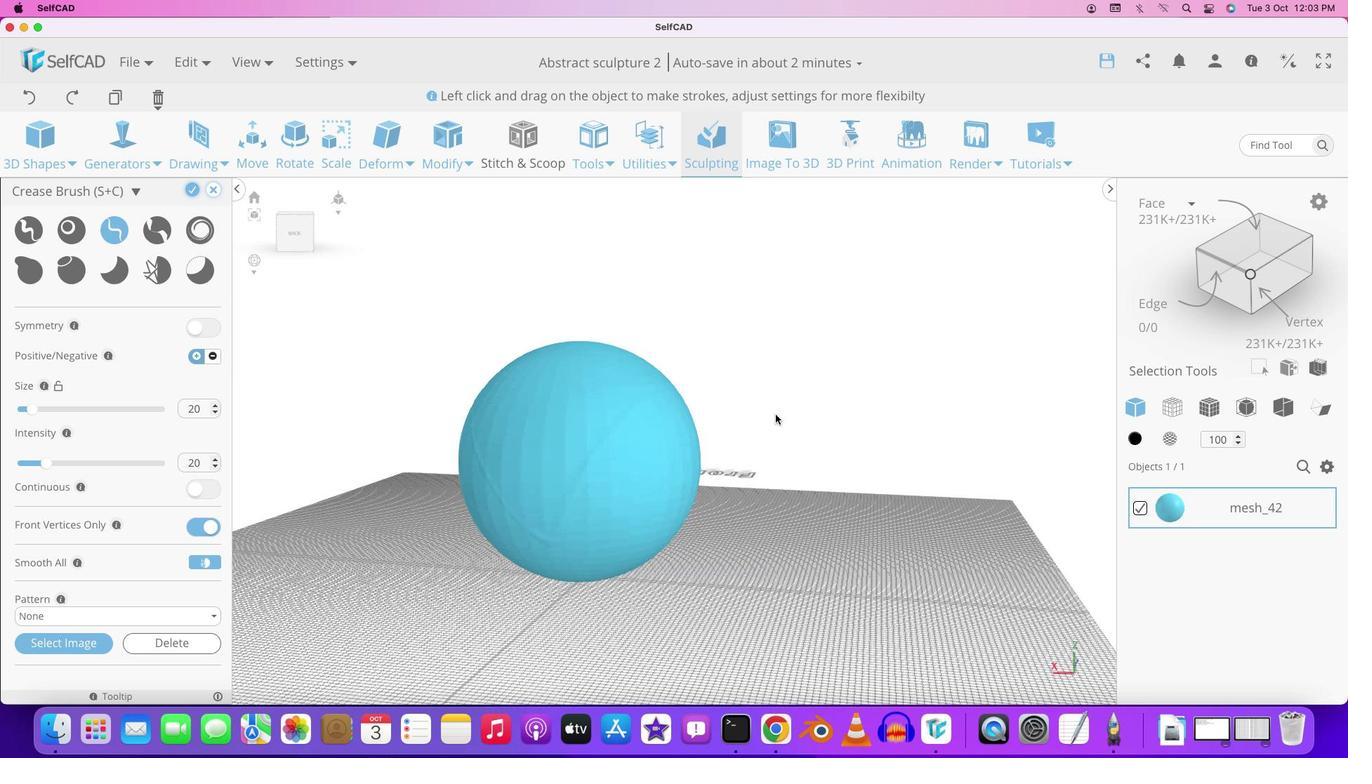 
Action: Mouse moved to (598, 398)
Screenshot: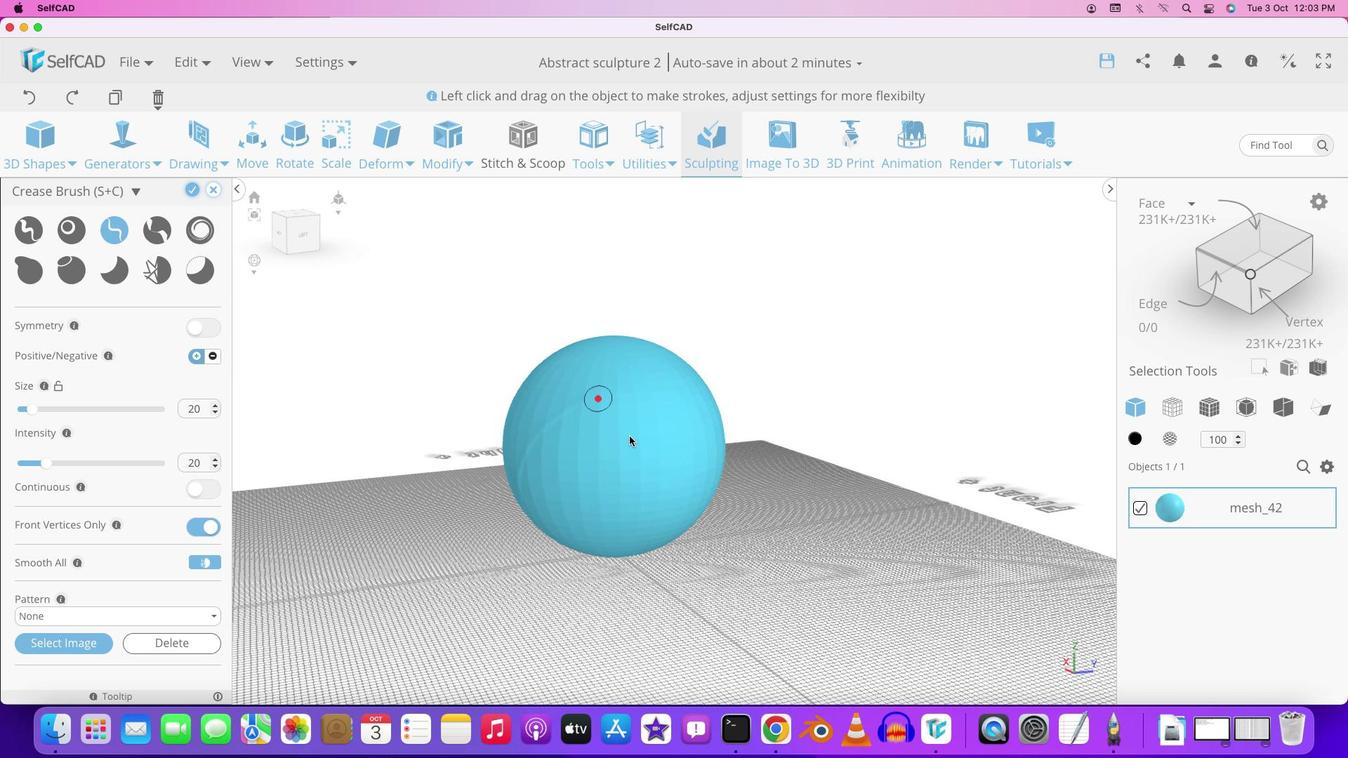 
Action: Mouse pressed left at (598, 398)
Screenshot: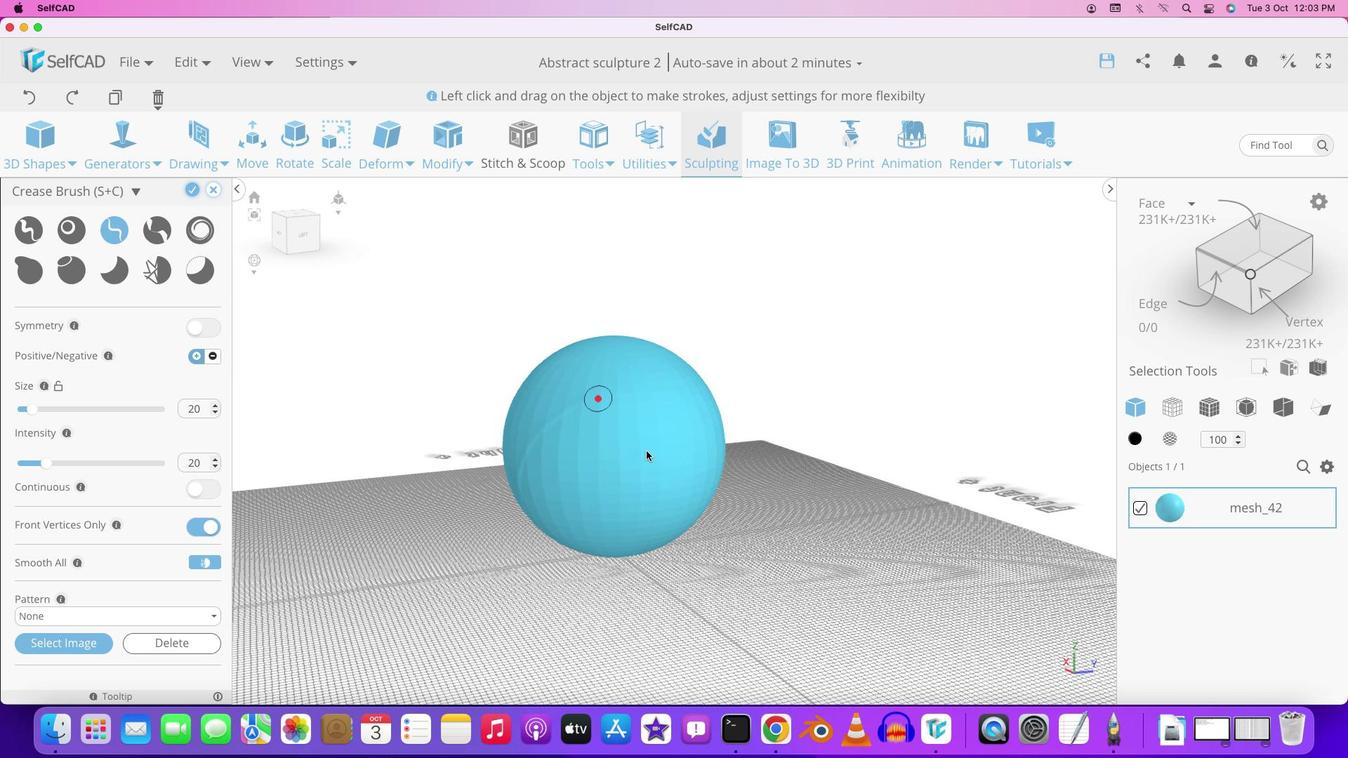 
Action: Mouse moved to (821, 425)
Screenshot: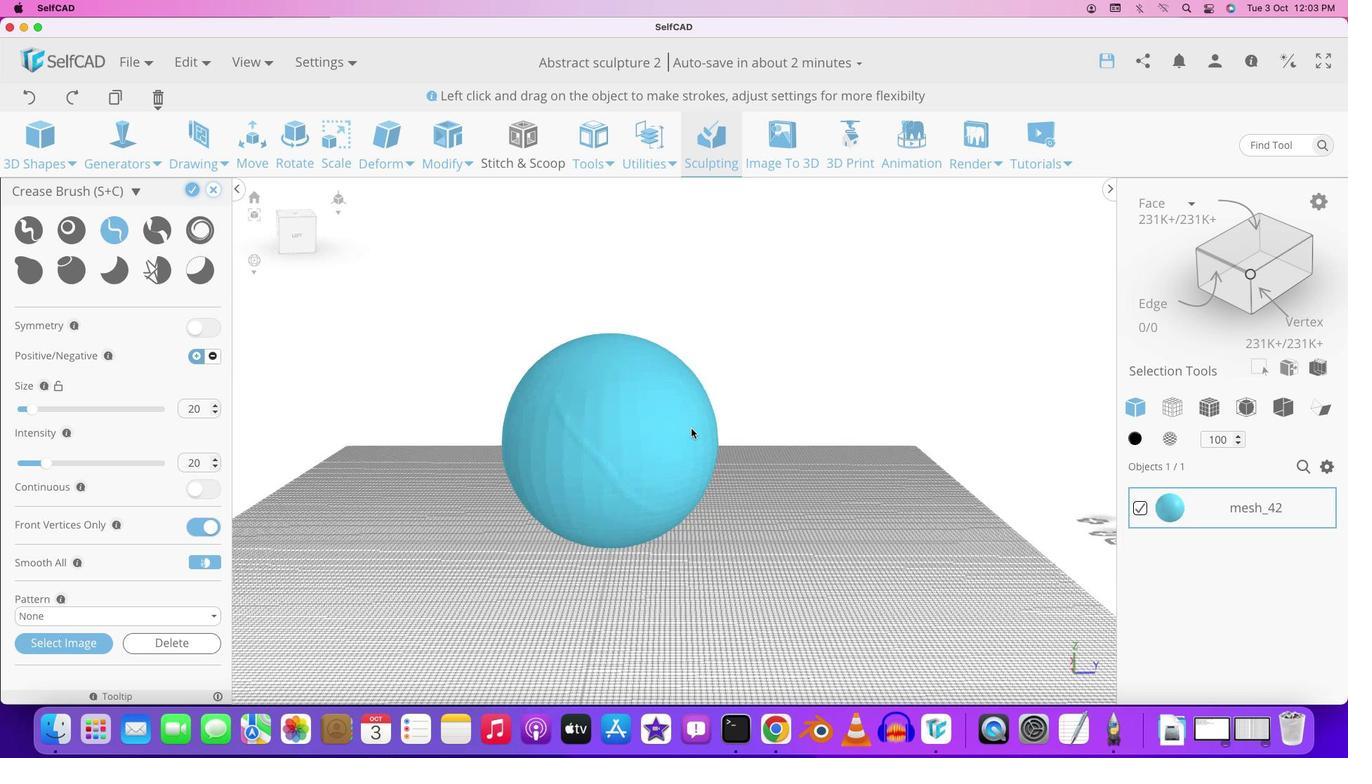 
Action: Mouse pressed left at (821, 425)
Screenshot: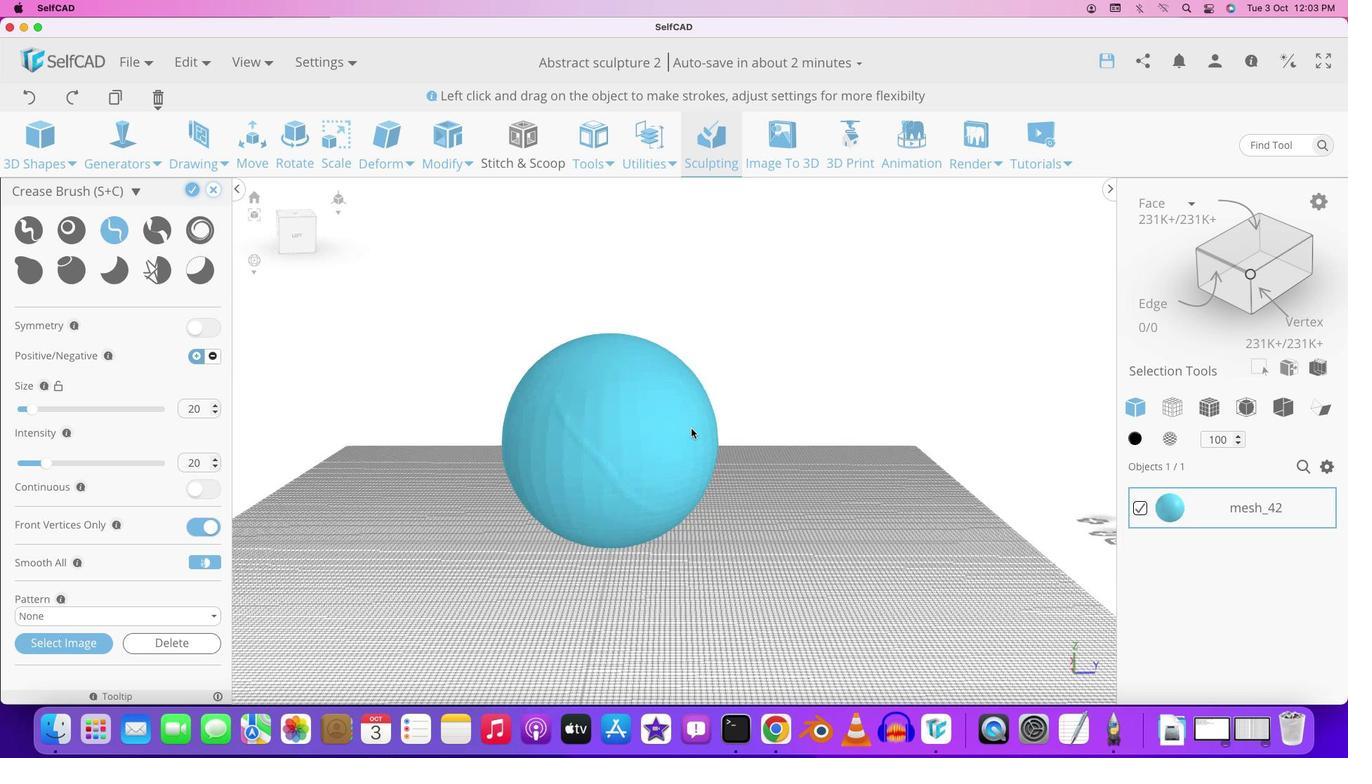 
Action: Mouse moved to (585, 489)
Screenshot: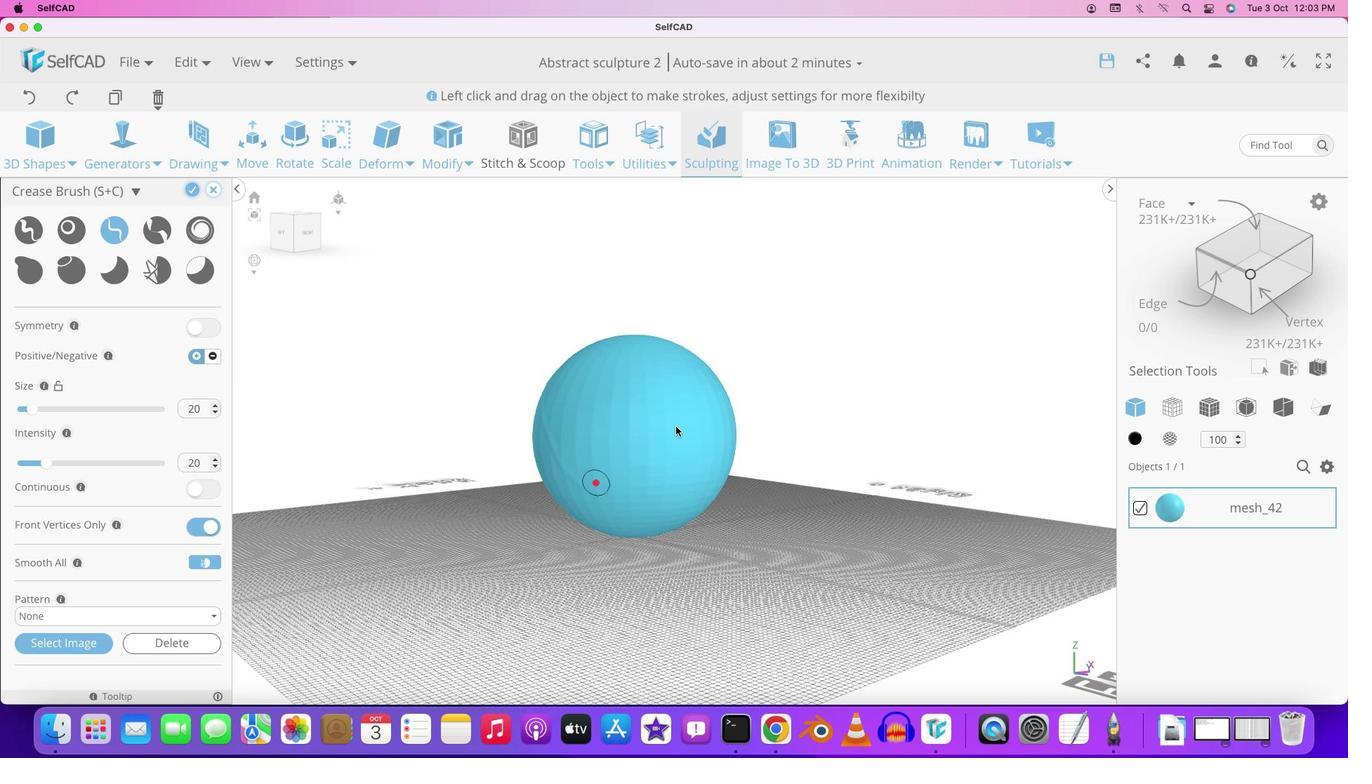 
Action: Mouse pressed left at (585, 489)
Screenshot: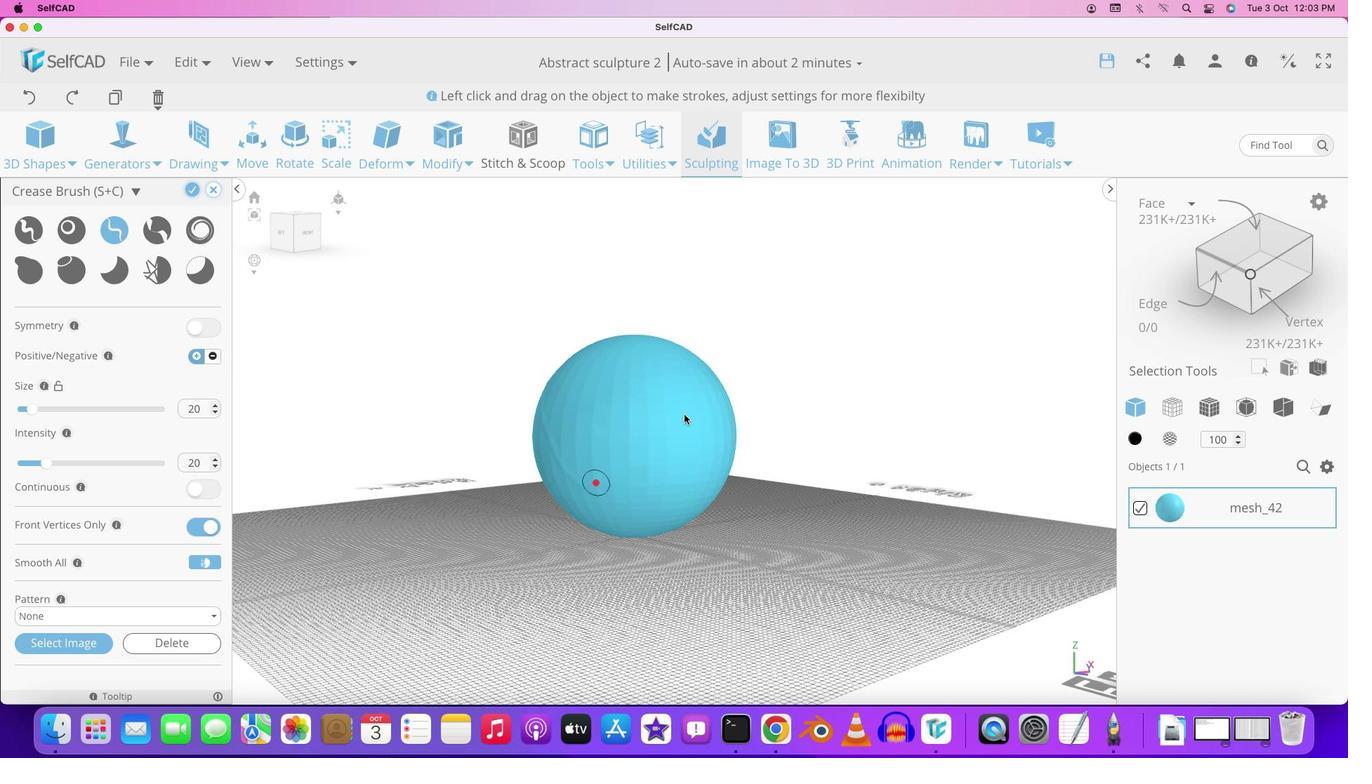 
Action: Mouse moved to (840, 438)
Screenshot: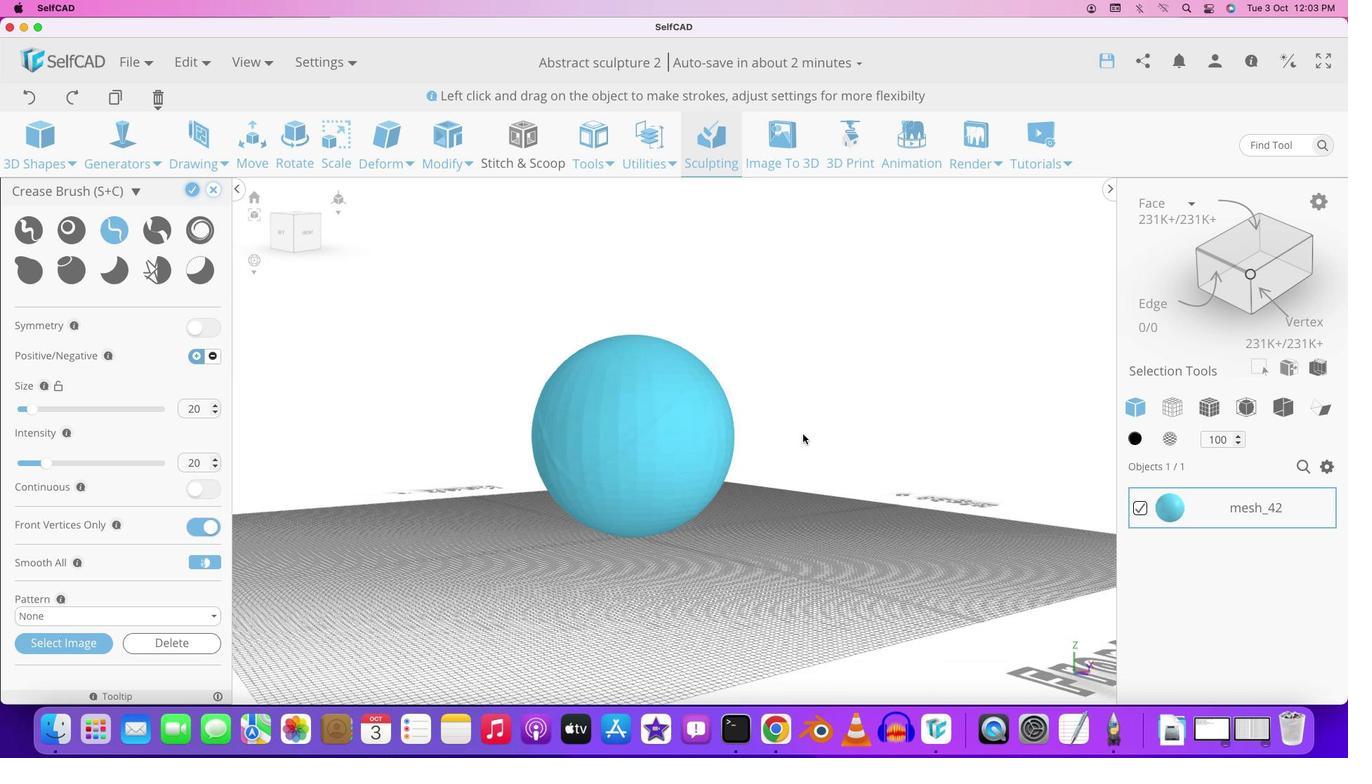 
Action: Mouse pressed left at (840, 438)
Screenshot: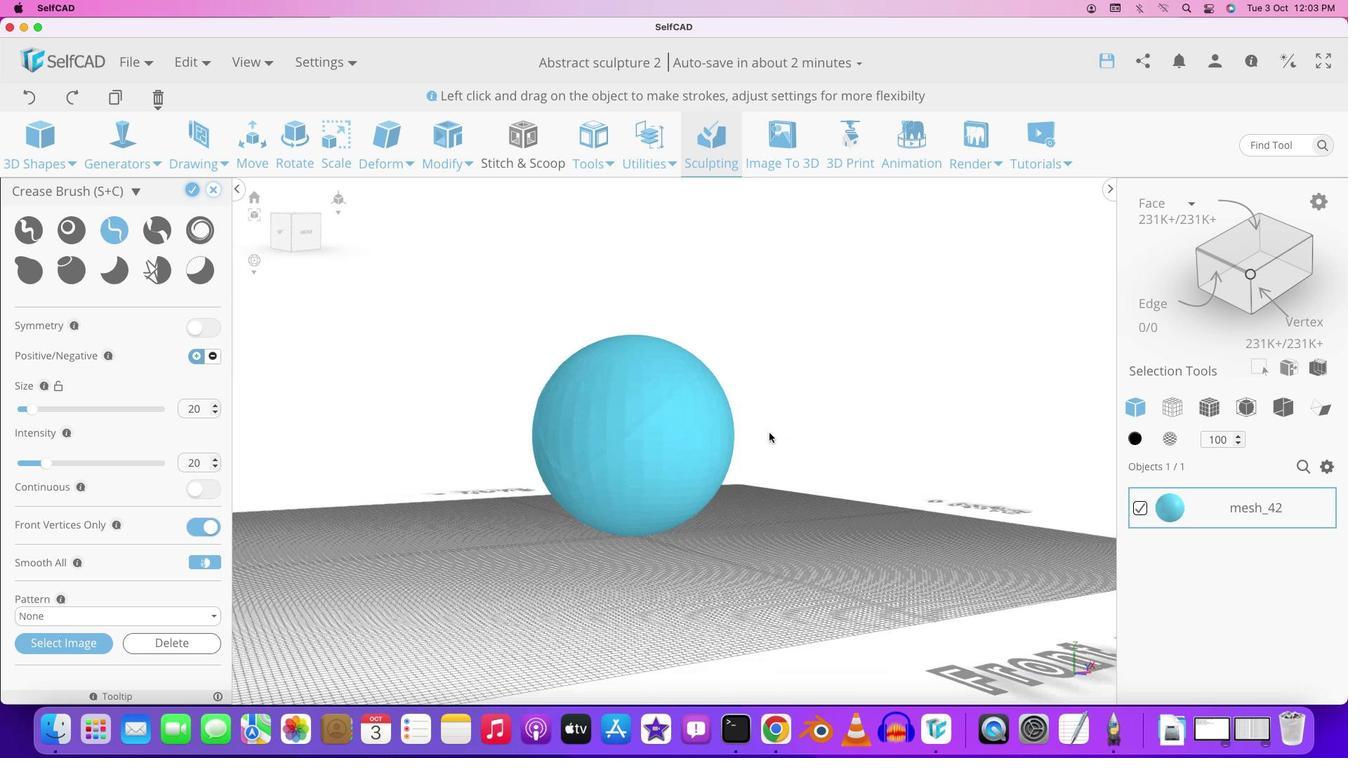 
Action: Mouse moved to (617, 396)
Screenshot: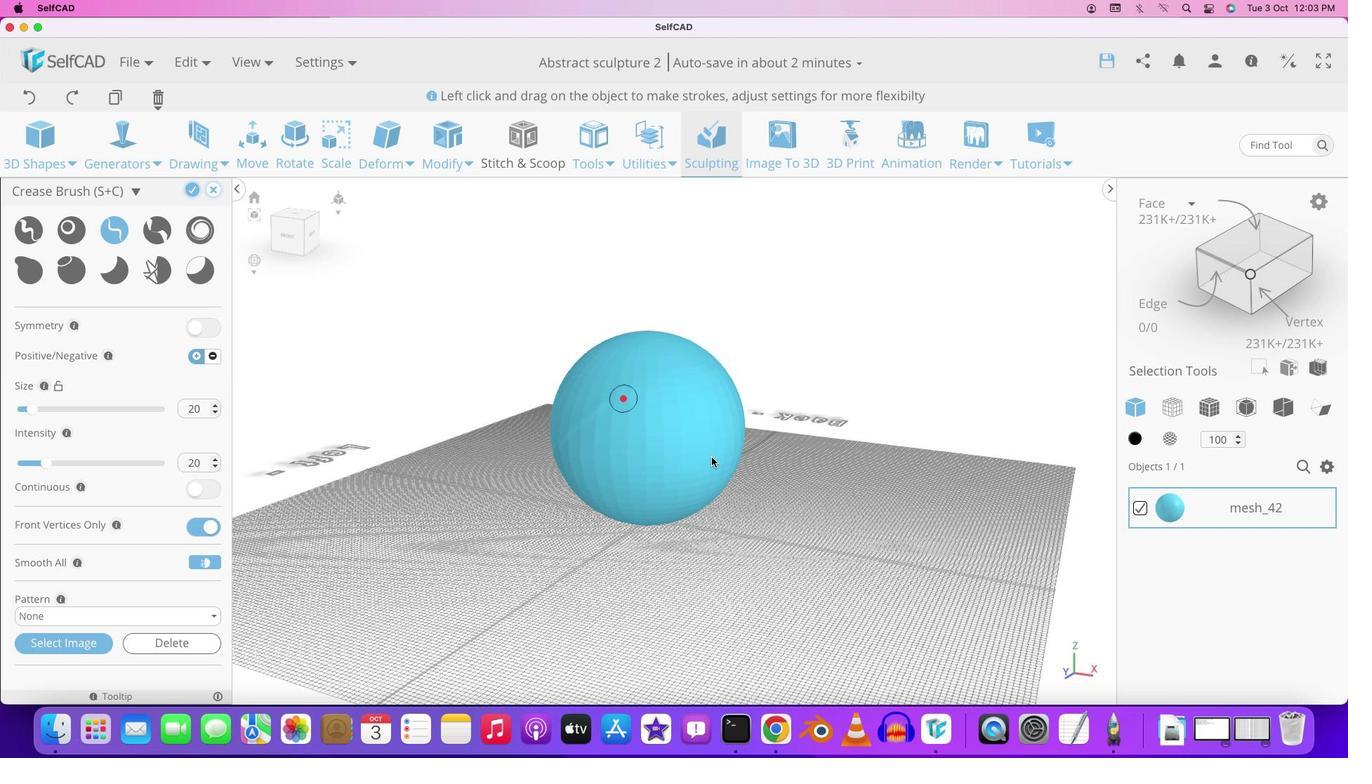 
Action: Mouse pressed left at (617, 396)
Screenshot: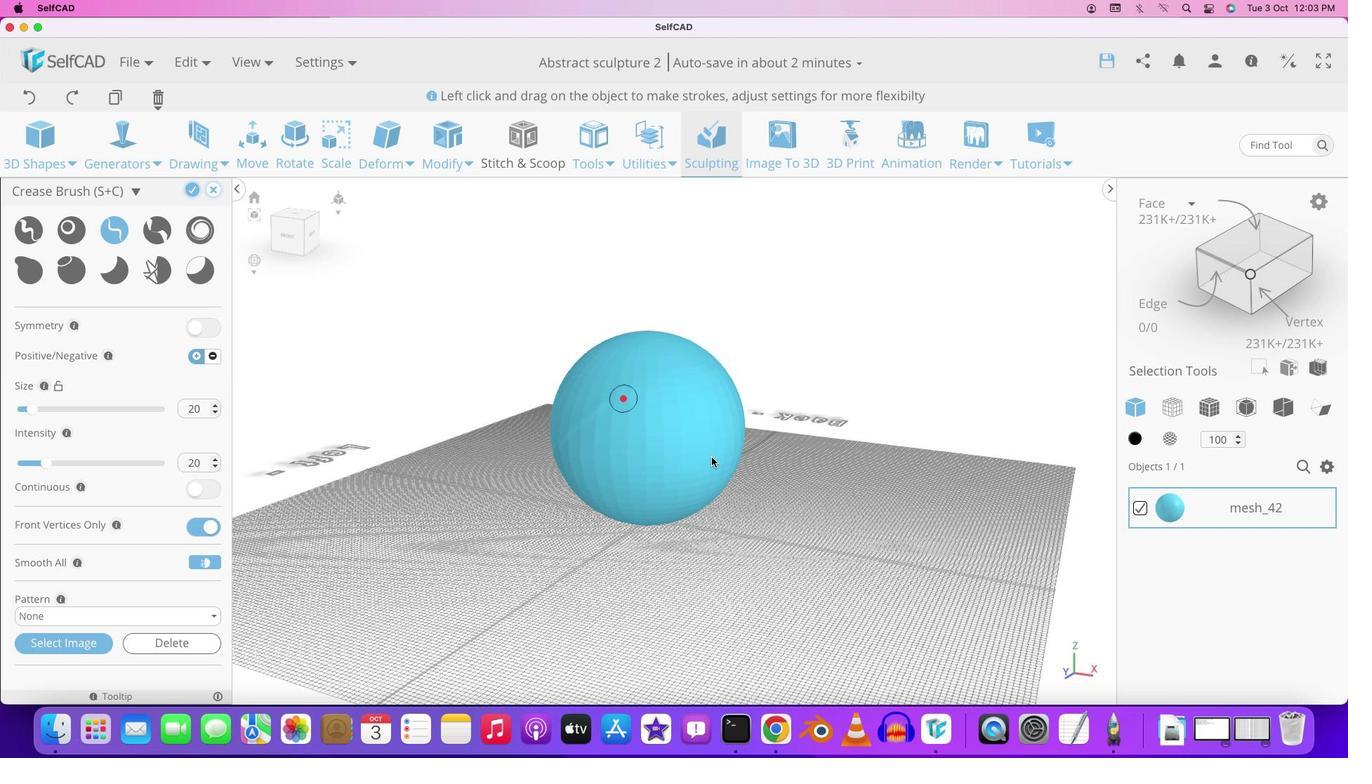 
Action: Mouse moved to (813, 400)
Screenshot: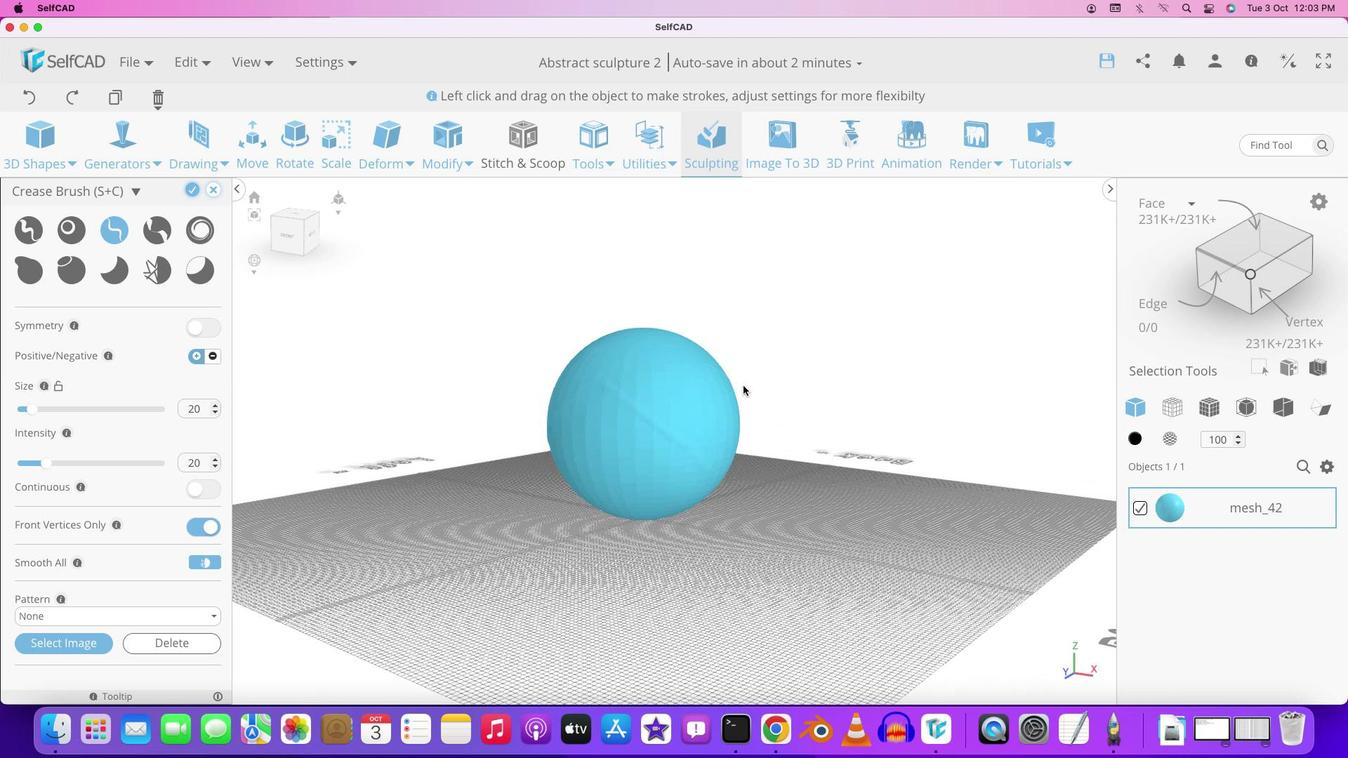 
Action: Mouse pressed left at (813, 400)
Screenshot: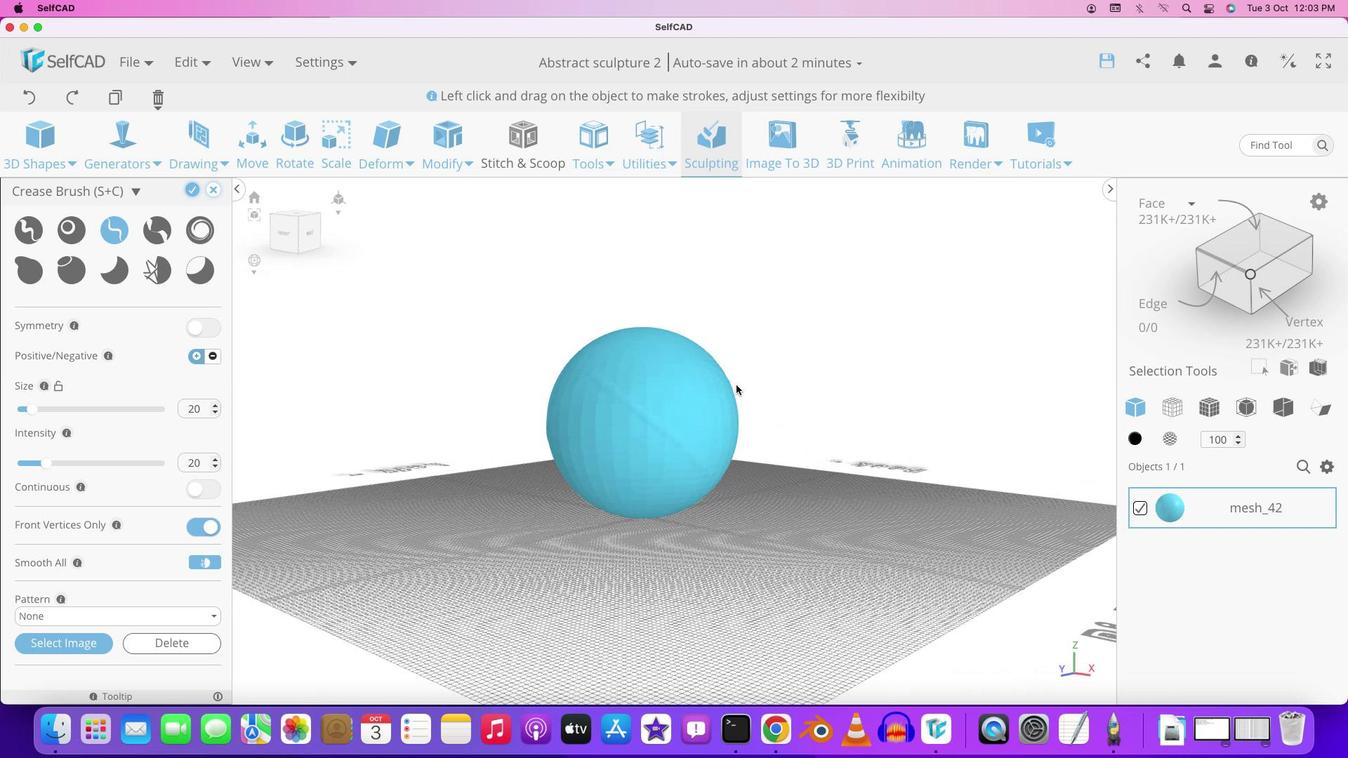 
Action: Mouse moved to (649, 475)
Screenshot: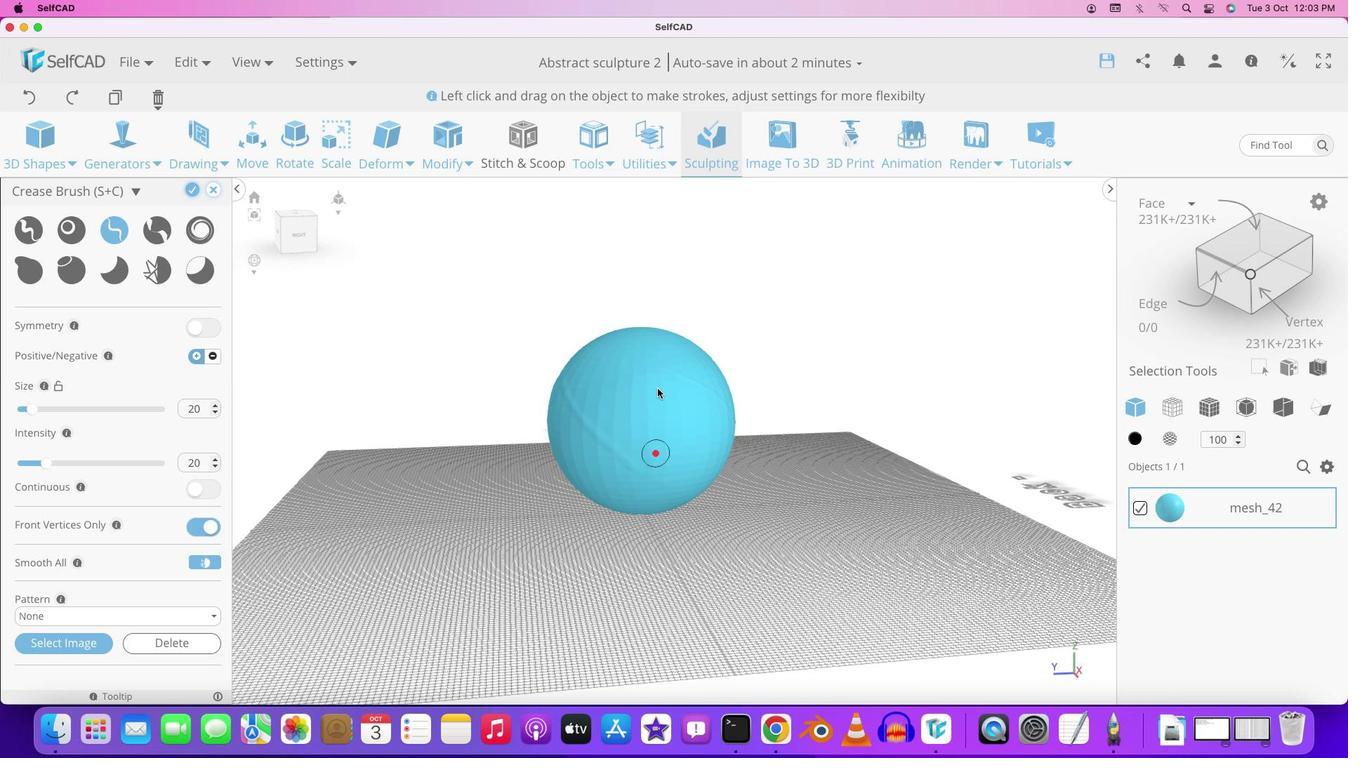 
Action: Mouse pressed left at (649, 475)
Screenshot: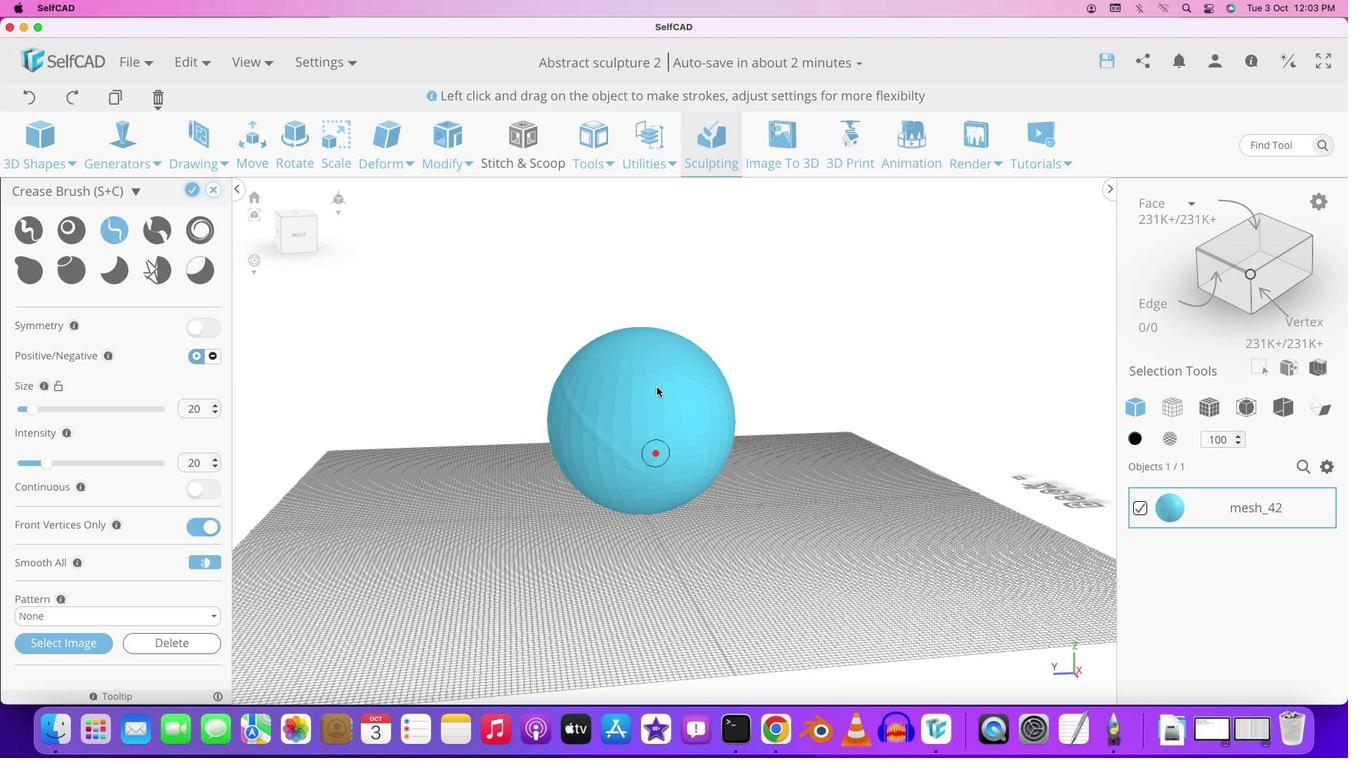 
Action: Mouse moved to (777, 383)
Screenshot: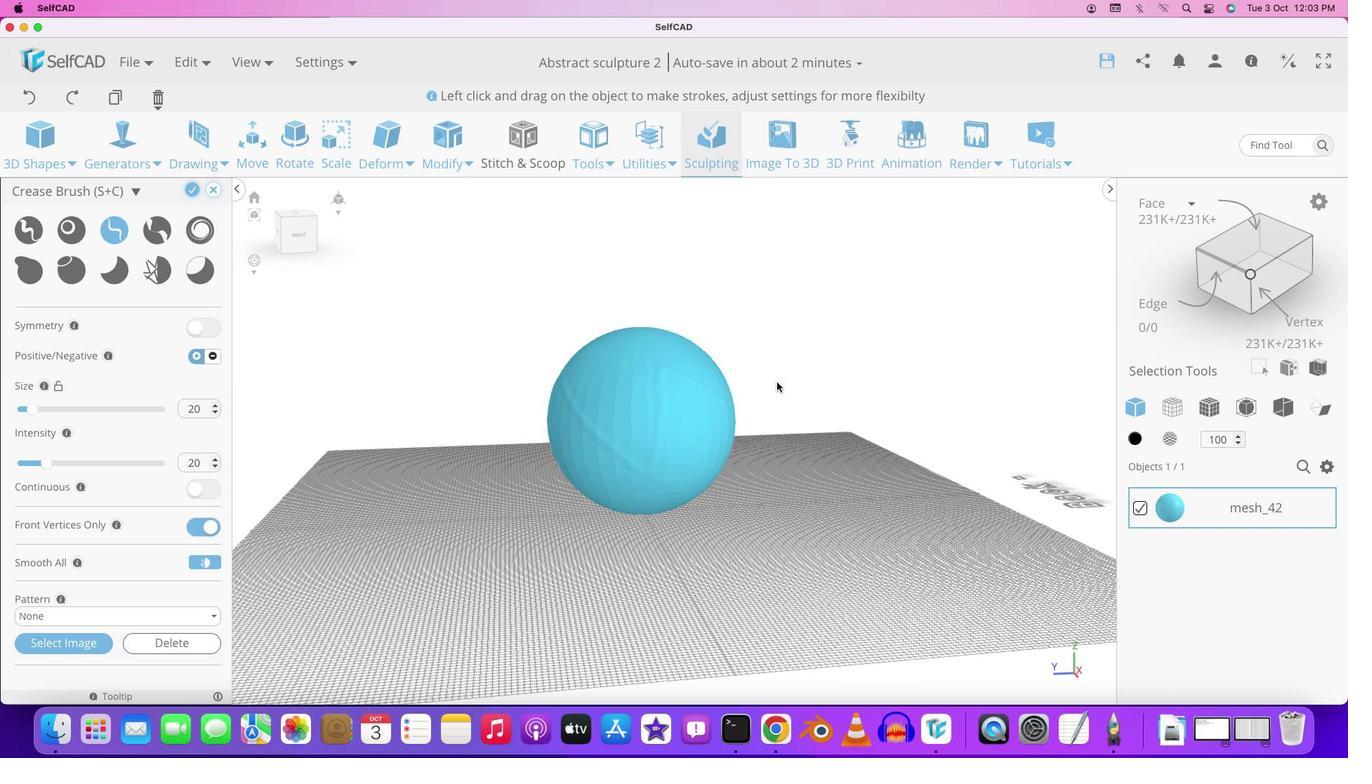 
Action: Mouse pressed left at (777, 383)
Screenshot: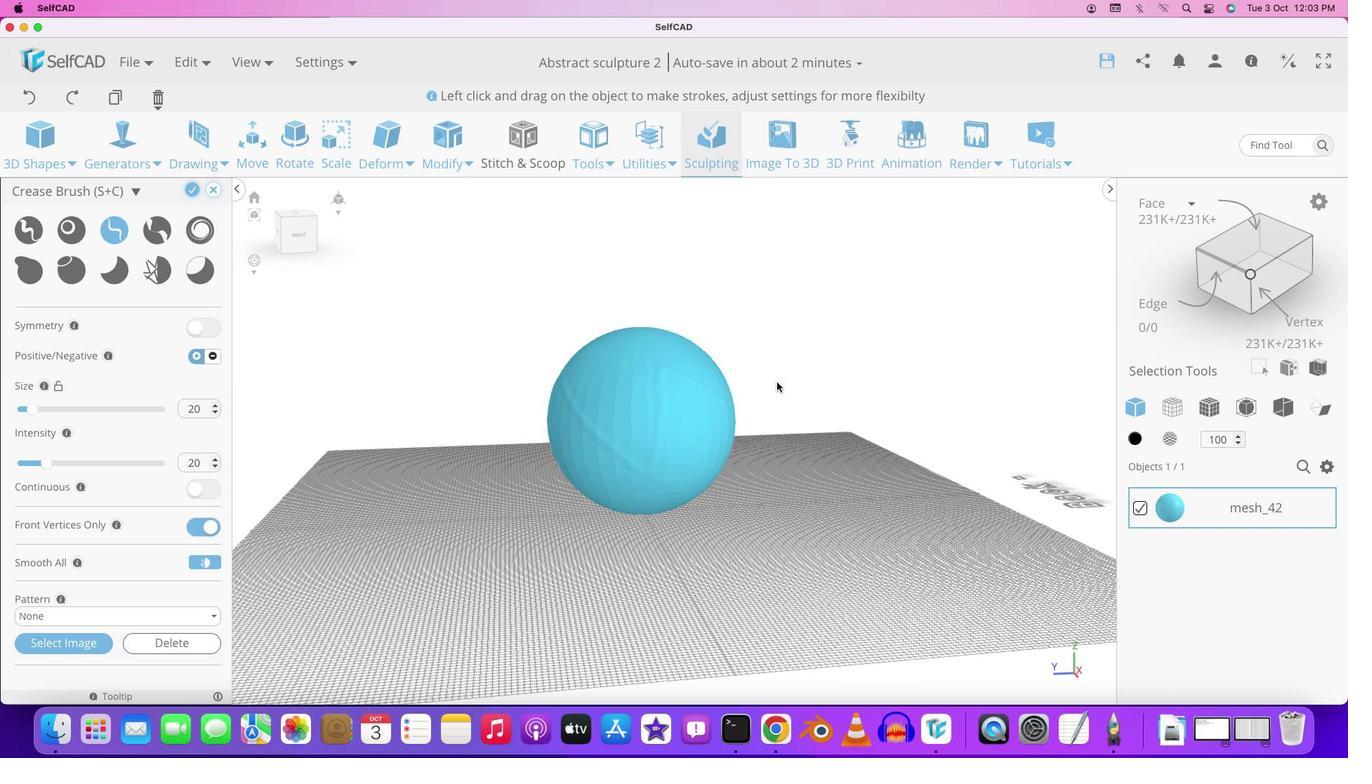 
Action: Mouse moved to (769, 380)
Screenshot: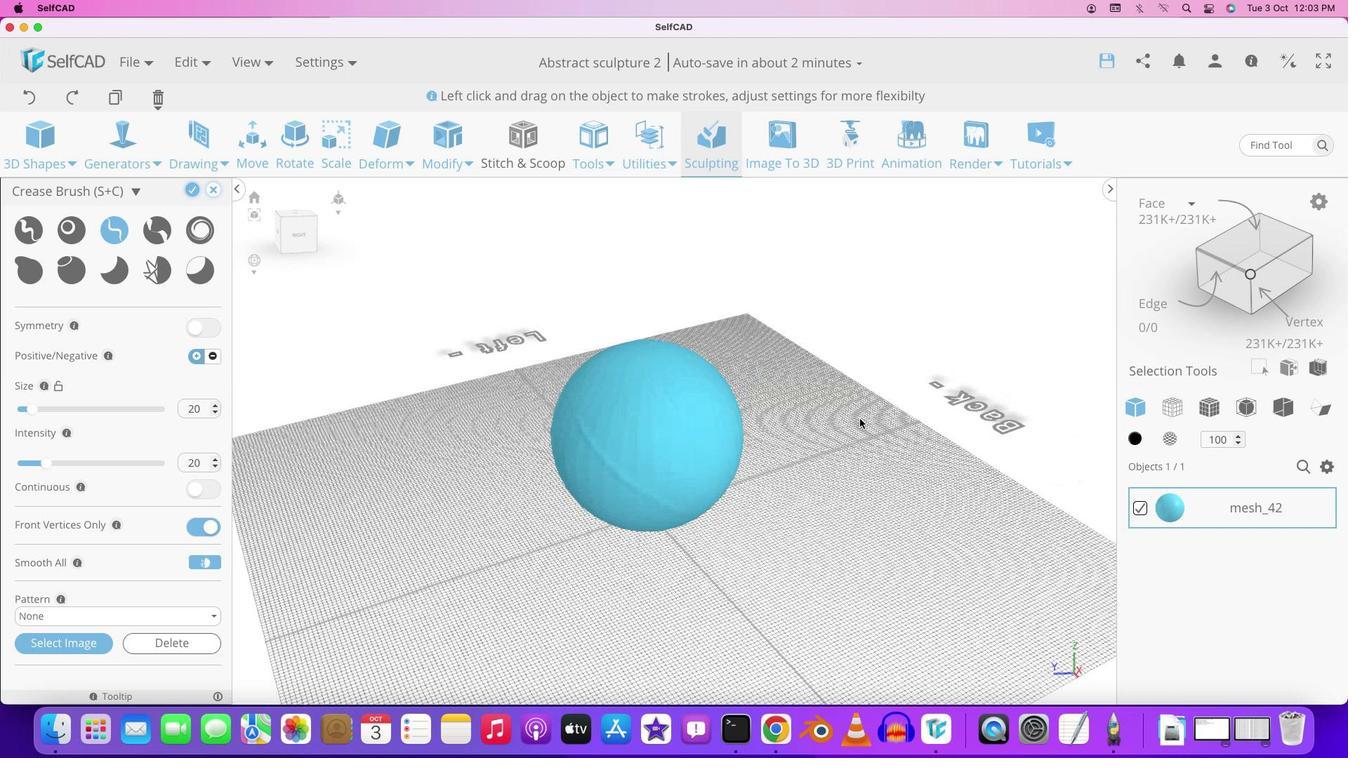 
Action: Mouse pressed left at (769, 380)
Screenshot: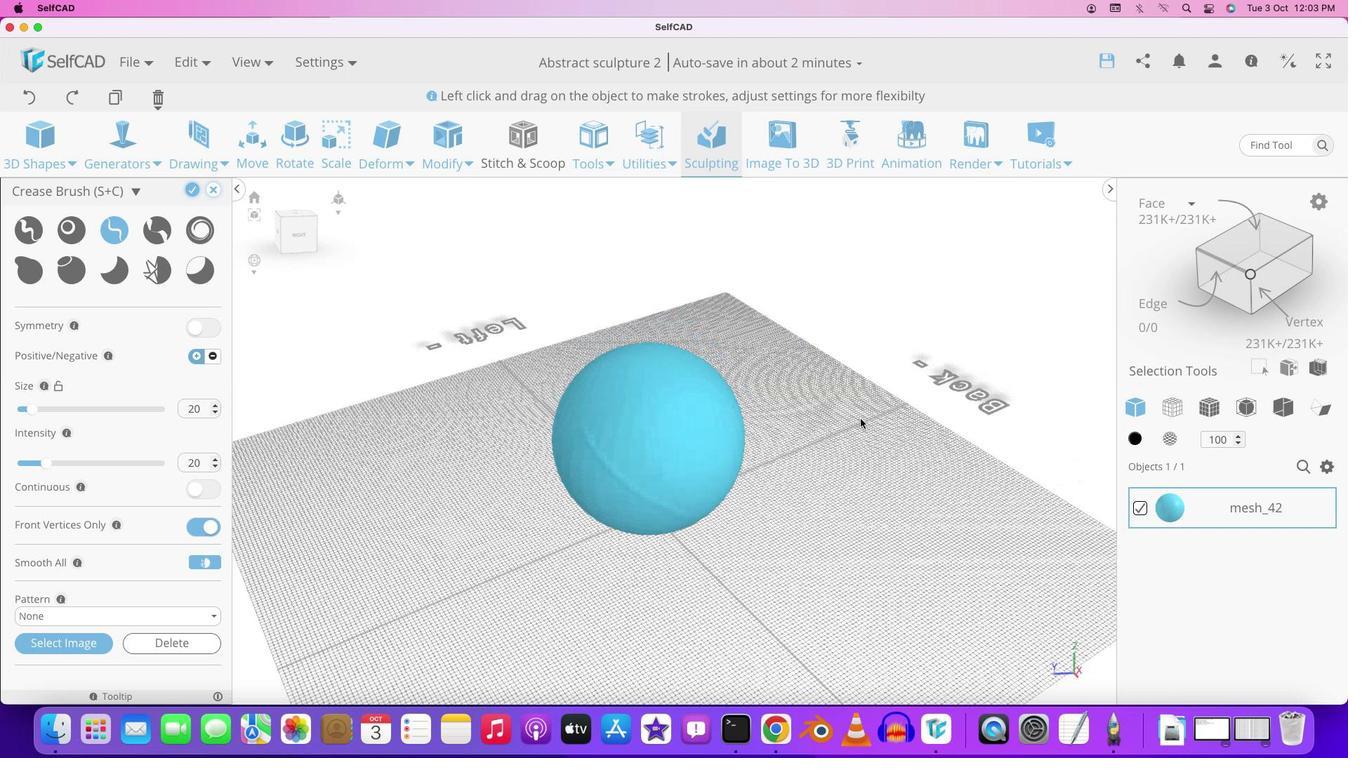 
Action: Mouse moved to (792, 491)
Screenshot: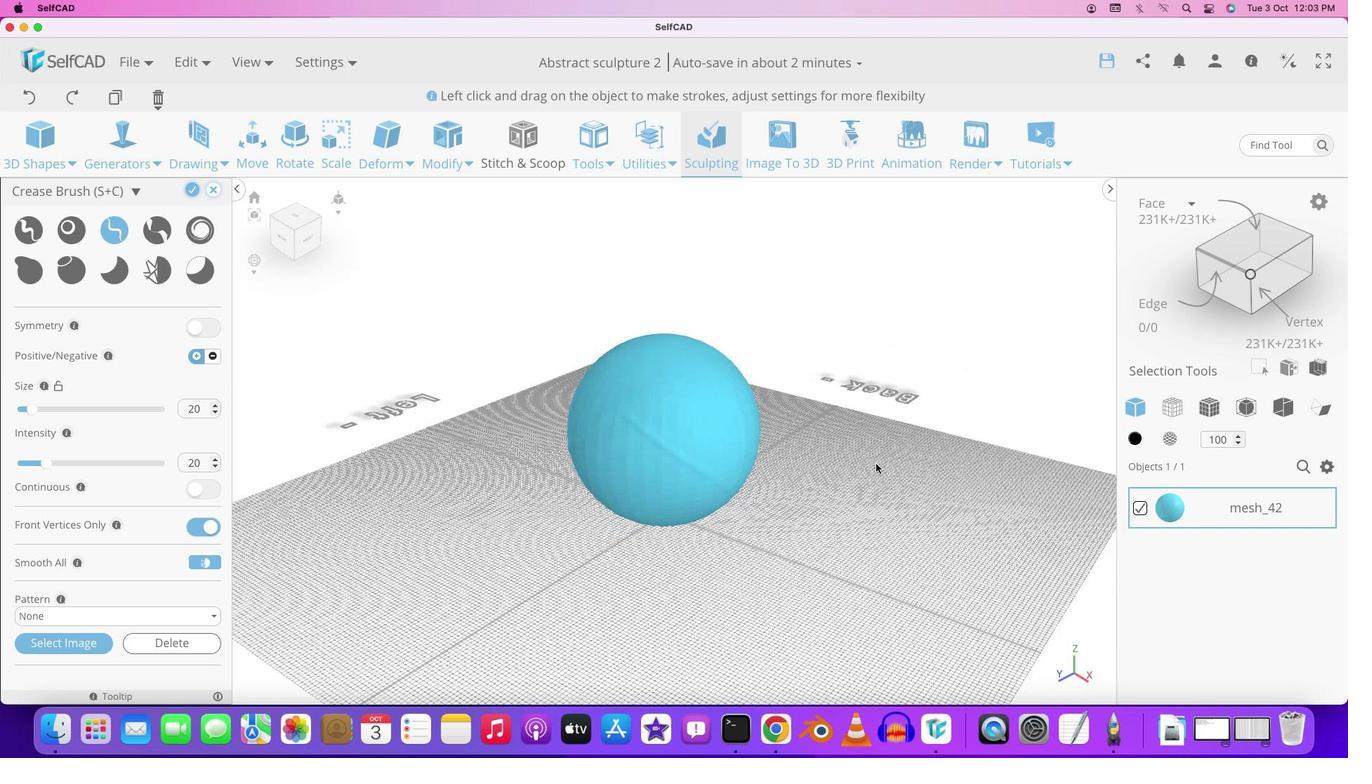 
Action: Mouse pressed left at (792, 491)
Screenshot: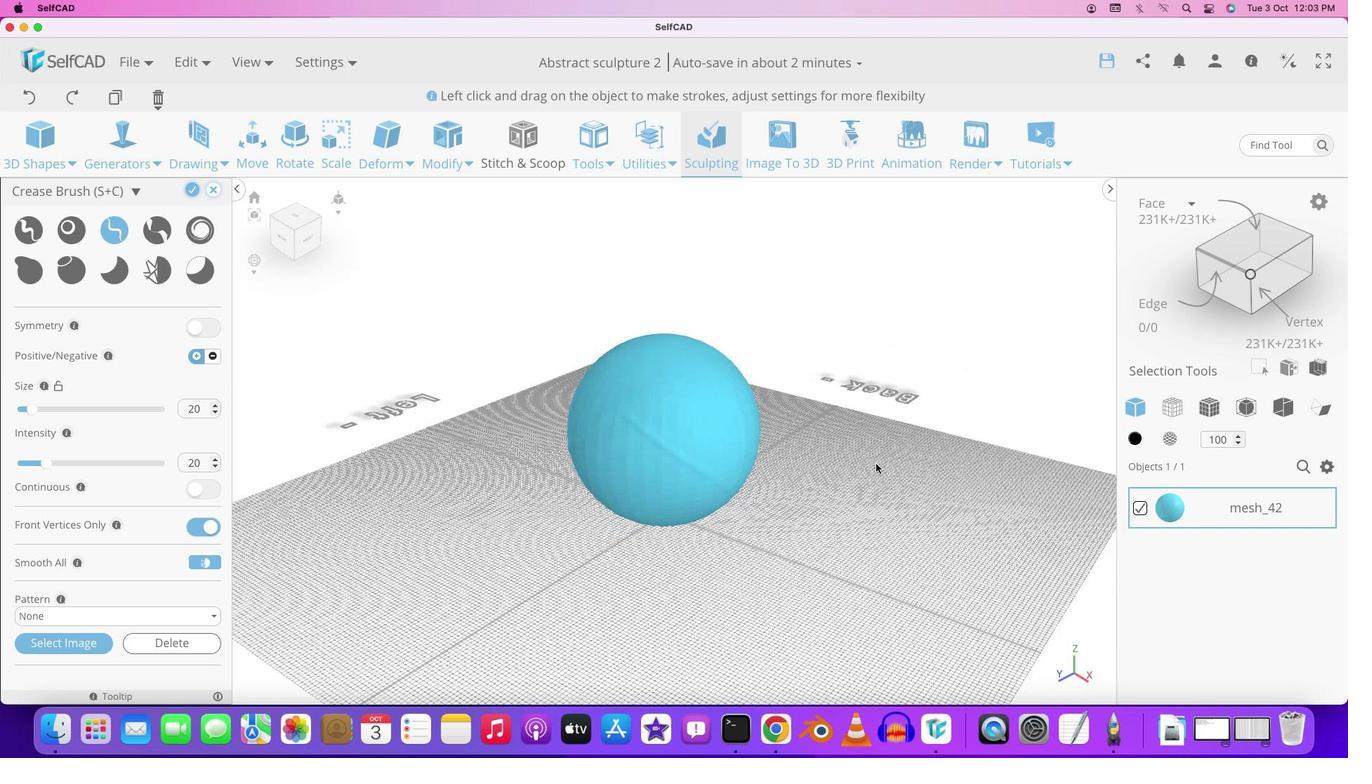 
Action: Mouse moved to (166, 228)
Screenshot: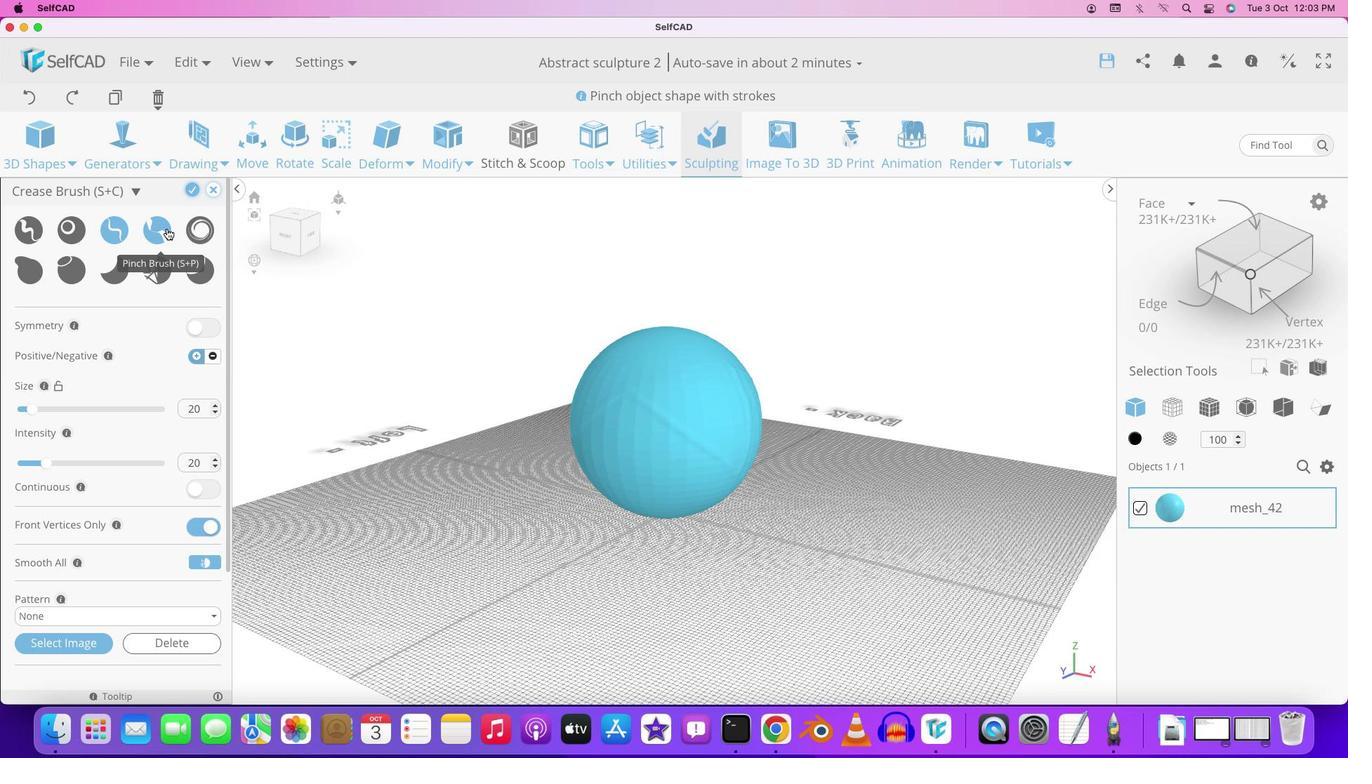 
Action: Mouse pressed left at (166, 228)
Screenshot: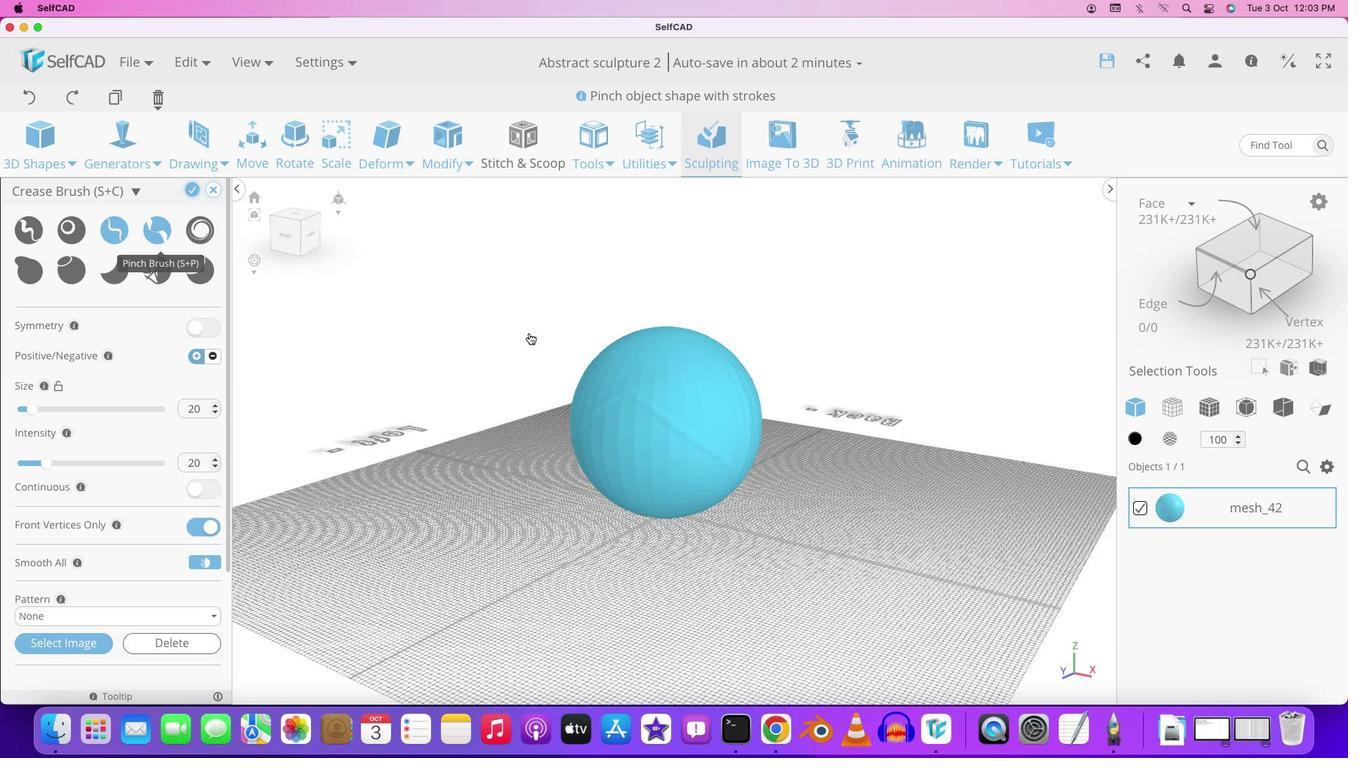 
Action: Mouse moved to (661, 363)
Screenshot: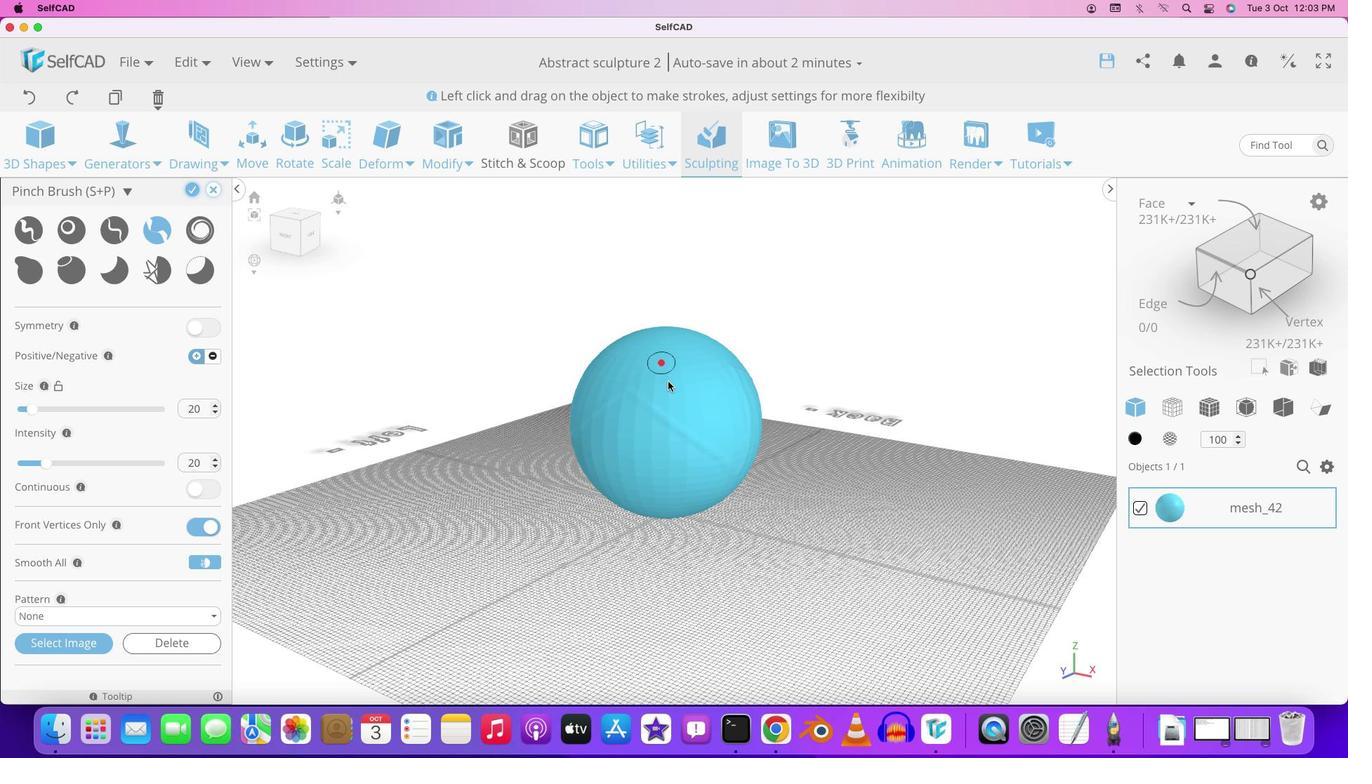 
Action: Mouse pressed left at (661, 363)
Screenshot: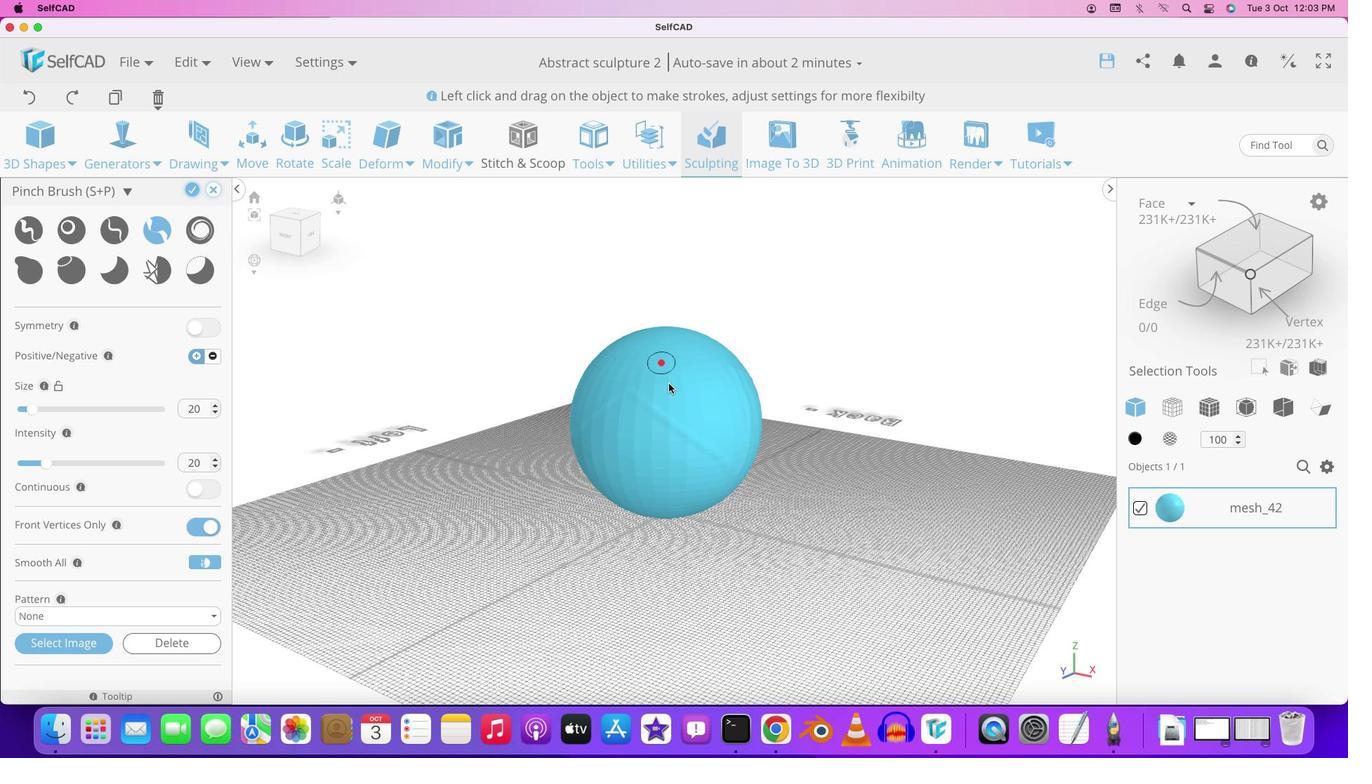 
Action: Mouse moved to (691, 413)
Screenshot: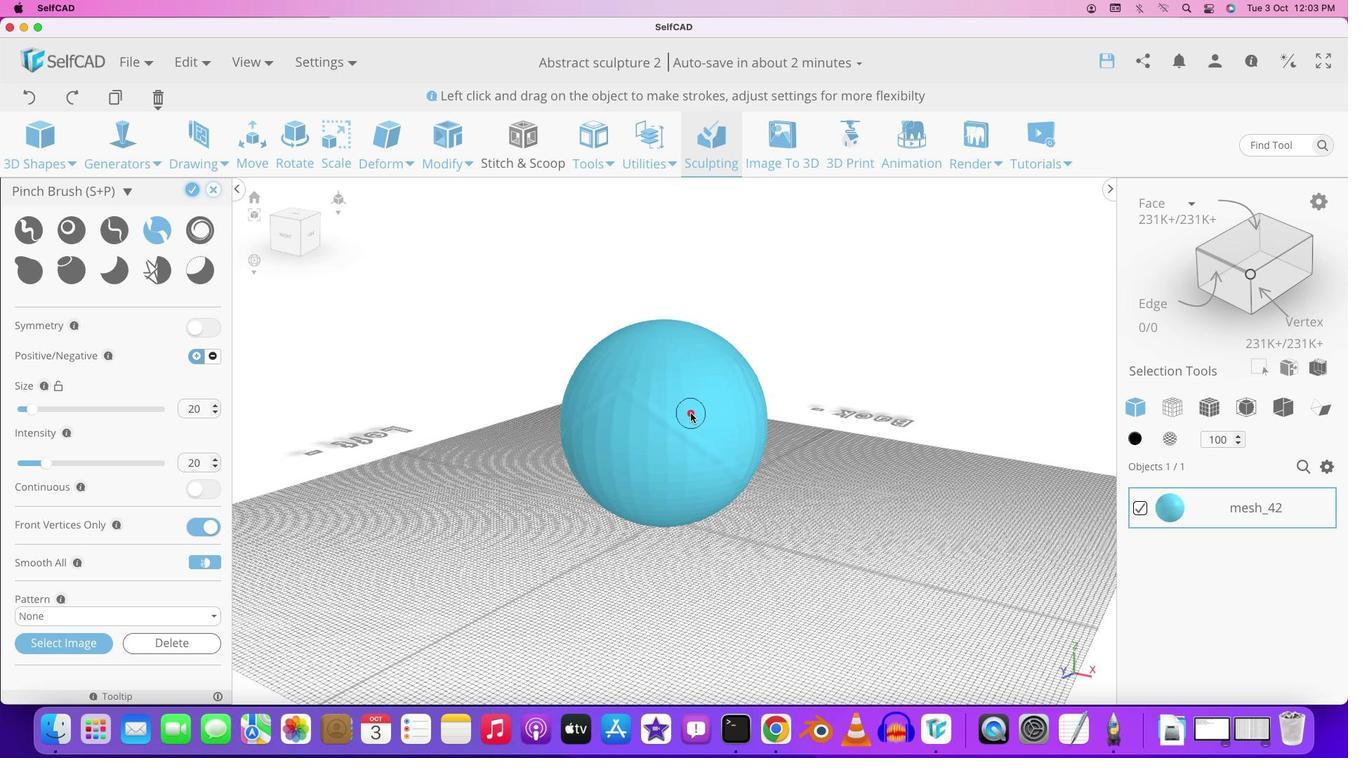 
Action: Mouse scrolled (691, 413) with delta (0, 0)
Screenshot: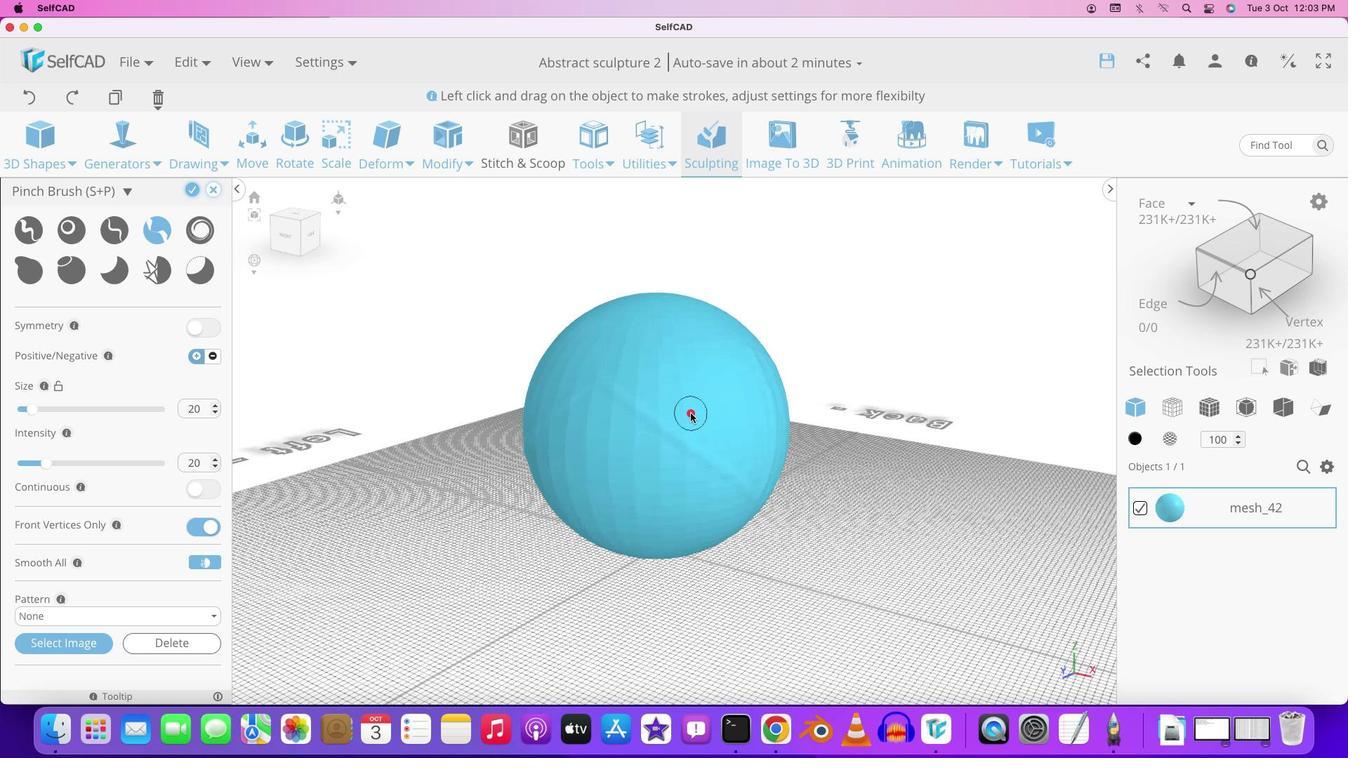 
Action: Mouse scrolled (691, 413) with delta (0, 0)
Screenshot: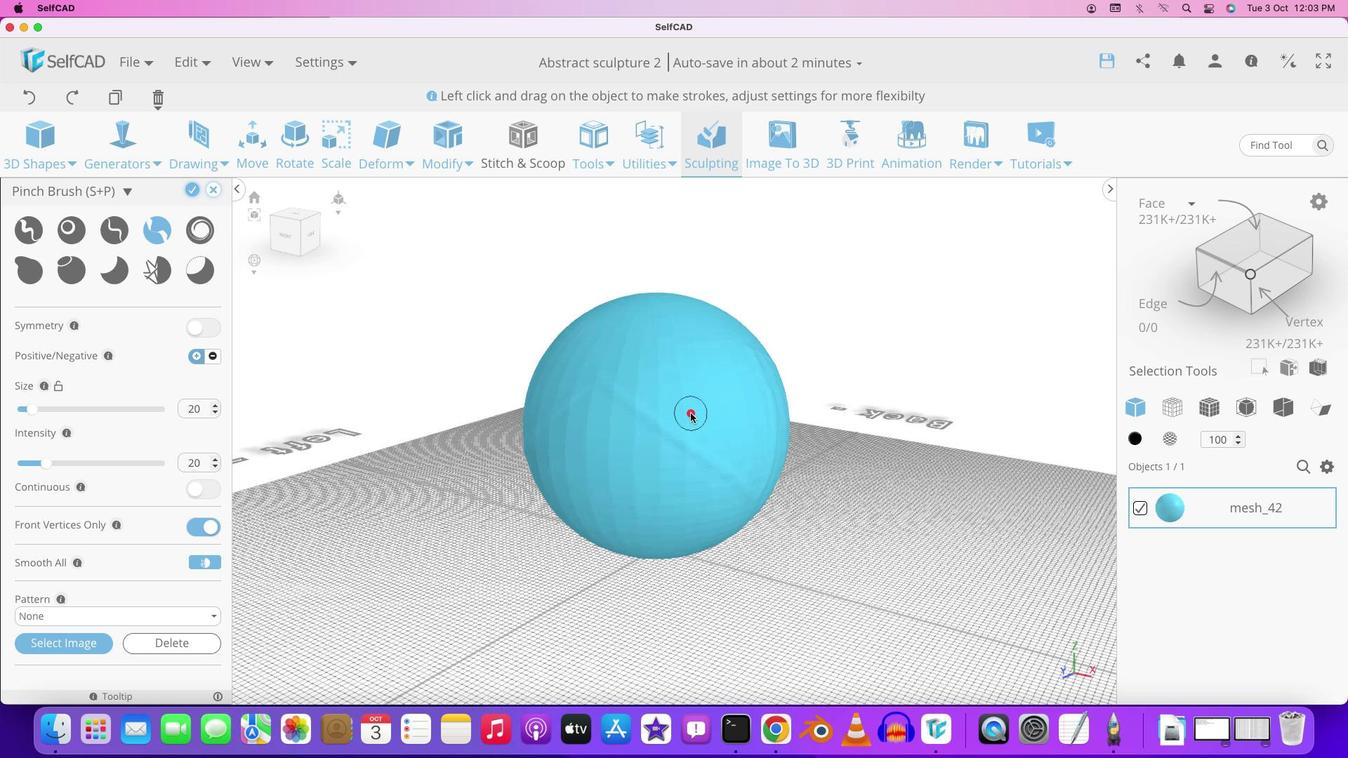 
Action: Mouse scrolled (691, 413) with delta (0, 1)
Screenshot: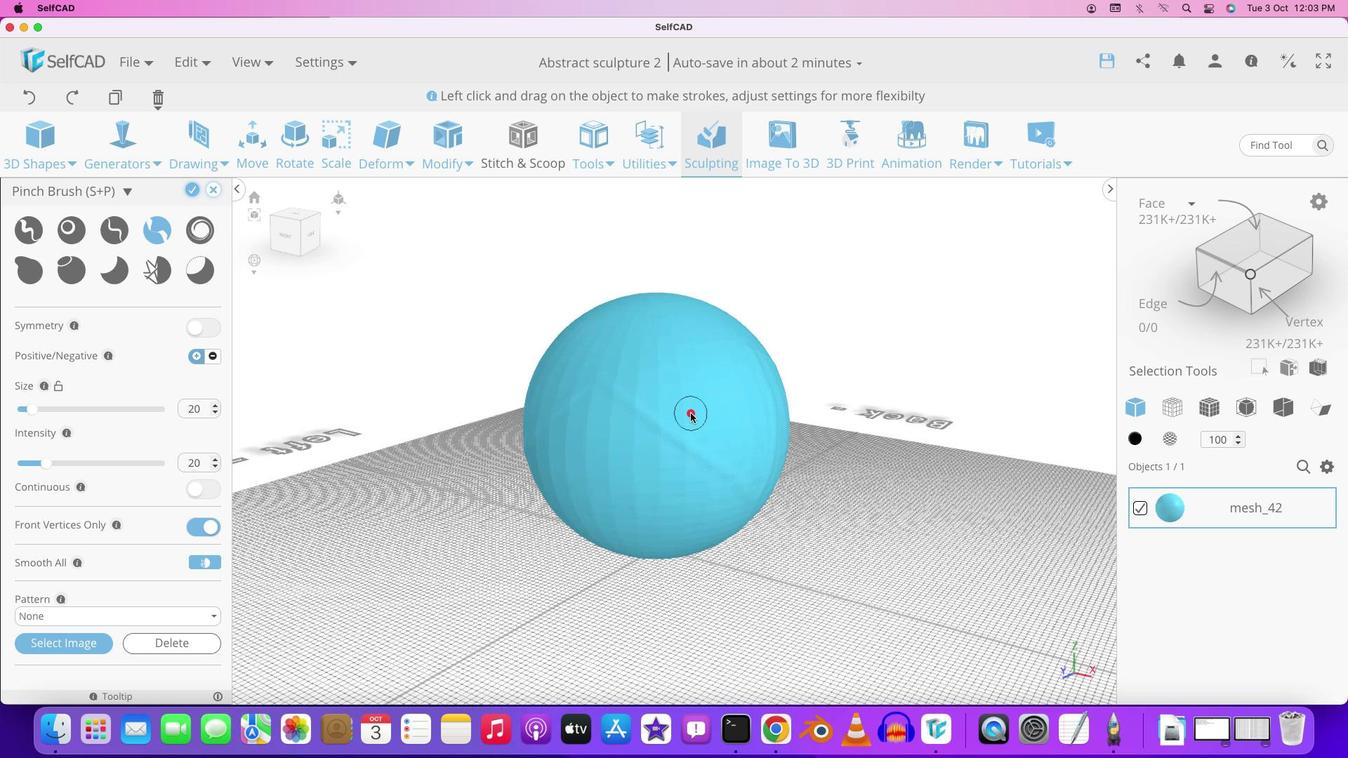 
Action: Mouse scrolled (691, 413) with delta (0, 1)
Screenshot: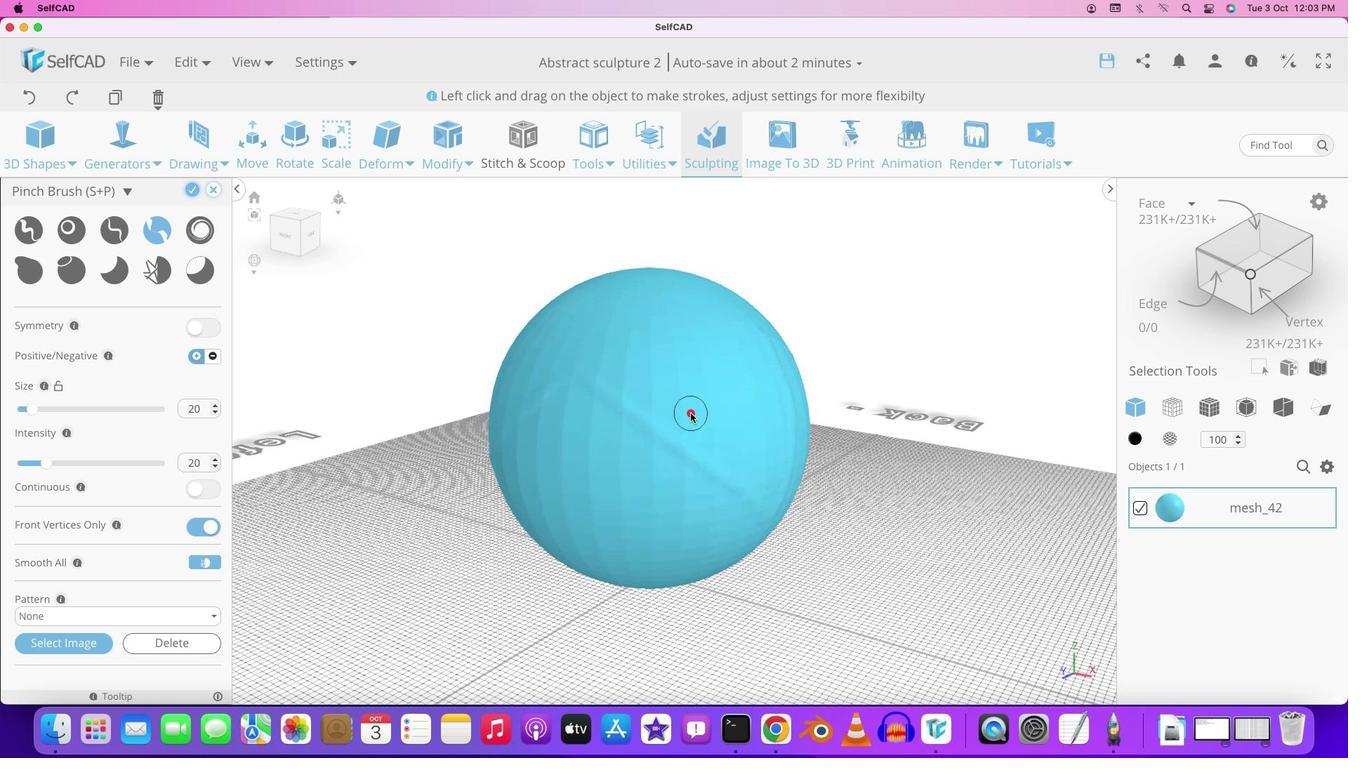 
Action: Mouse scrolled (691, 413) with delta (0, 2)
Screenshot: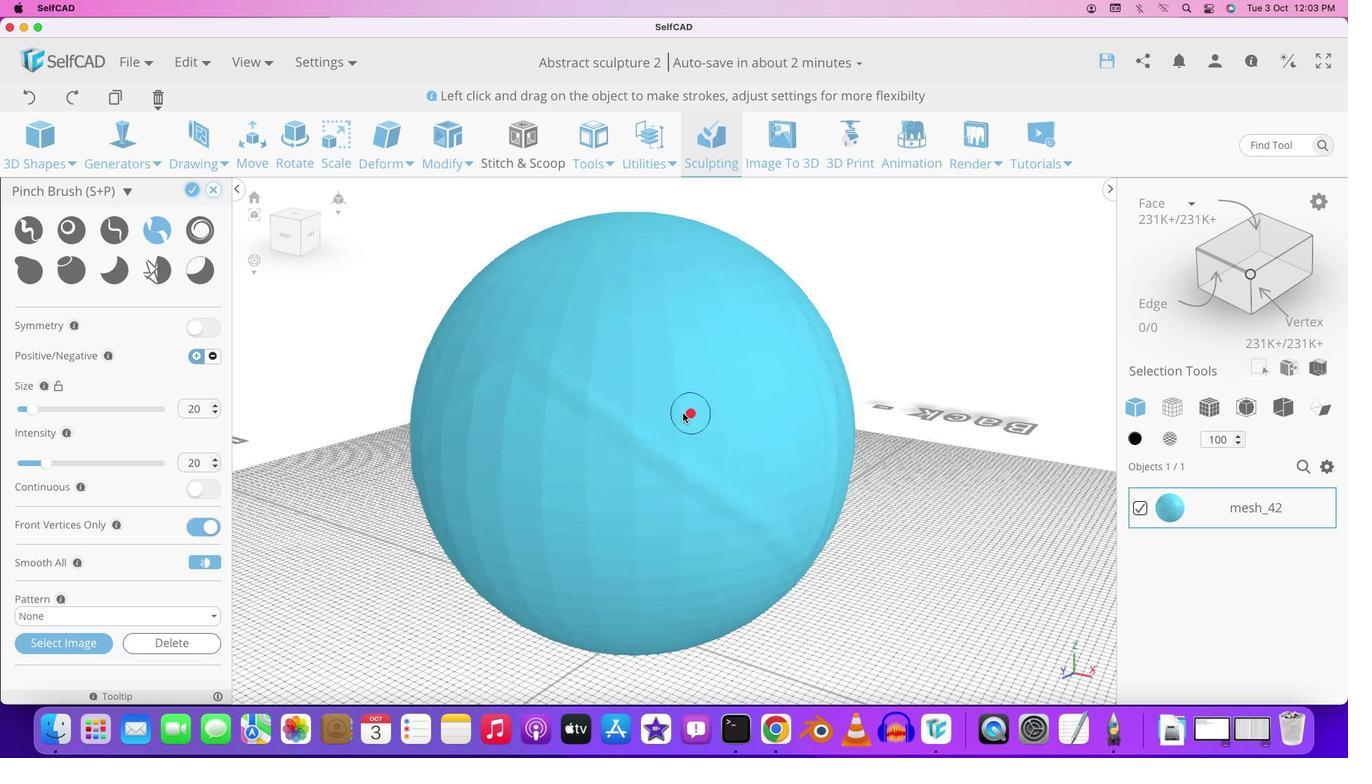 
Action: Mouse moved to (663, 392)
Screenshot: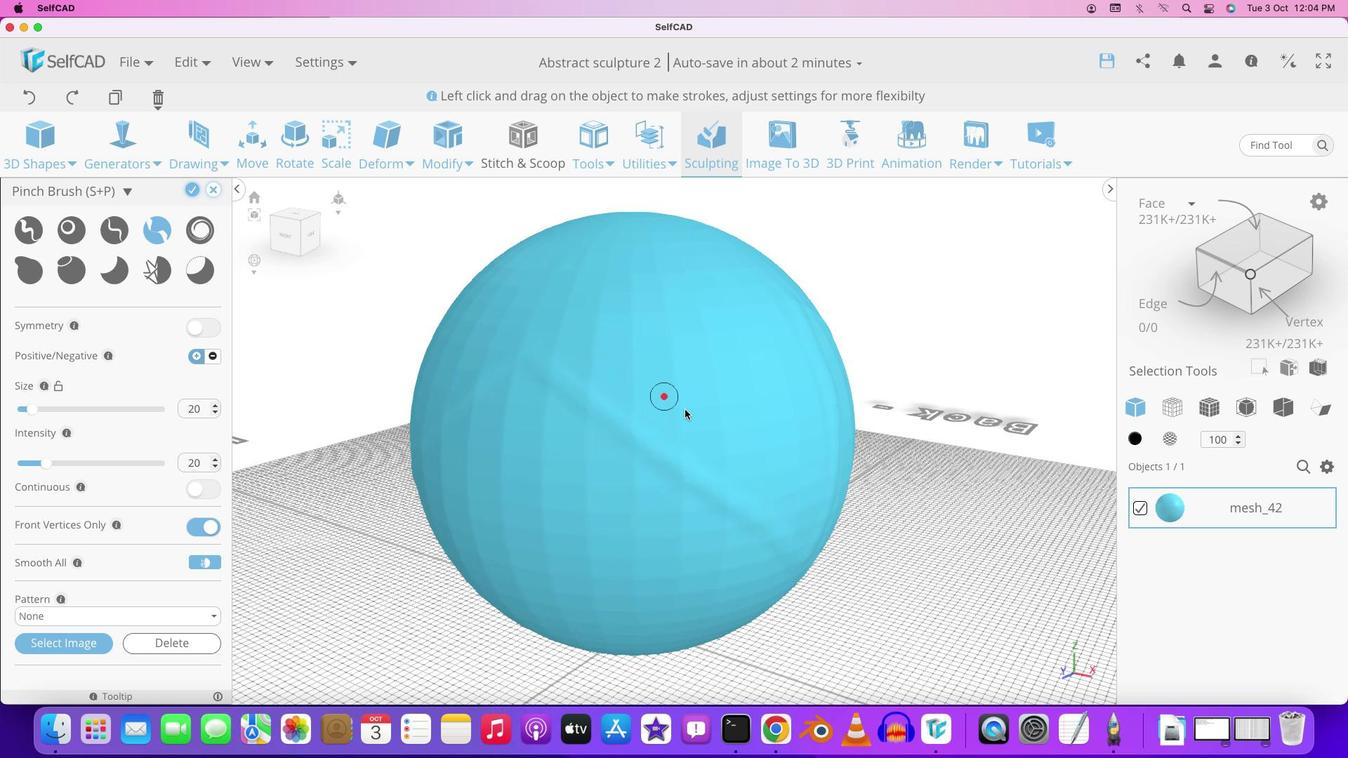 
Action: Mouse pressed left at (663, 392)
Screenshot: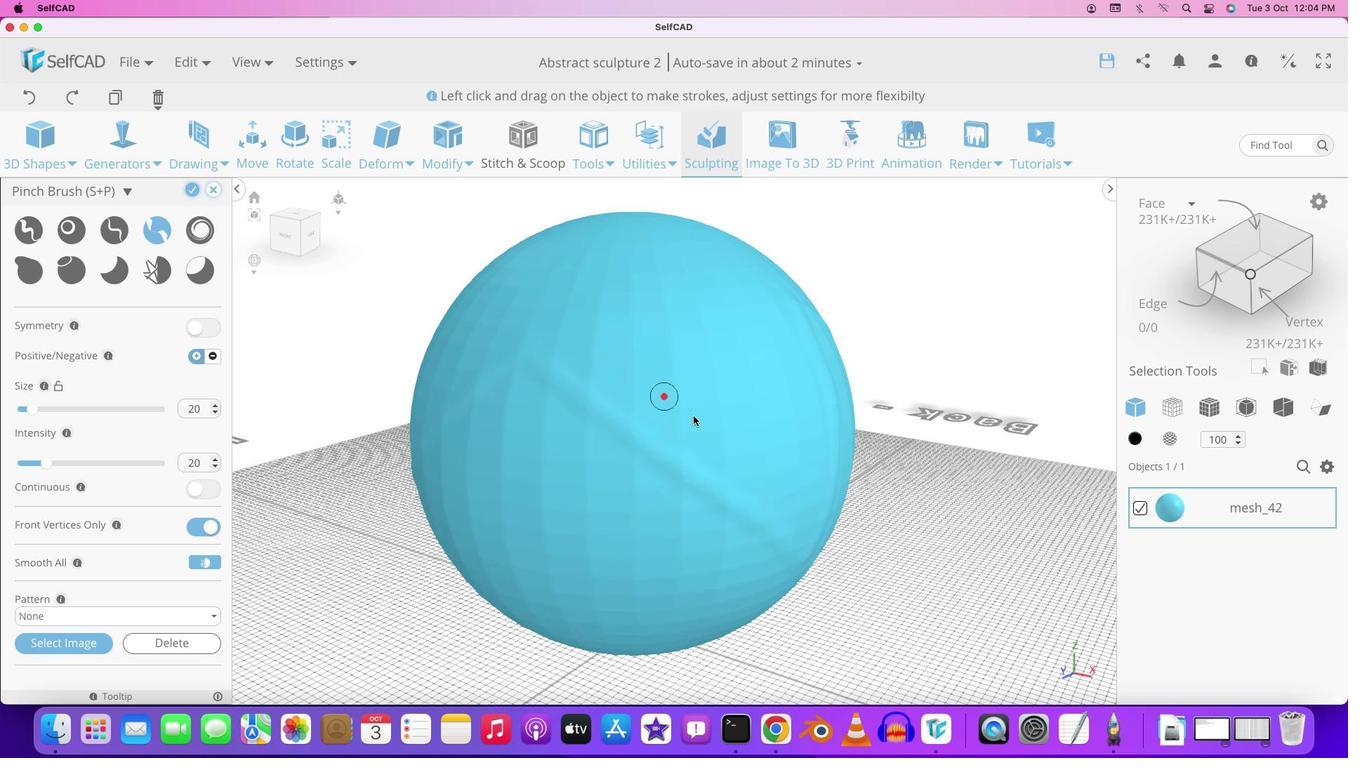 
Action: Mouse moved to (33, 229)
Screenshot: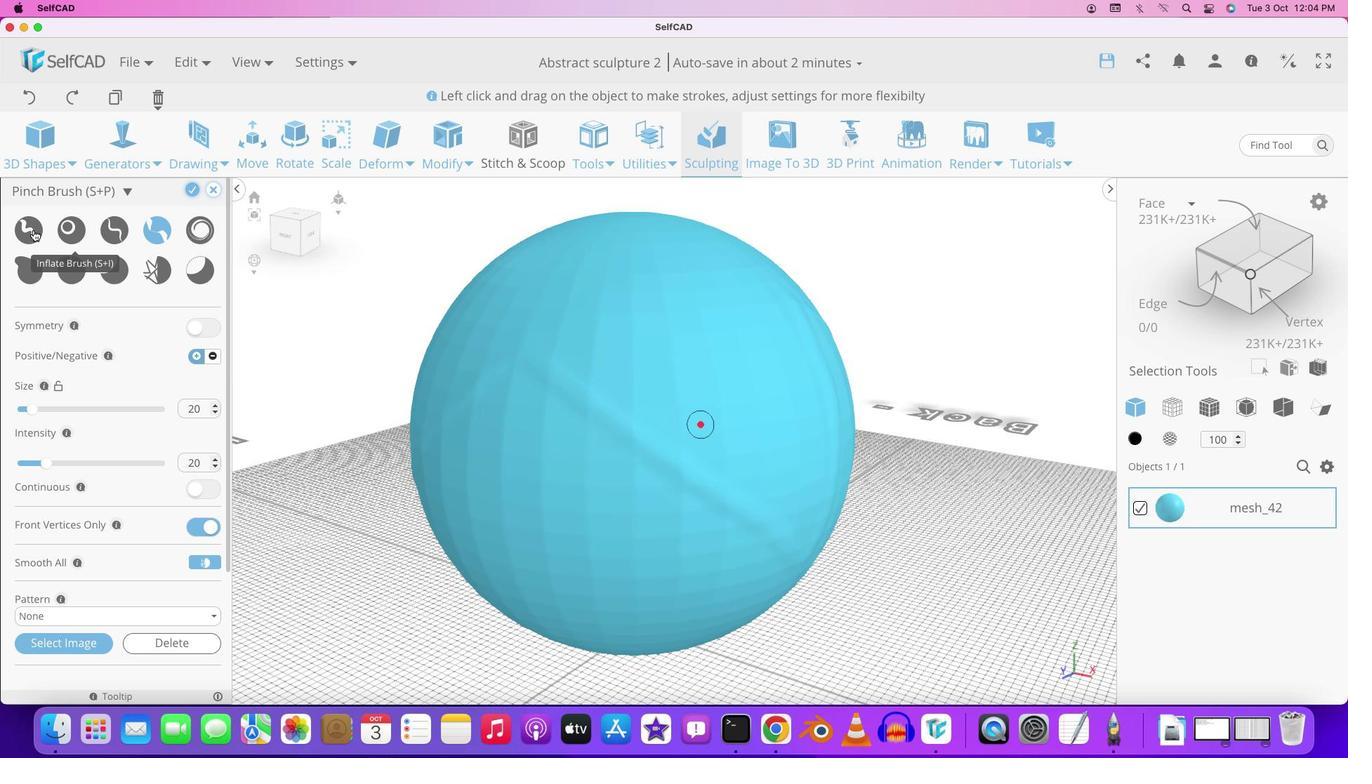 
Action: Mouse pressed left at (33, 229)
Screenshot: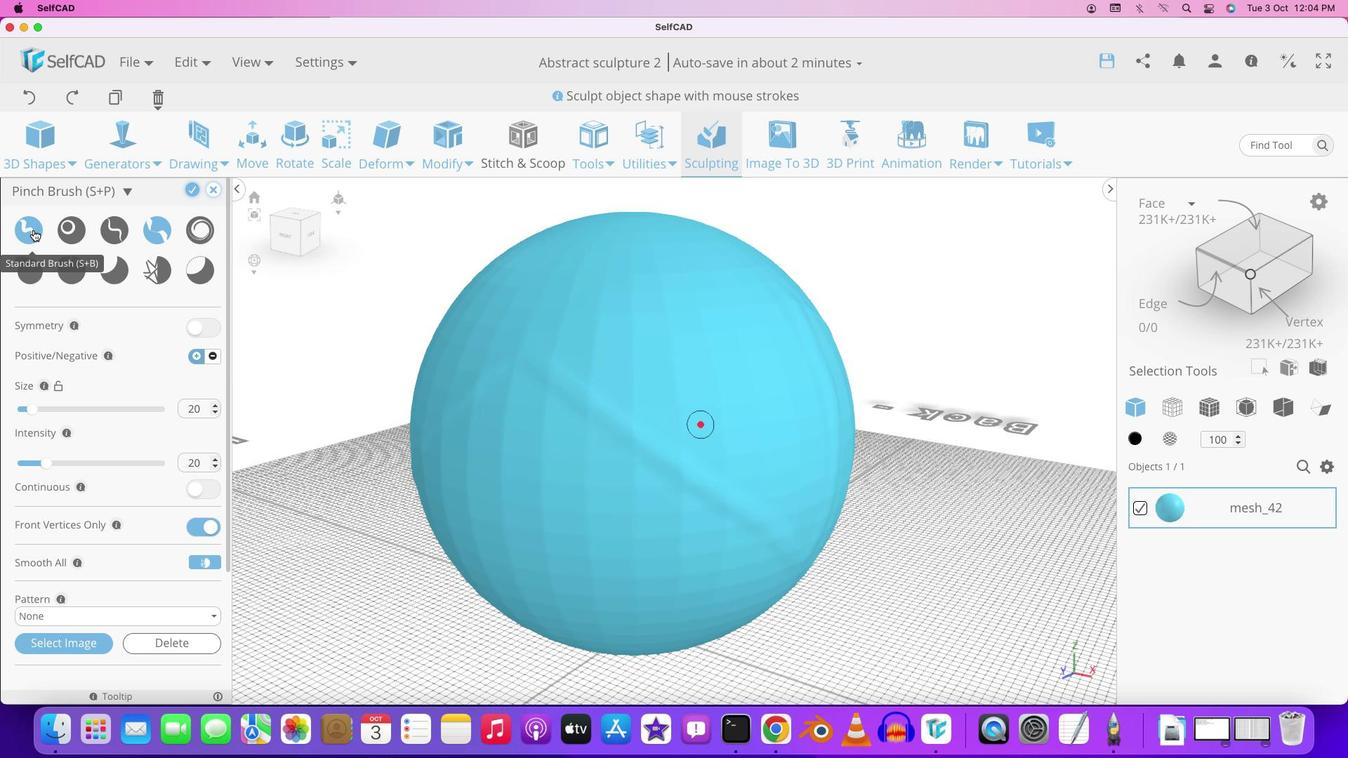 
Action: Mouse moved to (45, 461)
Screenshot: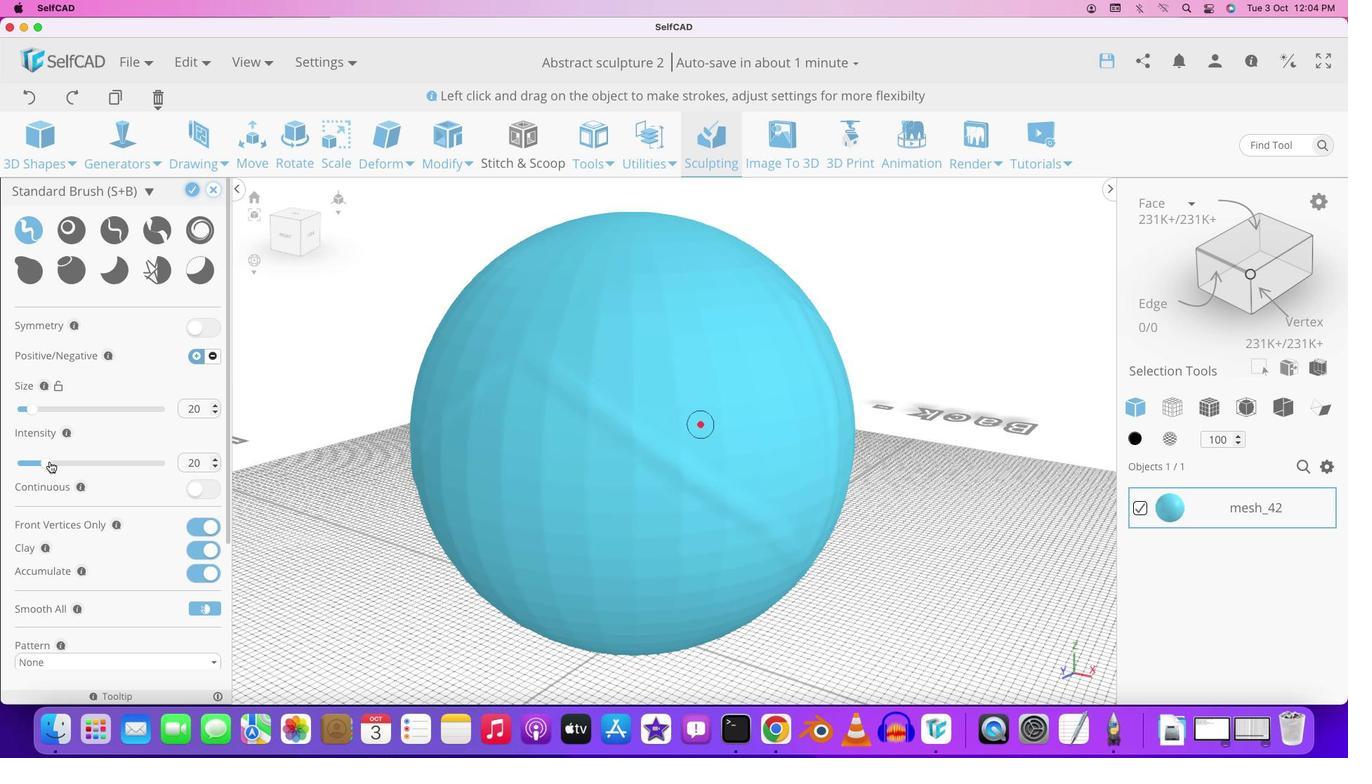 
Action: Mouse pressed left at (45, 461)
Screenshot: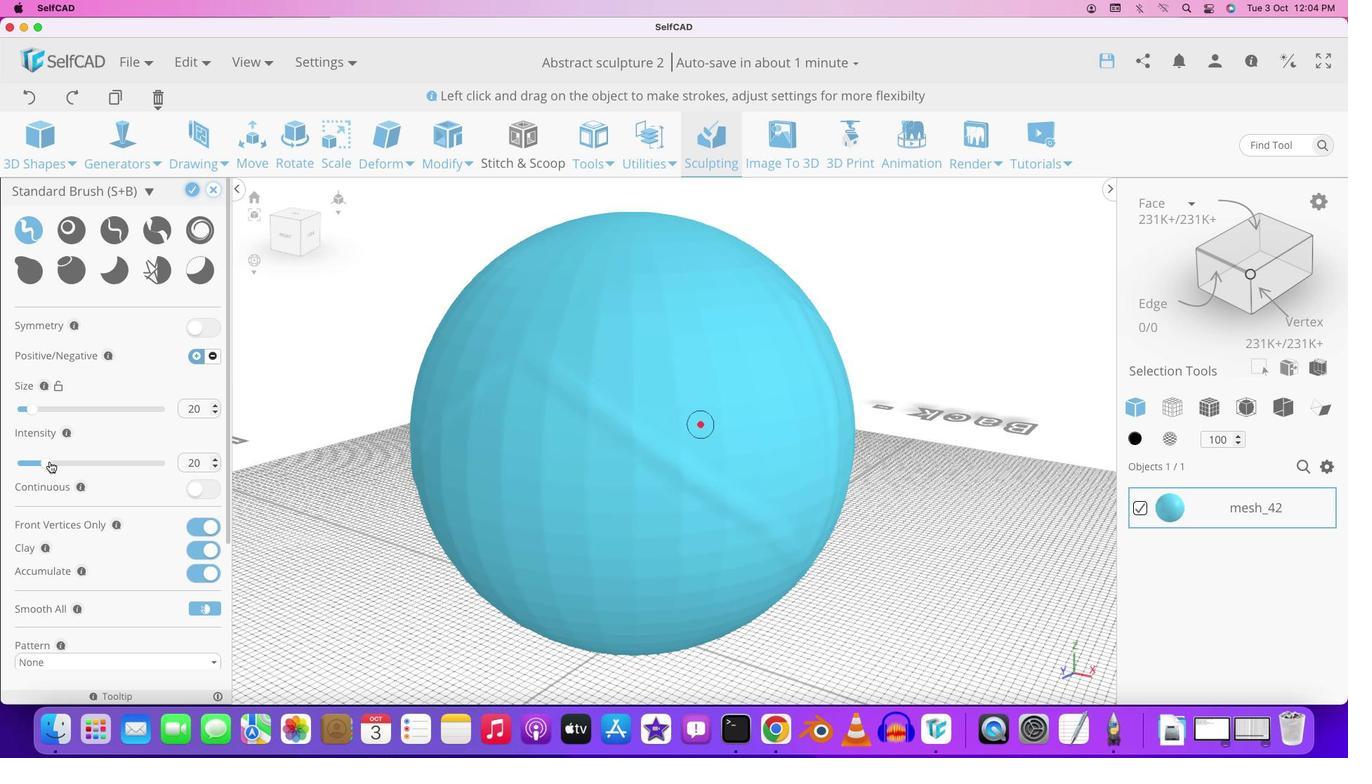 
Action: Mouse moved to (32, 406)
Screenshot: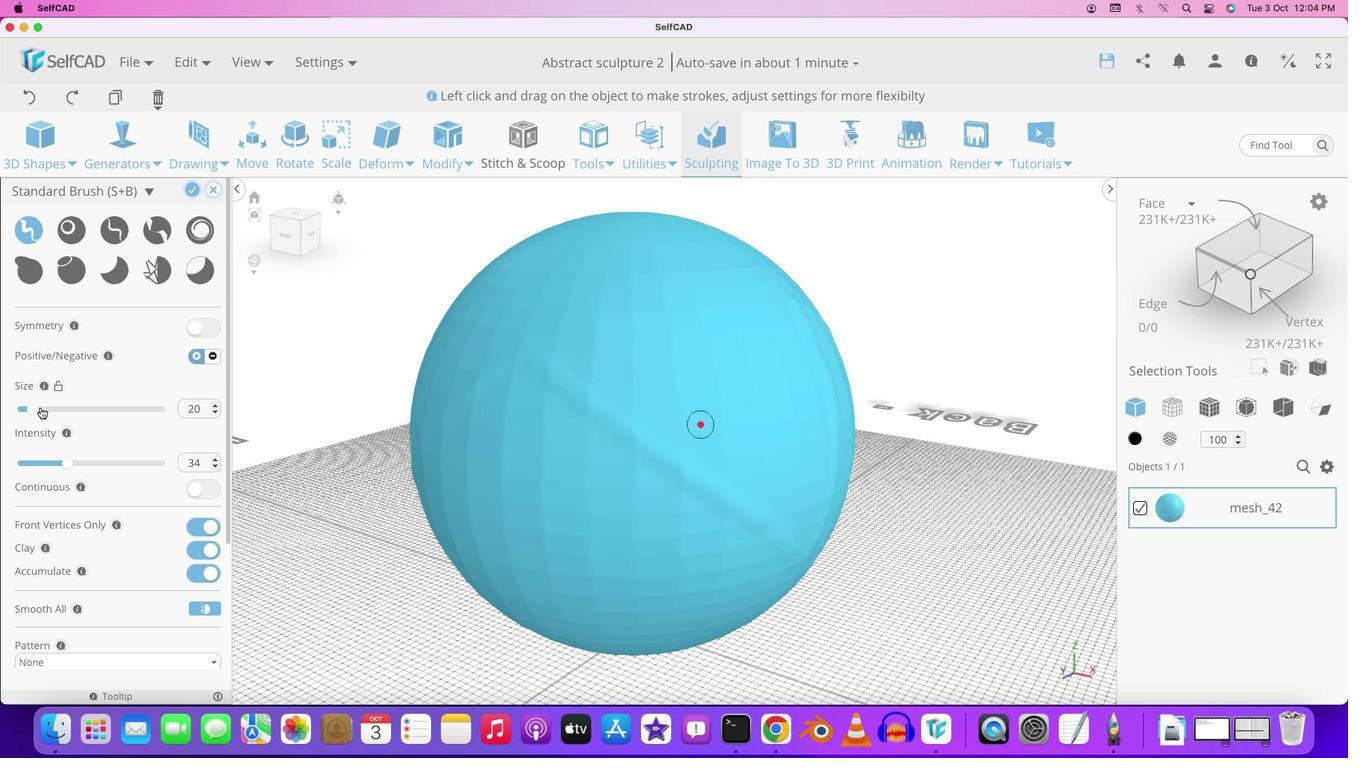 
Action: Mouse pressed left at (32, 406)
Screenshot: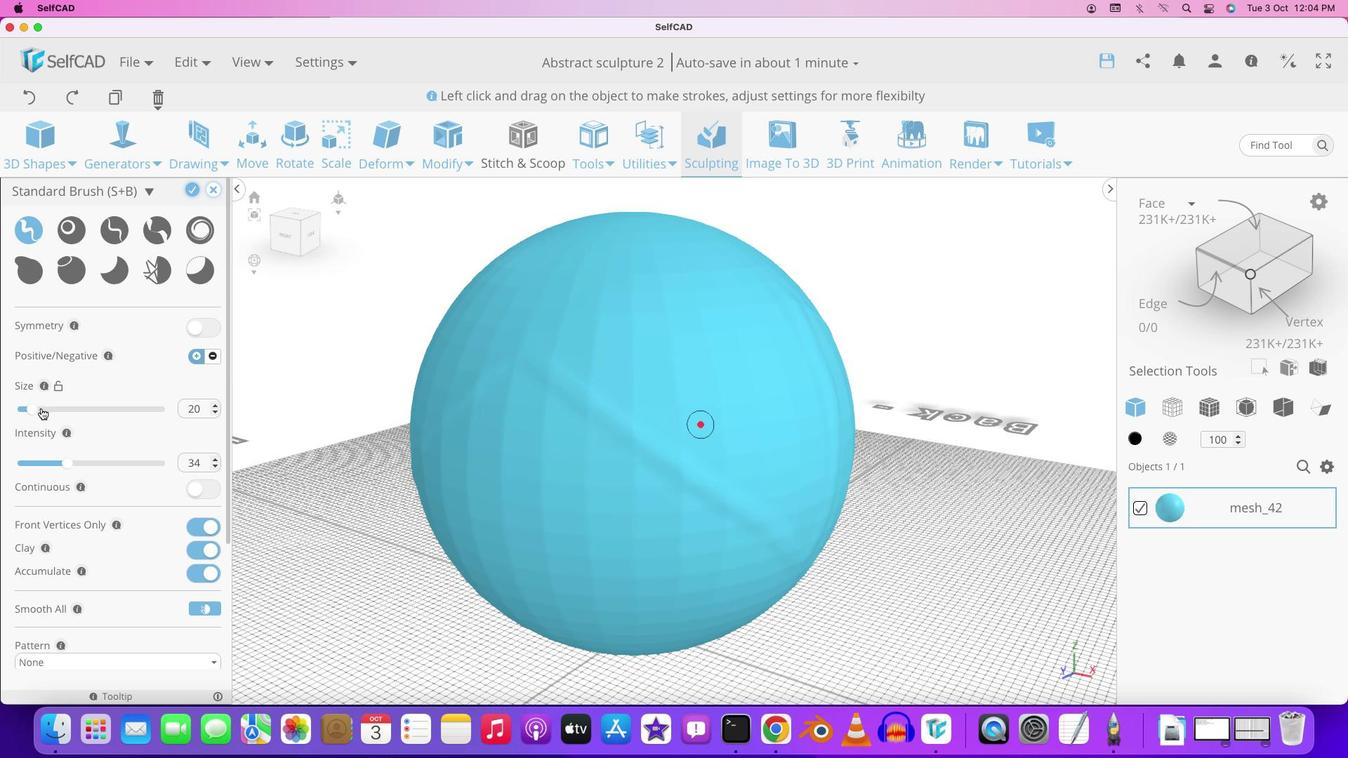
Action: Mouse moved to (212, 325)
Screenshot: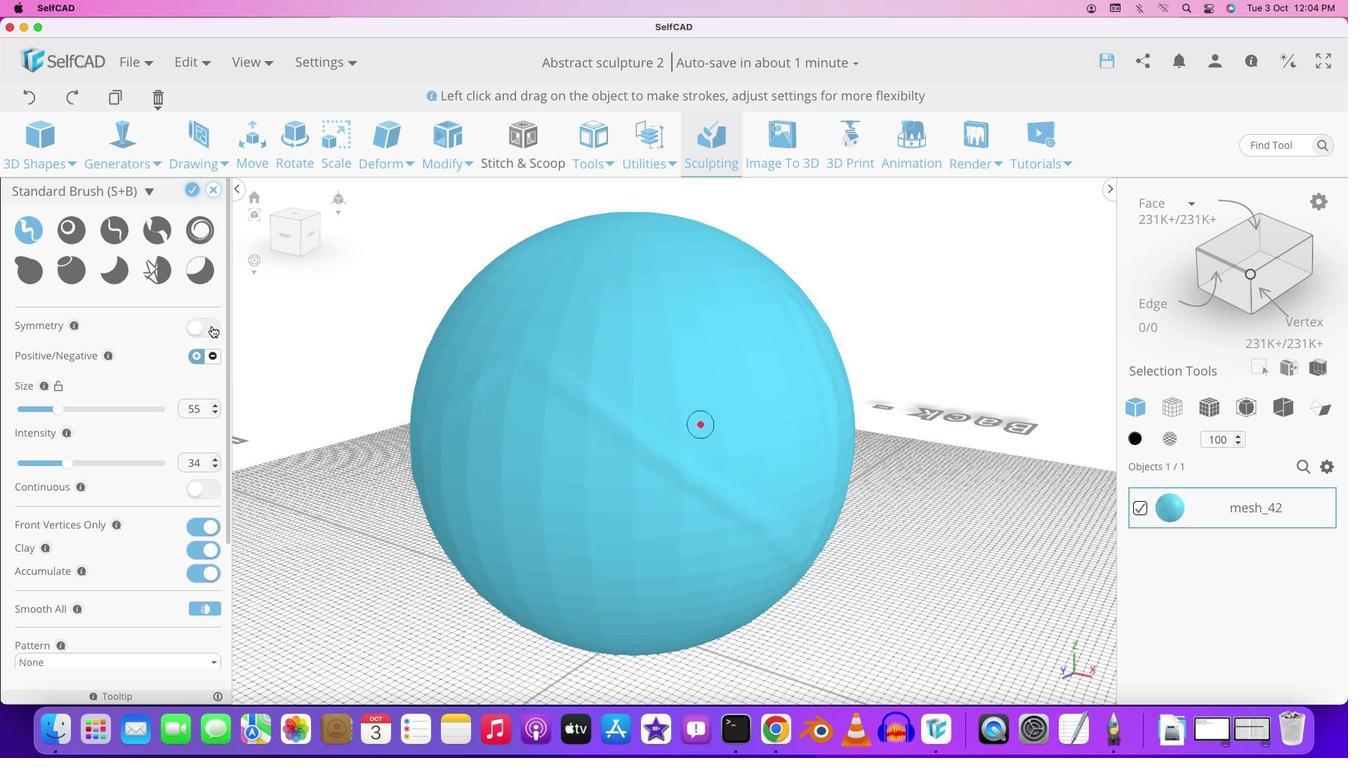 
Action: Mouse pressed left at (212, 325)
Screenshot: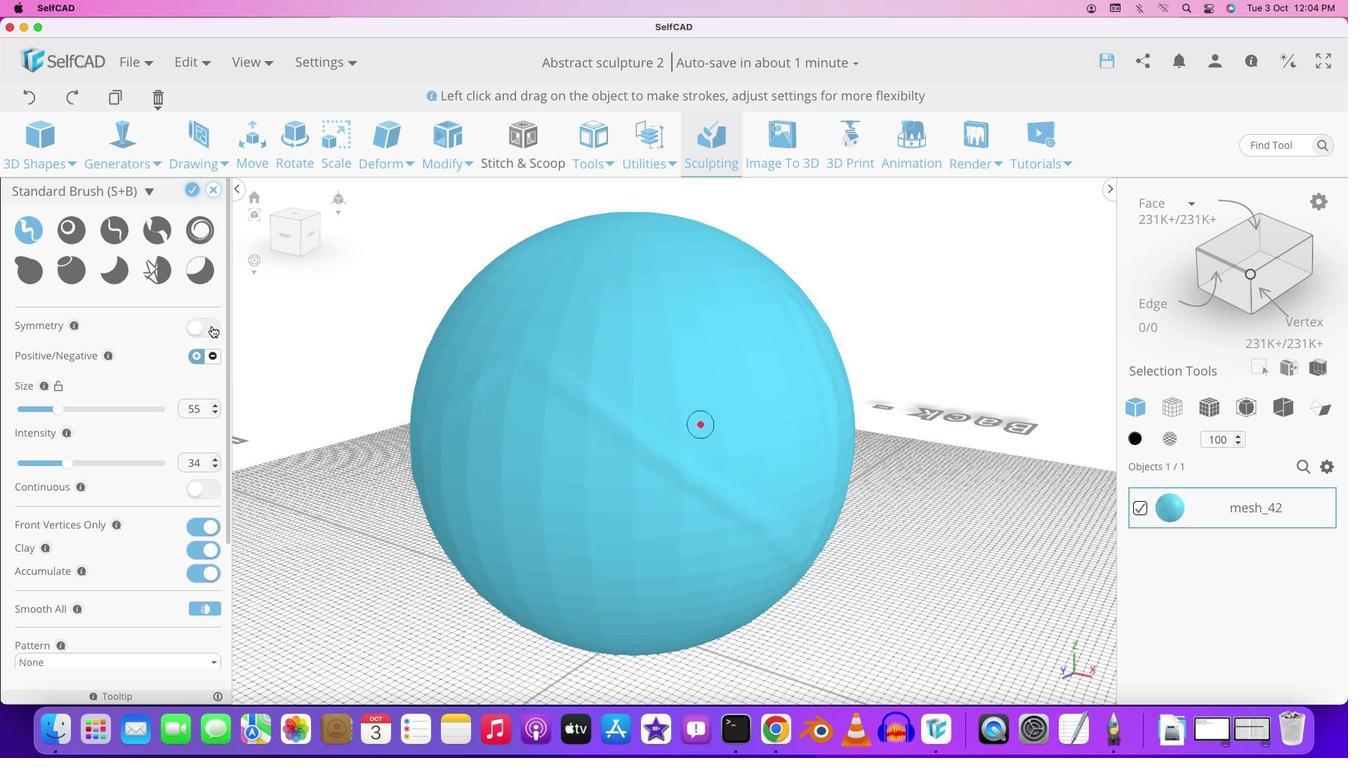 
Action: Mouse moved to (791, 408)
Screenshot: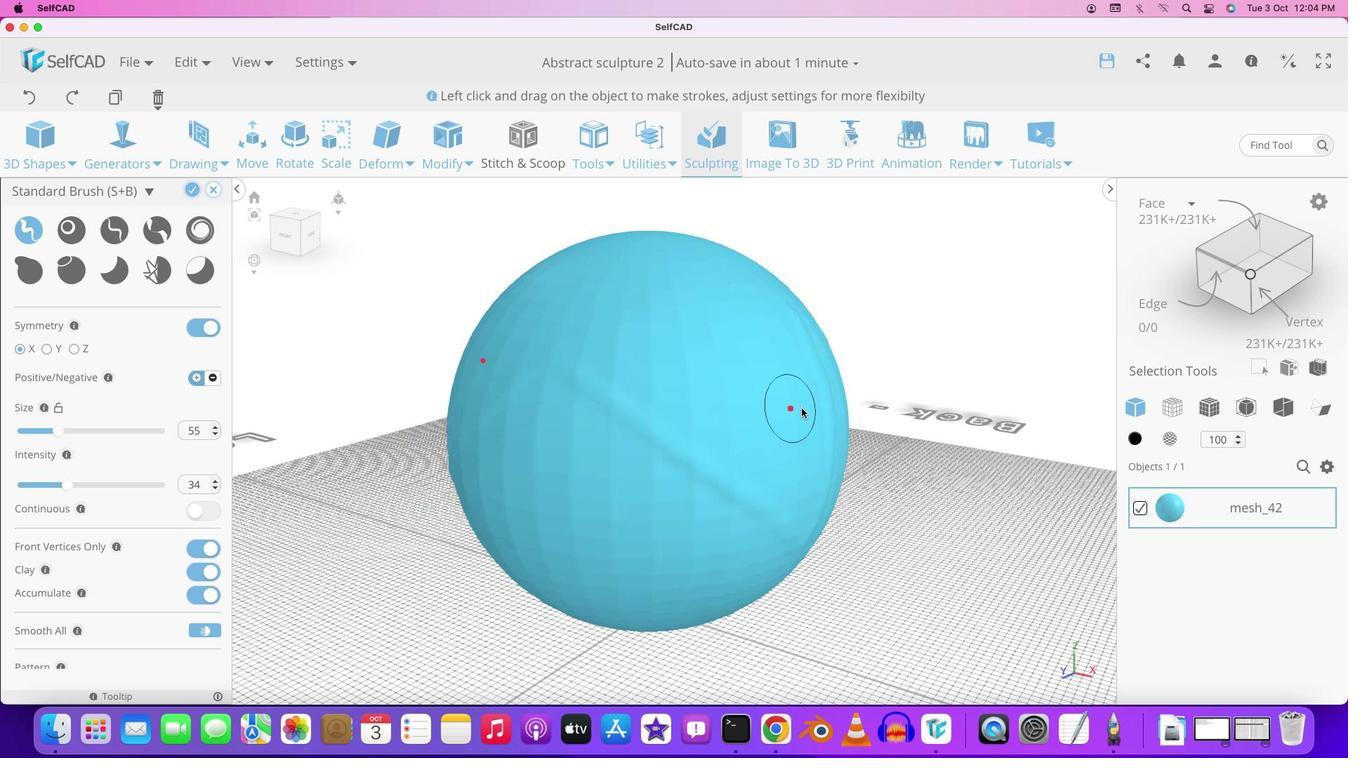
Action: Mouse scrolled (791, 408) with delta (0, 0)
Screenshot: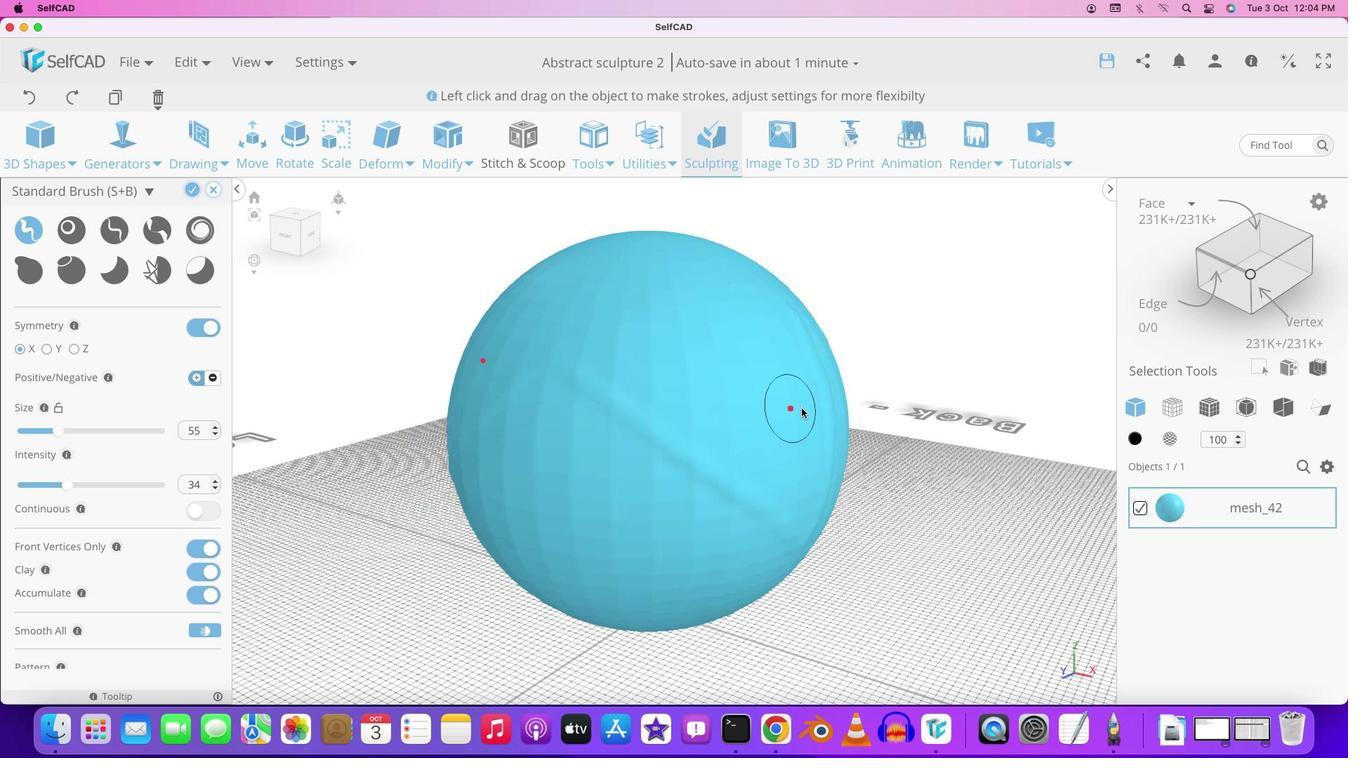 
Action: Mouse moved to (791, 408)
Screenshot: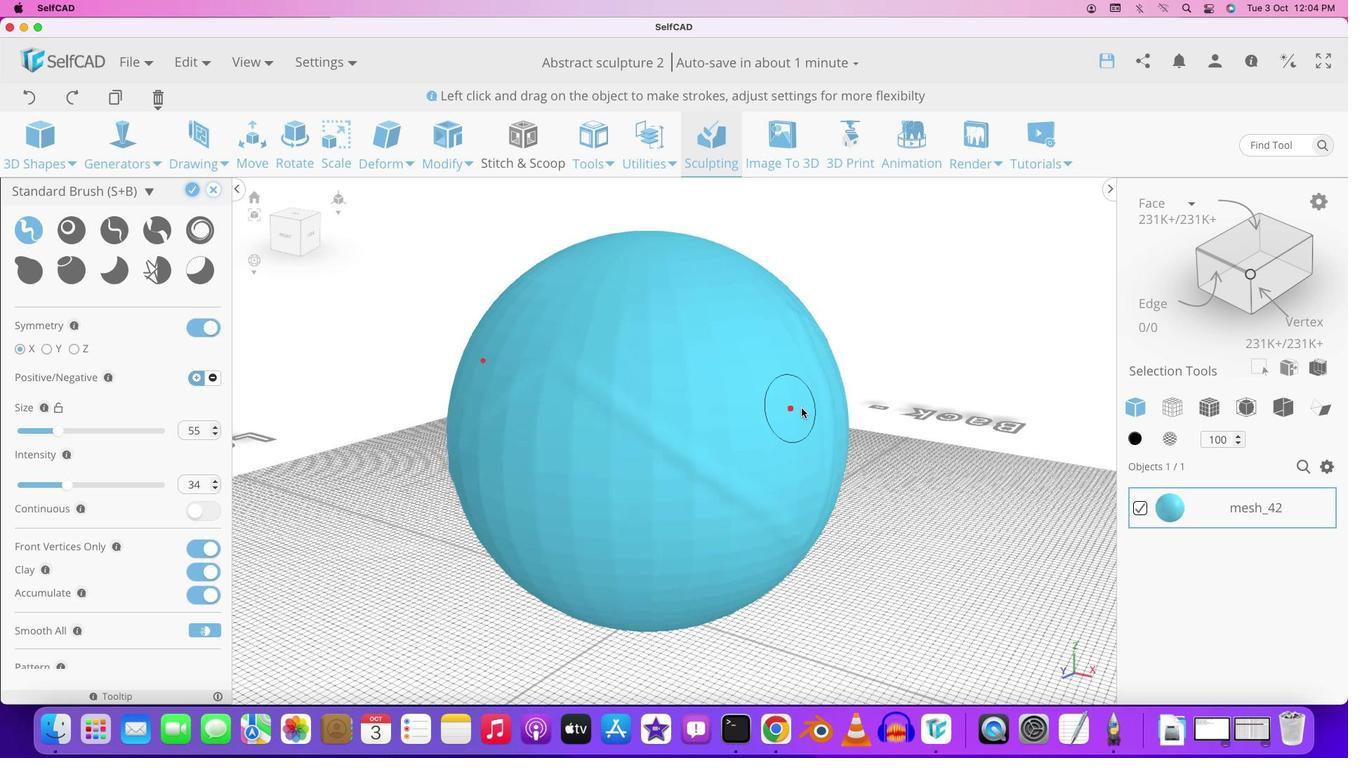 
Action: Mouse scrolled (791, 408) with delta (0, 0)
Screenshot: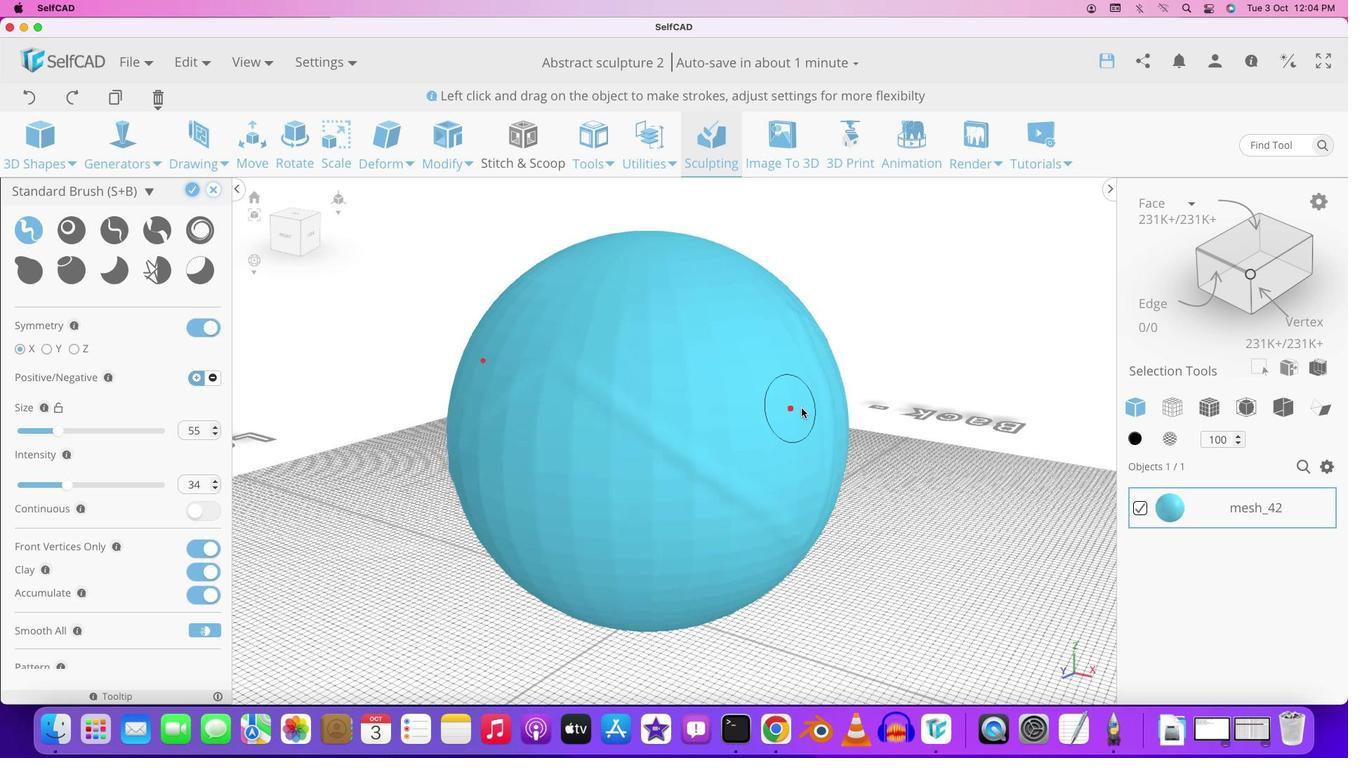 
Action: Mouse moved to (791, 408)
Screenshot: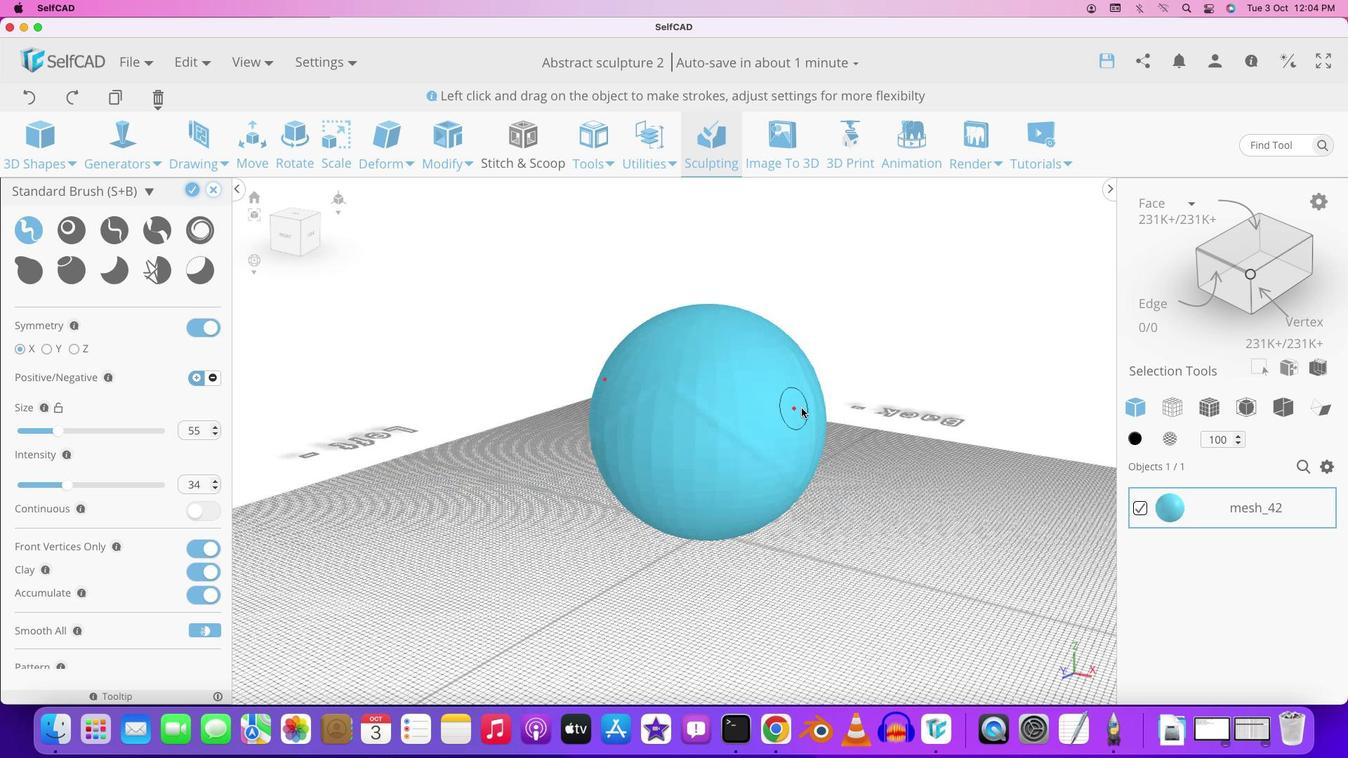
Action: Mouse scrolled (791, 408) with delta (0, -1)
Screenshot: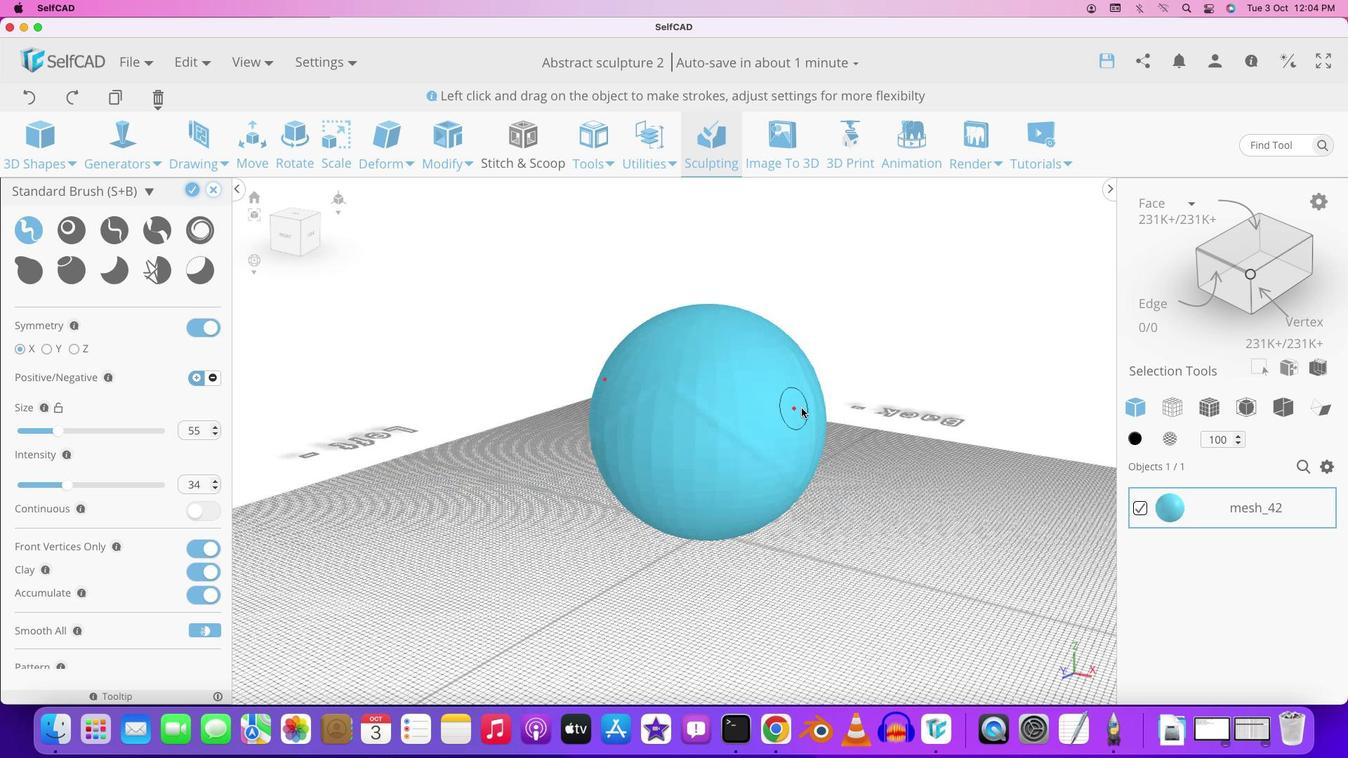 
Action: Mouse moved to (794, 408)
Screenshot: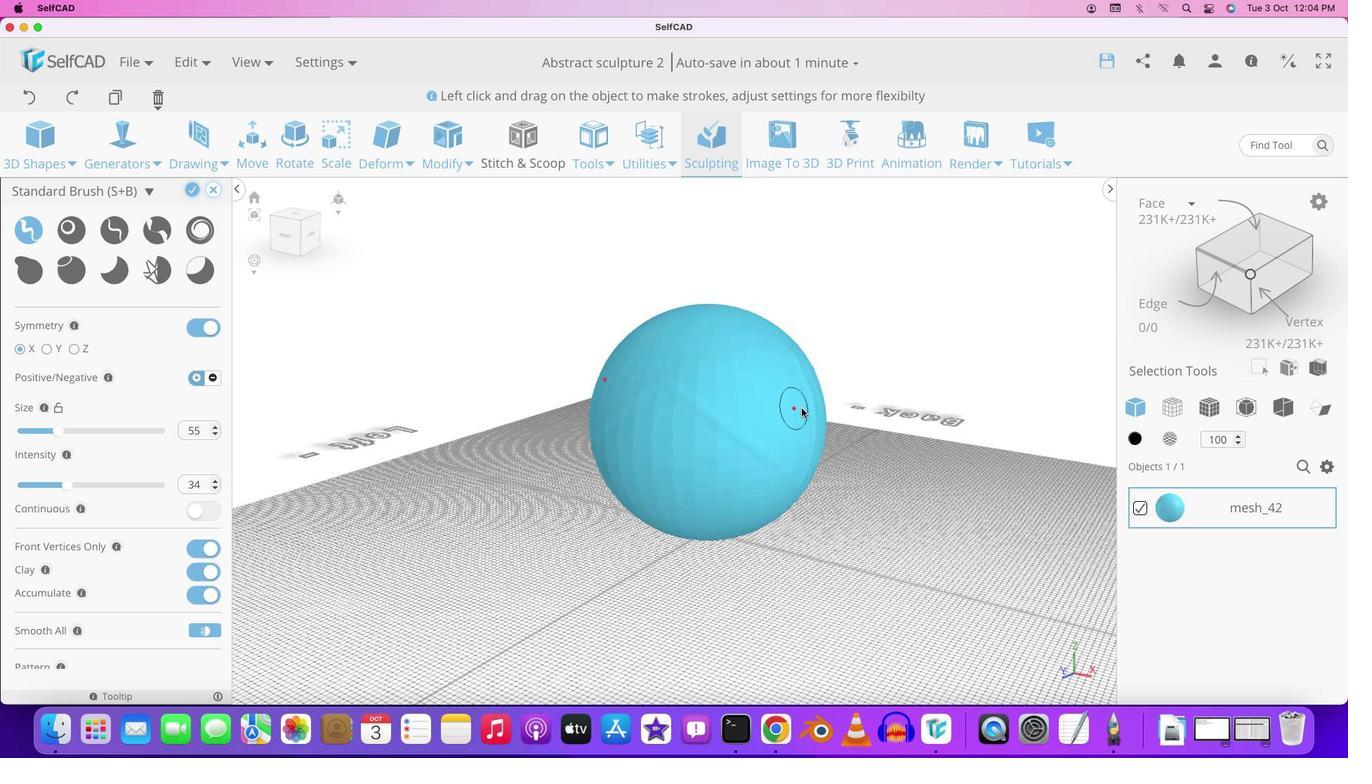 
Action: Mouse scrolled (794, 408) with delta (0, -2)
Screenshot: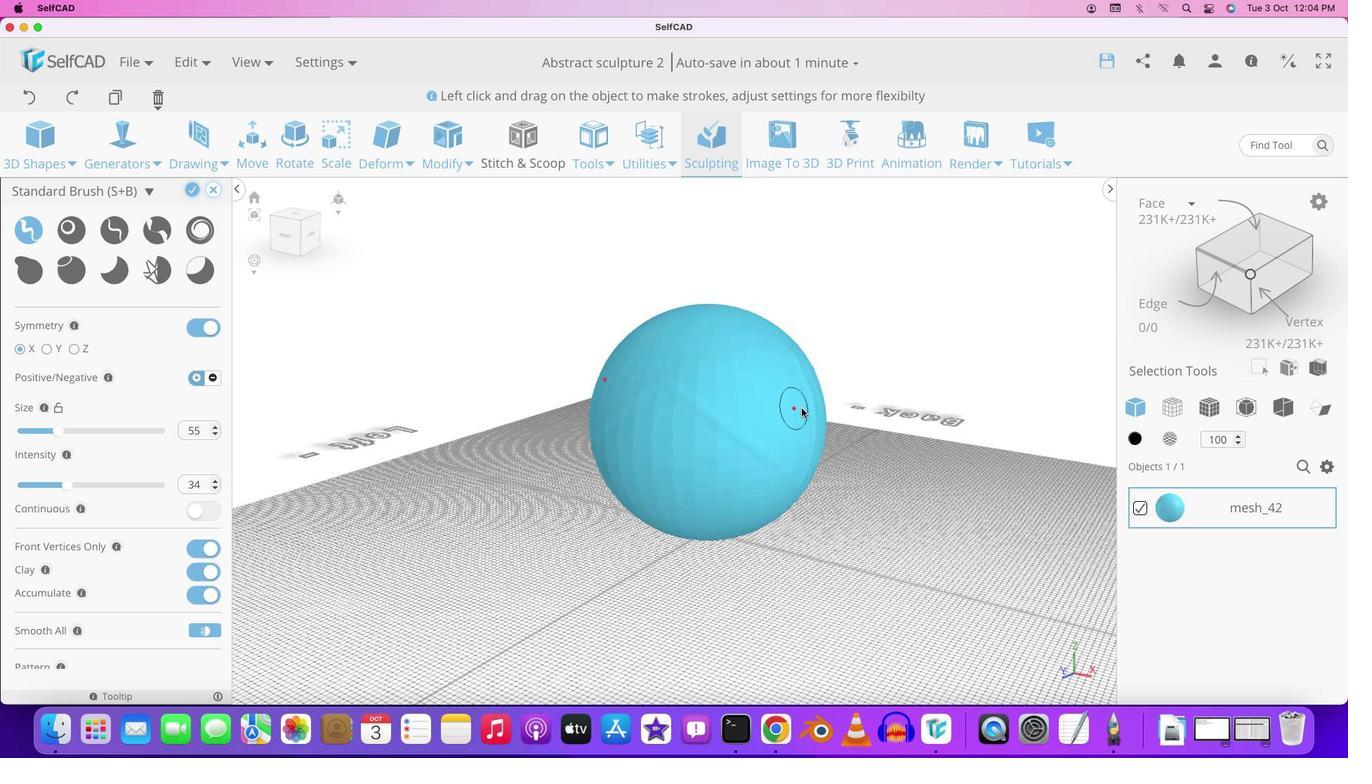 
Action: Mouse moved to (793, 382)
Screenshot: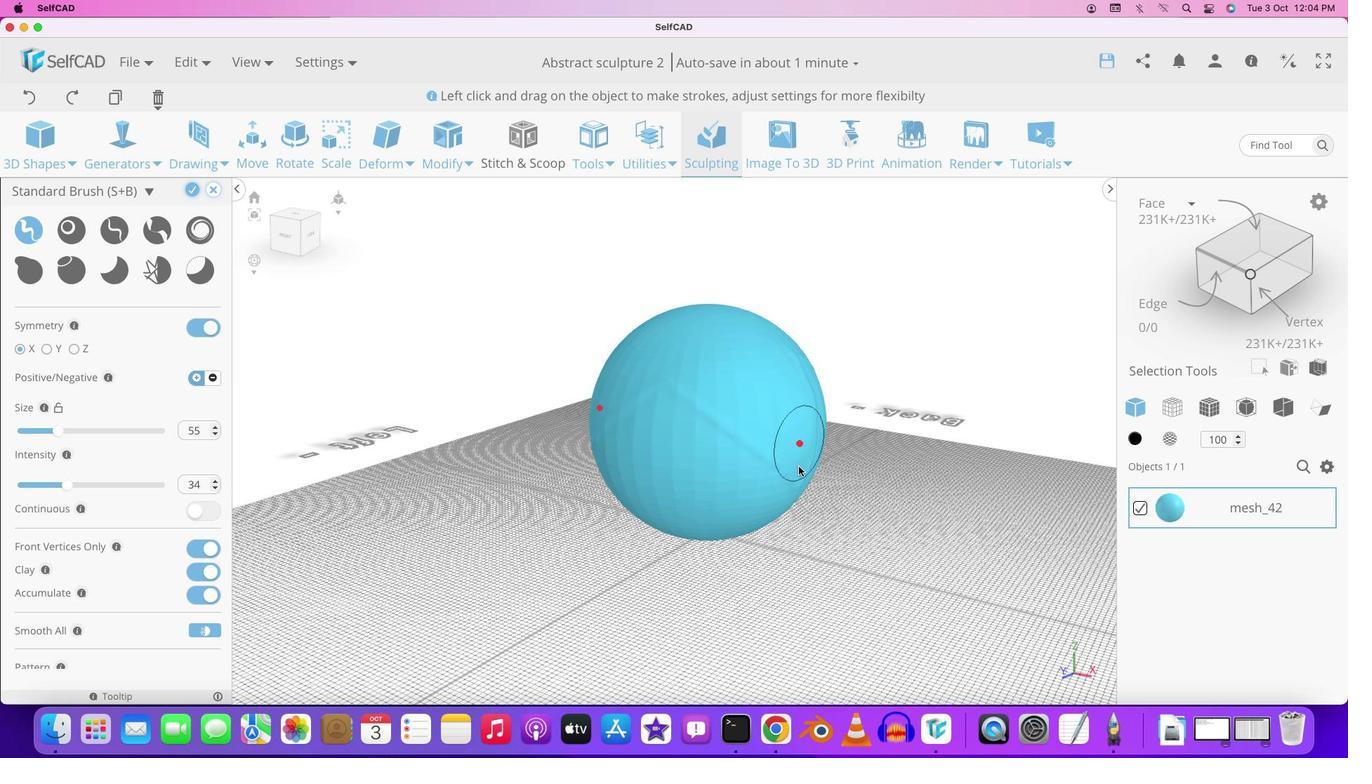 
Action: Mouse pressed left at (793, 382)
Screenshot: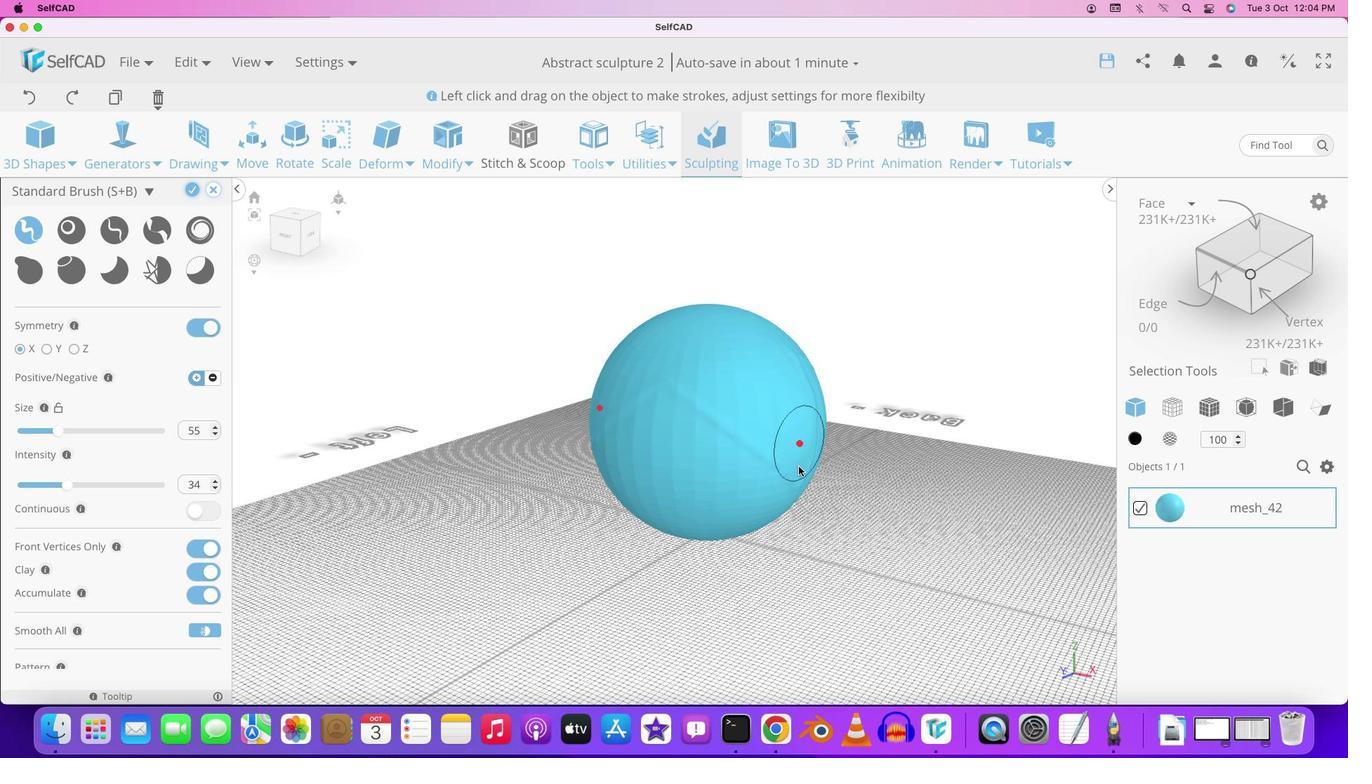 
Action: Mouse moved to (878, 520)
Screenshot: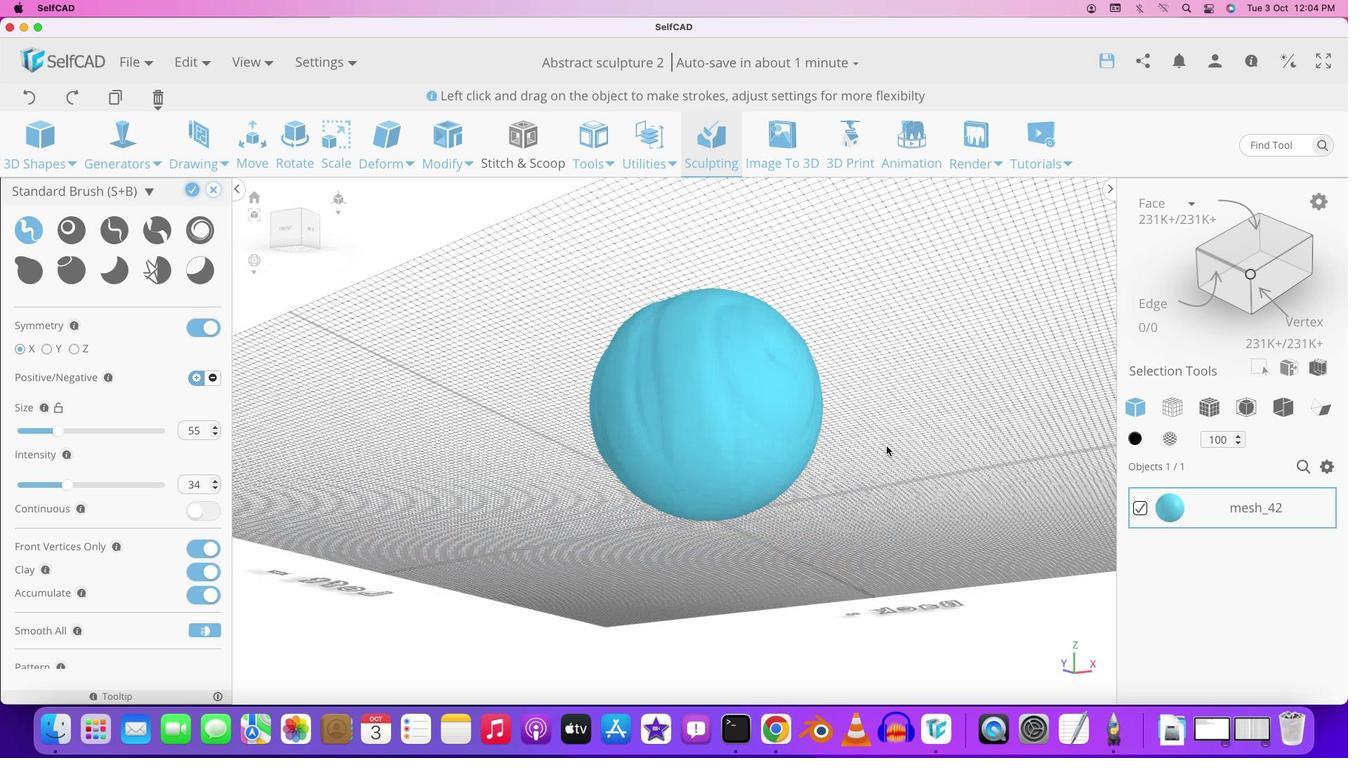 
Action: Mouse pressed left at (878, 520)
Screenshot: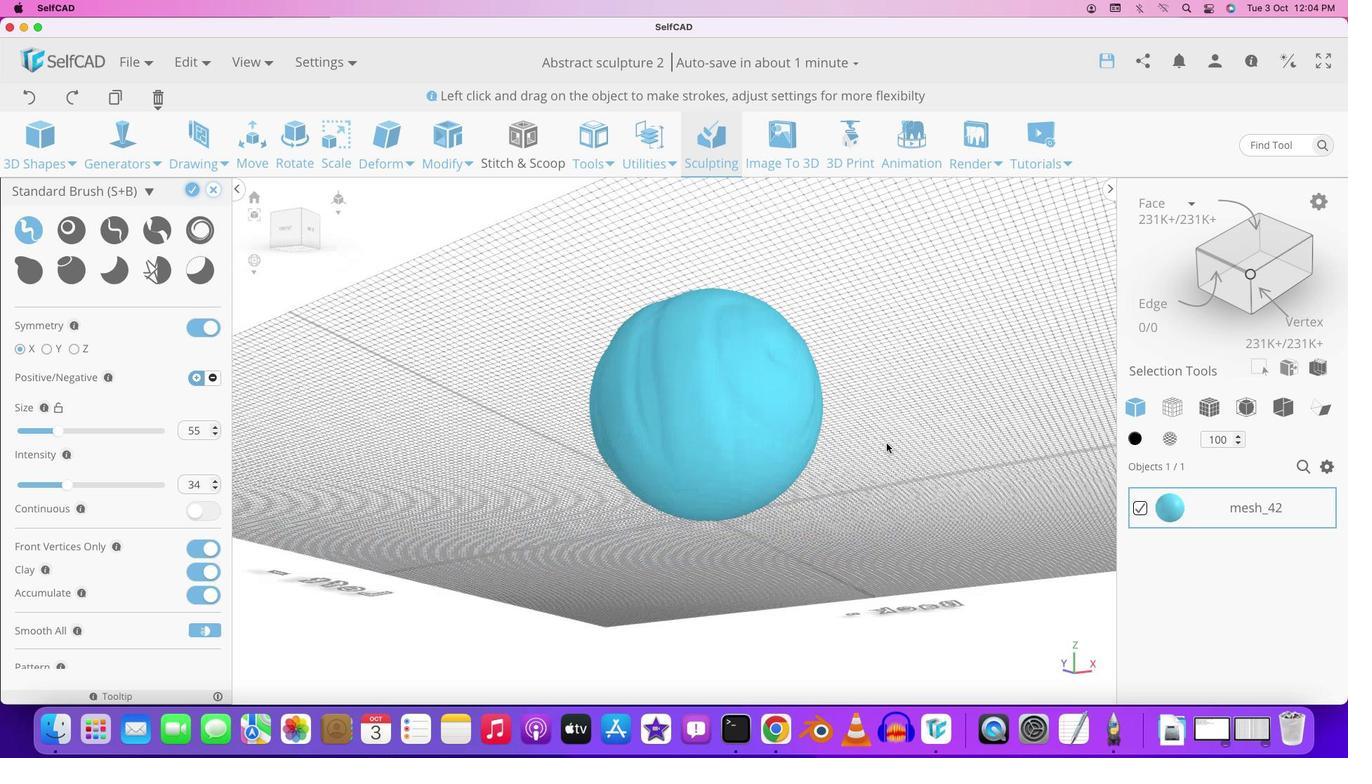 
Action: Mouse moved to (692, 363)
Screenshot: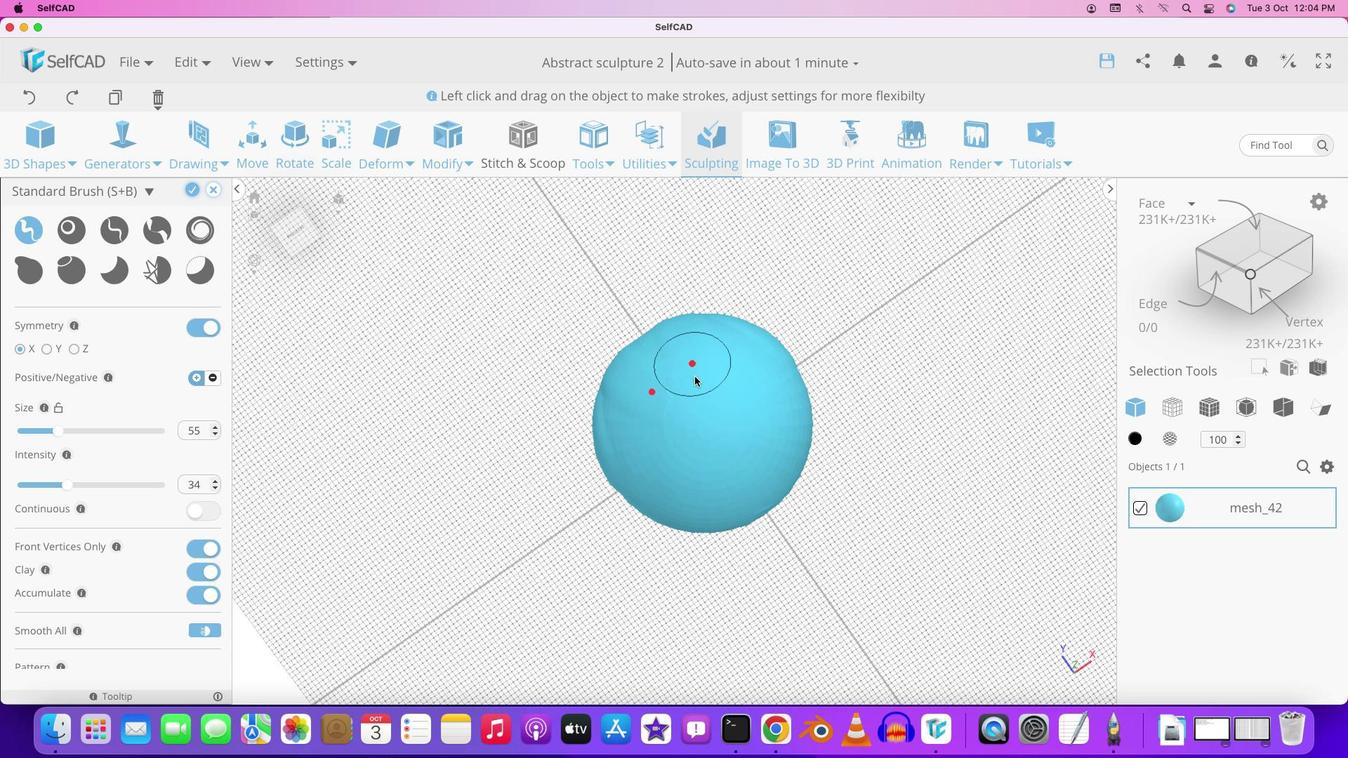 
Action: Mouse pressed left at (692, 363)
Screenshot: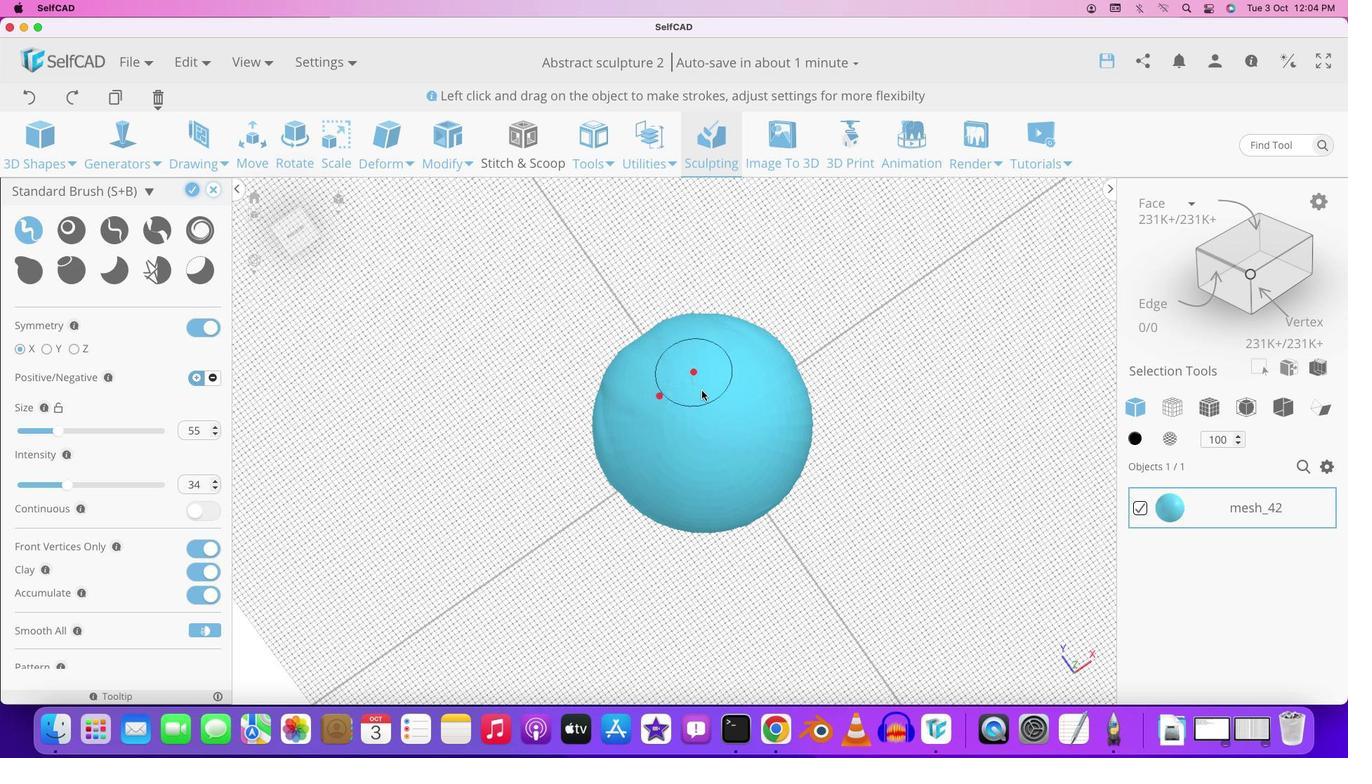 
Action: Mouse moved to (916, 479)
Screenshot: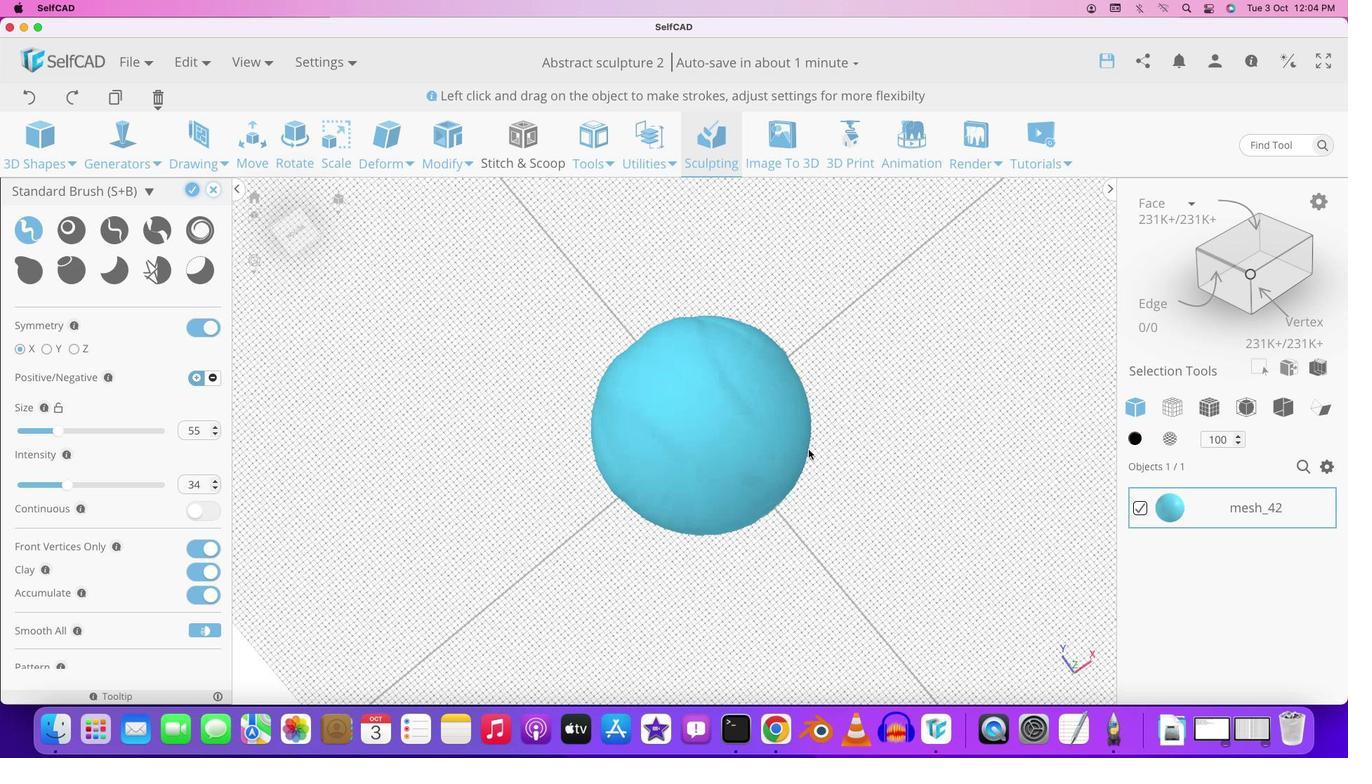 
Action: Mouse pressed left at (916, 479)
Screenshot: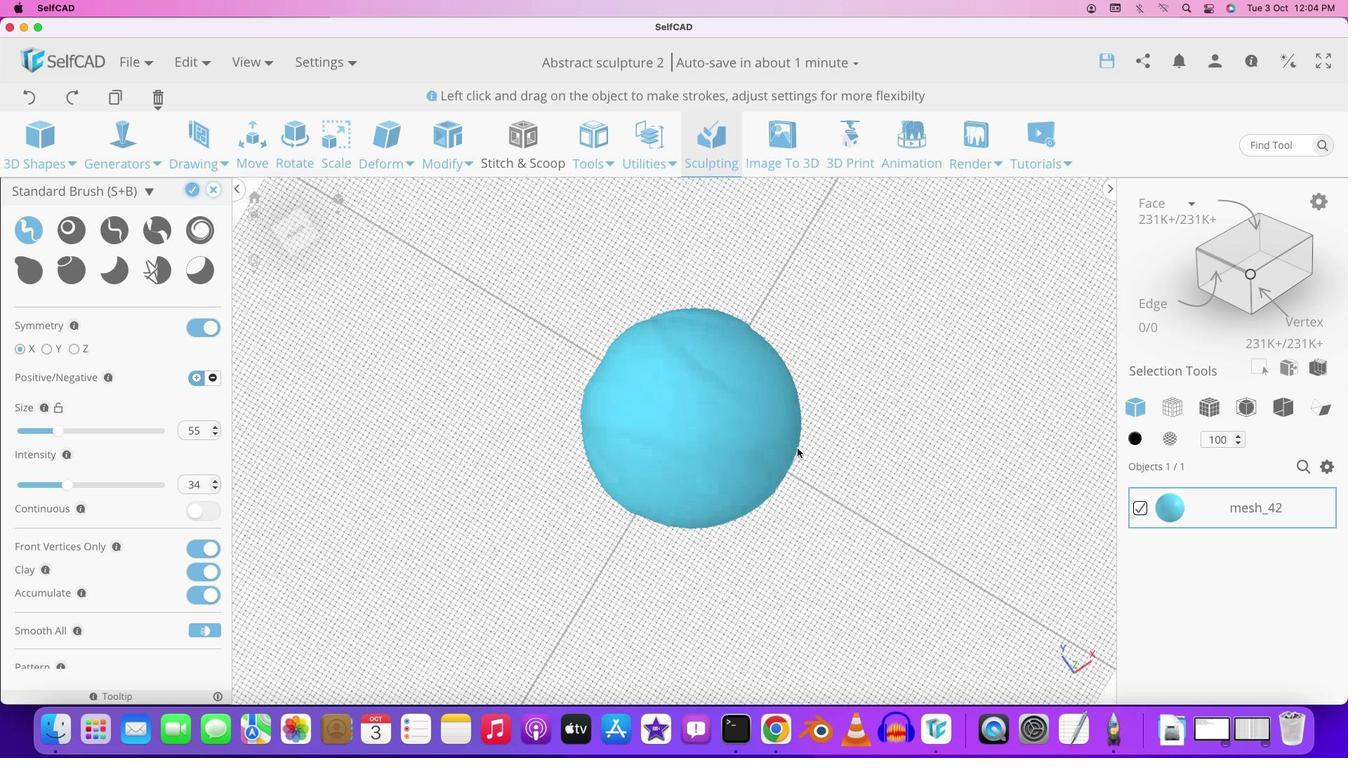 
Action: Mouse moved to (899, 394)
Screenshot: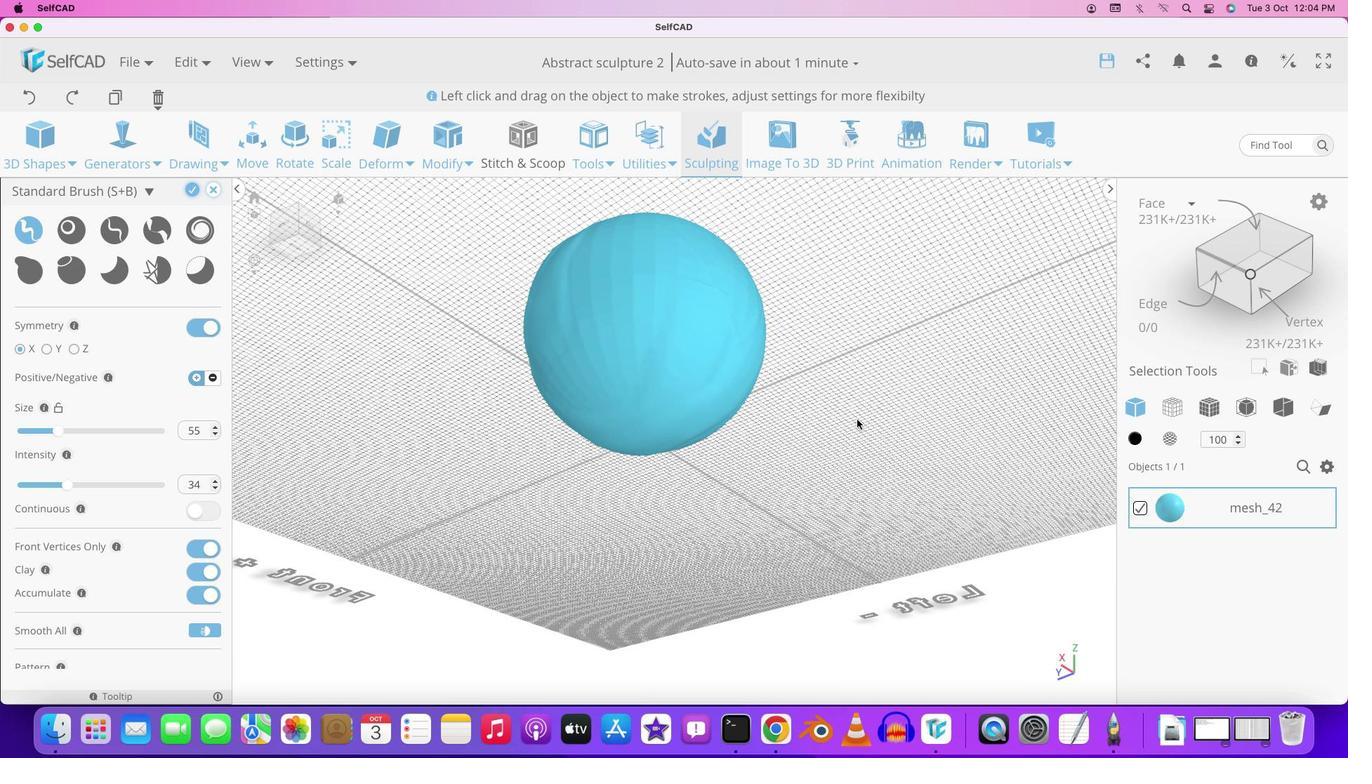 
Action: Mouse pressed left at (899, 394)
Screenshot: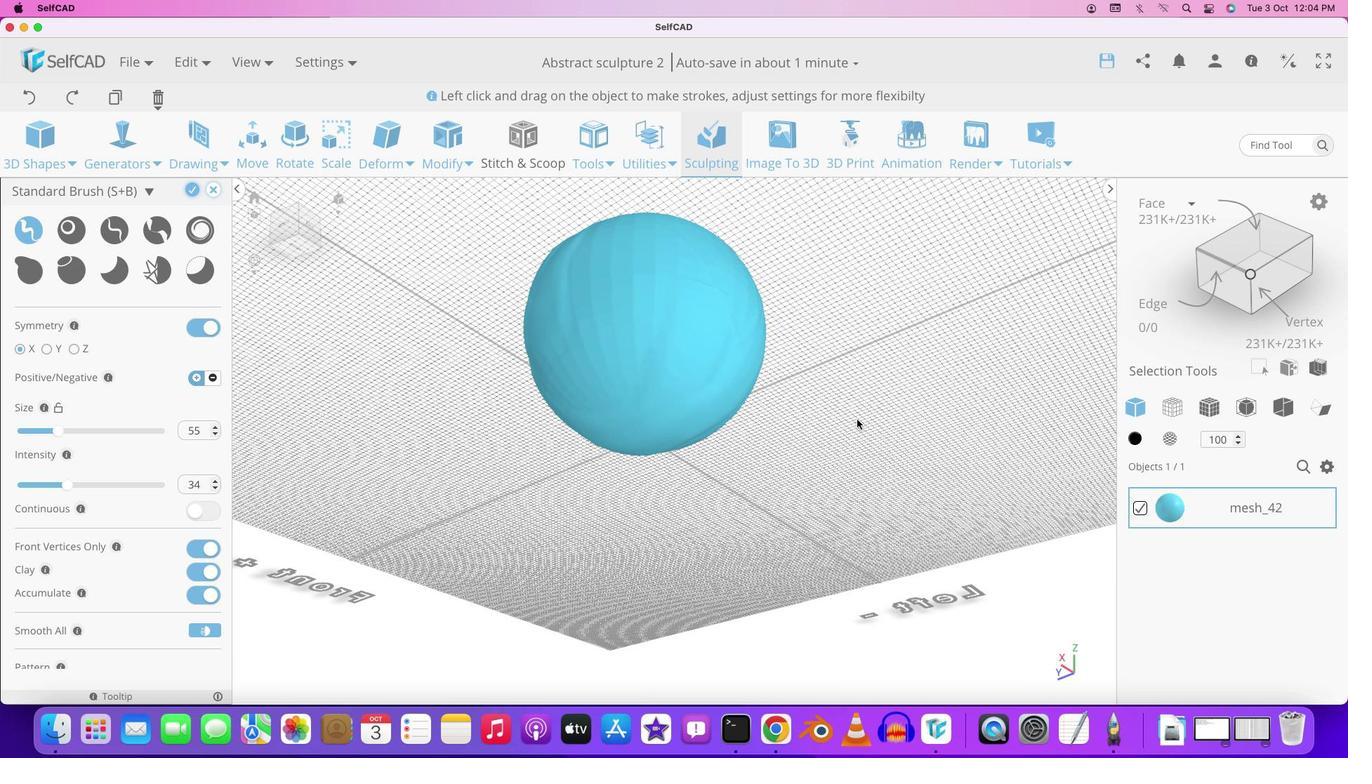 
Action: Mouse moved to (725, 366)
Screenshot: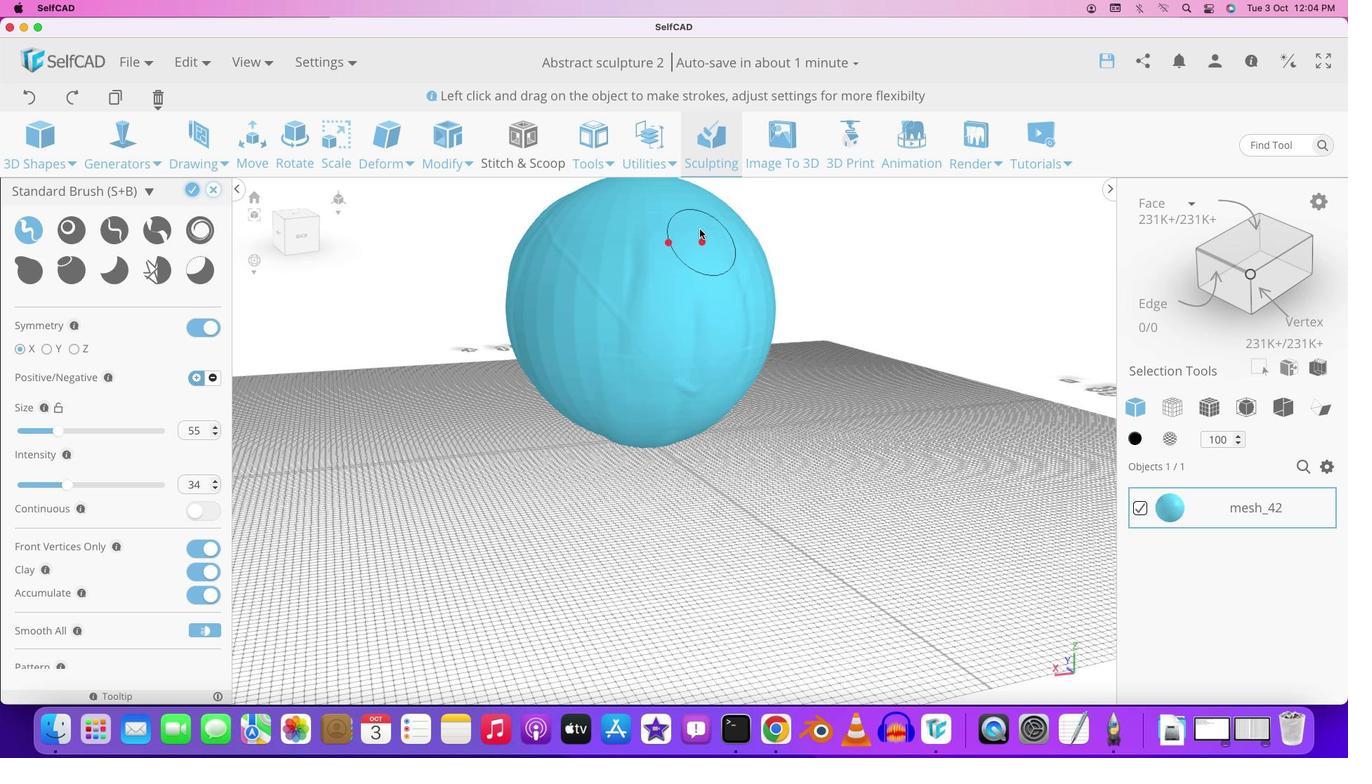 
Action: Mouse pressed left at (725, 366)
Screenshot: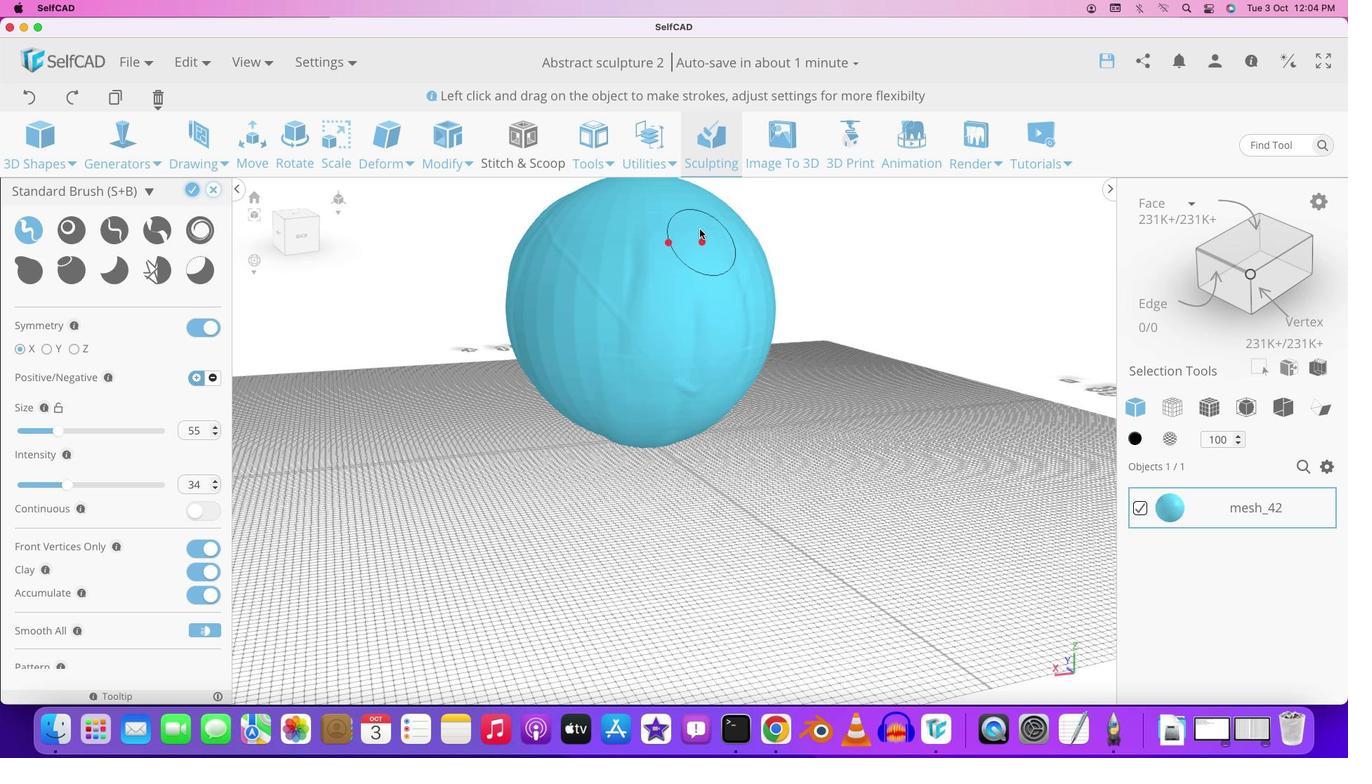 
Action: Mouse moved to (922, 262)
Screenshot: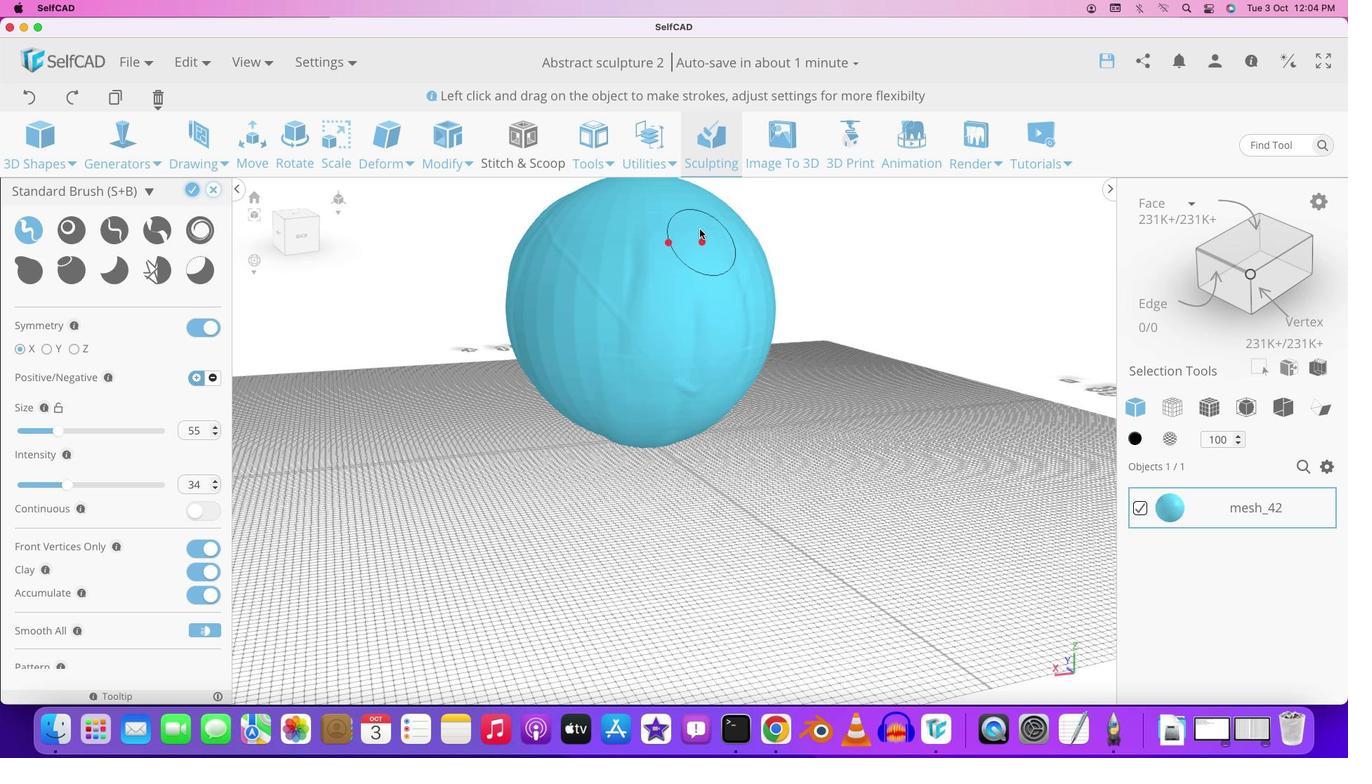 
Action: Mouse pressed left at (922, 262)
Screenshot: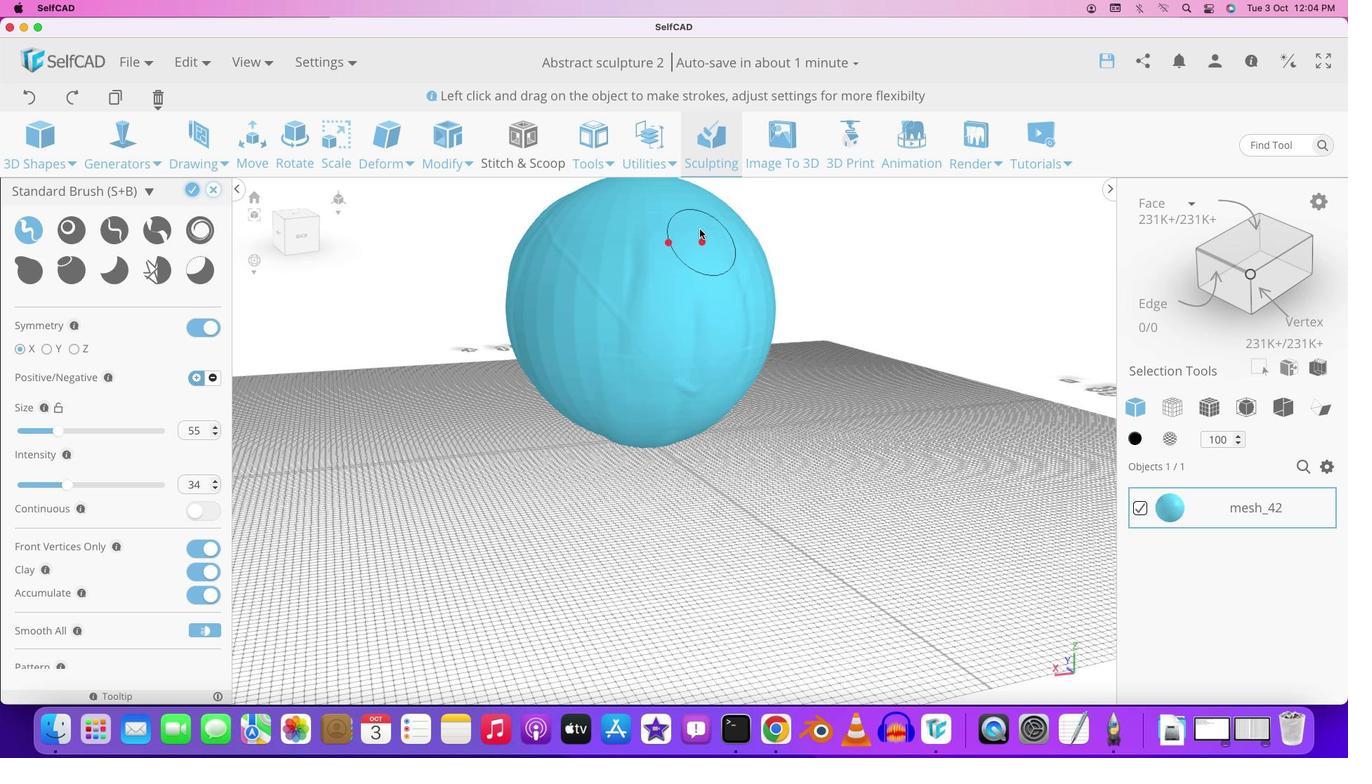 
Action: Mouse moved to (663, 415)
Screenshot: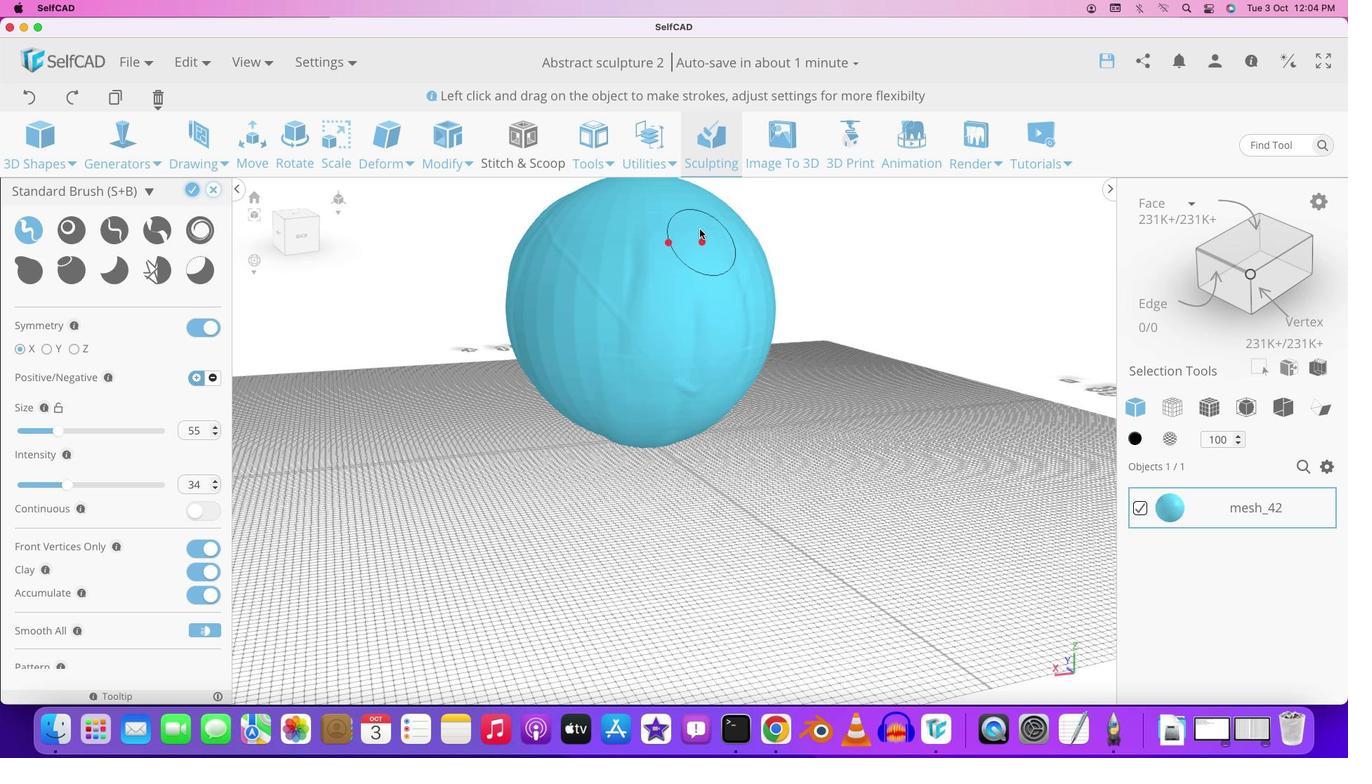 
Action: Mouse pressed left at (663, 415)
Screenshot: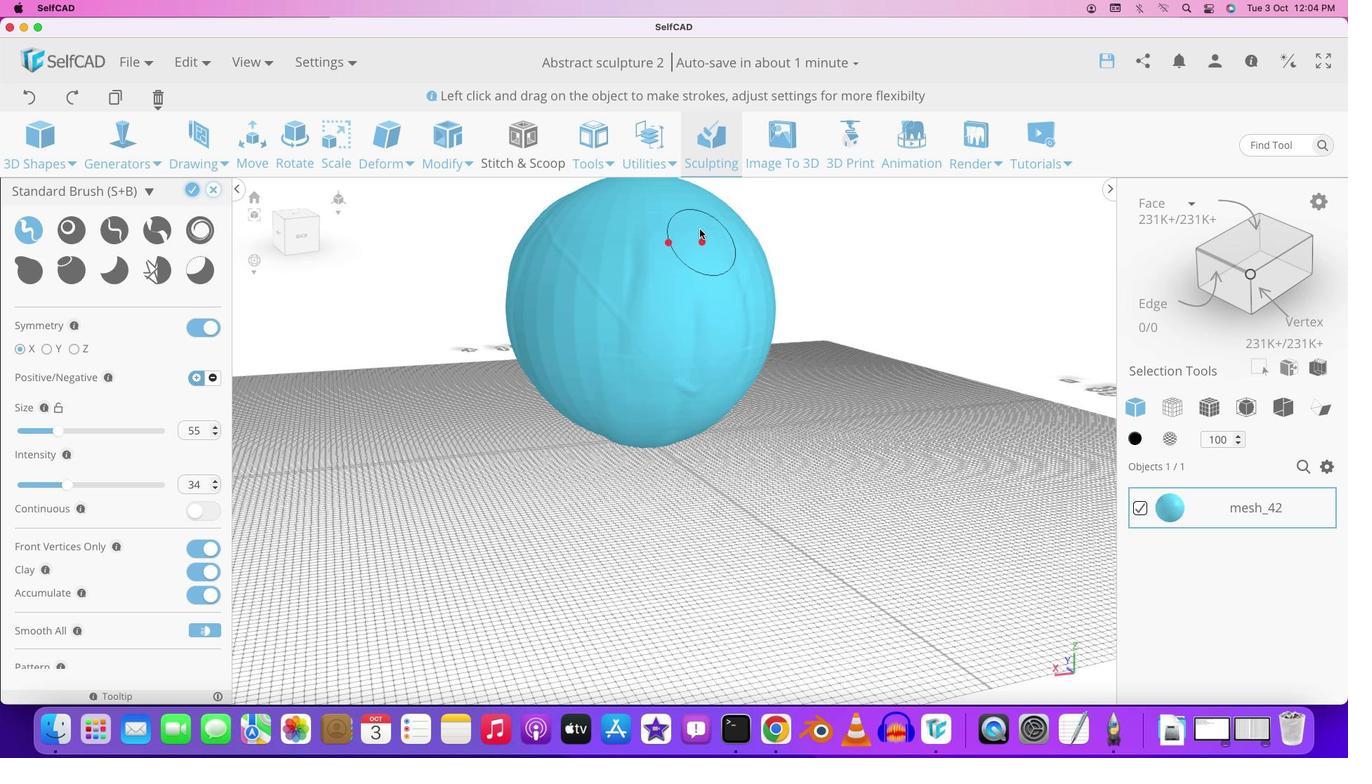 
Action: Mouse moved to (907, 364)
Screenshot: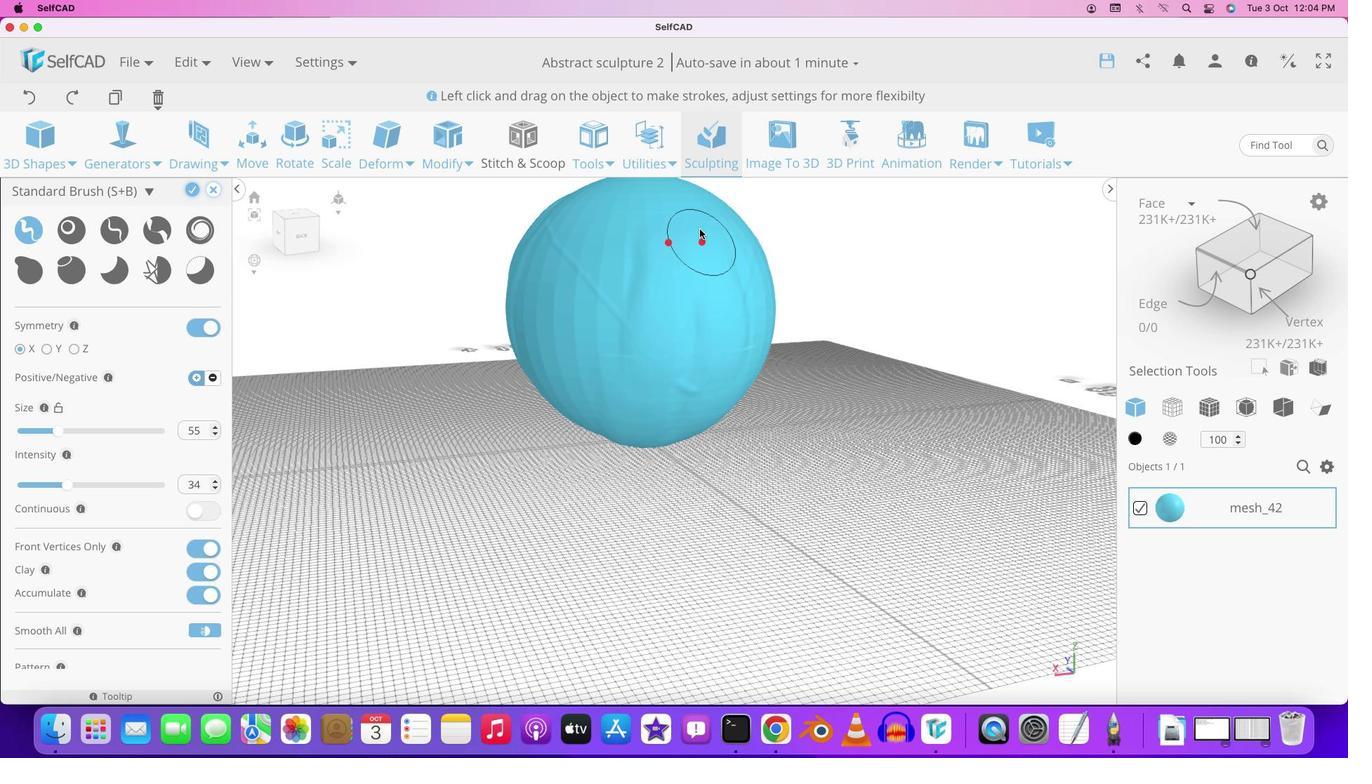 
Action: Mouse pressed left at (907, 364)
Screenshot: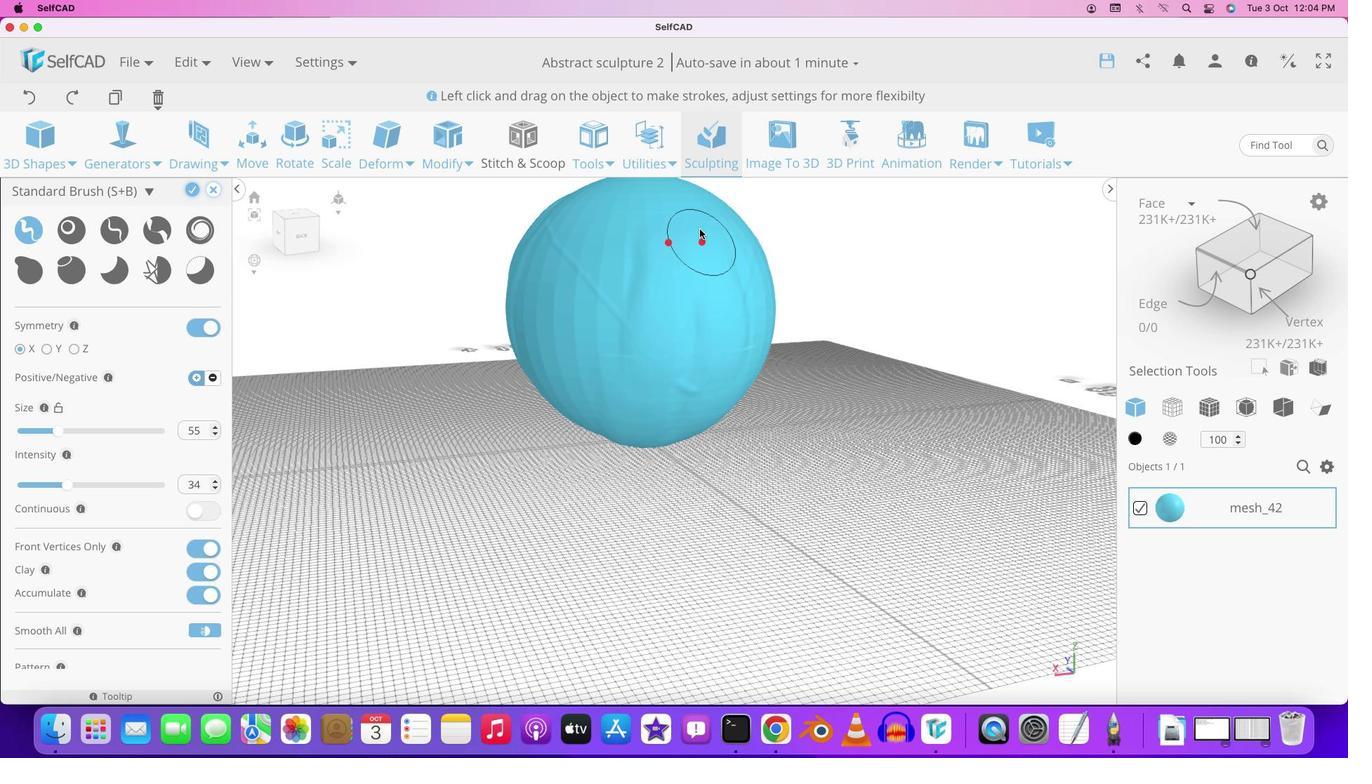 
Action: Mouse moved to (747, 549)
Screenshot: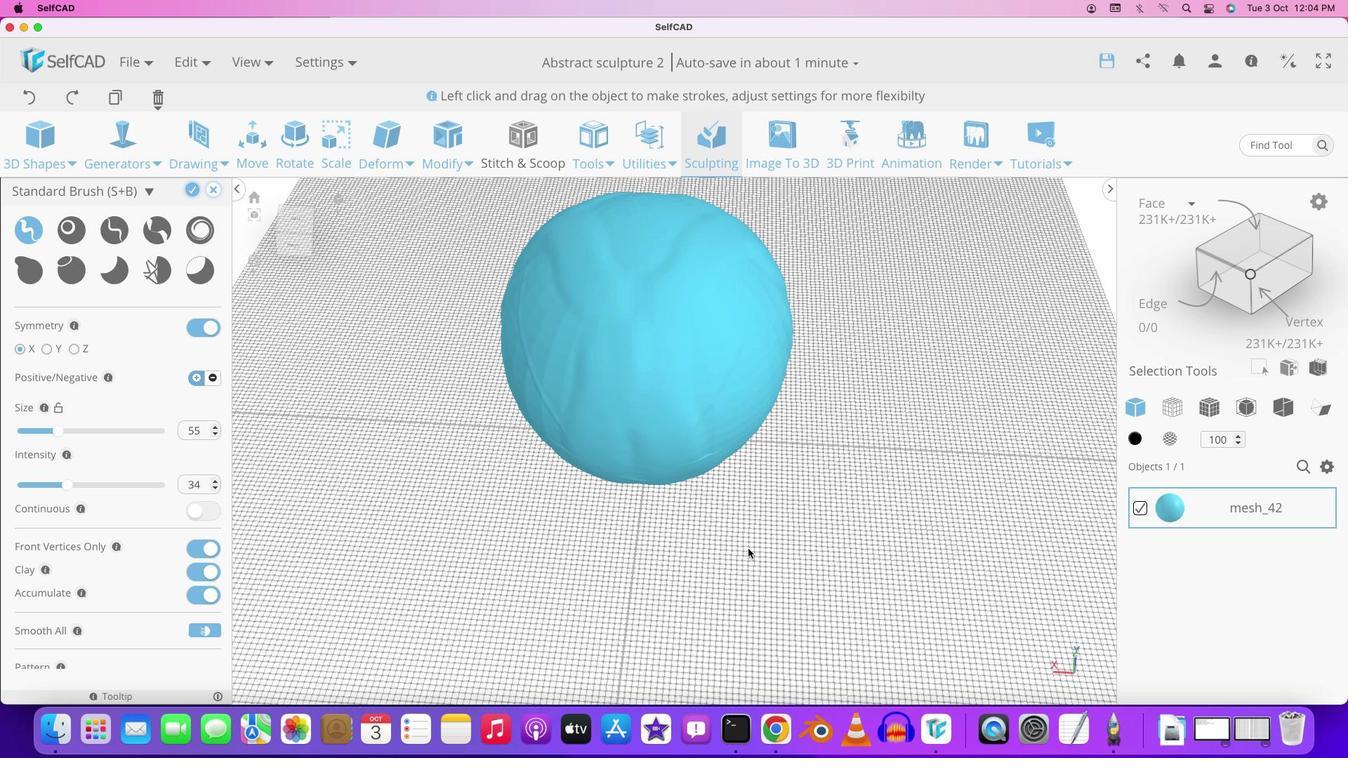 
Action: Mouse pressed left at (747, 549)
Screenshot: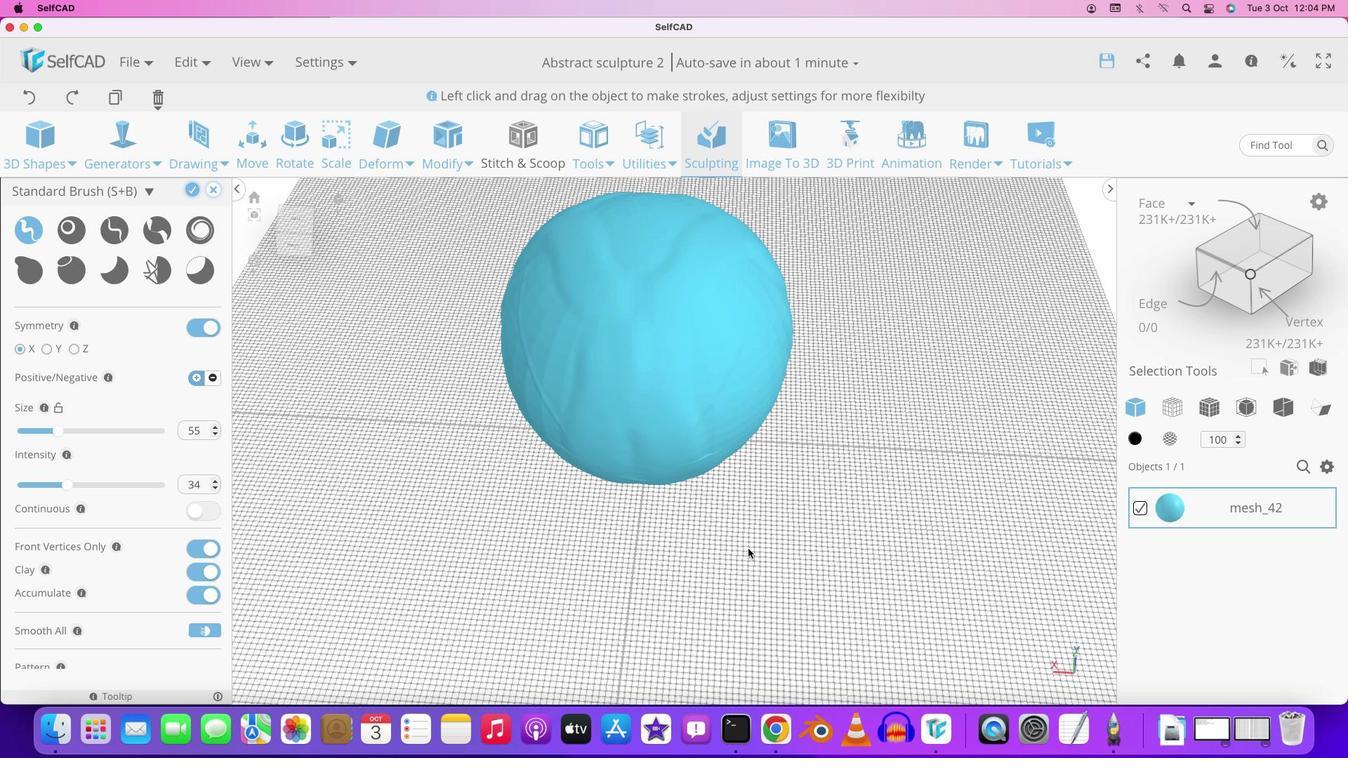 
Action: Mouse moved to (788, 411)
Screenshot: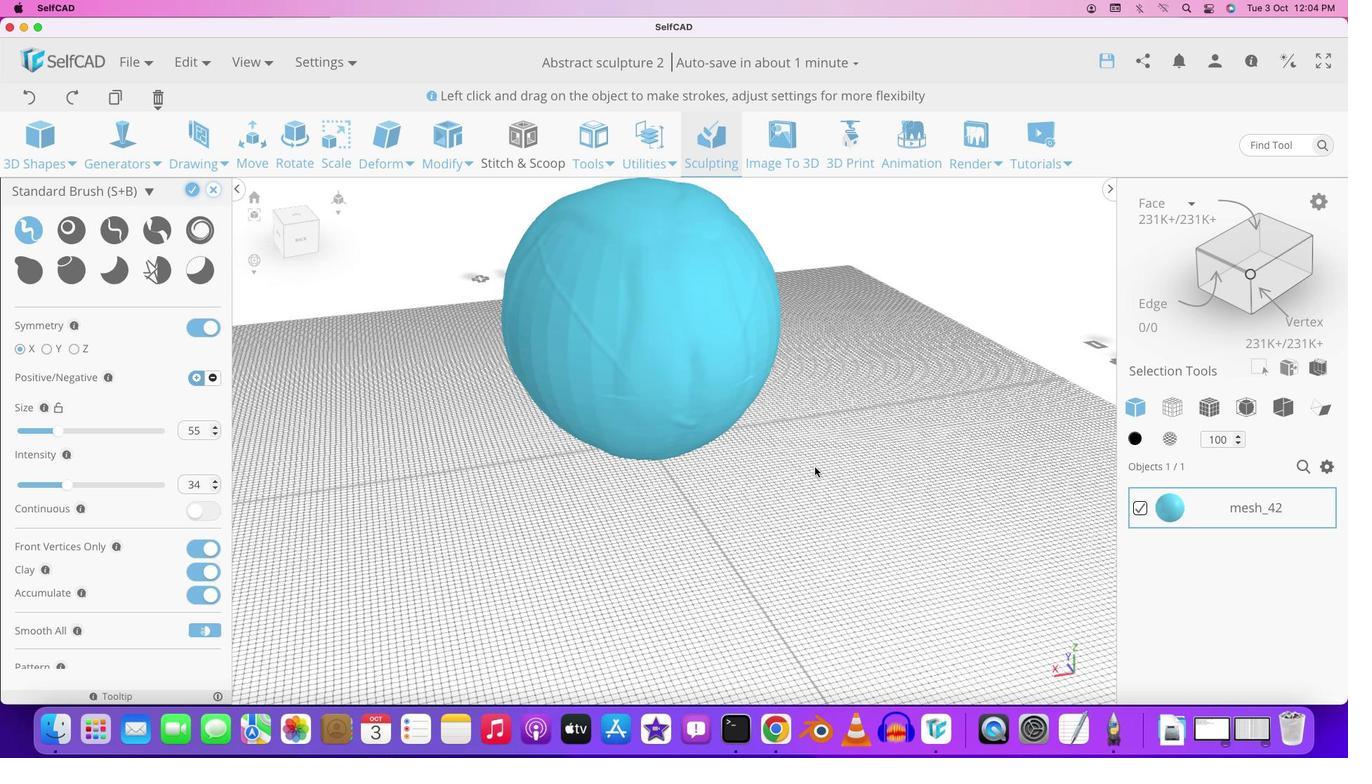 
Action: Mouse scrolled (788, 411) with delta (0, 0)
Screenshot: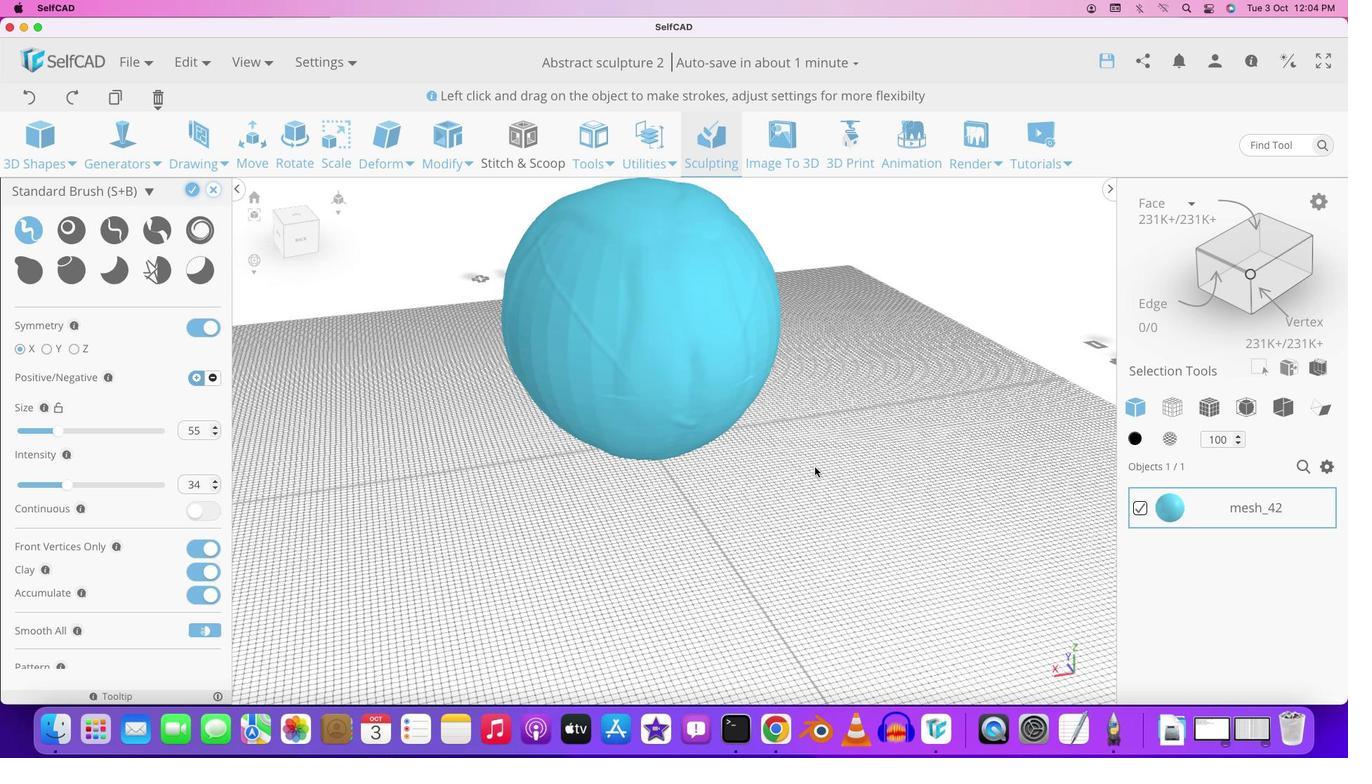 
Action: Mouse scrolled (788, 411) with delta (0, 0)
Screenshot: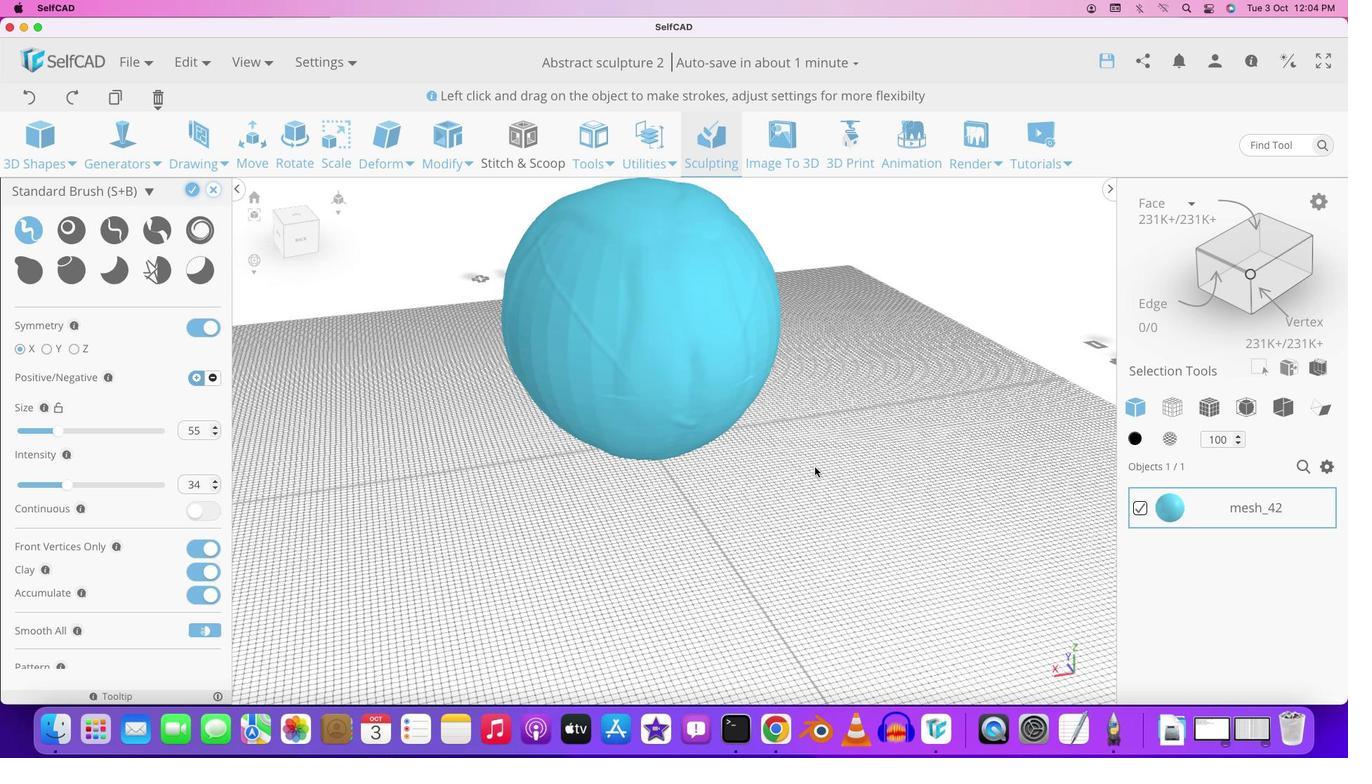 
Action: Mouse scrolled (788, 411) with delta (0, 1)
Screenshot: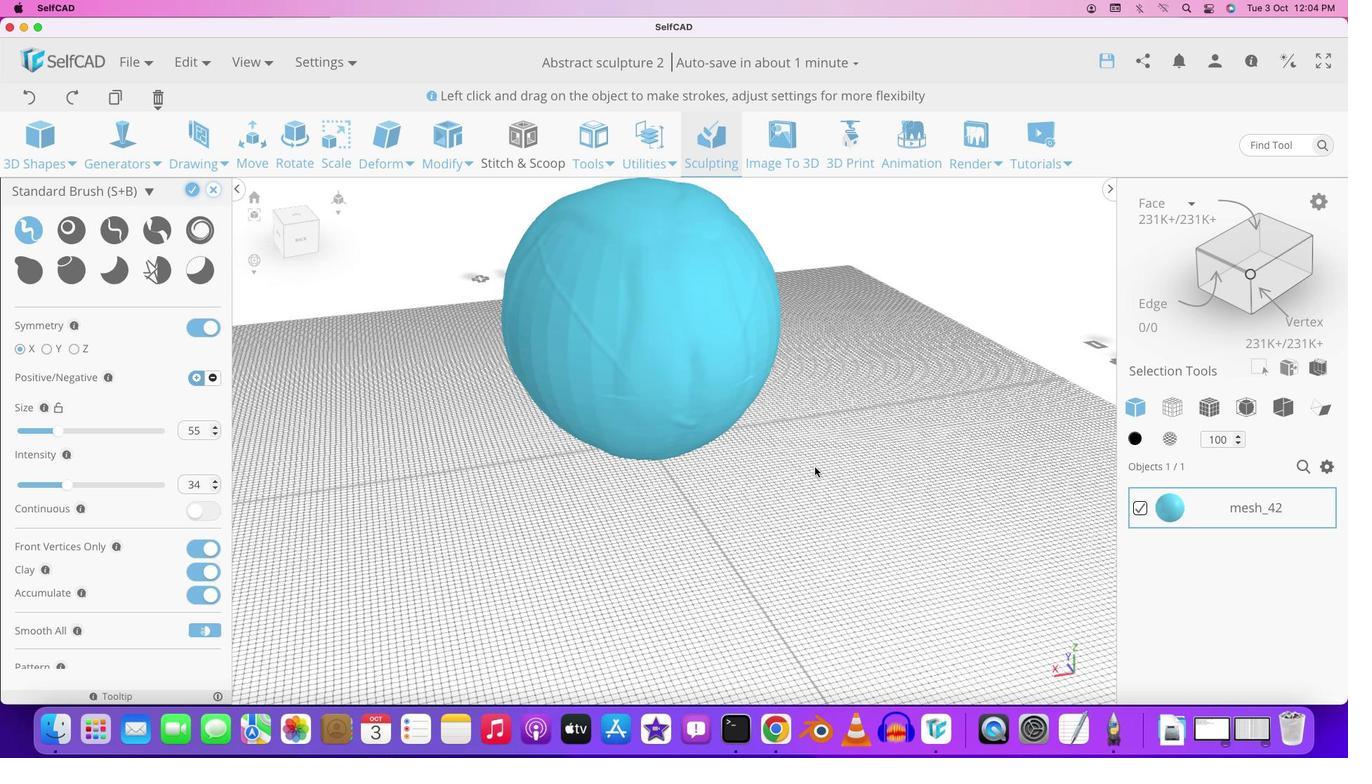 
Action: Mouse moved to (814, 380)
Screenshot: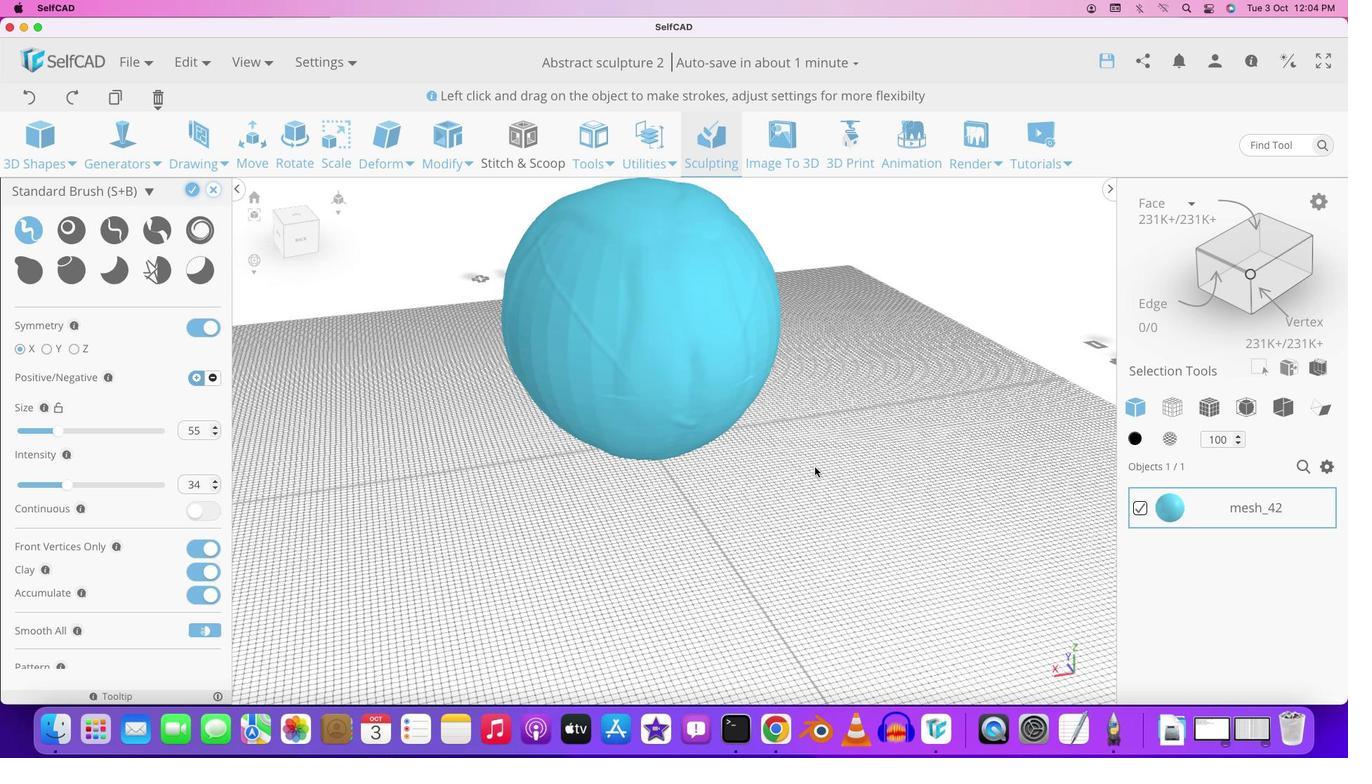 
Action: Mouse pressed left at (814, 380)
Screenshot: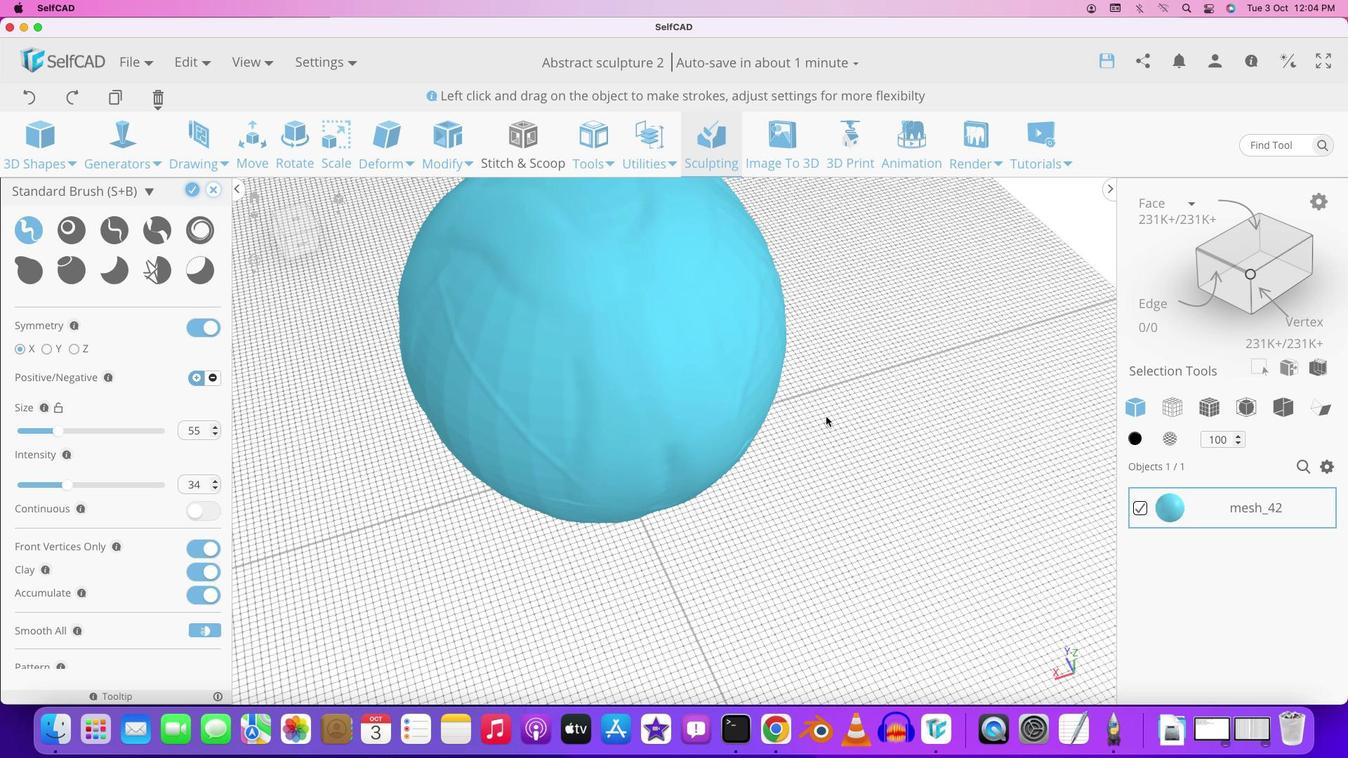 
Action: Mouse moved to (58, 433)
Screenshot: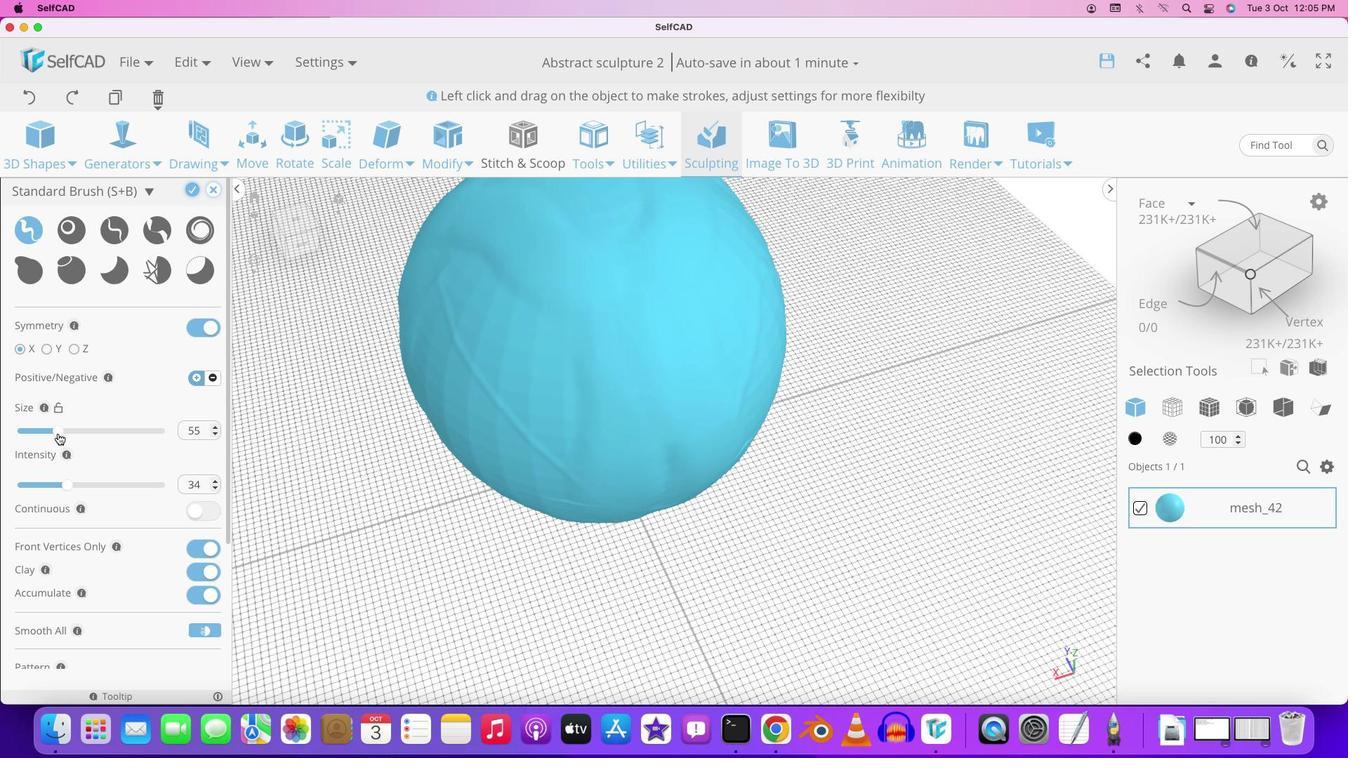 
Action: Mouse pressed left at (58, 433)
Screenshot: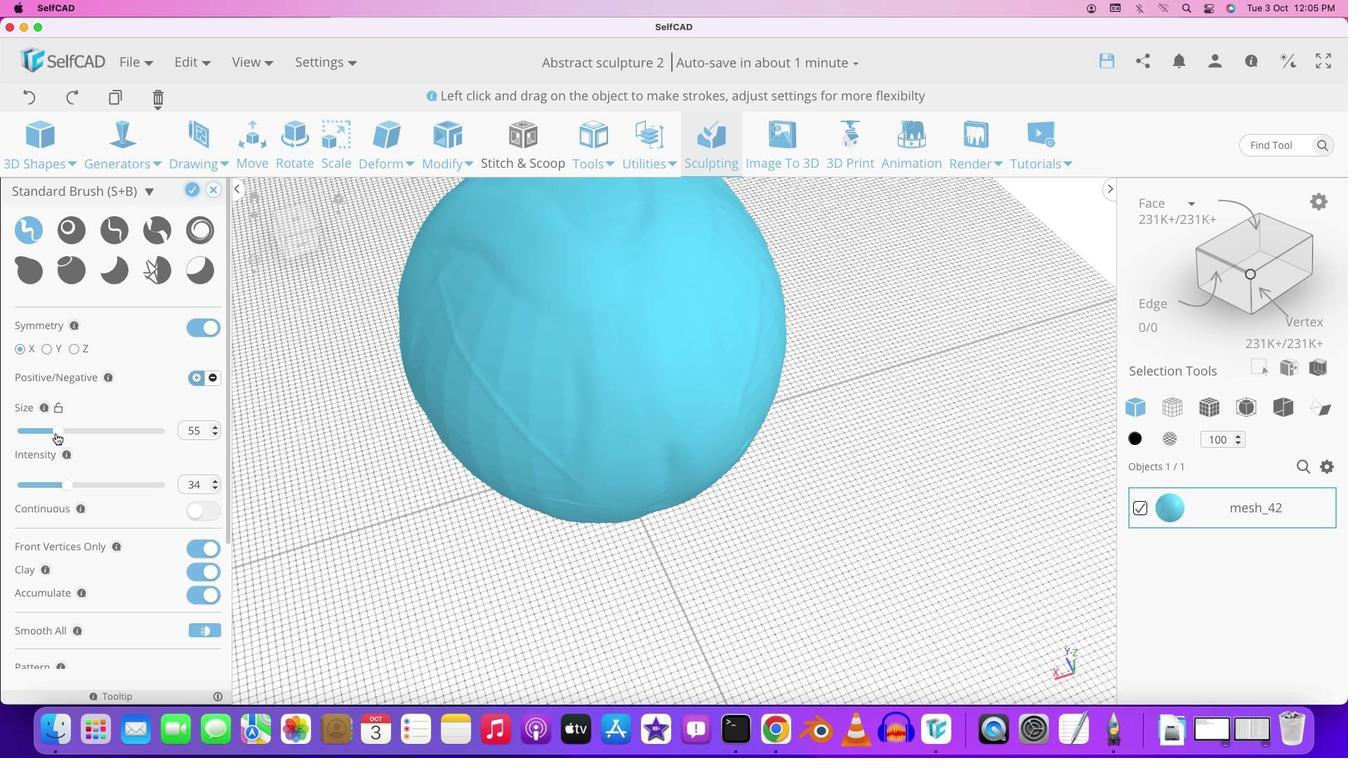 
Action: Mouse moved to (70, 483)
Screenshot: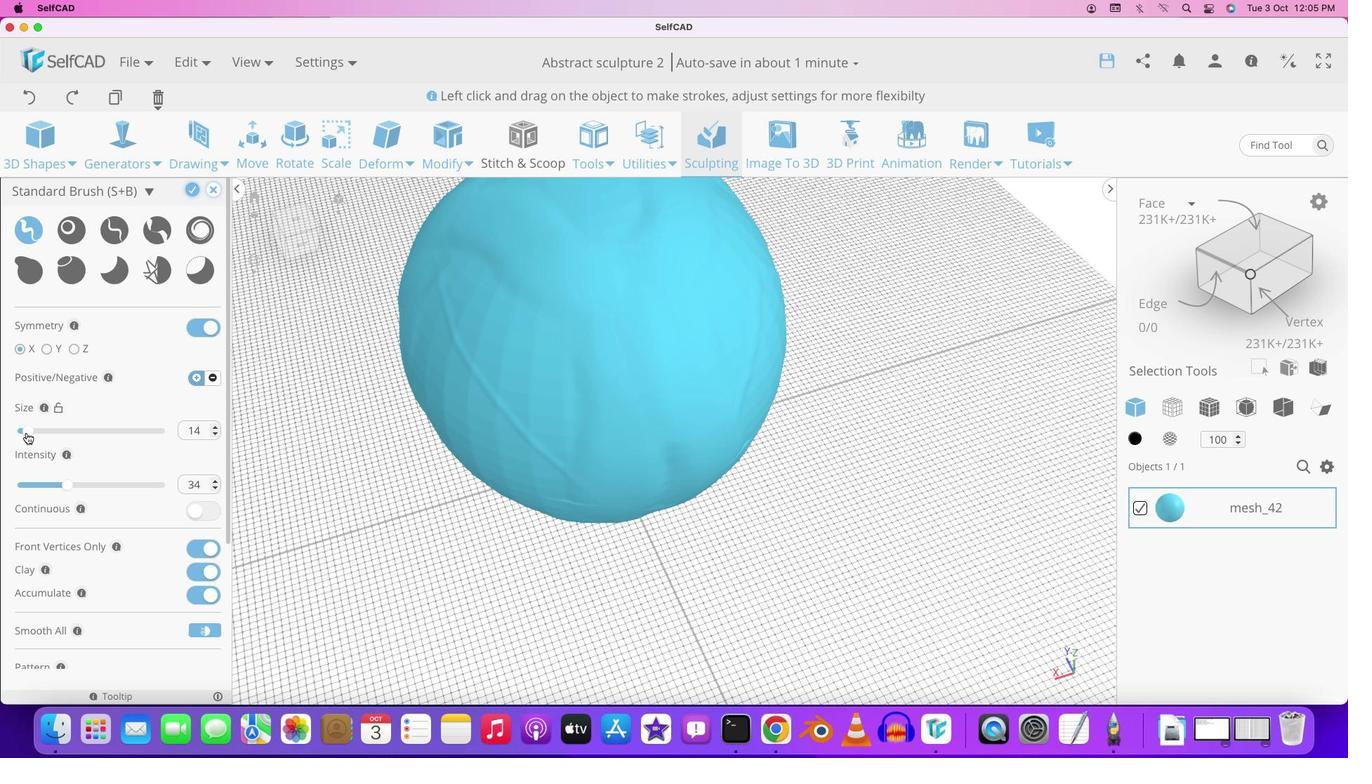 
Action: Mouse pressed left at (70, 483)
Screenshot: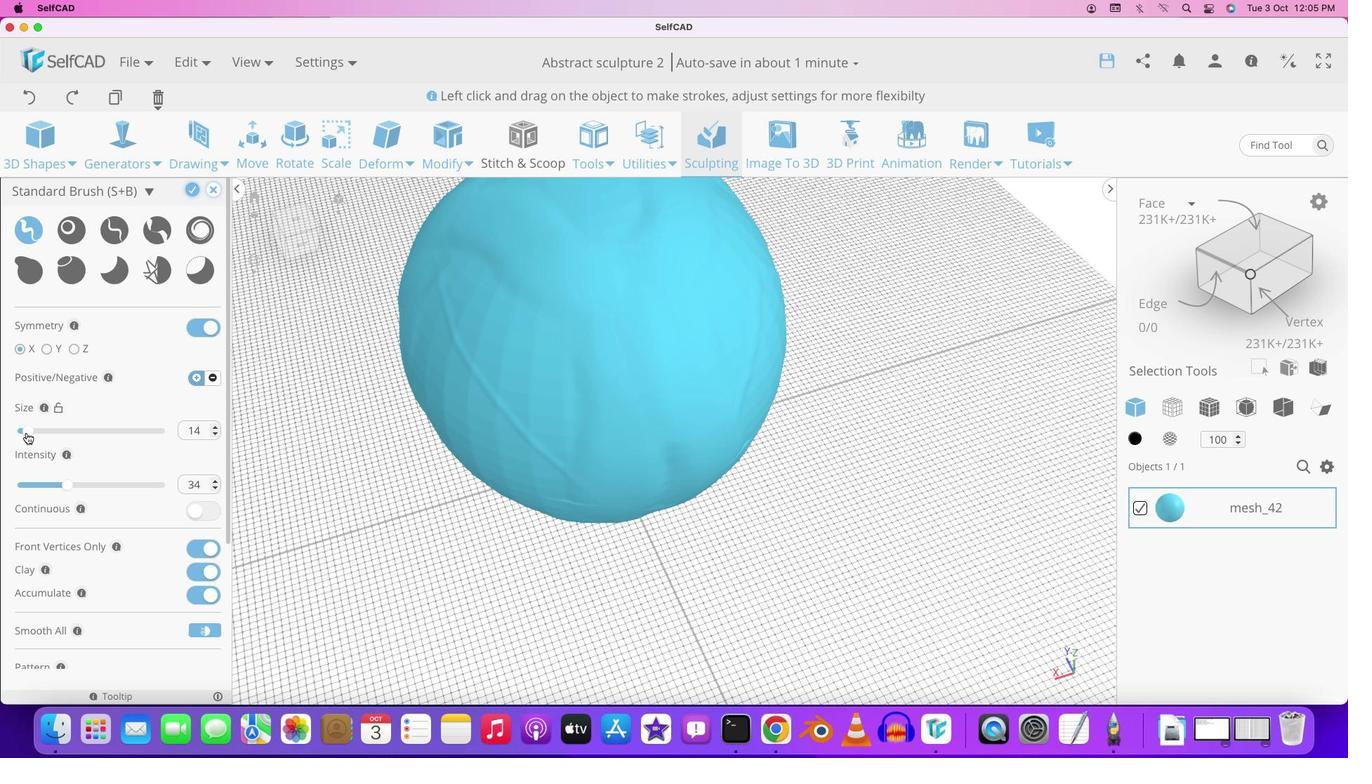 
Action: Mouse moved to (606, 222)
Screenshot: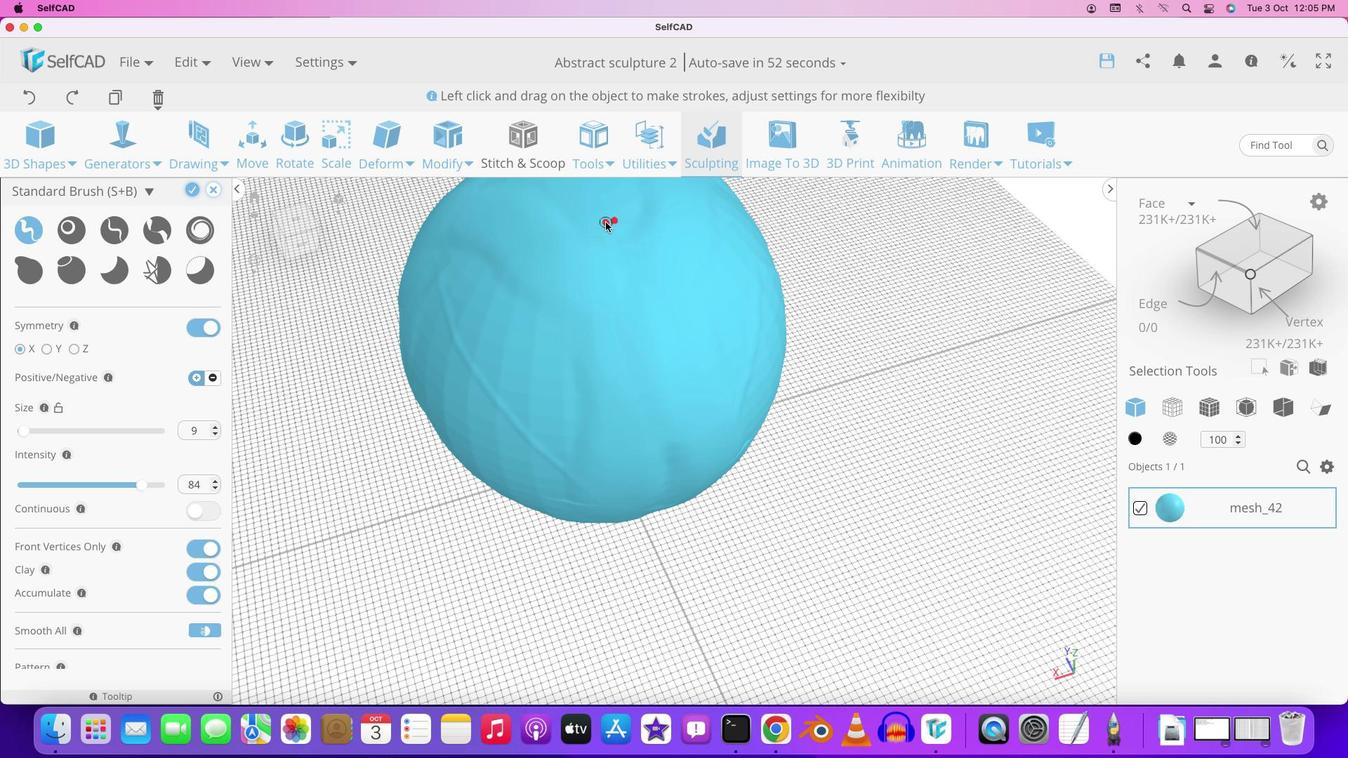 
Action: Mouse pressed left at (606, 222)
Screenshot: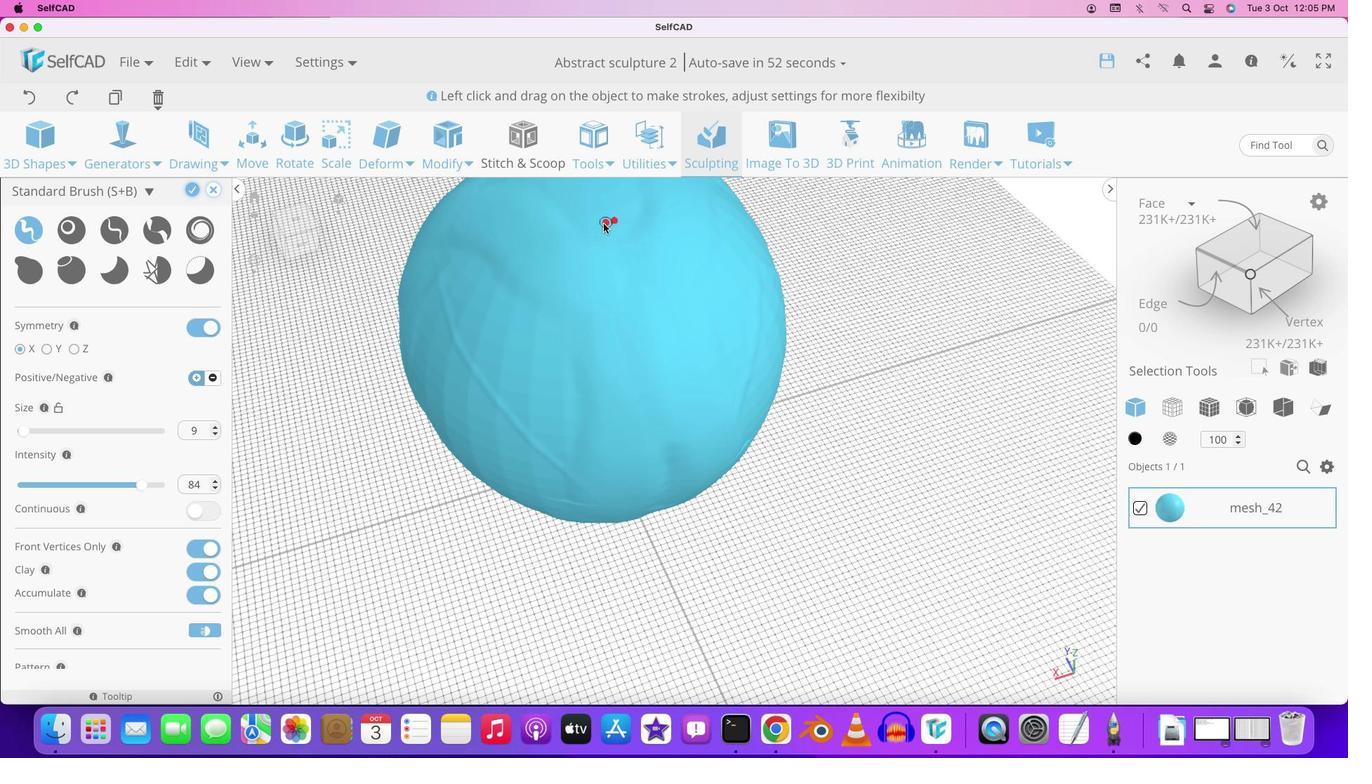 
Action: Mouse moved to (444, 505)
Screenshot: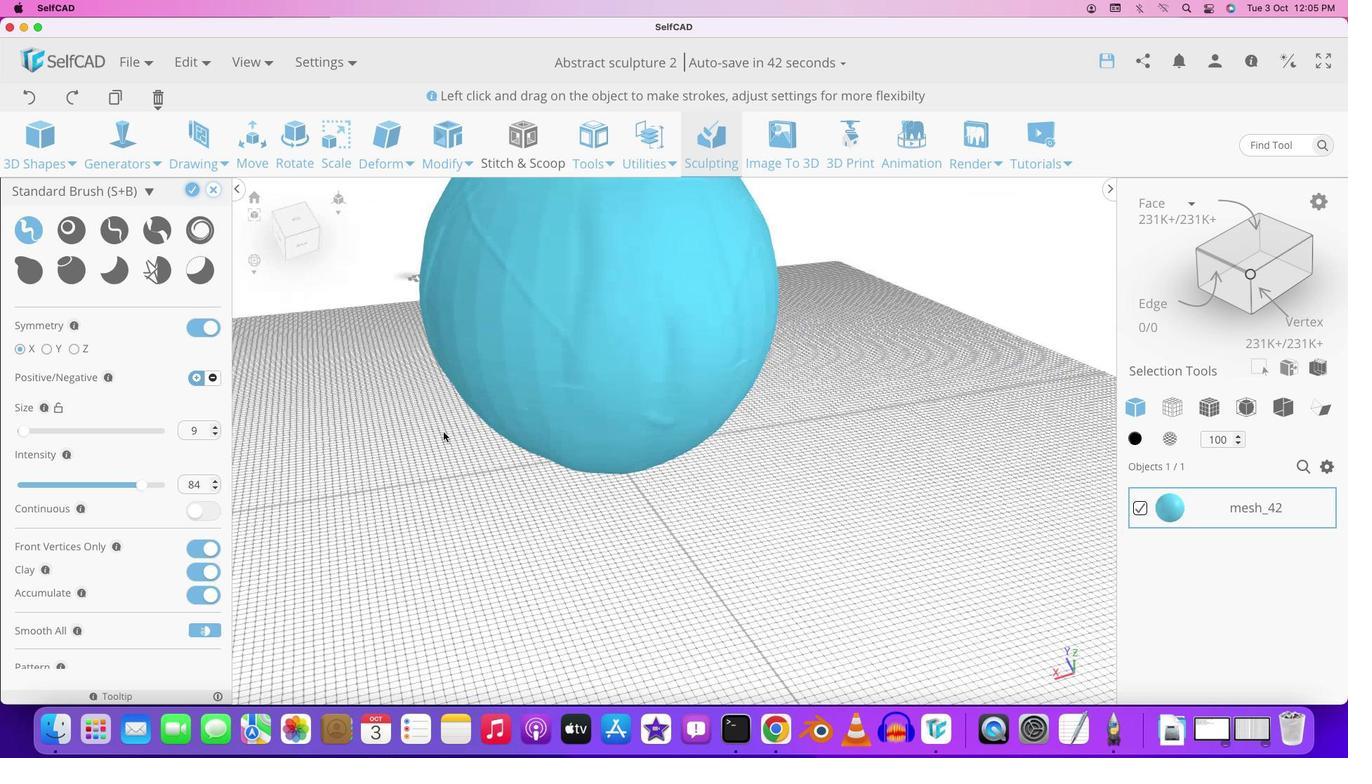
Action: Mouse pressed left at (444, 505)
Screenshot: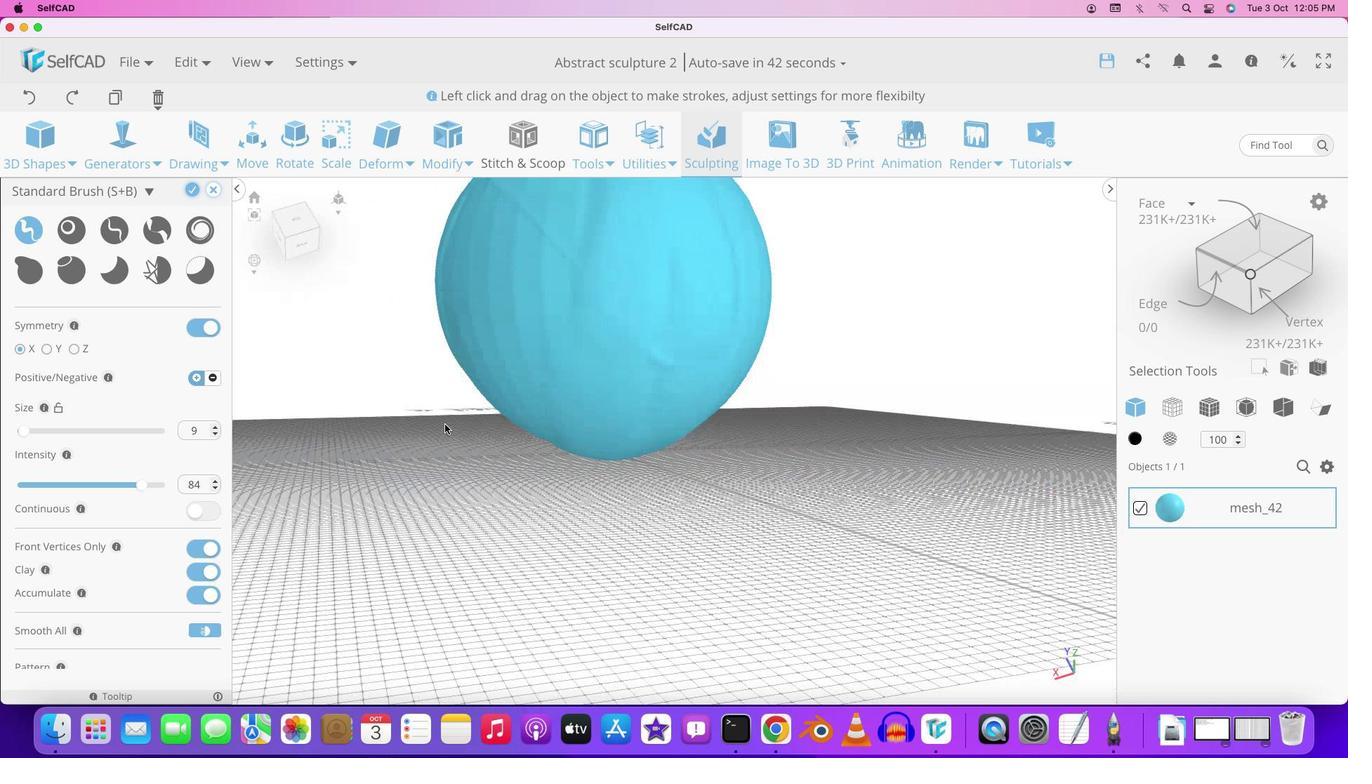 
Action: Mouse moved to (475, 235)
Screenshot: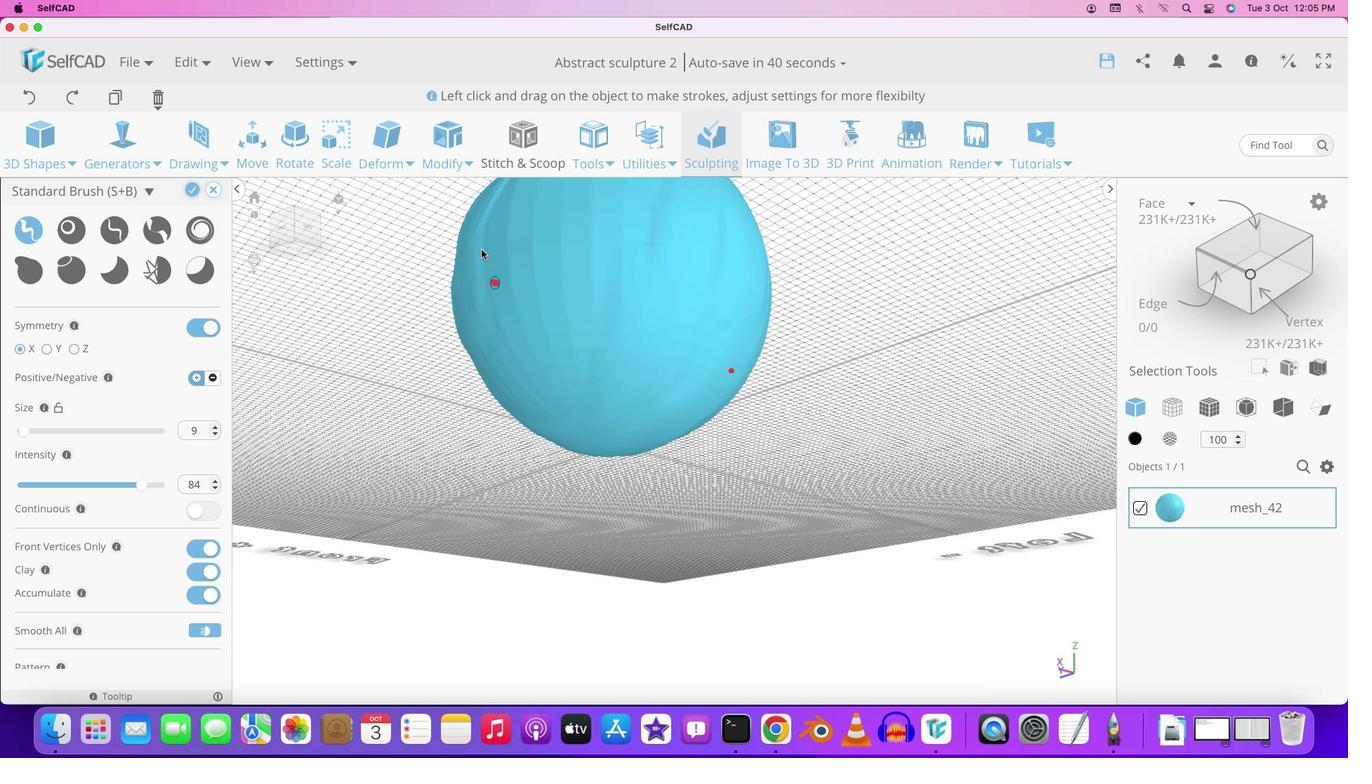 
Action: Mouse pressed left at (475, 235)
Screenshot: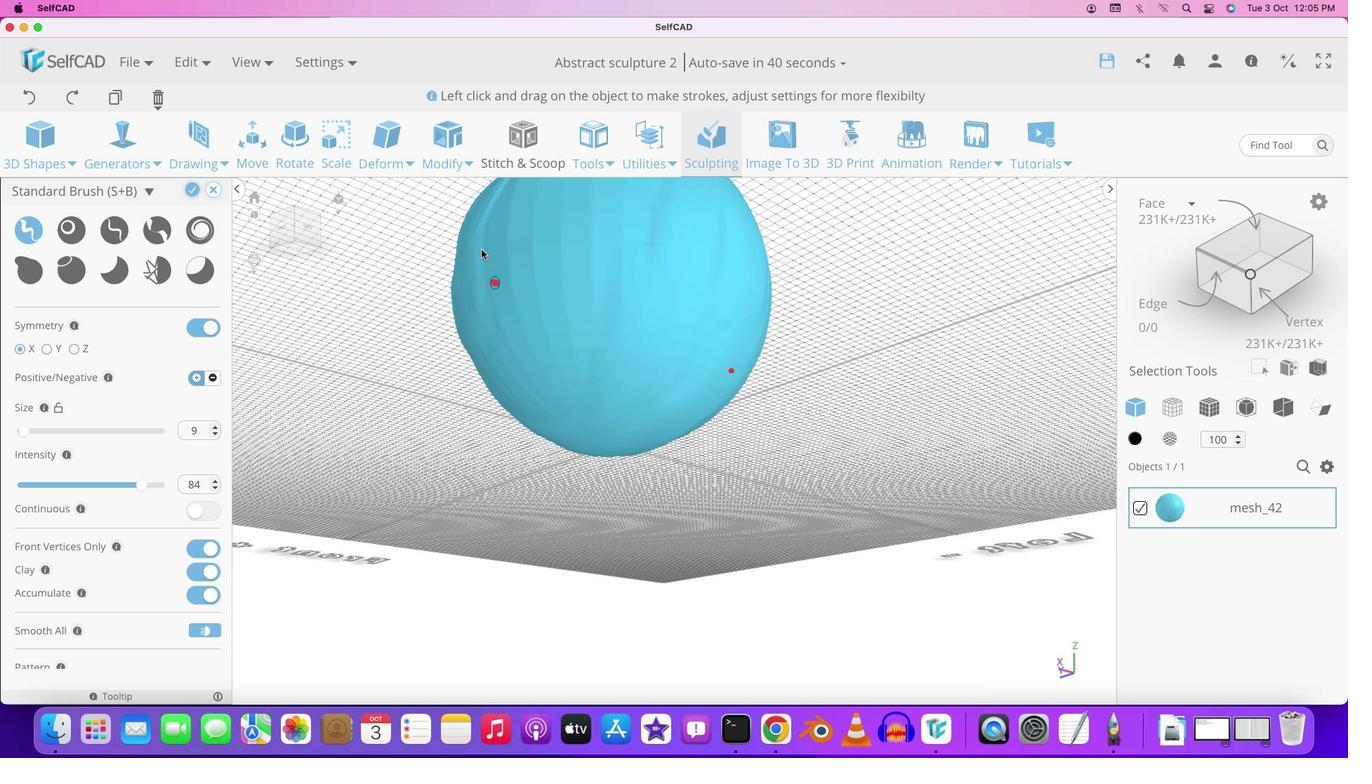 
Action: Mouse moved to (850, 319)
Screenshot: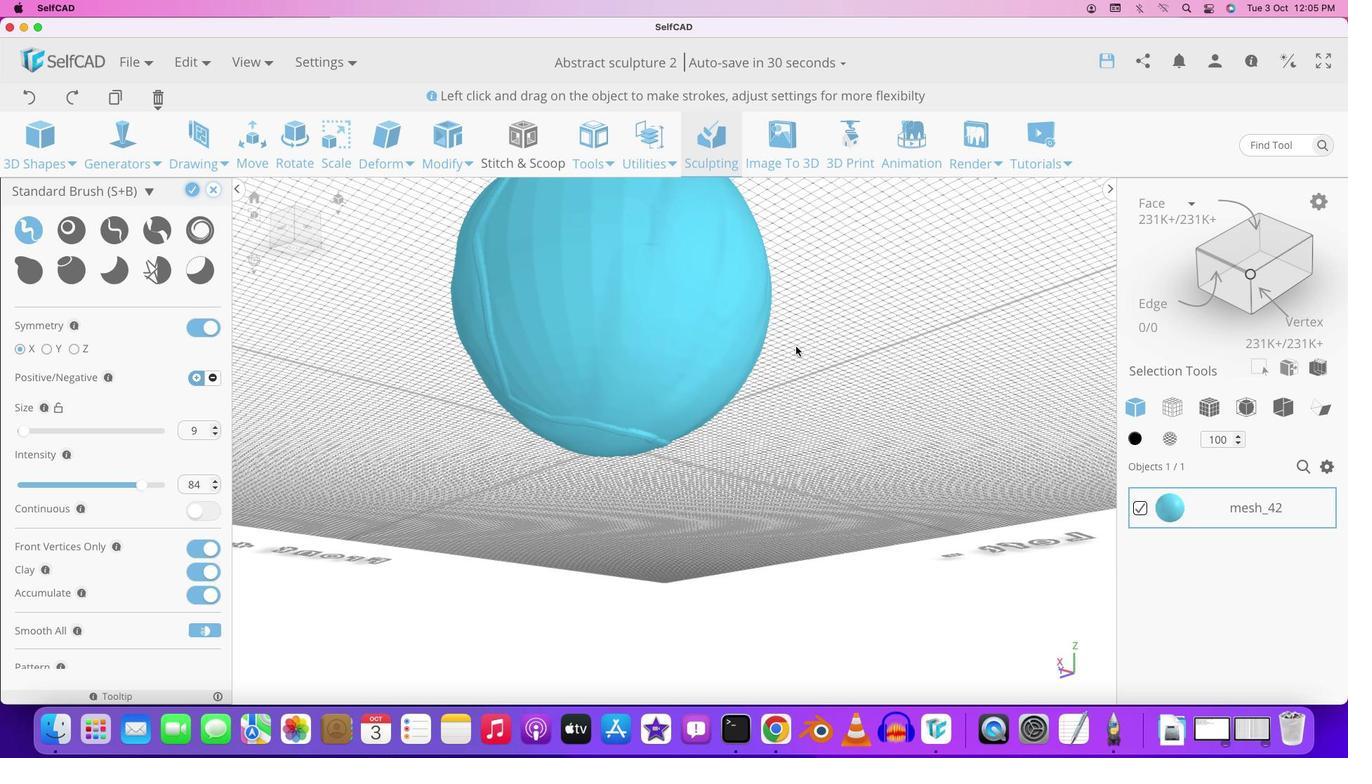 
Action: Mouse pressed left at (850, 319)
Screenshot: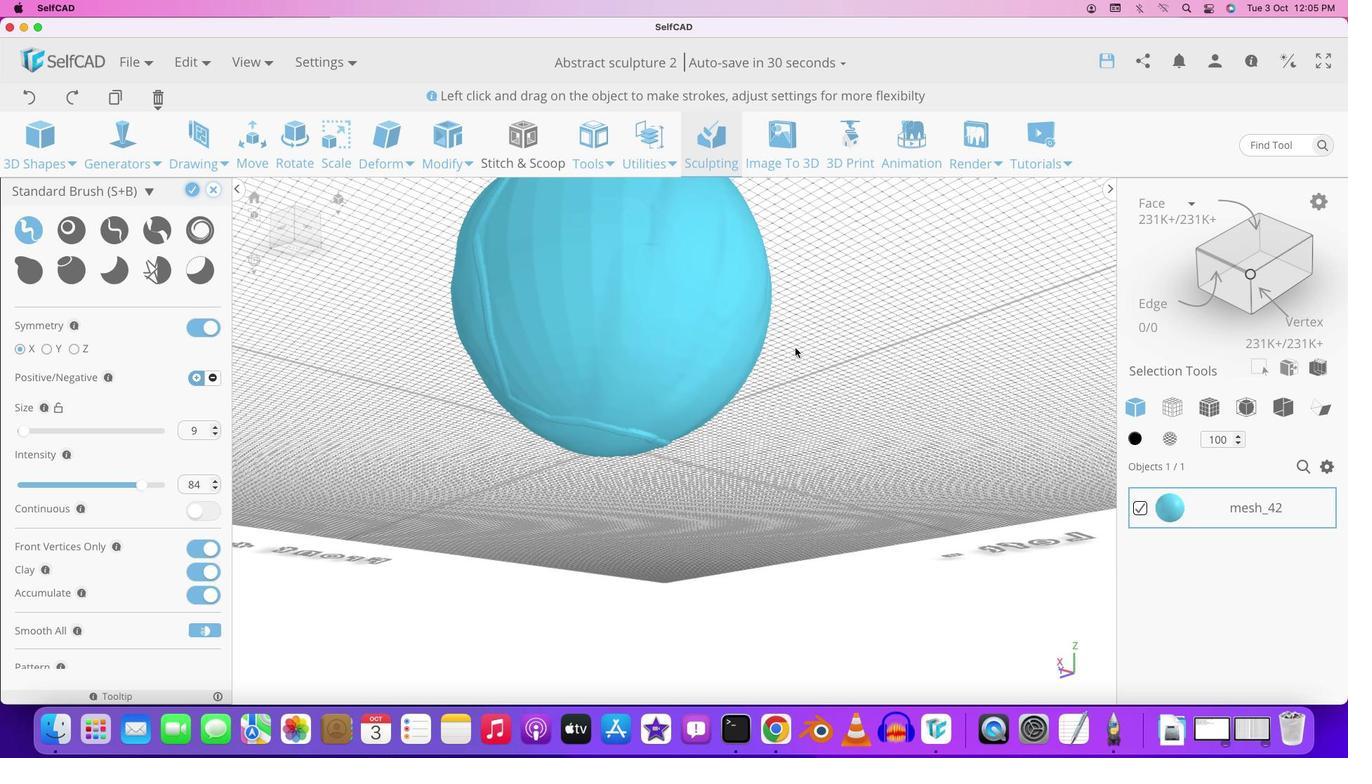 
Action: Mouse moved to (510, 427)
Screenshot: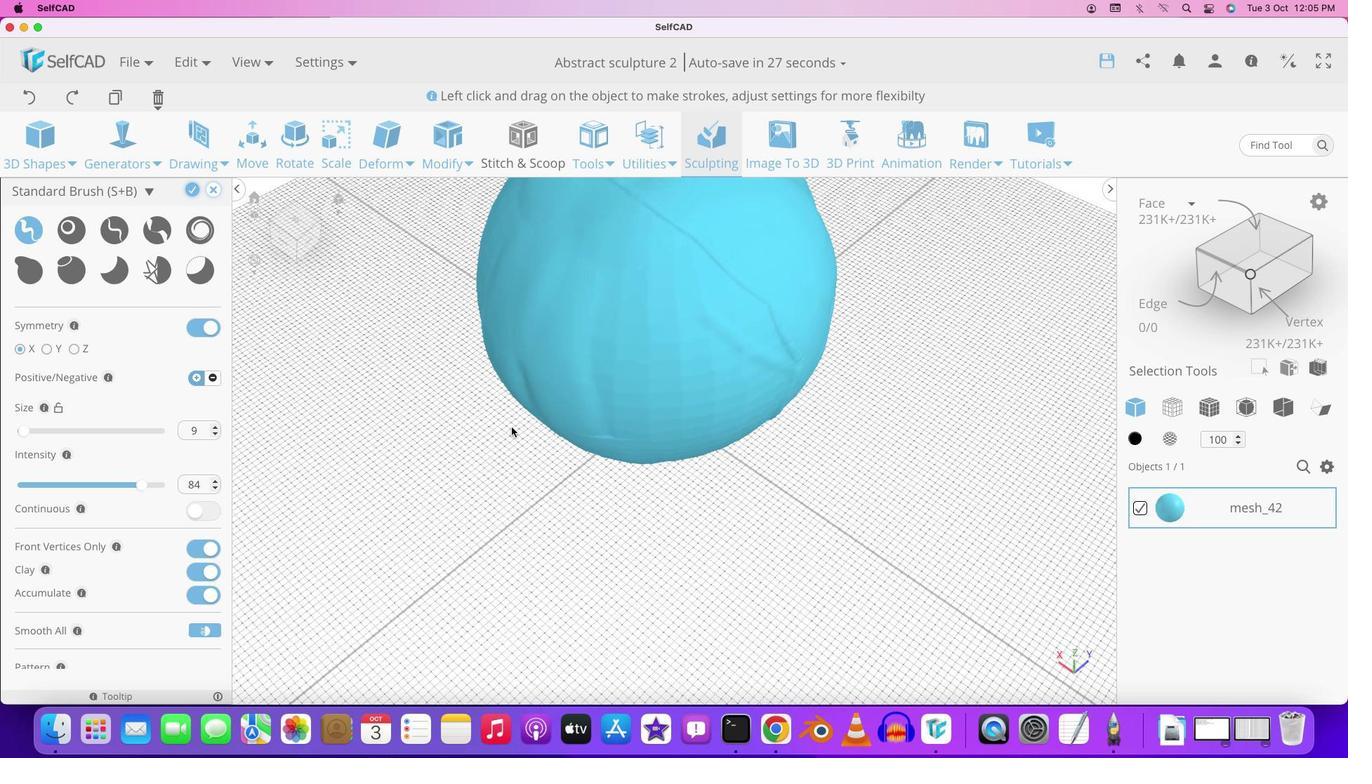 
Action: Mouse scrolled (510, 427) with delta (0, 0)
Screenshot: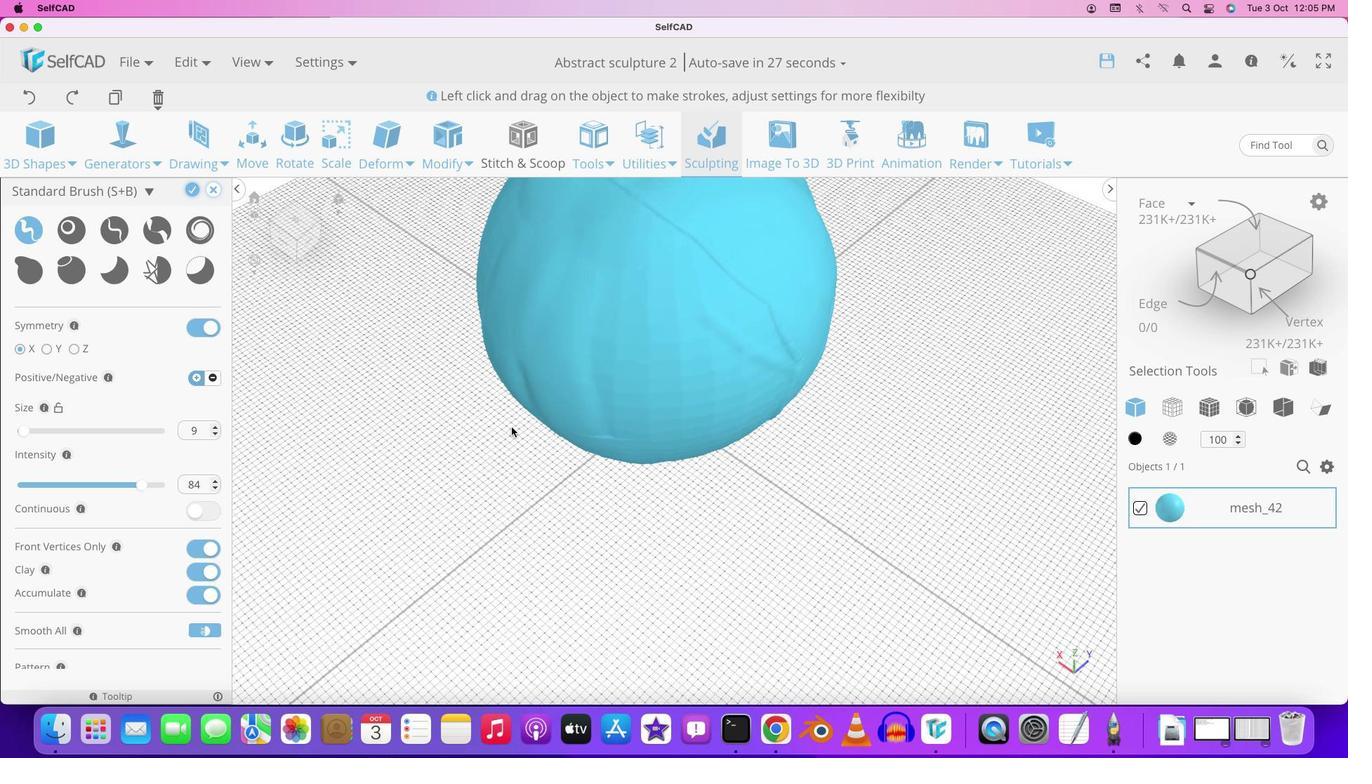 
Action: Mouse moved to (510, 430)
Screenshot: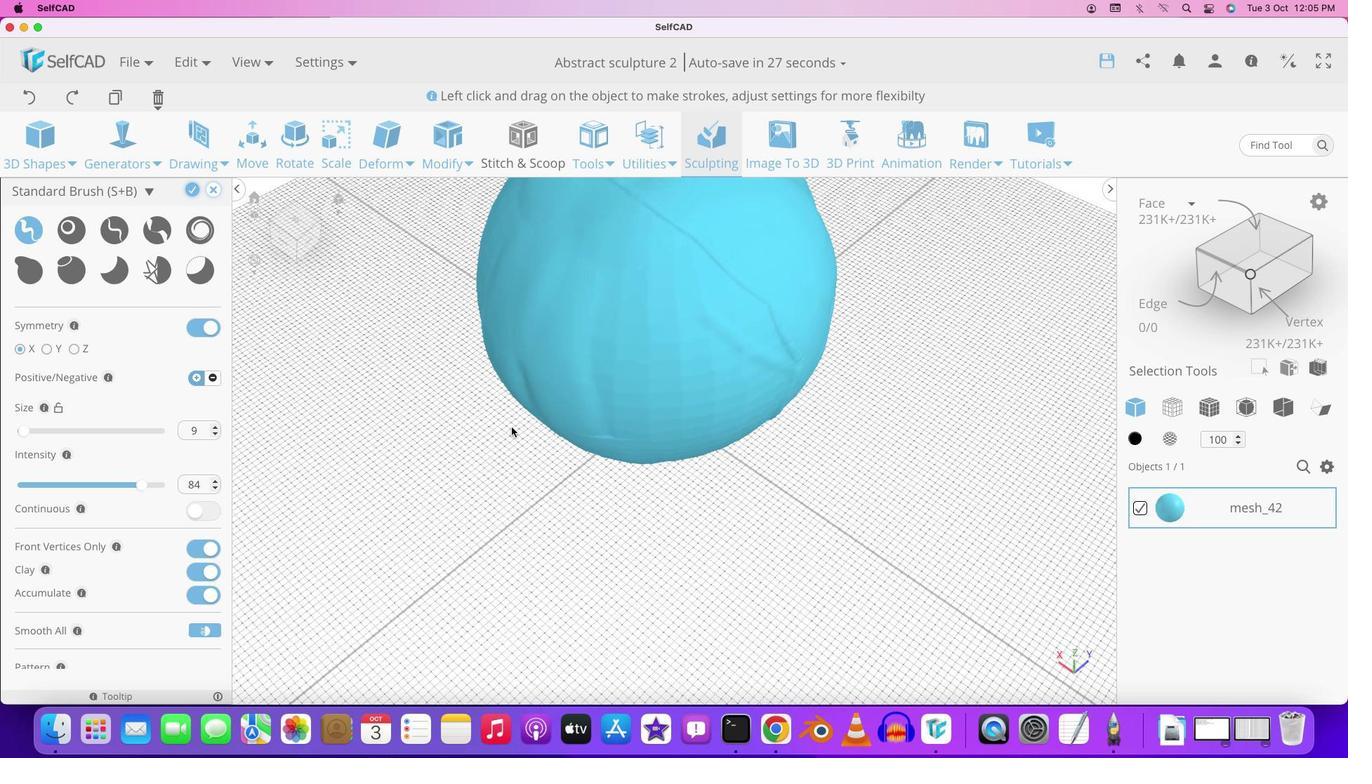 
Action: Mouse scrolled (510, 430) with delta (0, 0)
Screenshot: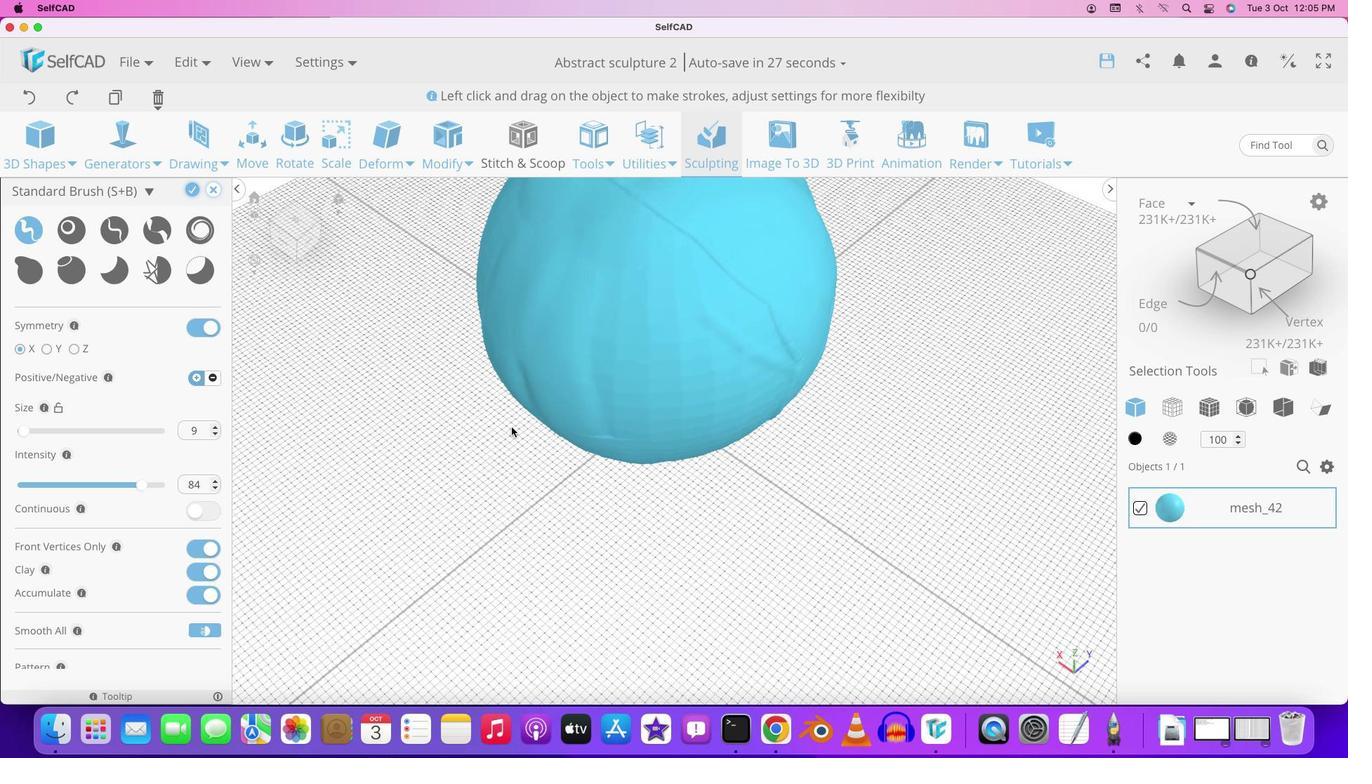 
Action: Mouse moved to (510, 430)
Screenshot: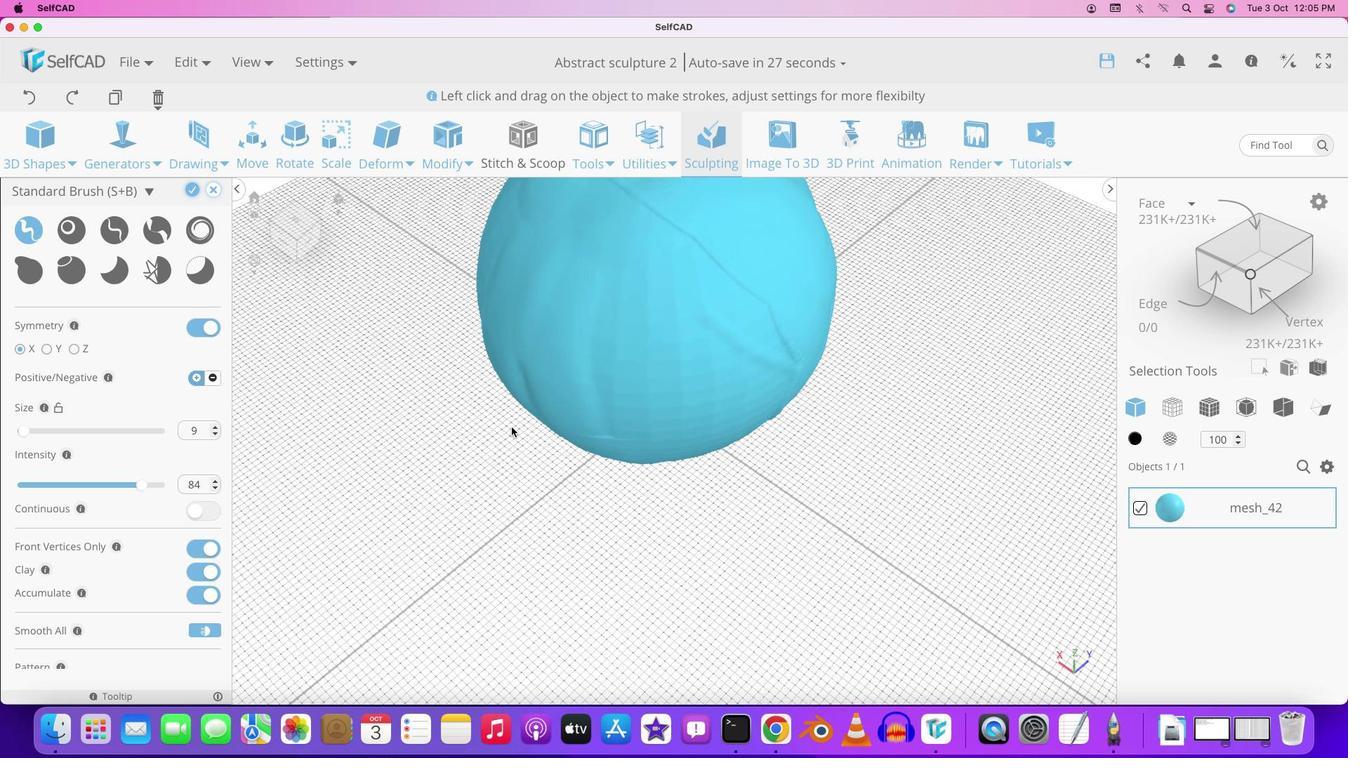 
Action: Mouse scrolled (510, 430) with delta (0, -2)
Screenshot: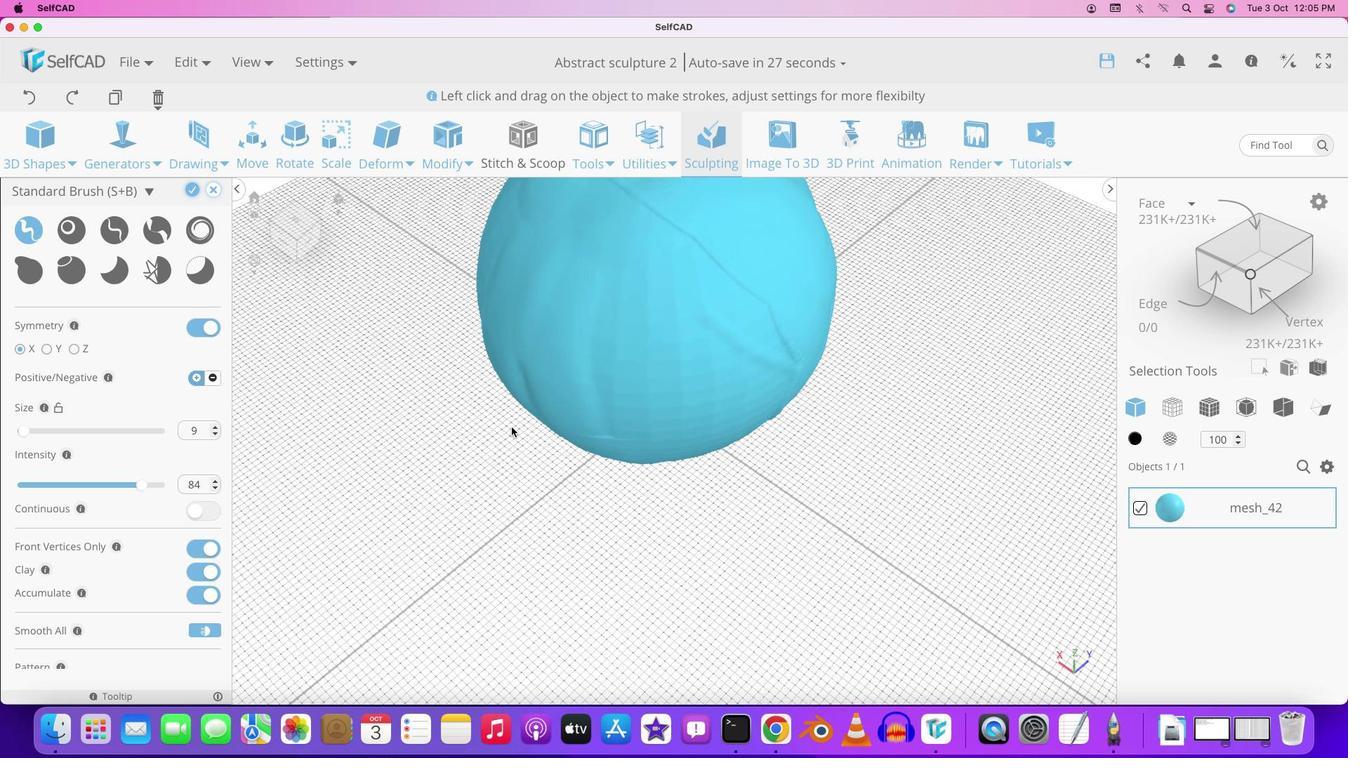 
Action: Mouse moved to (862, 318)
Screenshot: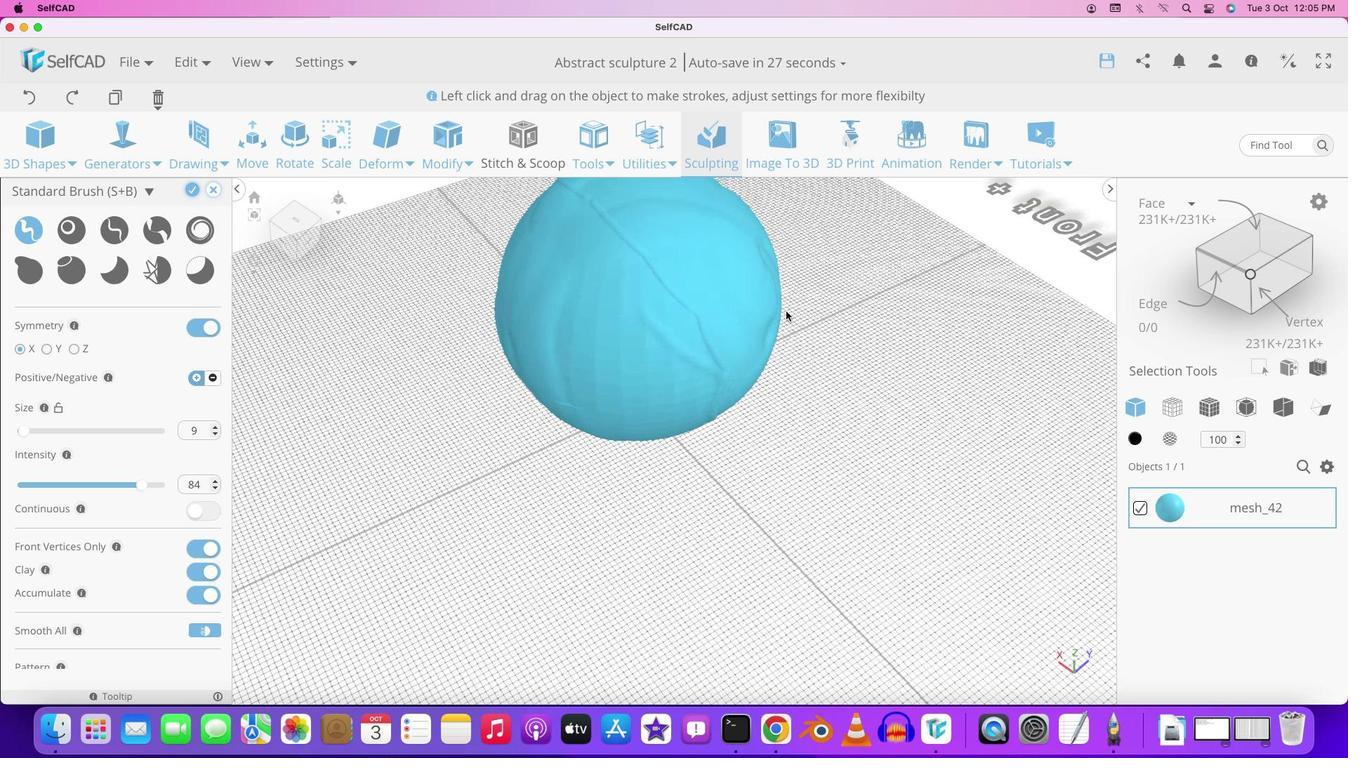 
Action: Mouse pressed left at (862, 318)
Screenshot: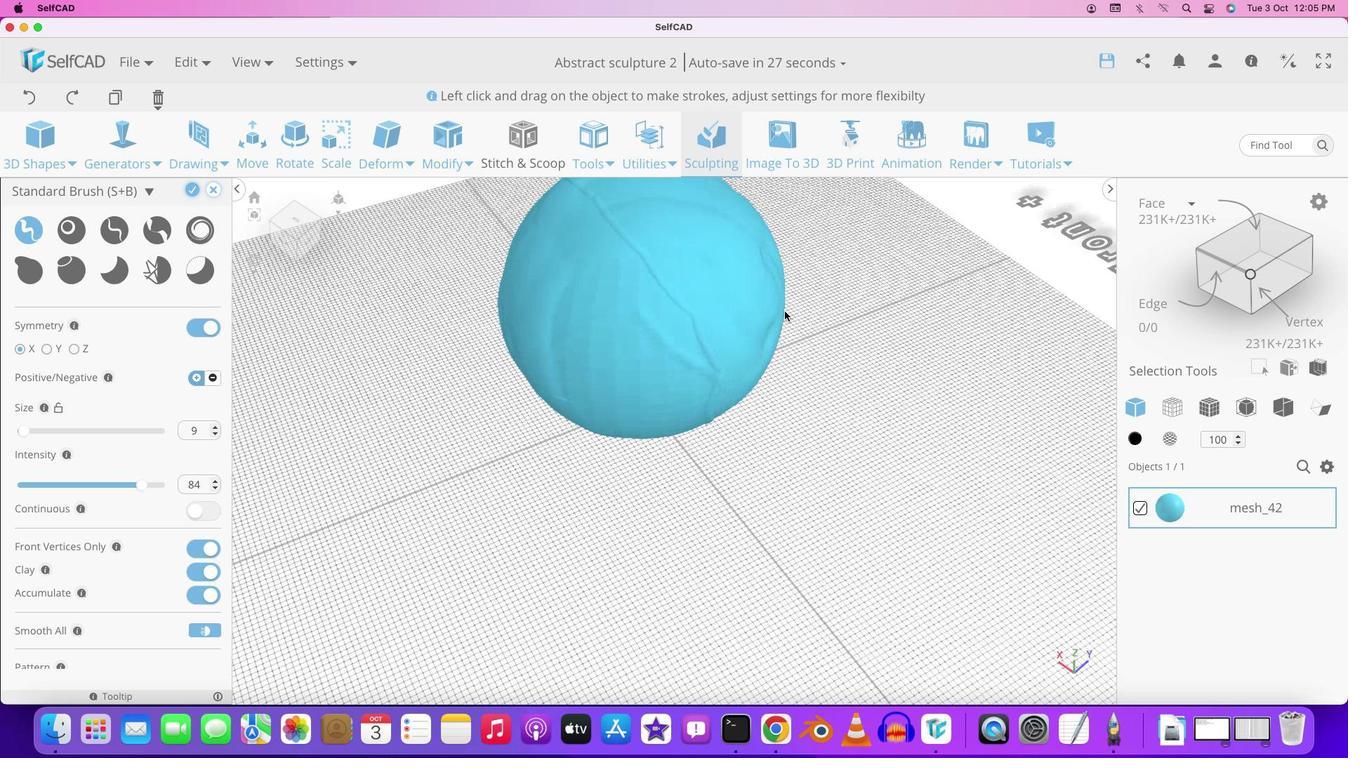 
Action: Mouse moved to (801, 241)
Screenshot: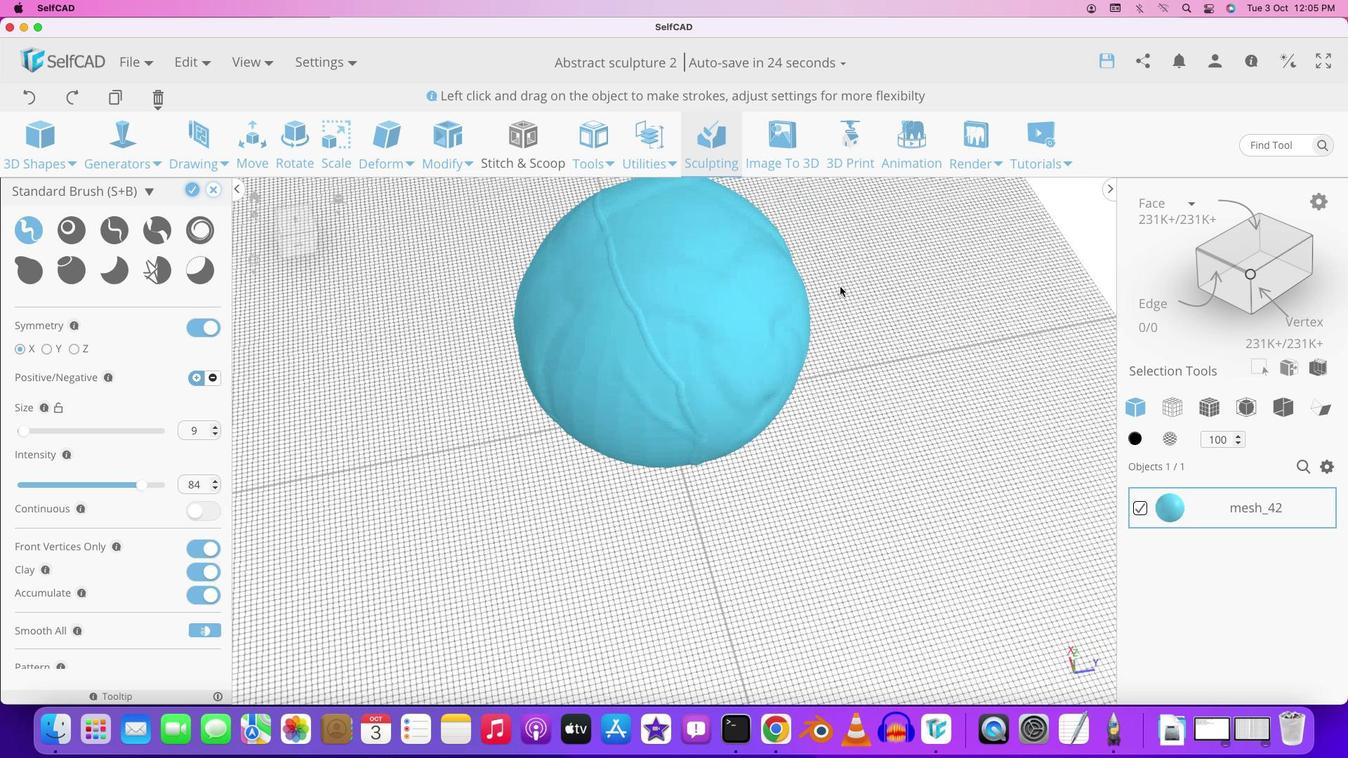 
Action: Mouse pressed left at (801, 241)
Screenshot: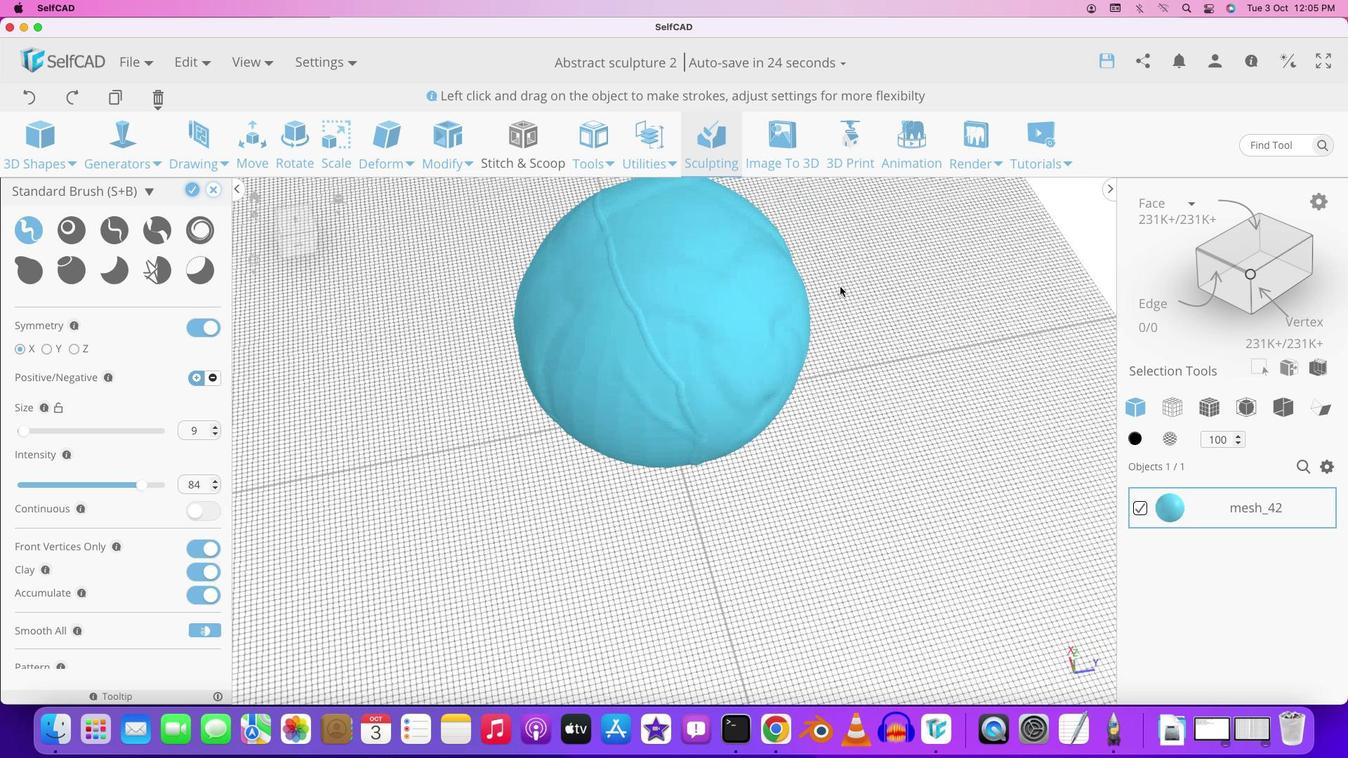 
Action: Mouse moved to (614, 300)
Screenshot: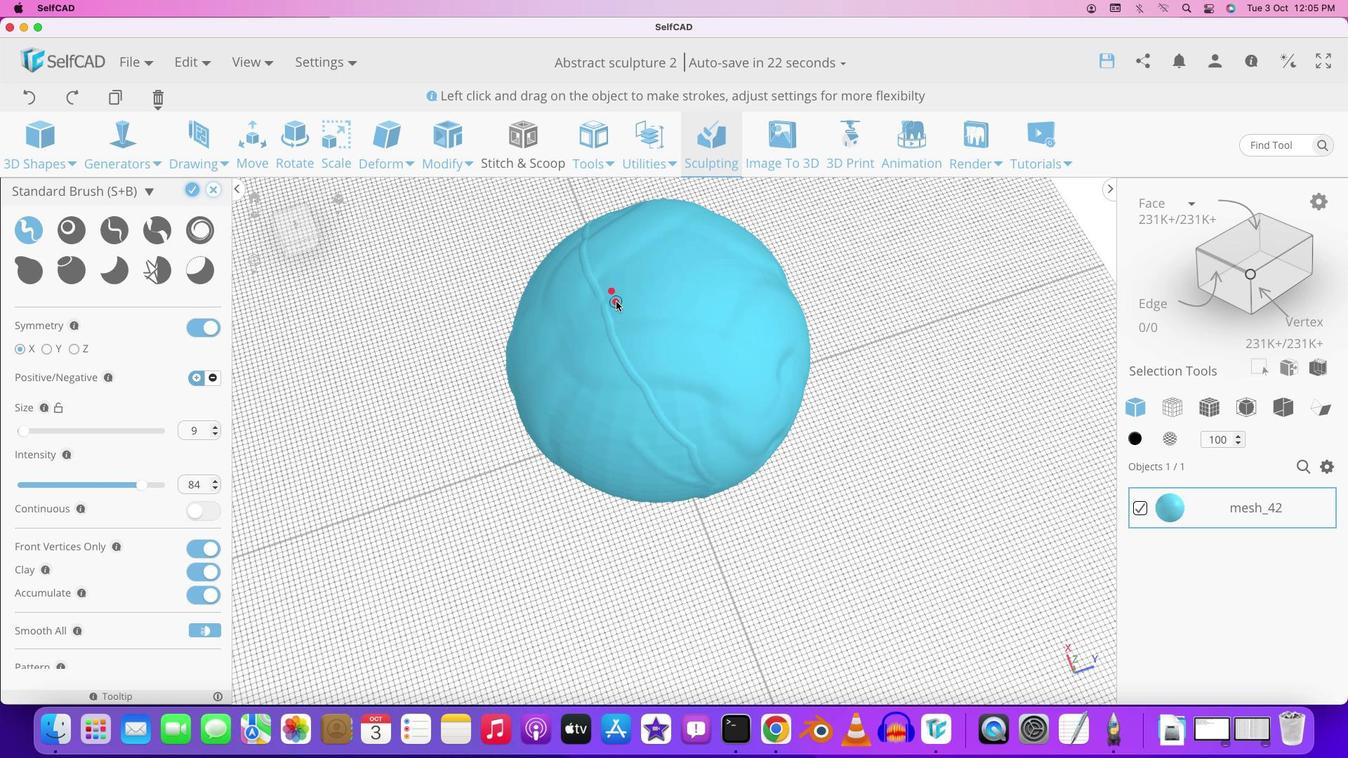 
Action: Mouse pressed left at (614, 300)
Screenshot: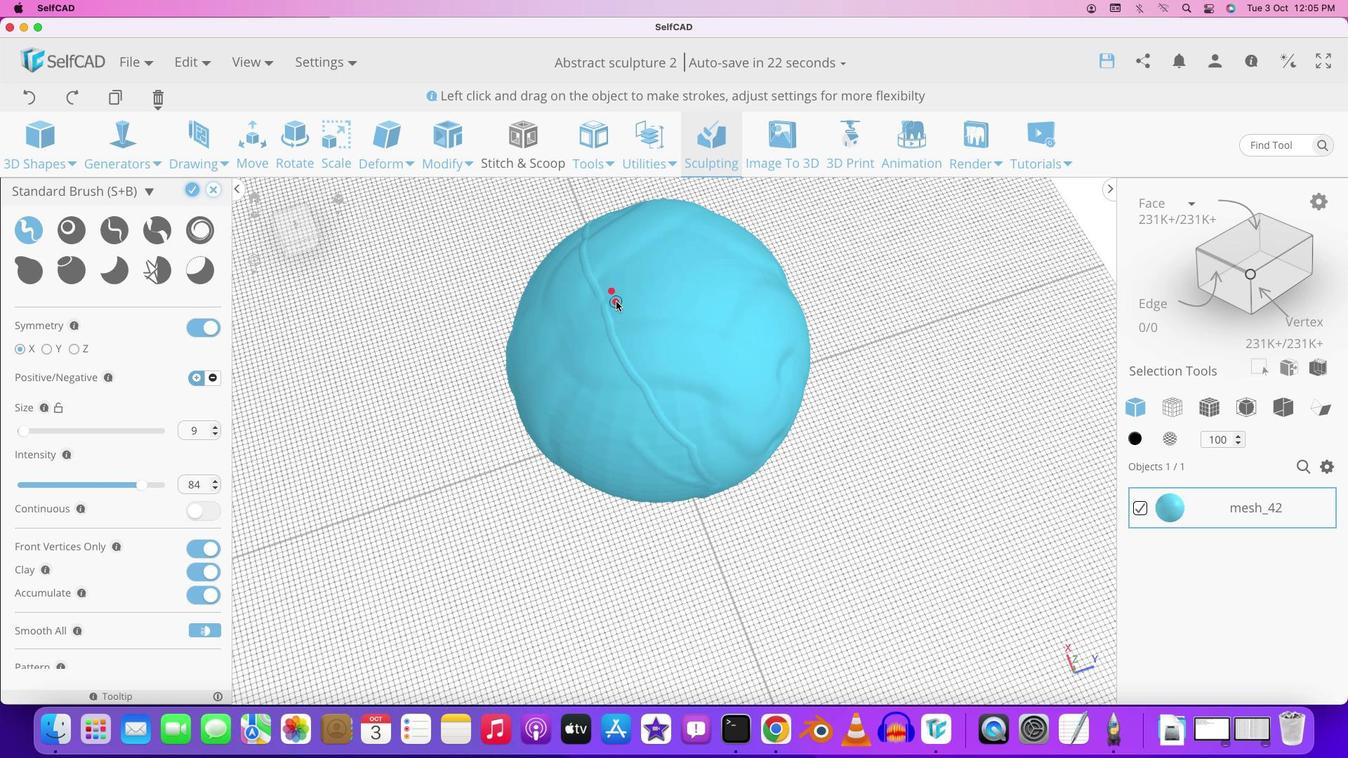 
Action: Mouse moved to (882, 498)
Screenshot: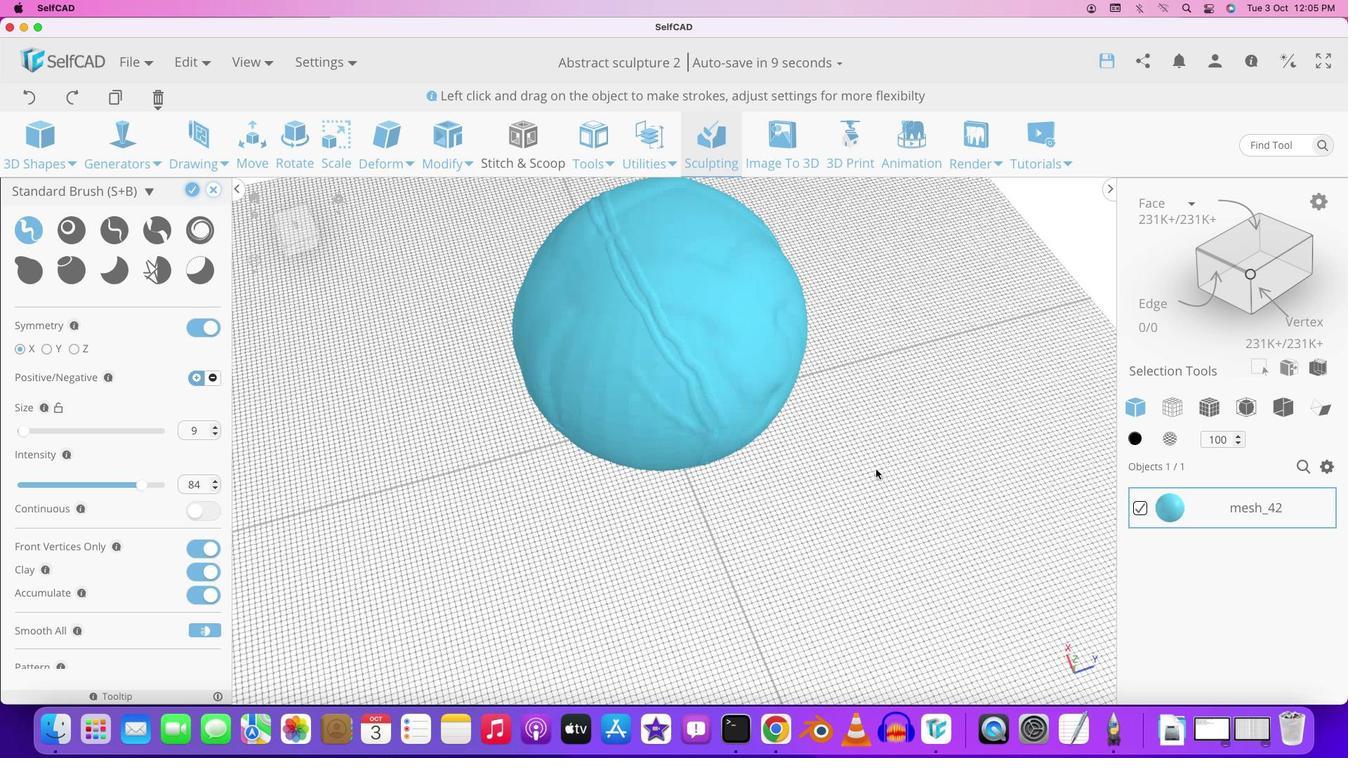 
Action: Mouse pressed left at (882, 498)
Screenshot: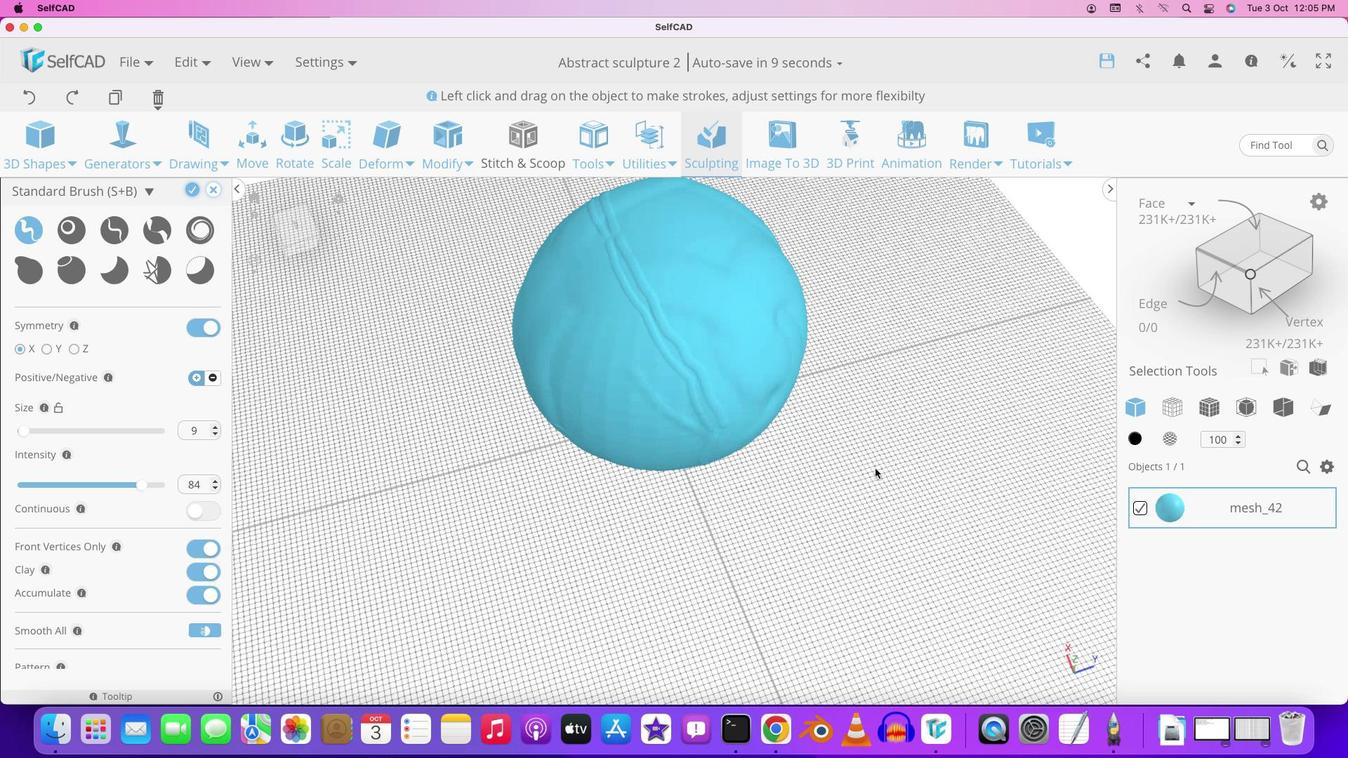
Action: Mouse moved to (671, 283)
Screenshot: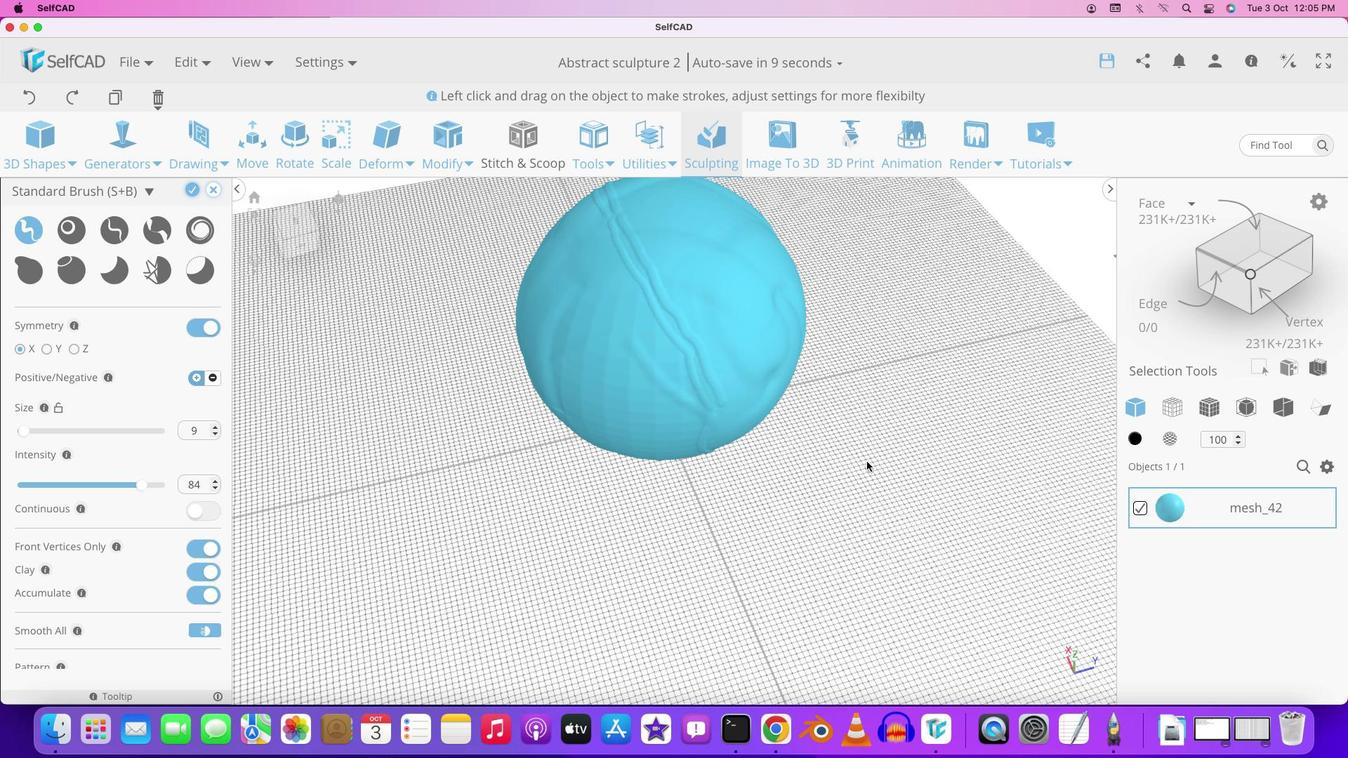 
Action: Mouse pressed left at (671, 283)
Screenshot: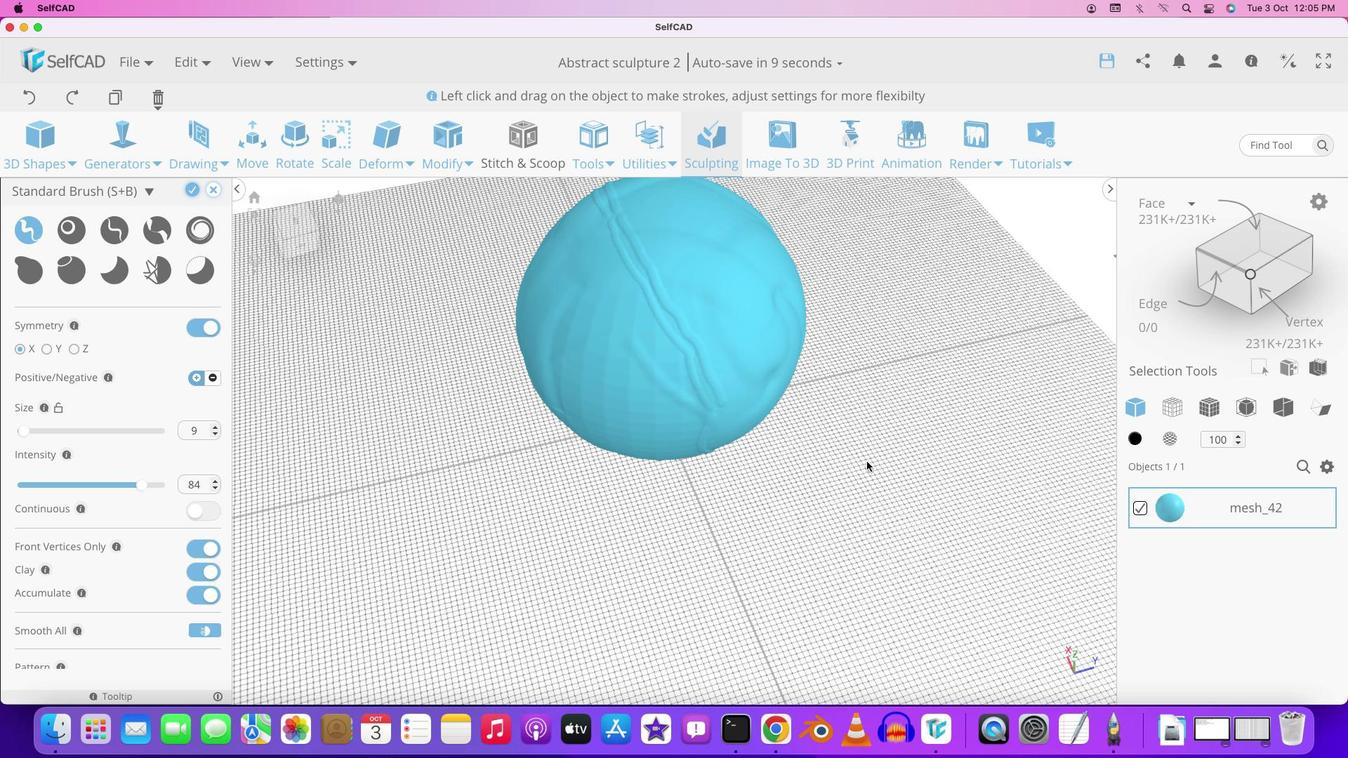 
Action: Mouse moved to (810, 401)
Screenshot: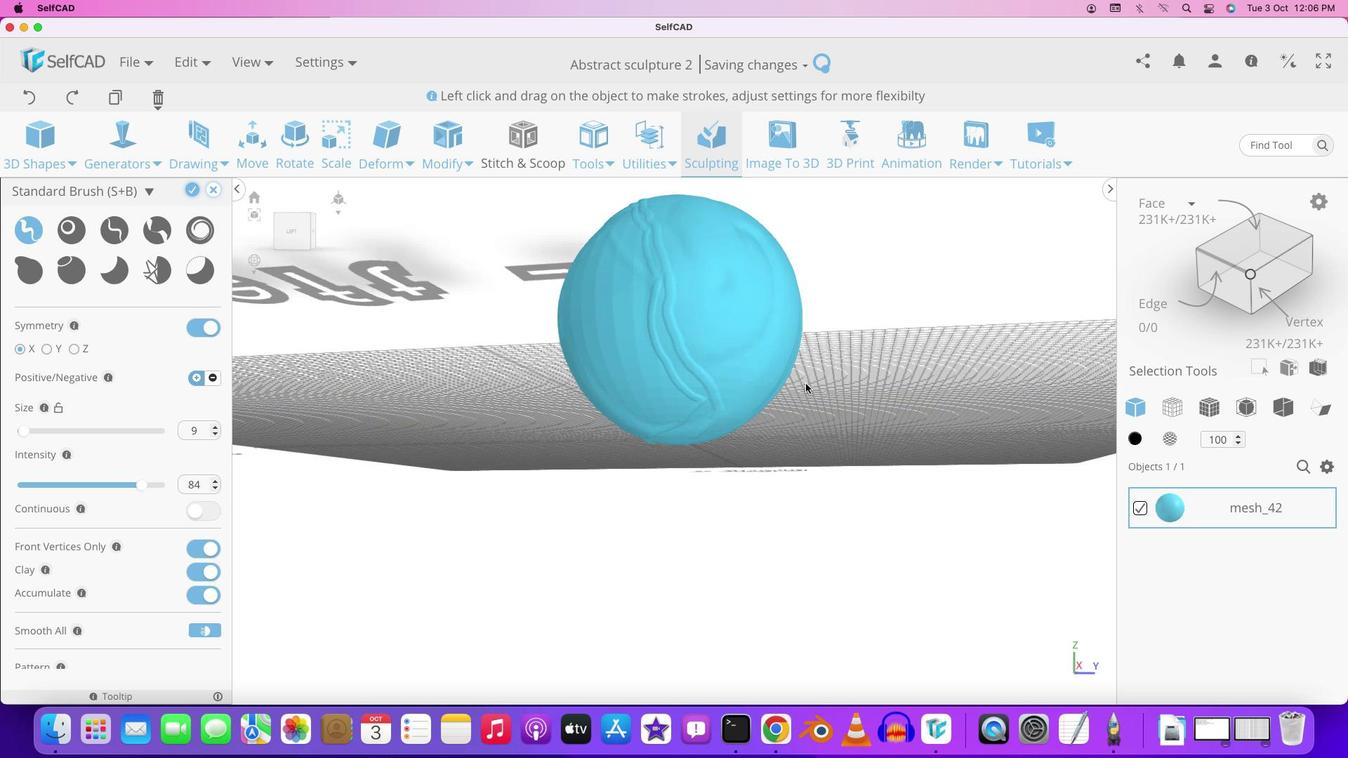 
Action: Mouse pressed left at (810, 401)
Screenshot: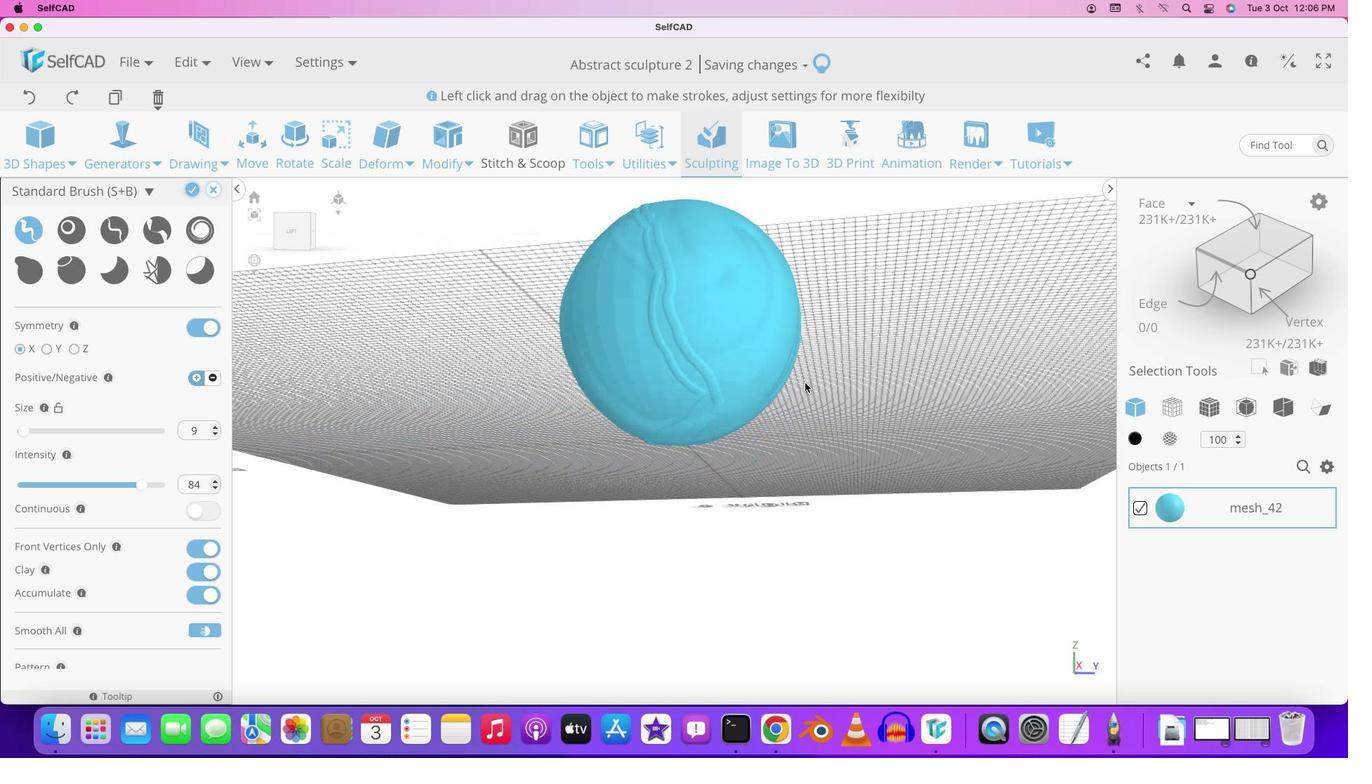 
Action: Mouse moved to (814, 385)
Screenshot: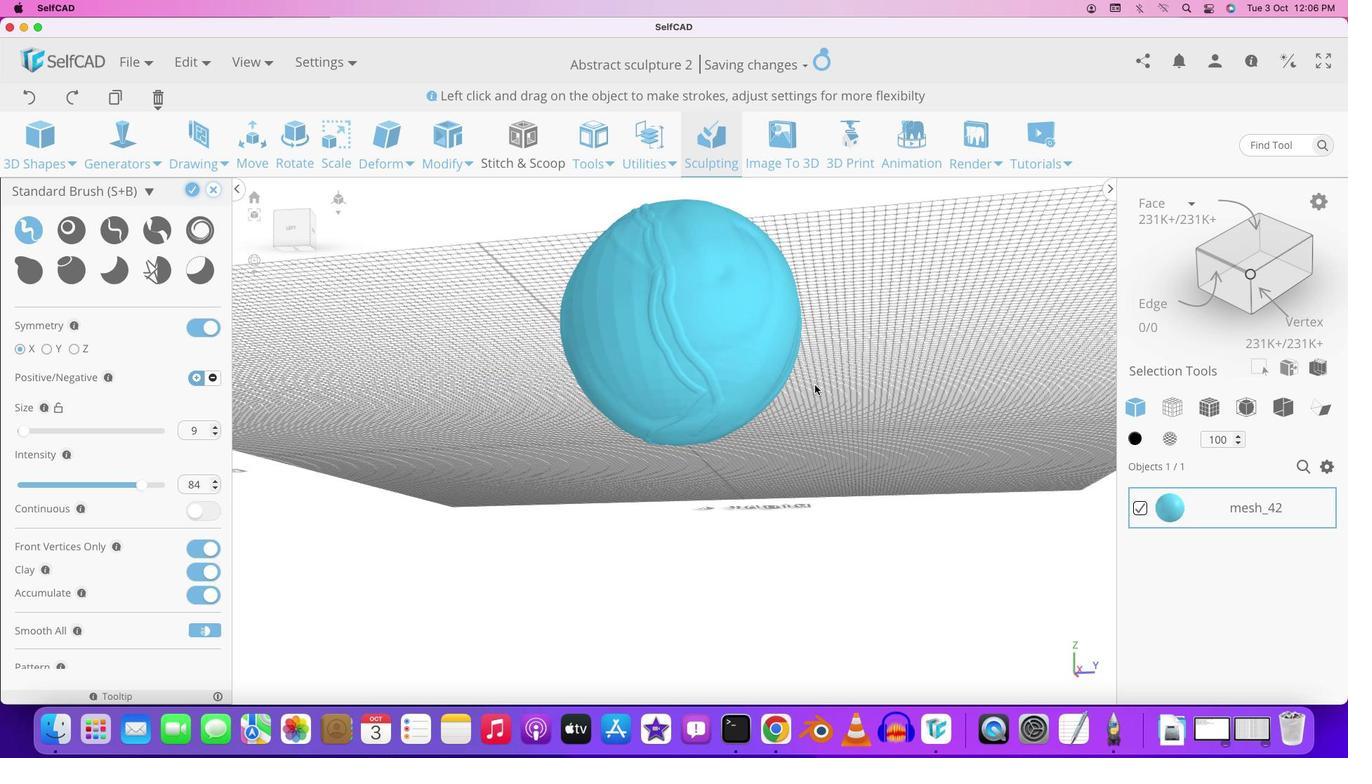 
Action: Key pressed Key.cmd'z'
Screenshot: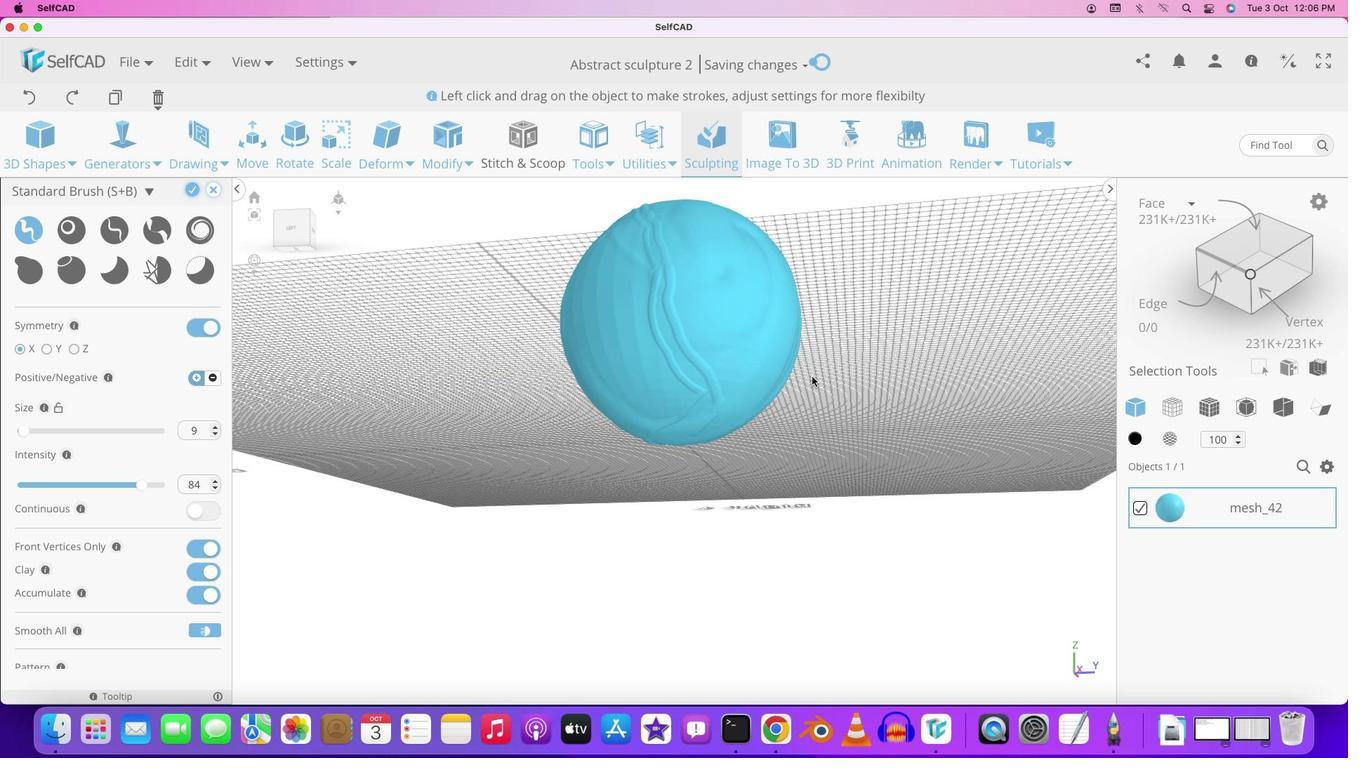 
Action: Mouse moved to (819, 281)
Screenshot: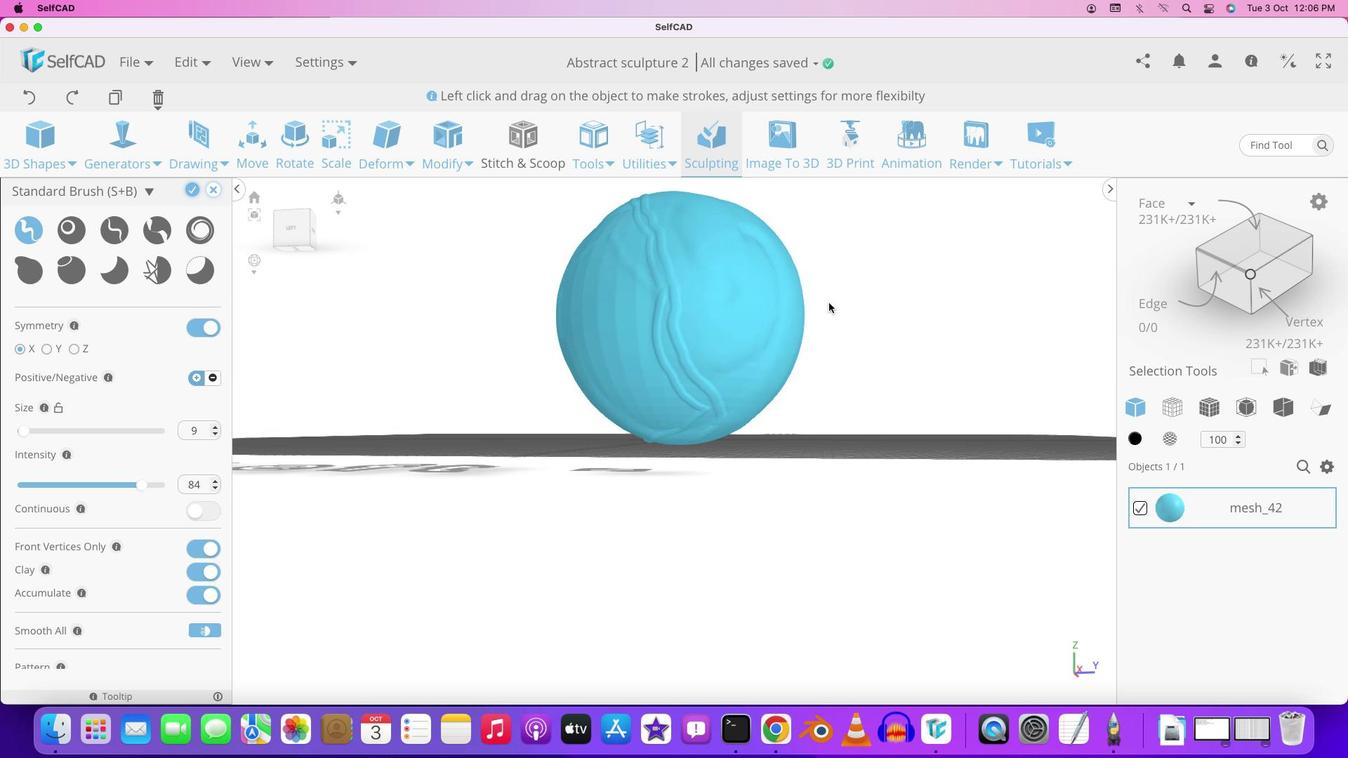 
Action: Mouse pressed left at (819, 281)
Screenshot: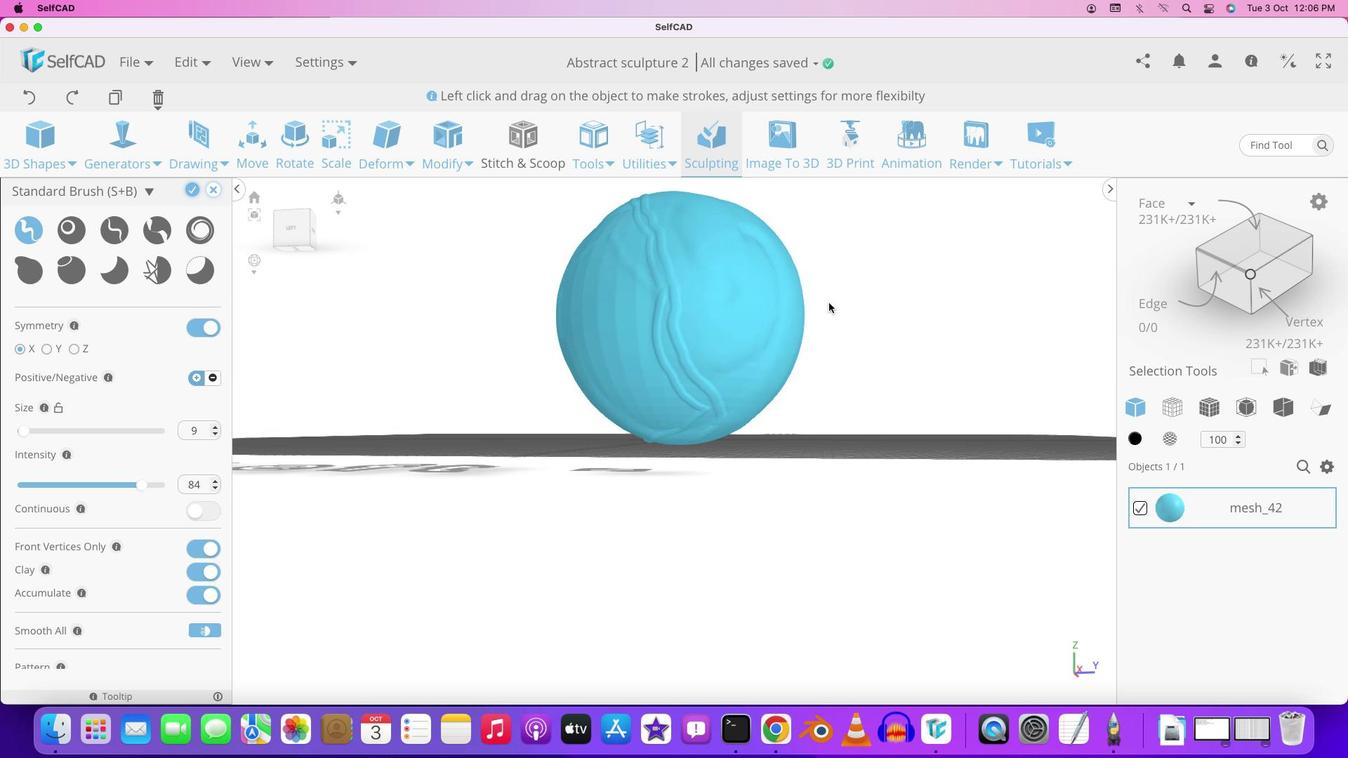 
Action: Mouse moved to (812, 286)
Screenshot: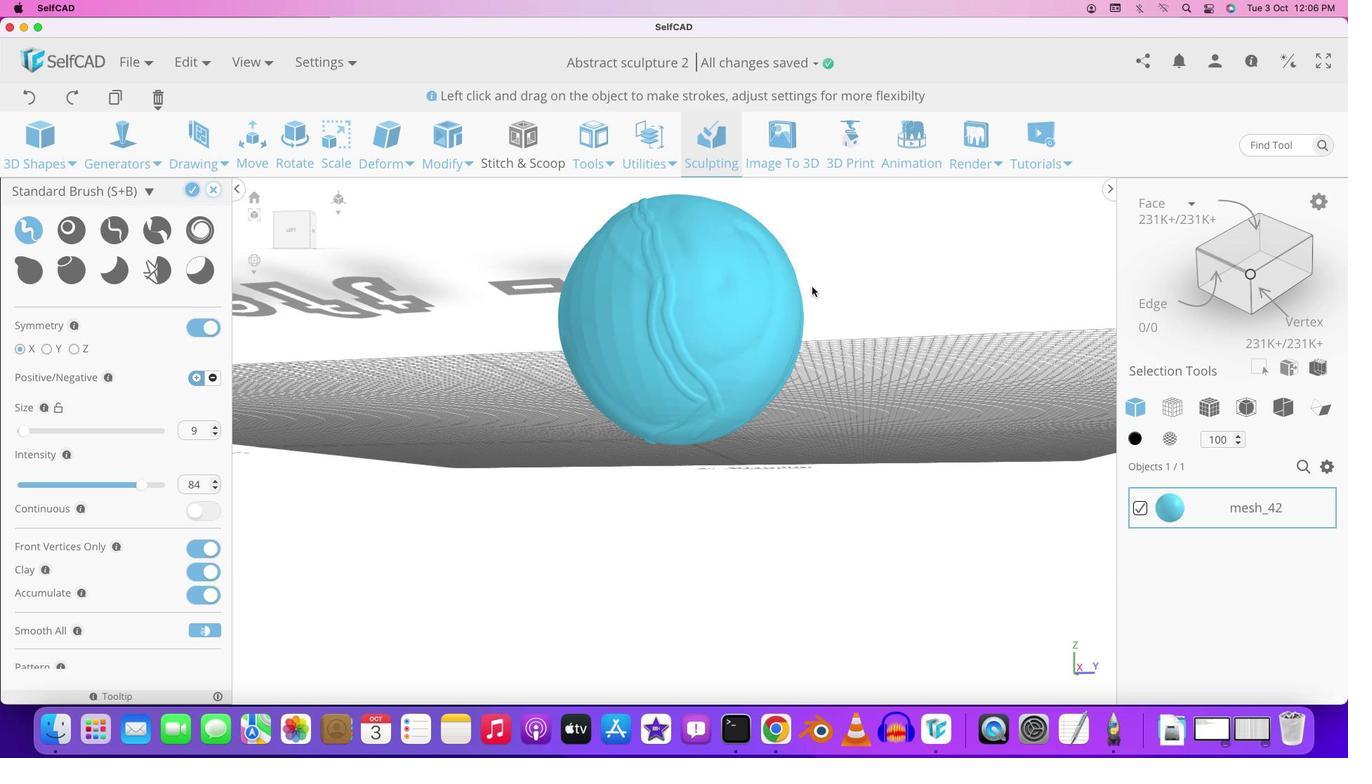 
Action: Key pressed Key.cmd'z'
Screenshot: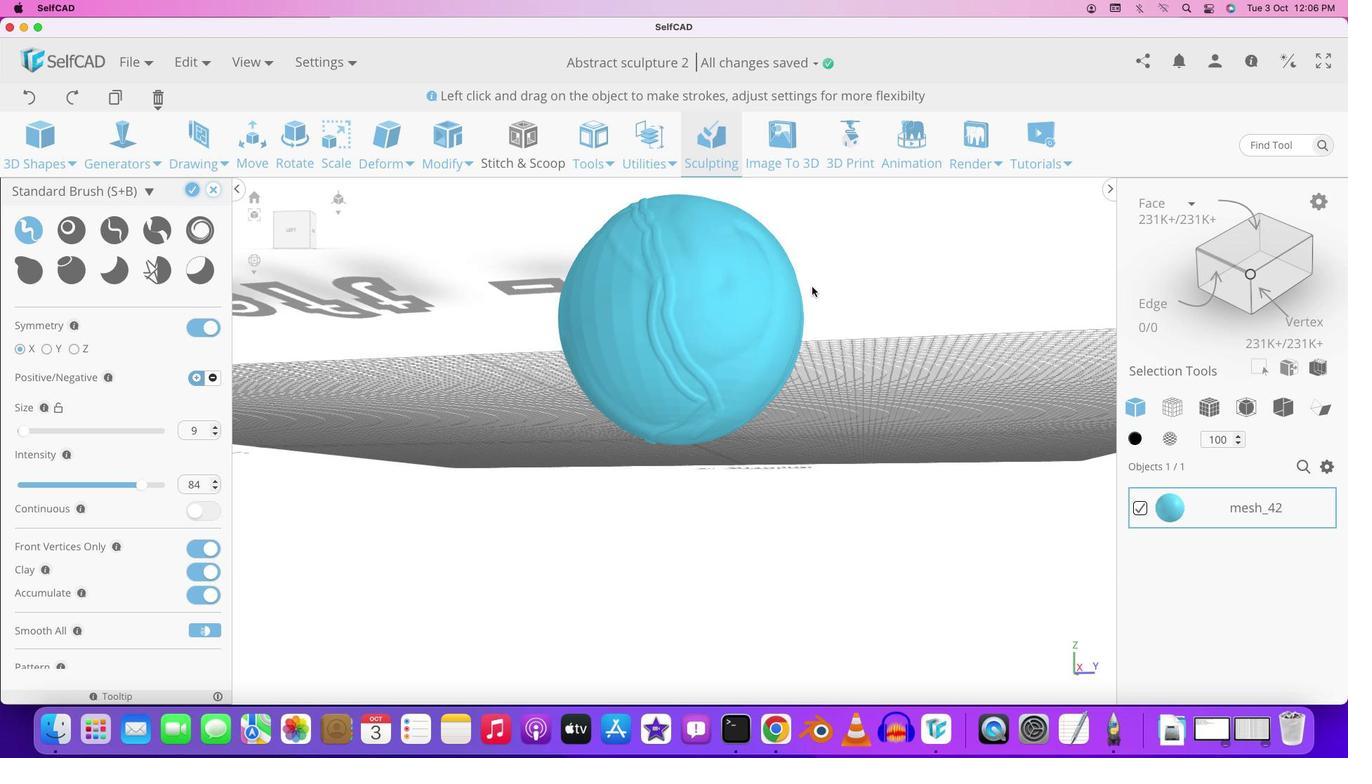 
Action: Mouse moved to (788, 466)
Screenshot: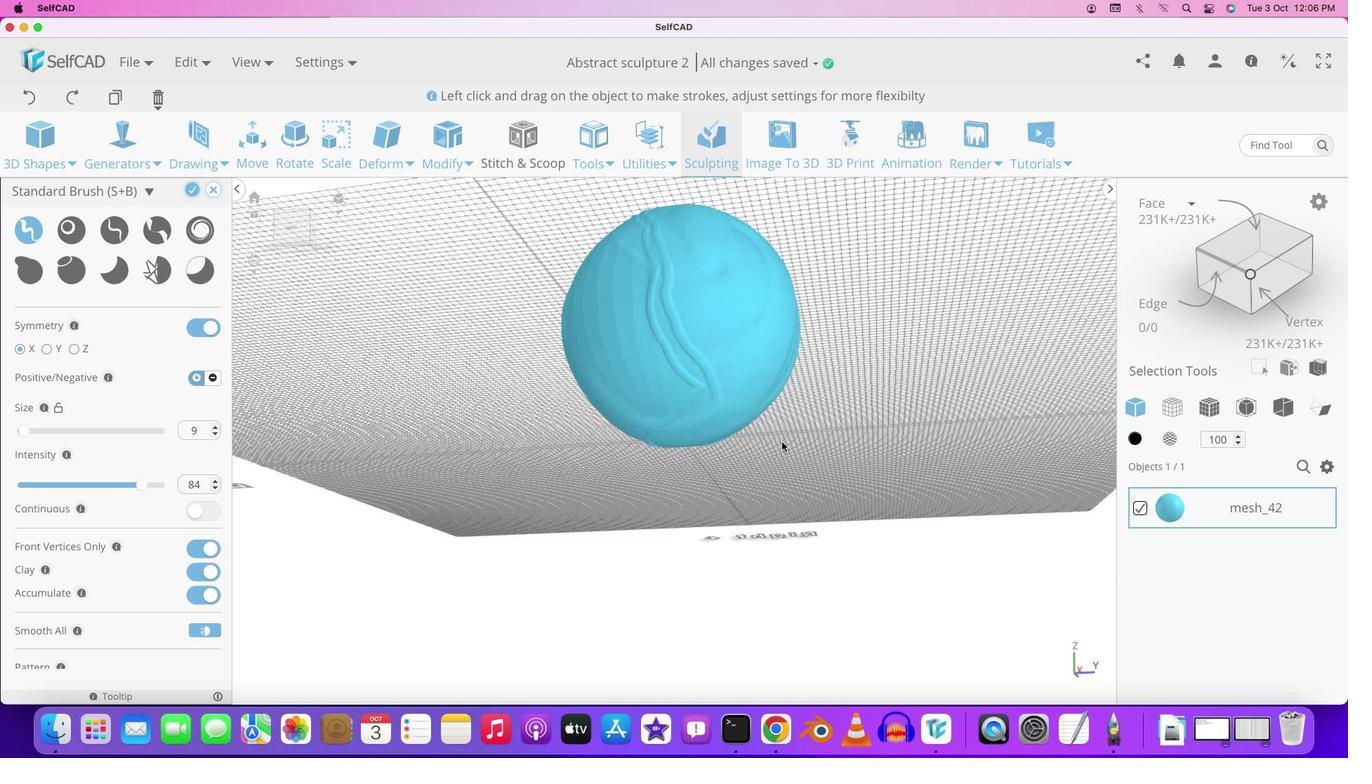 
Action: Mouse pressed left at (788, 466)
Screenshot: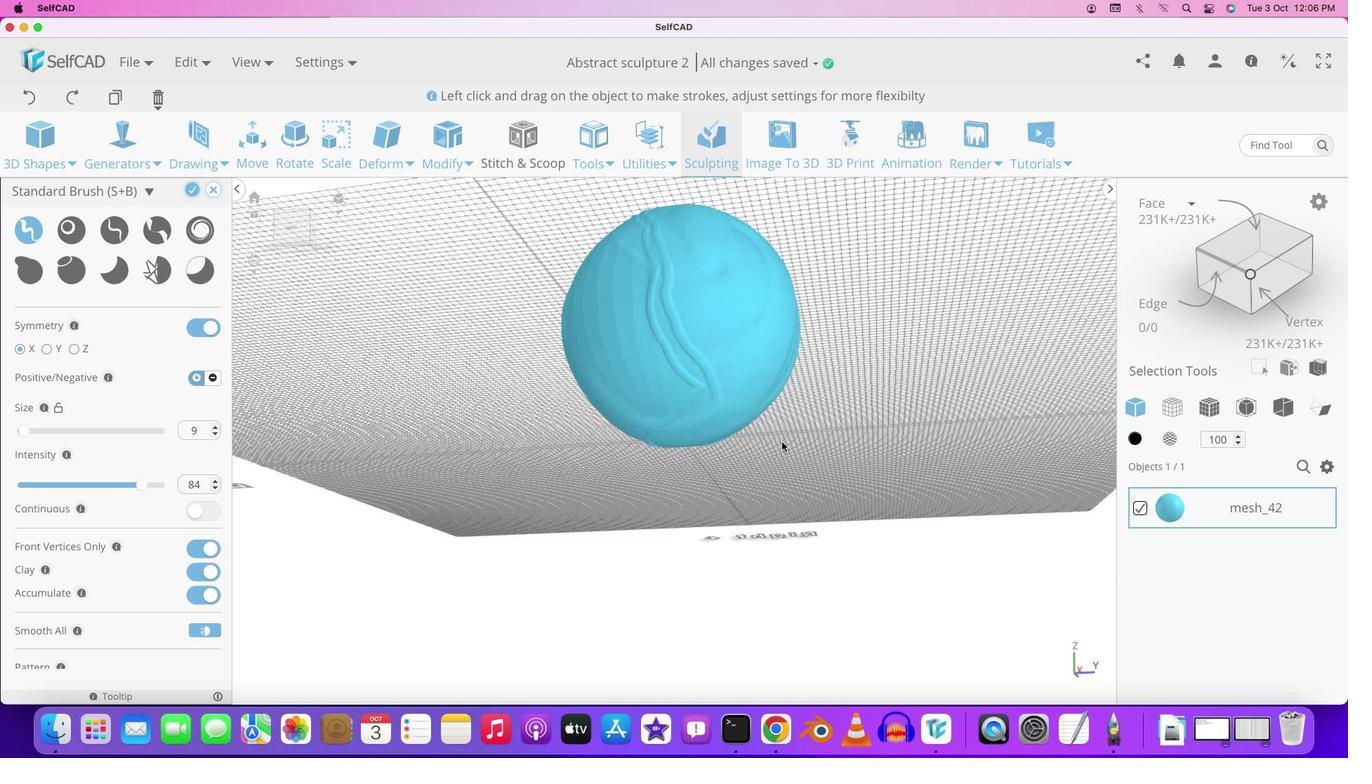 
Action: Mouse moved to (695, 427)
Screenshot: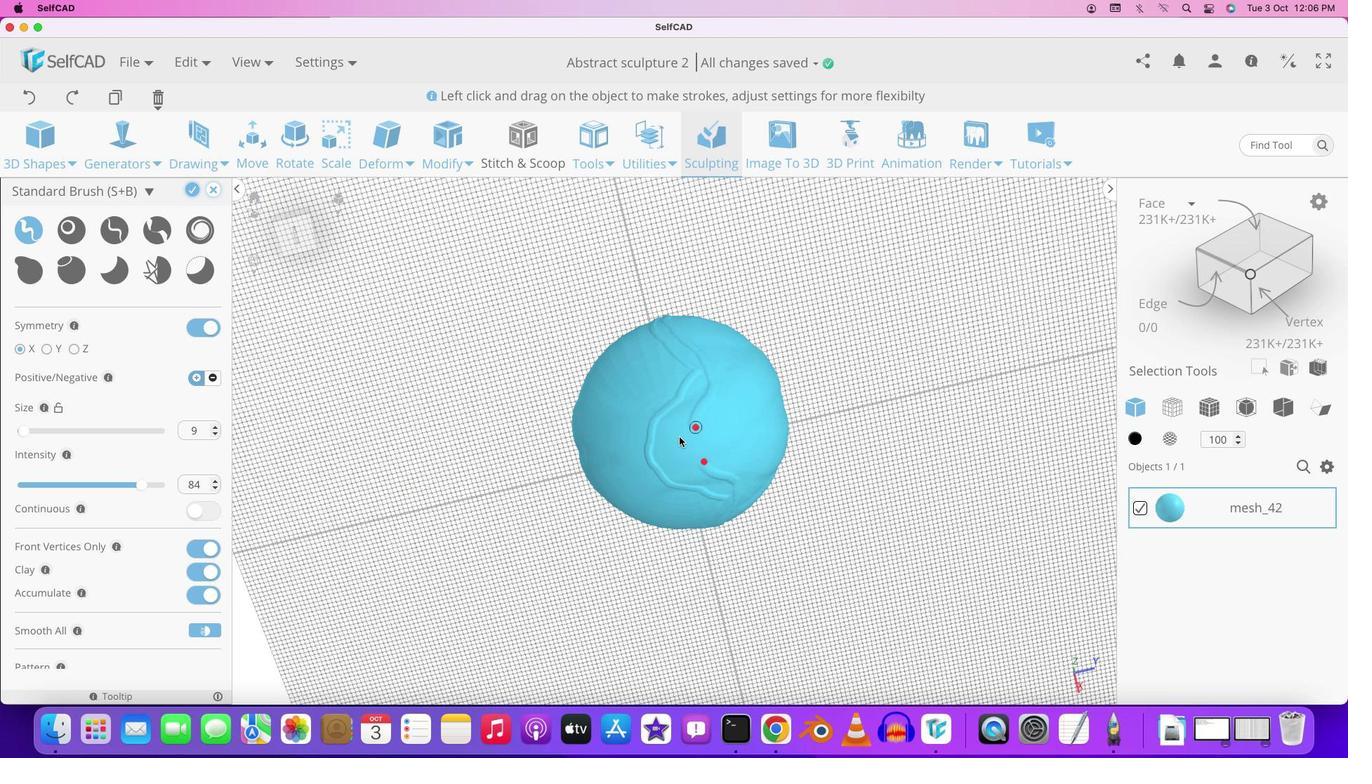 
Action: Mouse pressed left at (695, 427)
Screenshot: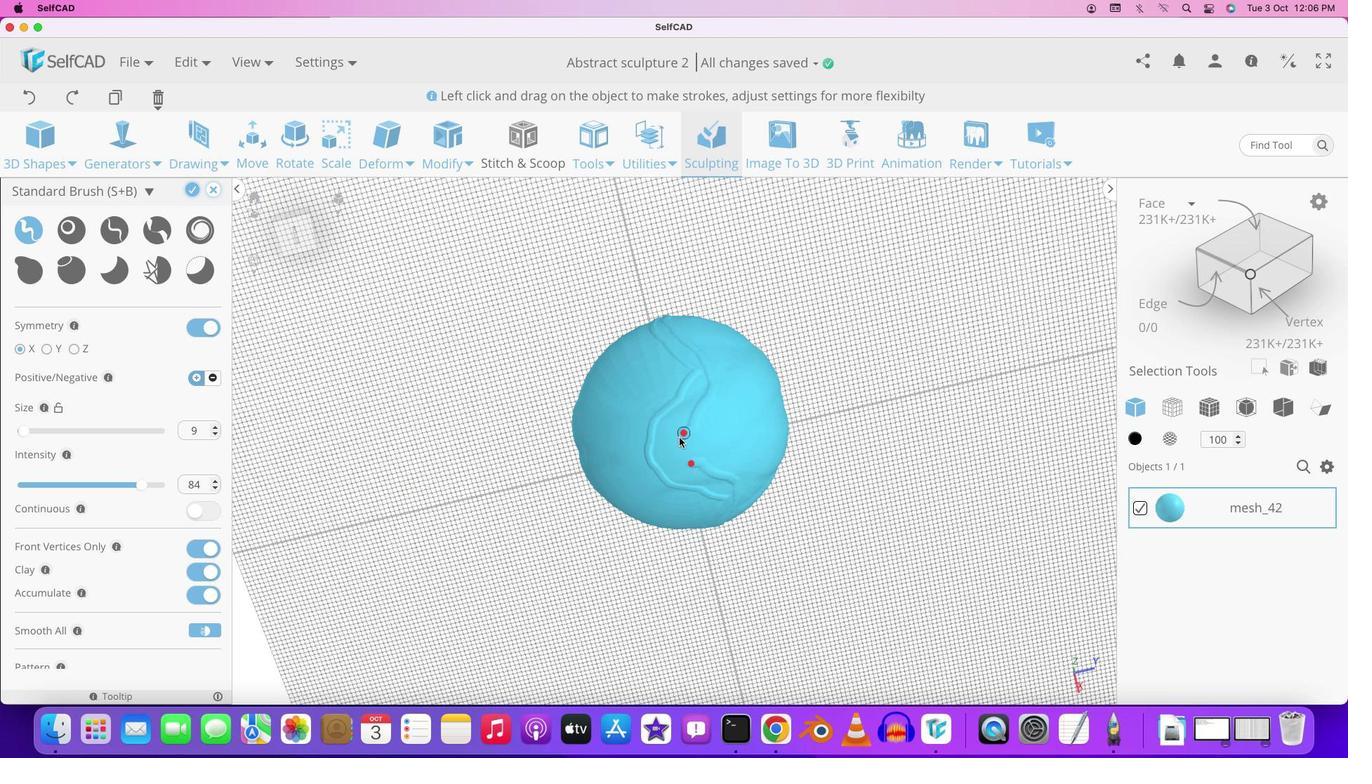 
Action: Mouse moved to (862, 368)
Screenshot: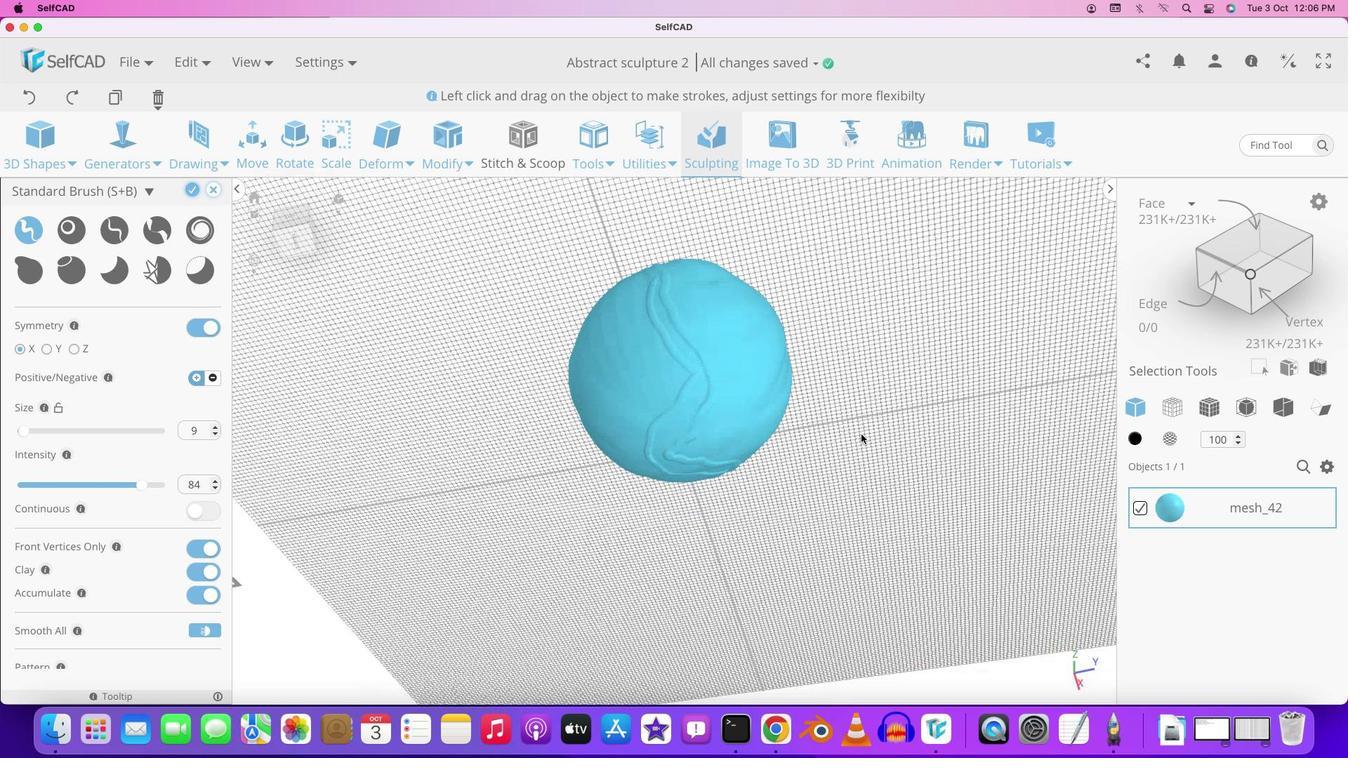 
Action: Mouse pressed left at (862, 368)
